 Task: Identify Historic Houses in Charleston along with their reviews.
Action: Key pressed <Key.caps_lock>C<Key.caps_lock>harleston
Screenshot: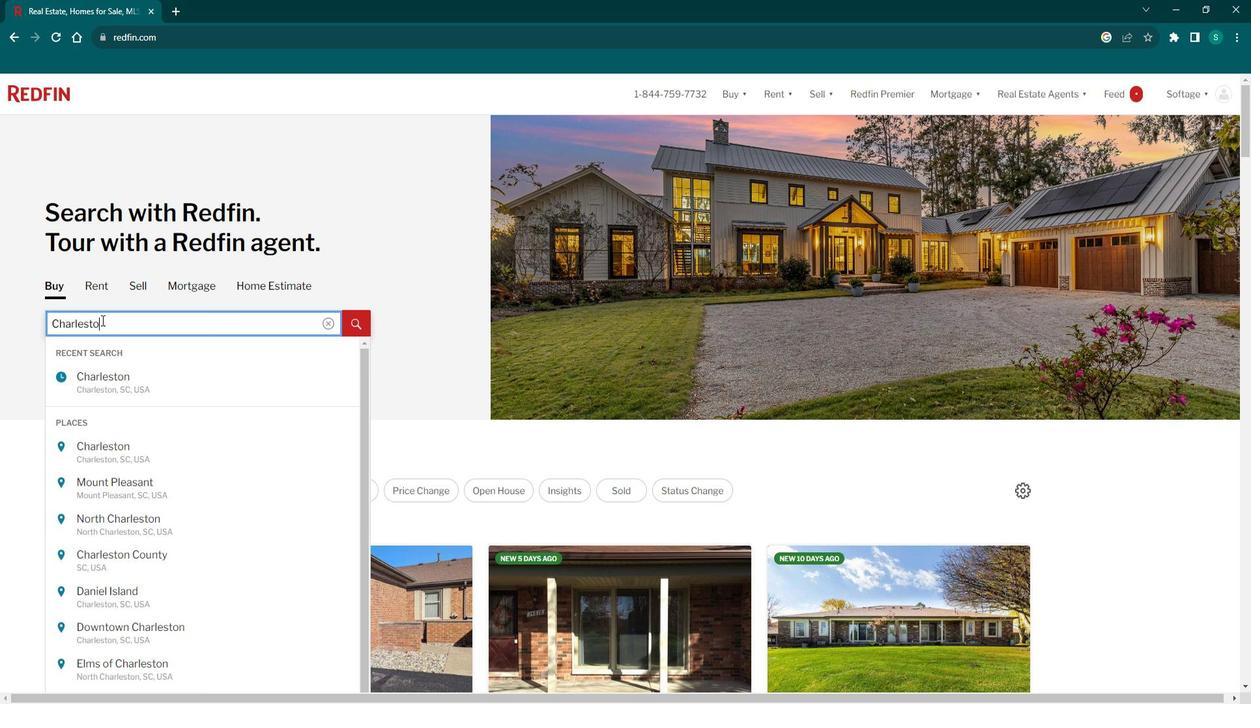 
Action: Mouse moved to (136, 446)
Screenshot: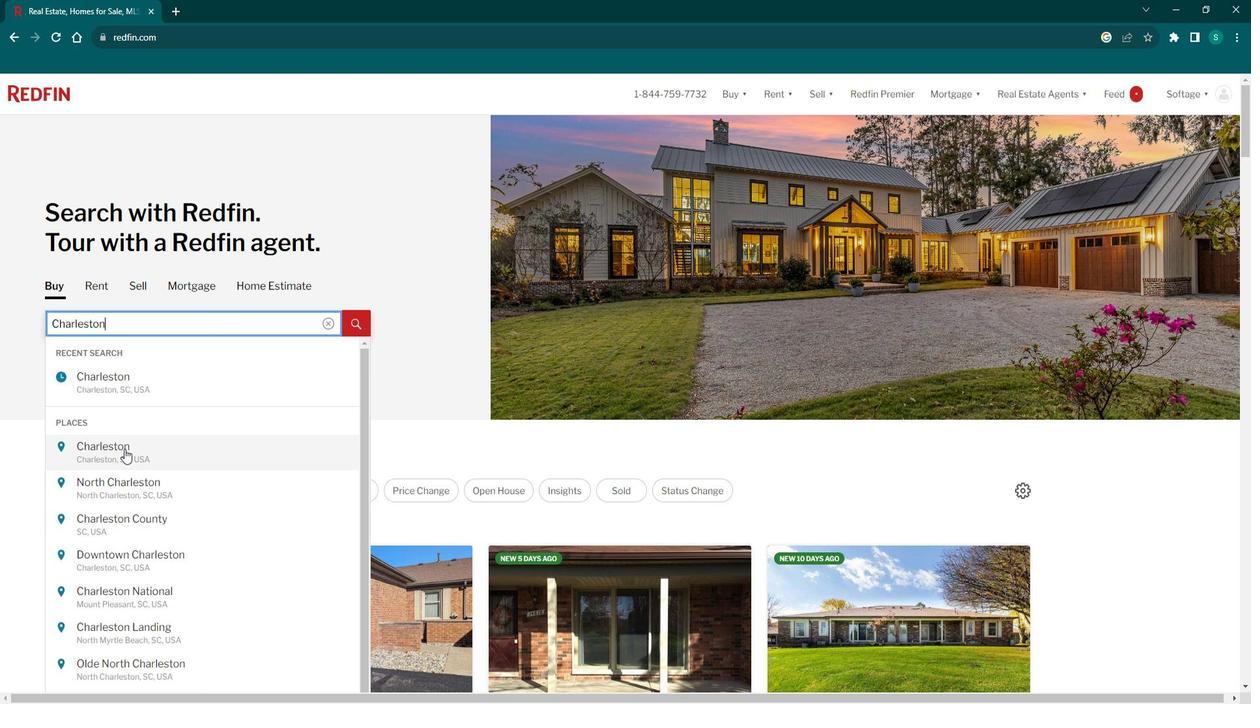 
Action: Mouse pressed left at (136, 446)
Screenshot: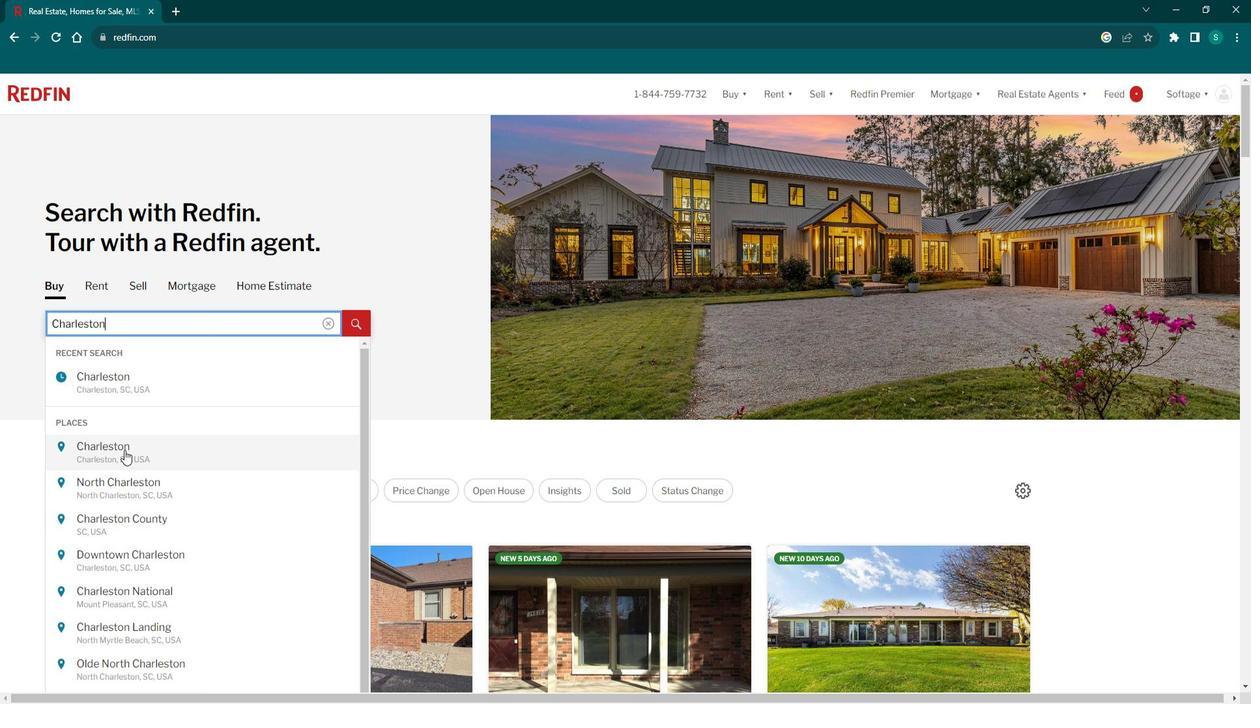 
Action: Mouse moved to (1120, 196)
Screenshot: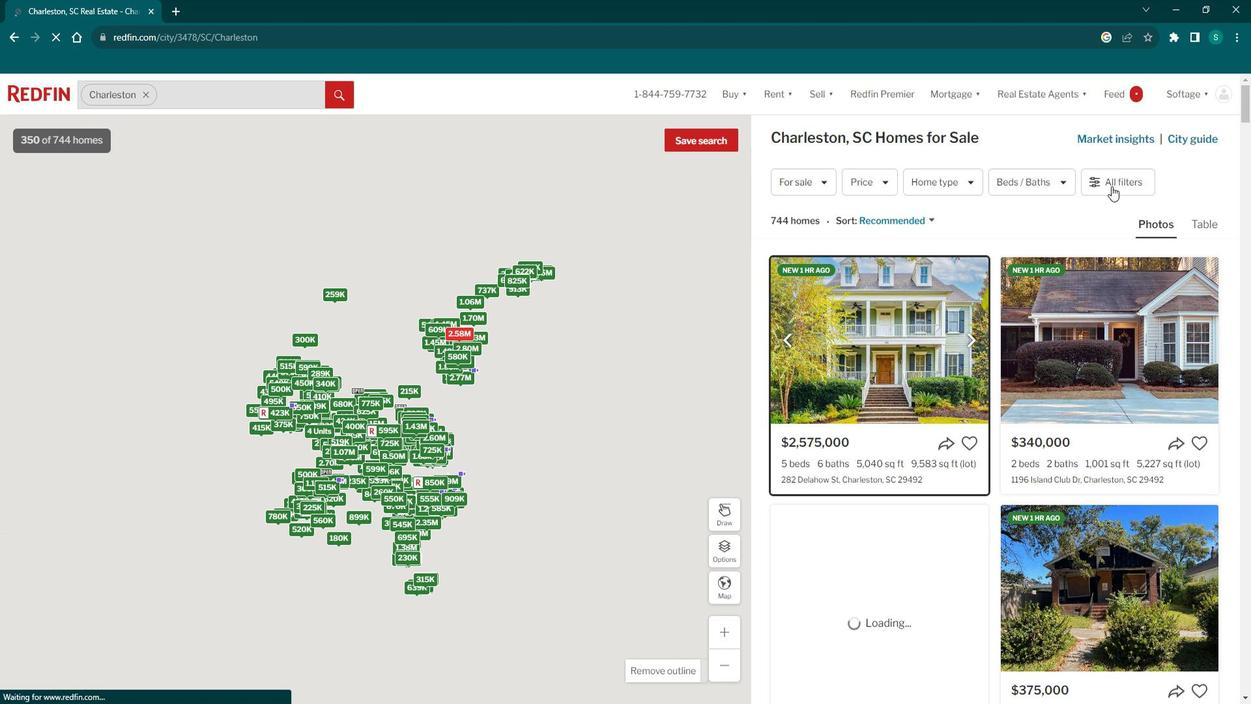 
Action: Mouse pressed left at (1120, 196)
Screenshot: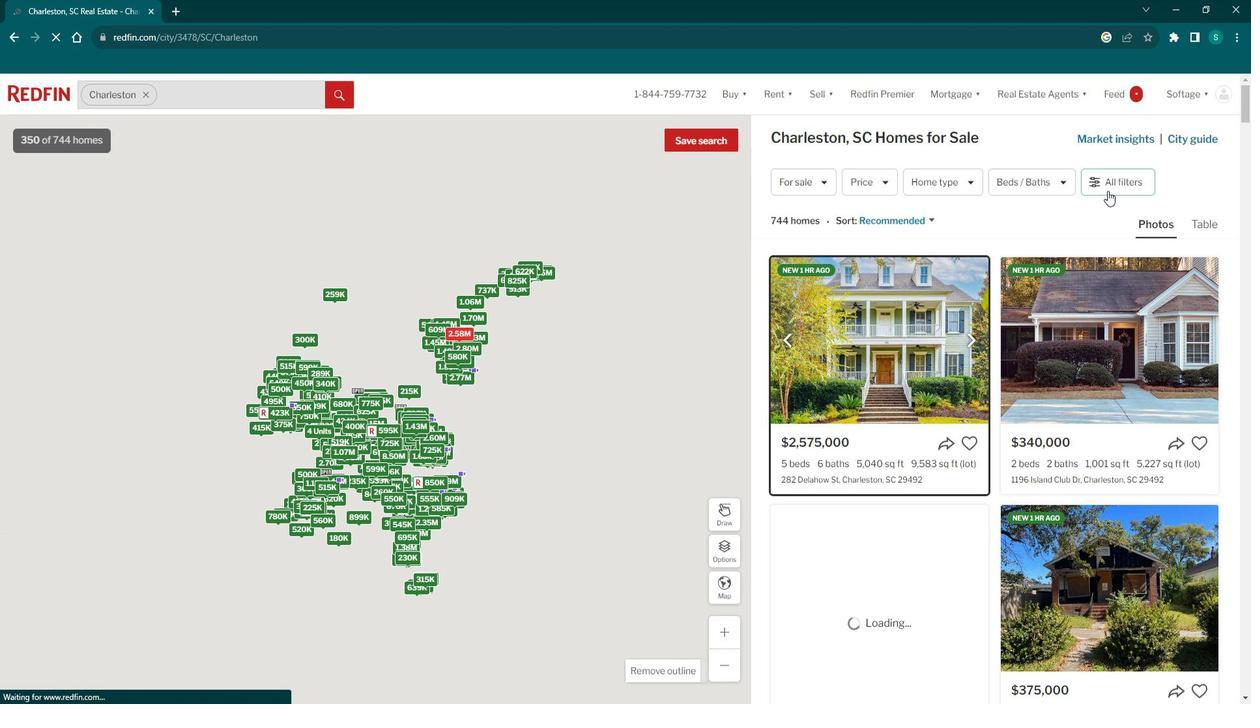 
Action: Mouse moved to (1134, 191)
Screenshot: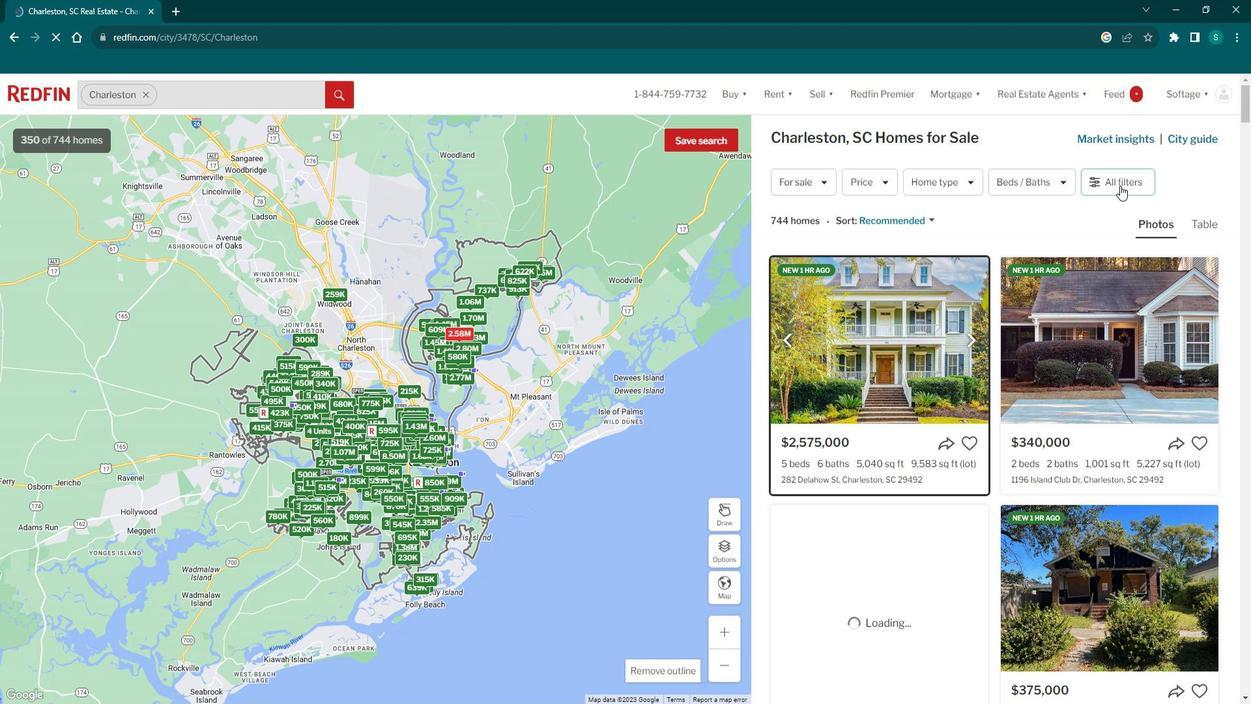 
Action: Mouse pressed left at (1134, 191)
Screenshot: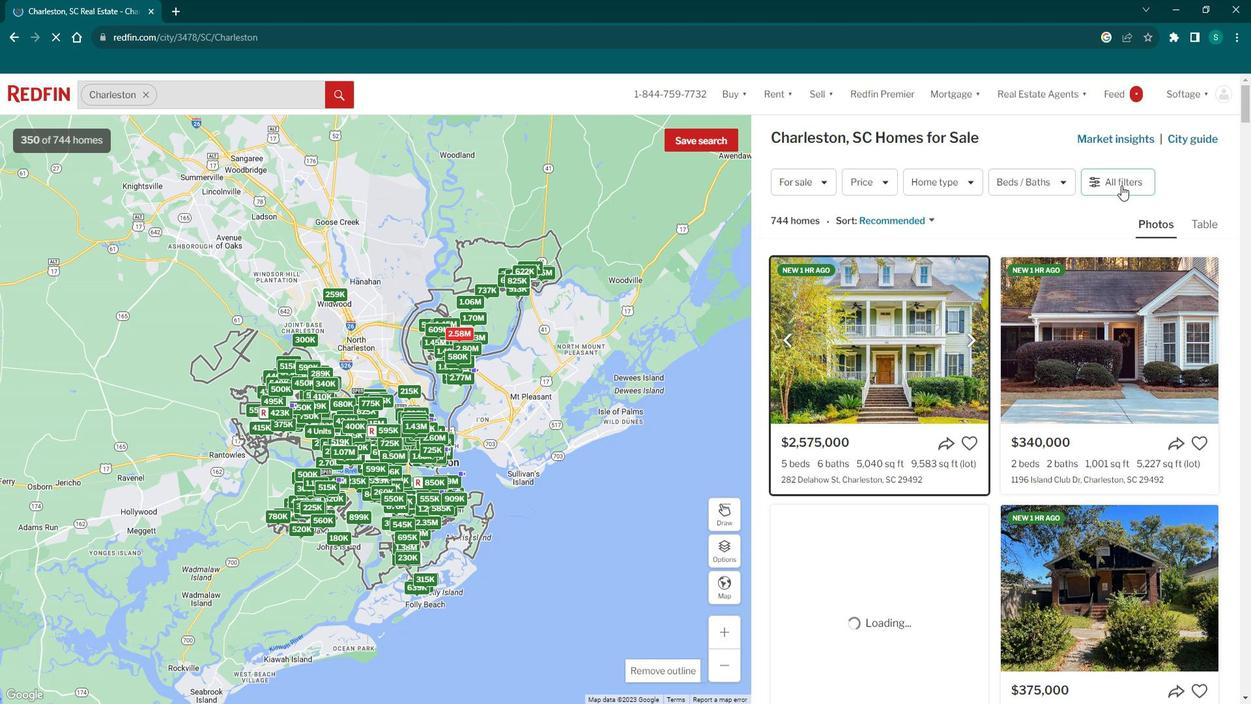
Action: Mouse pressed left at (1134, 191)
Screenshot: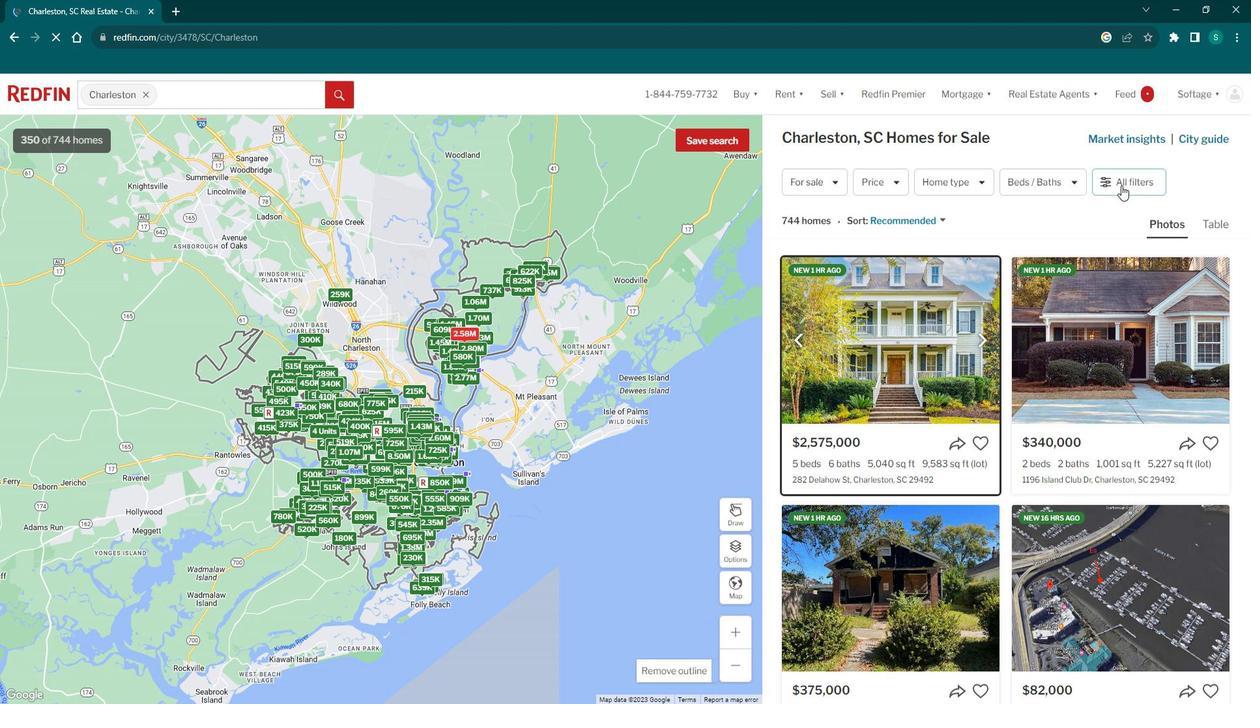 
Action: Mouse moved to (1126, 191)
Screenshot: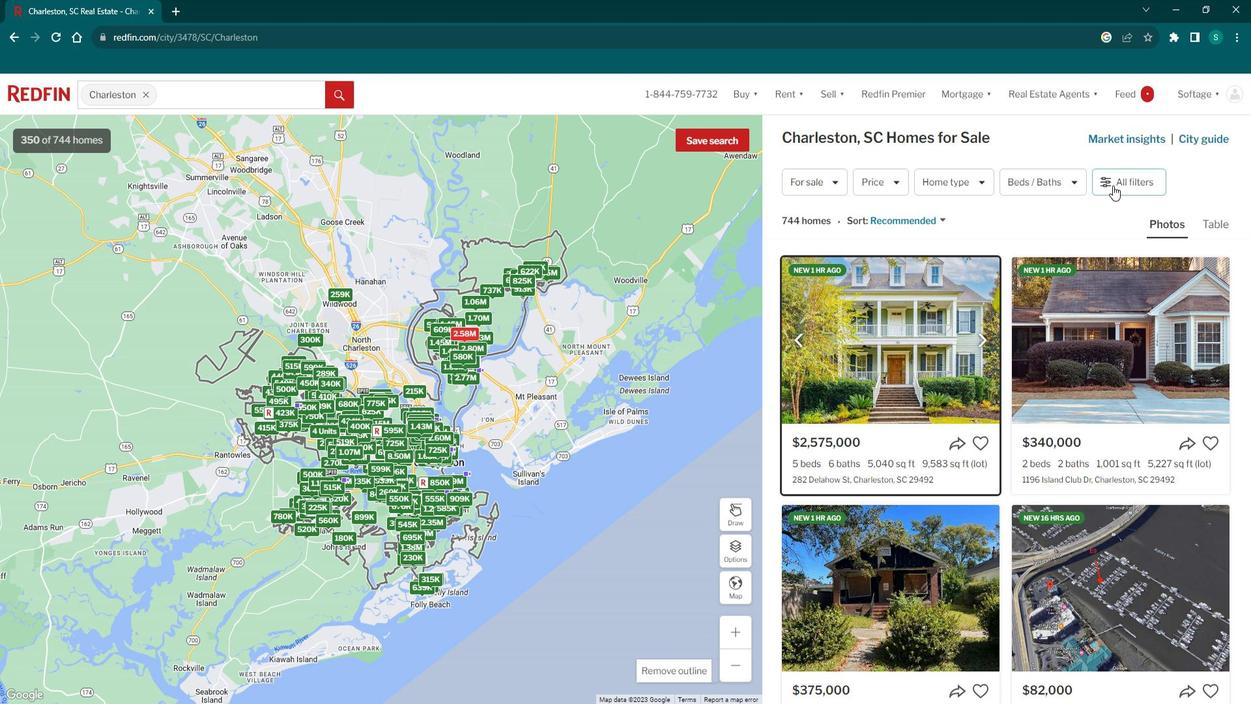 
Action: Mouse pressed left at (1126, 191)
Screenshot: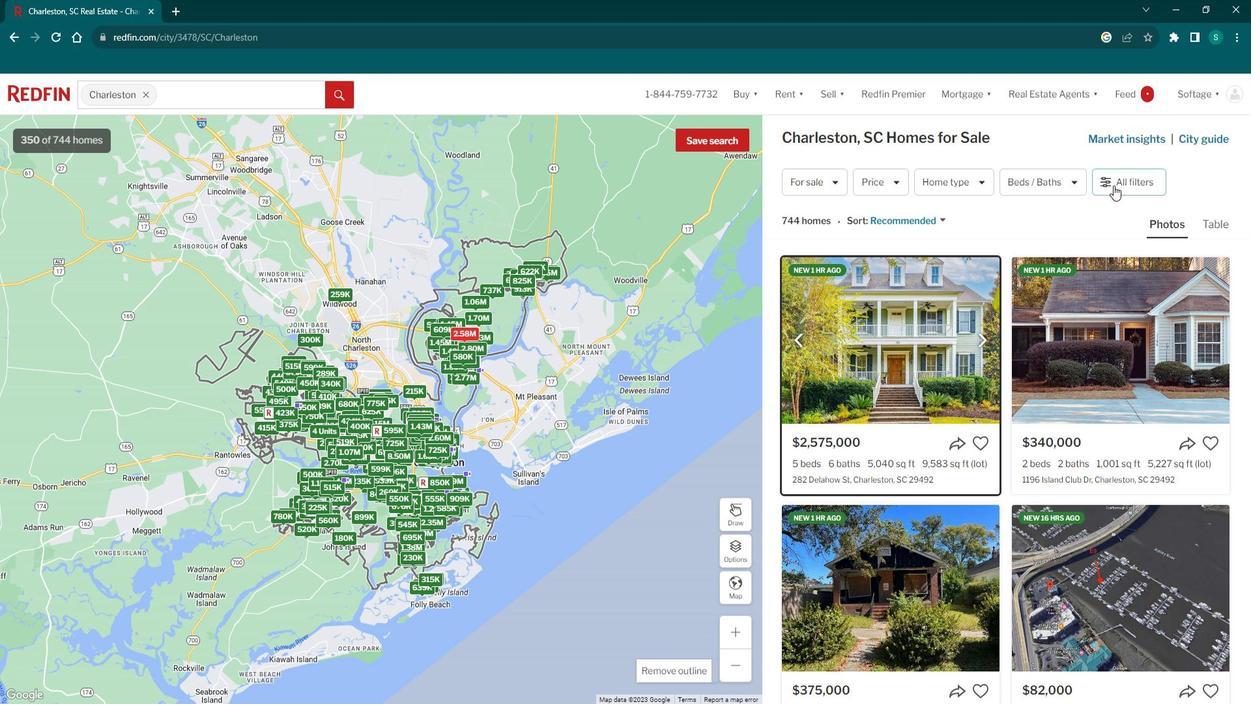 
Action: Mouse moved to (970, 354)
Screenshot: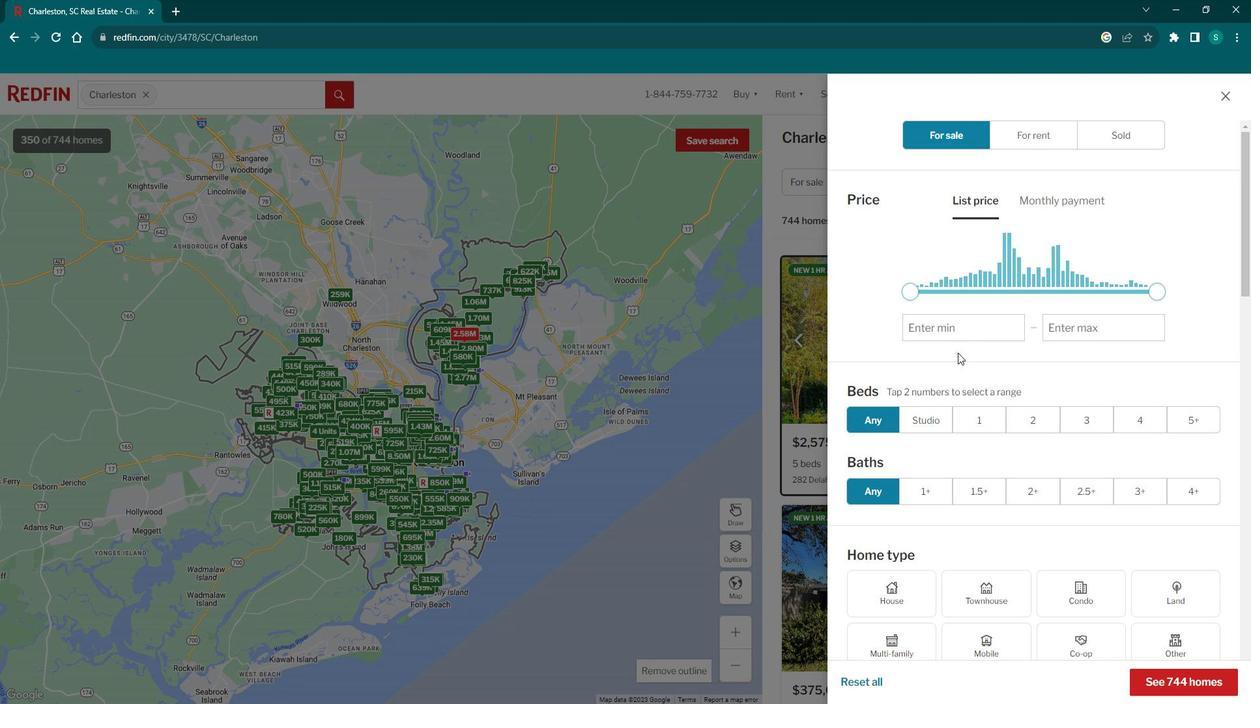 
Action: Mouse scrolled (970, 353) with delta (0, 0)
Screenshot: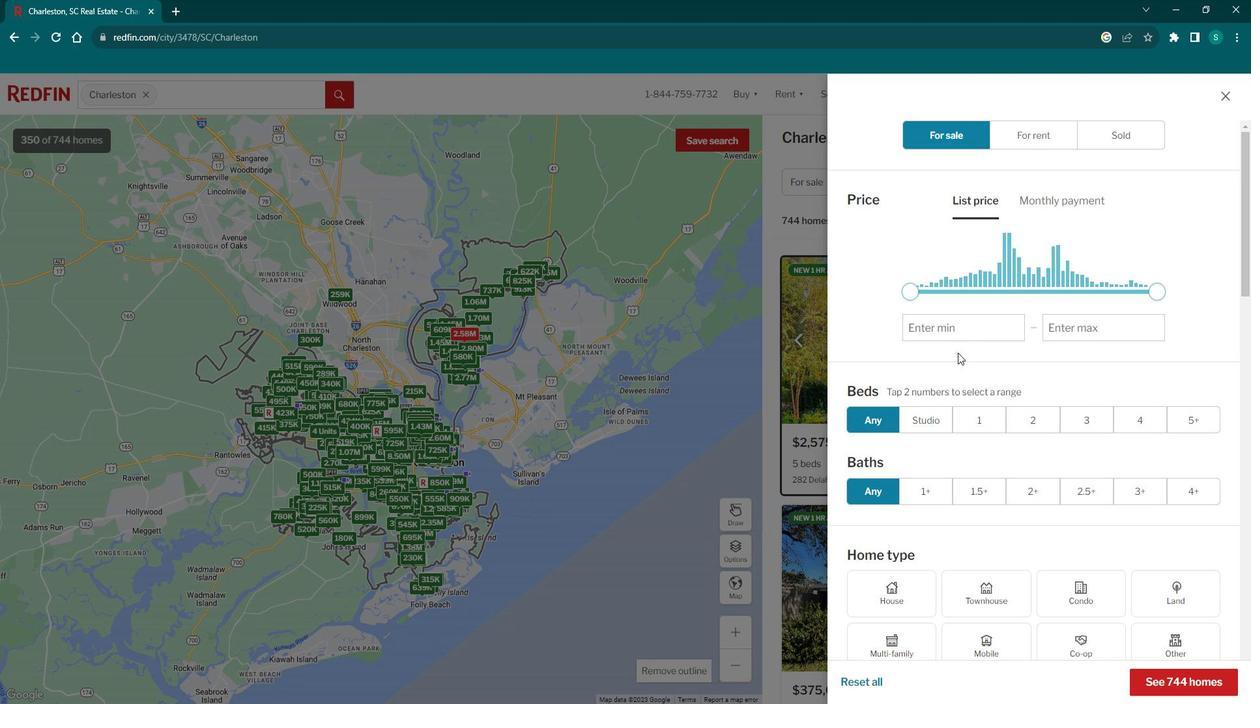 
Action: Mouse moved to (968, 354)
Screenshot: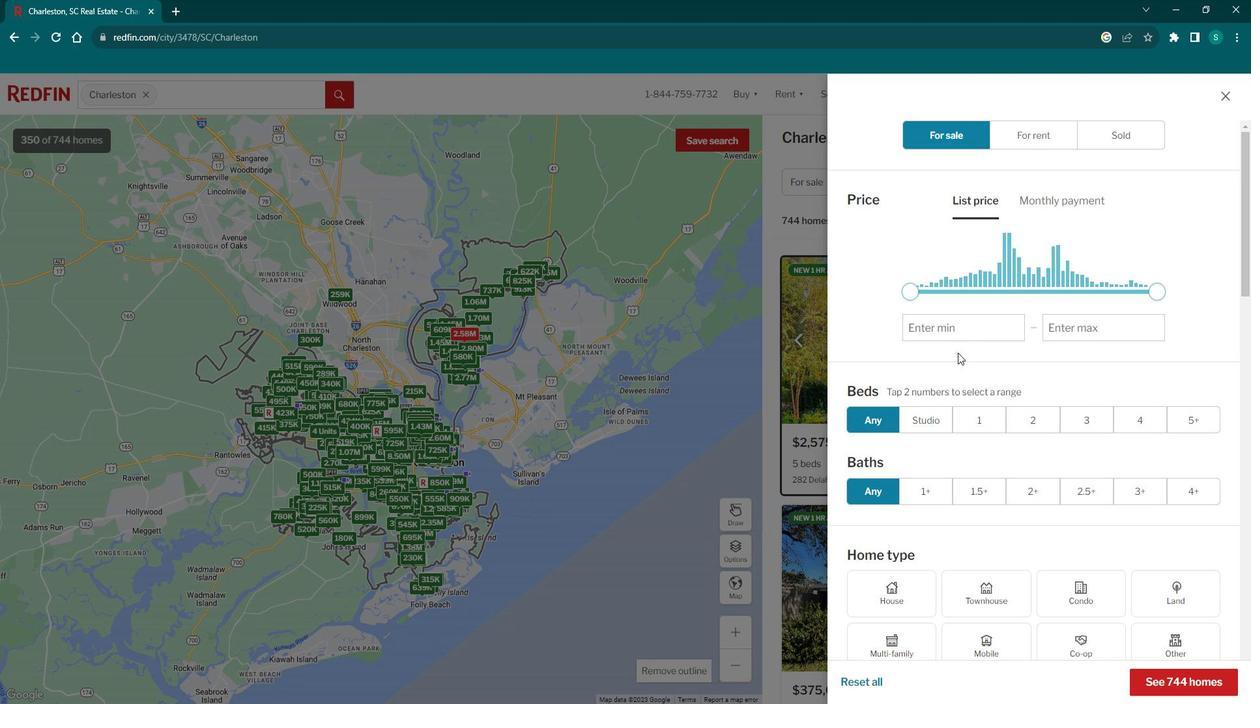 
Action: Mouse scrolled (968, 354) with delta (0, 0)
Screenshot: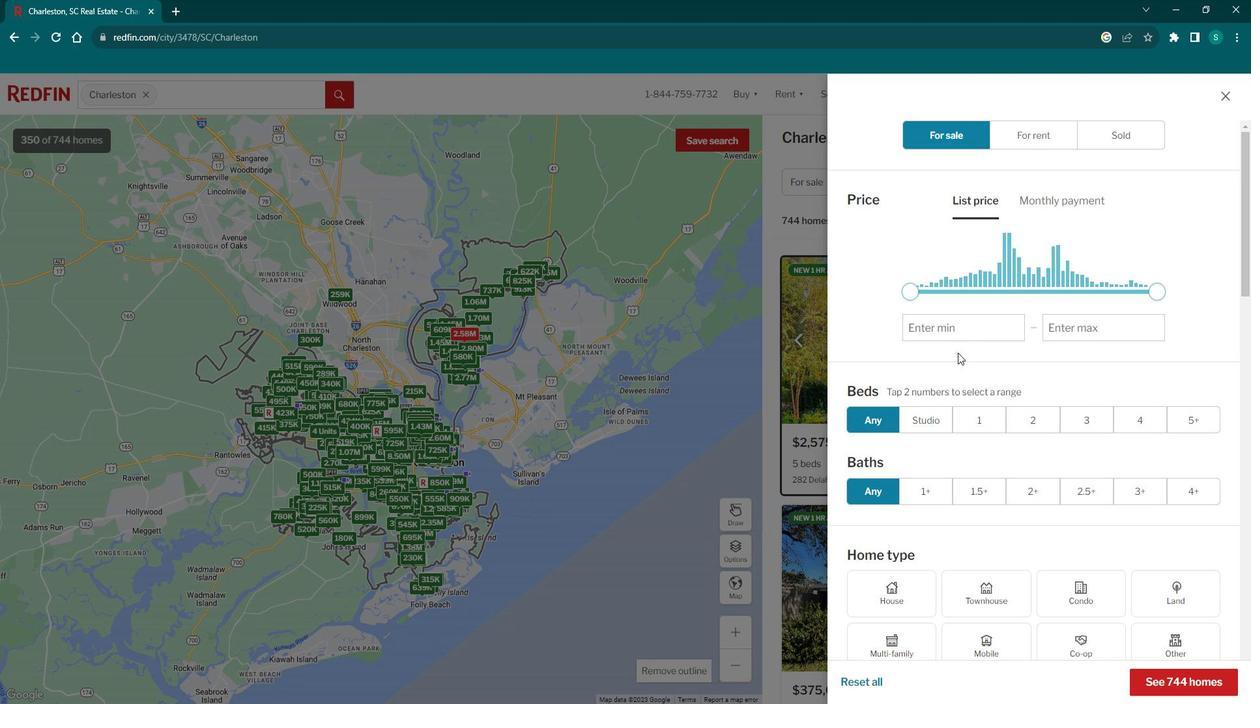 
Action: Mouse moved to (968, 354)
Screenshot: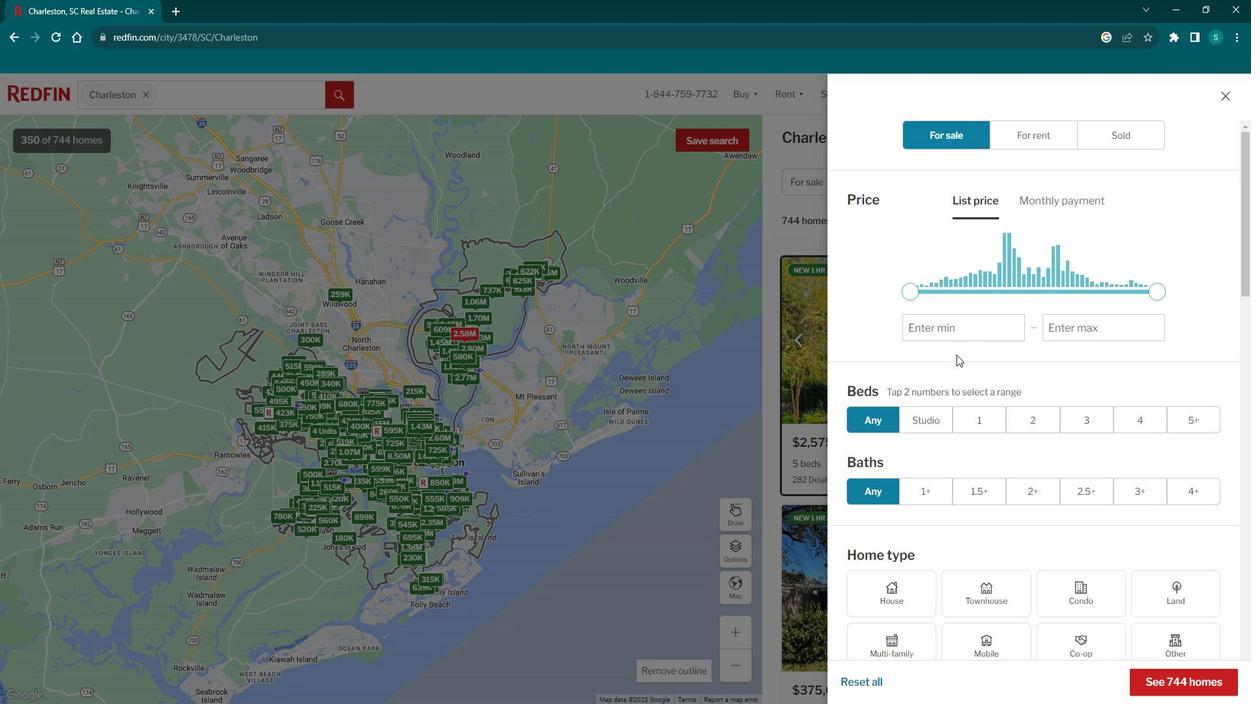 
Action: Mouse scrolled (968, 354) with delta (0, 0)
Screenshot: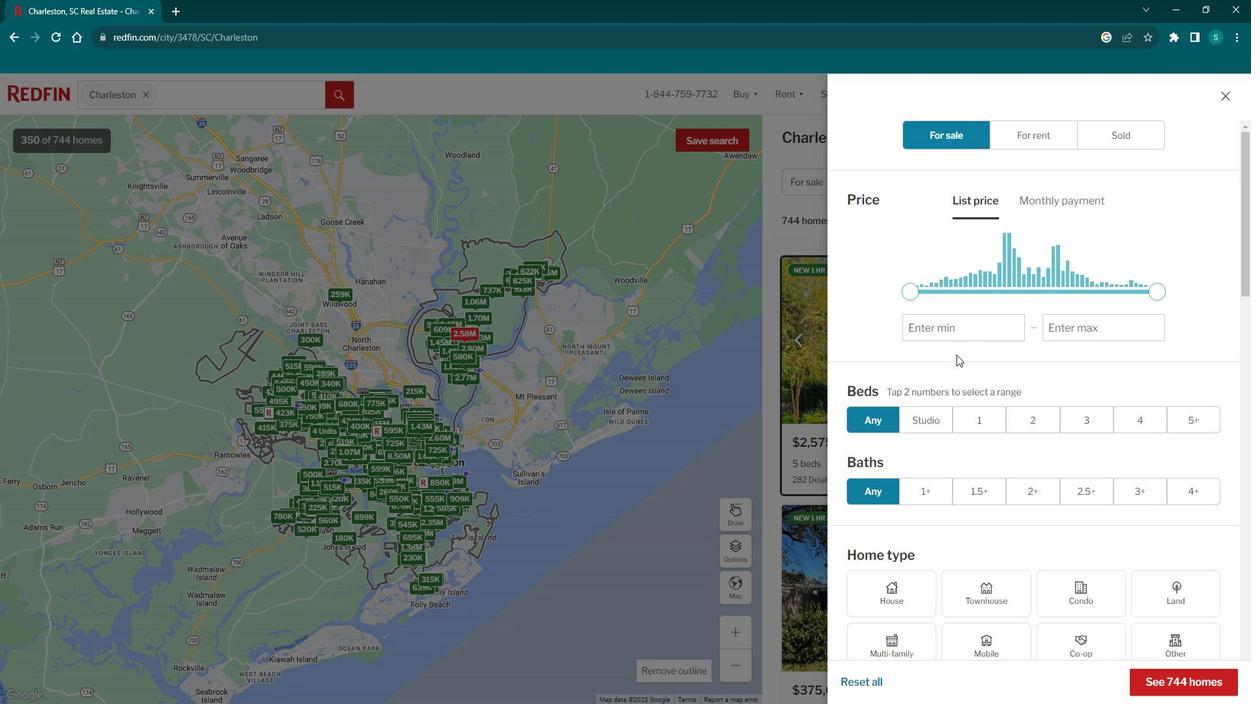 
Action: Mouse scrolled (968, 354) with delta (0, 0)
Screenshot: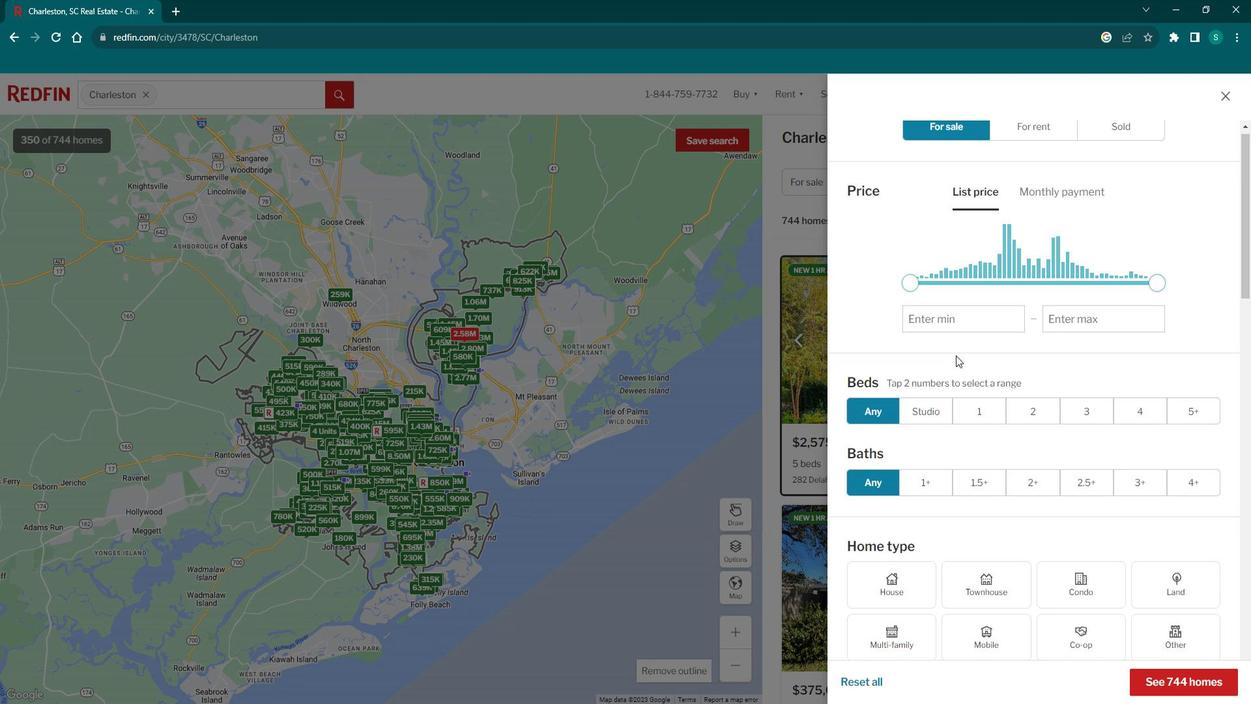 
Action: Mouse moved to (915, 329)
Screenshot: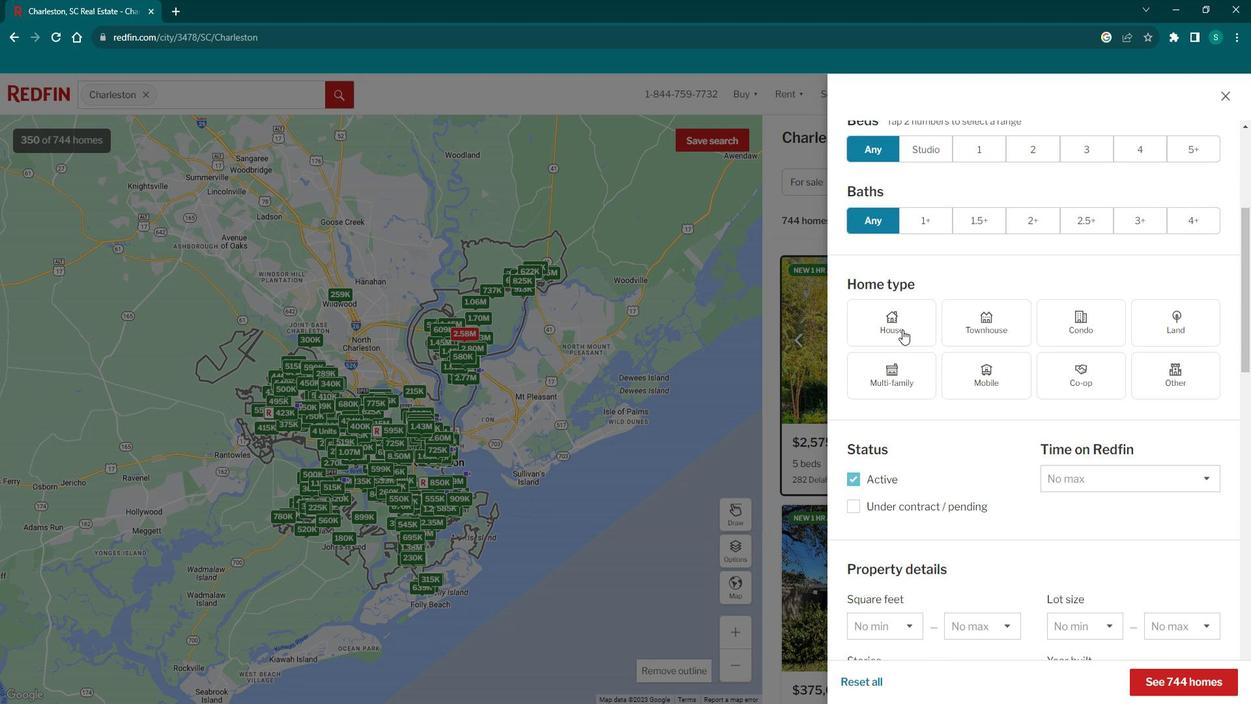 
Action: Mouse pressed left at (915, 329)
Screenshot: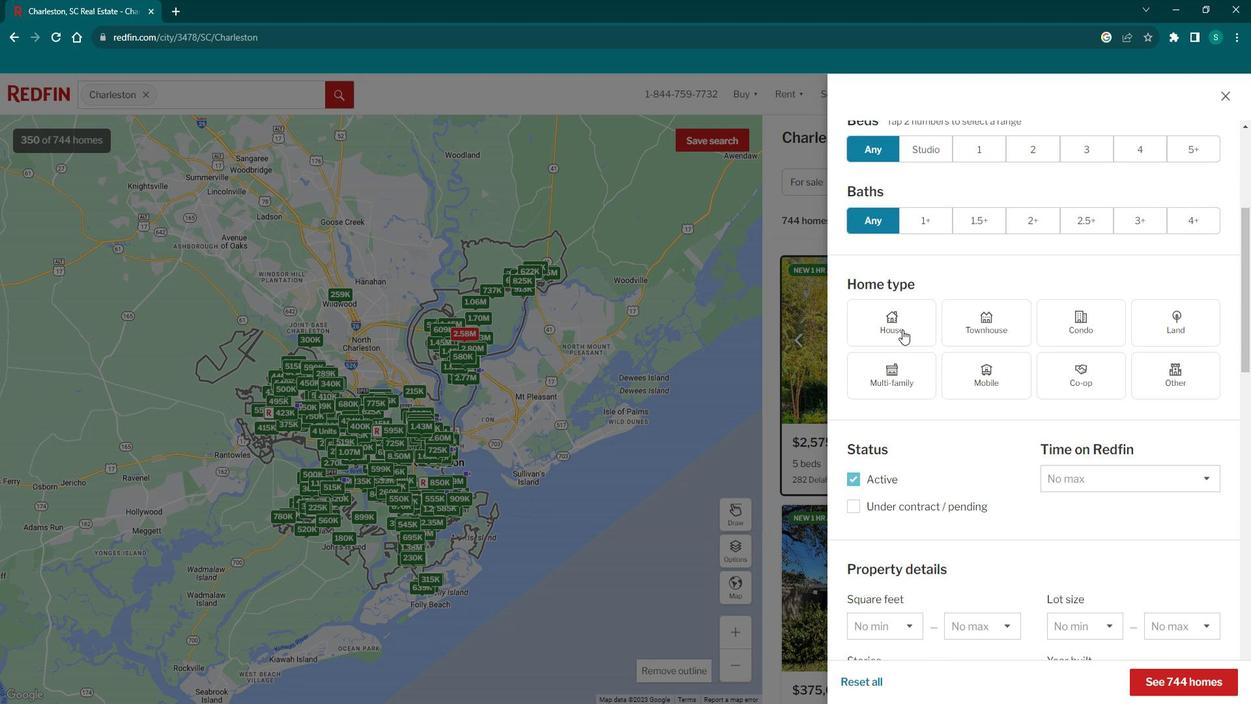 
Action: Mouse moved to (904, 440)
Screenshot: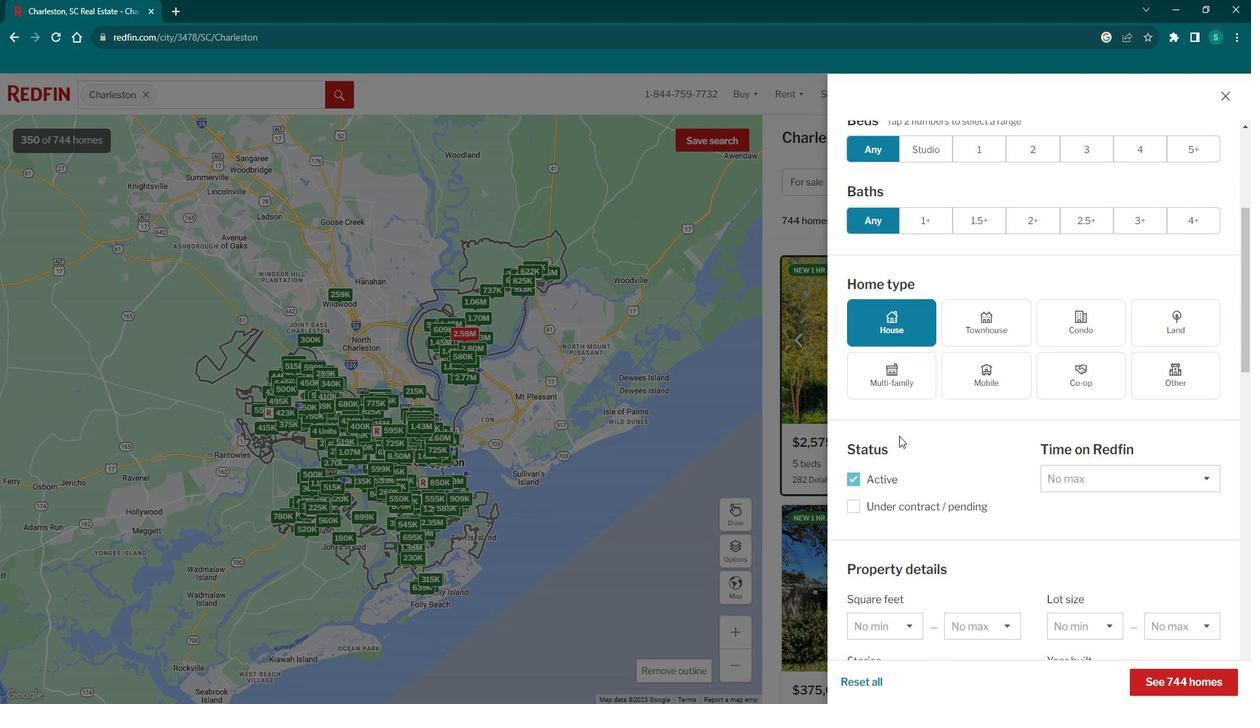 
Action: Mouse scrolled (904, 440) with delta (0, 0)
Screenshot: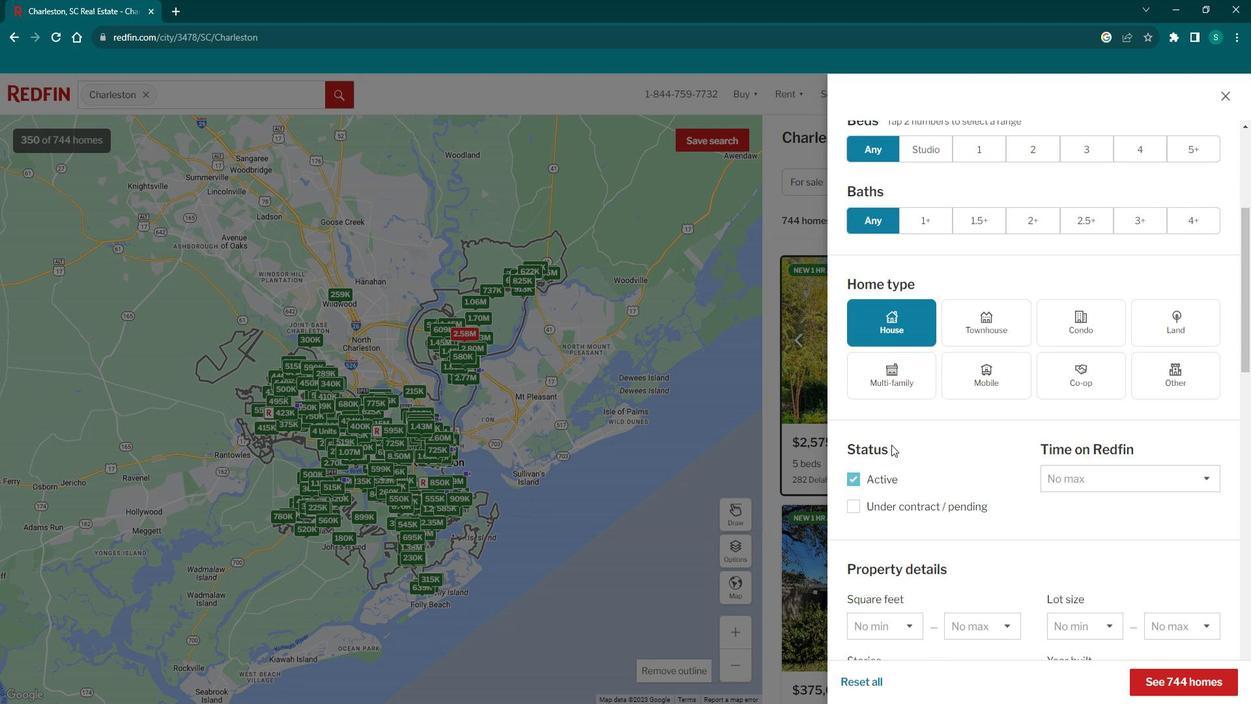 
Action: Mouse moved to (903, 440)
Screenshot: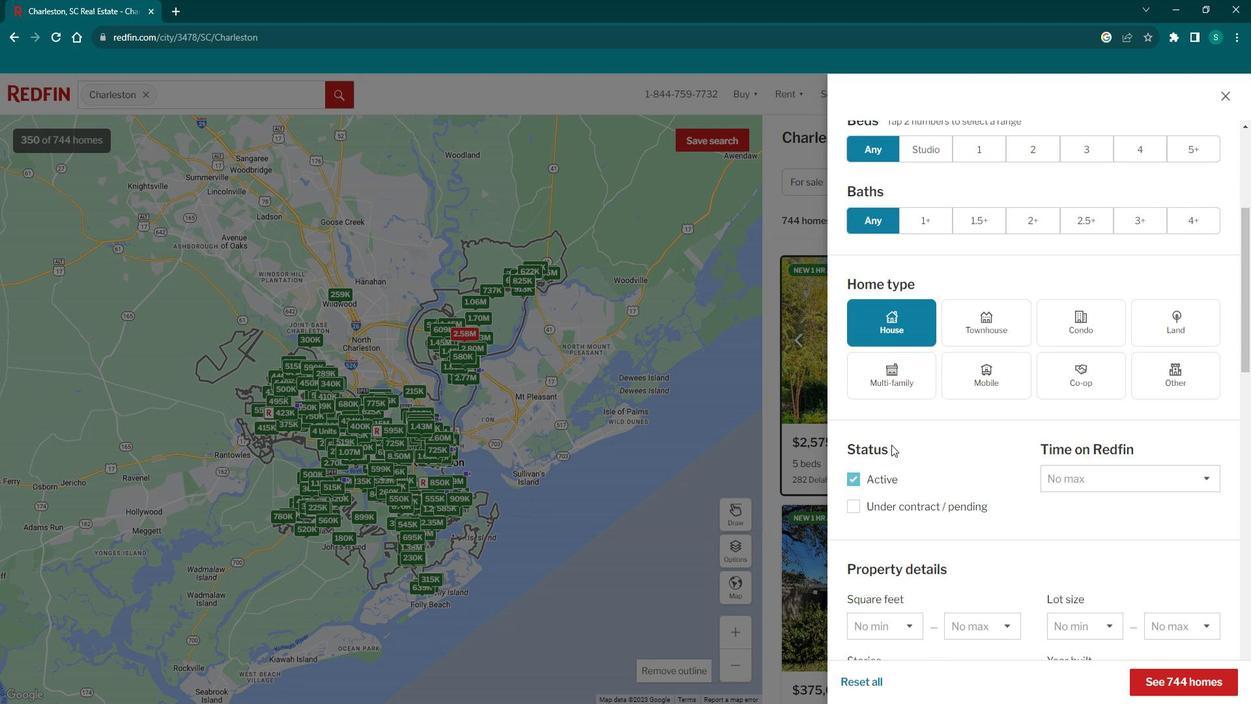 
Action: Mouse scrolled (903, 440) with delta (0, 0)
Screenshot: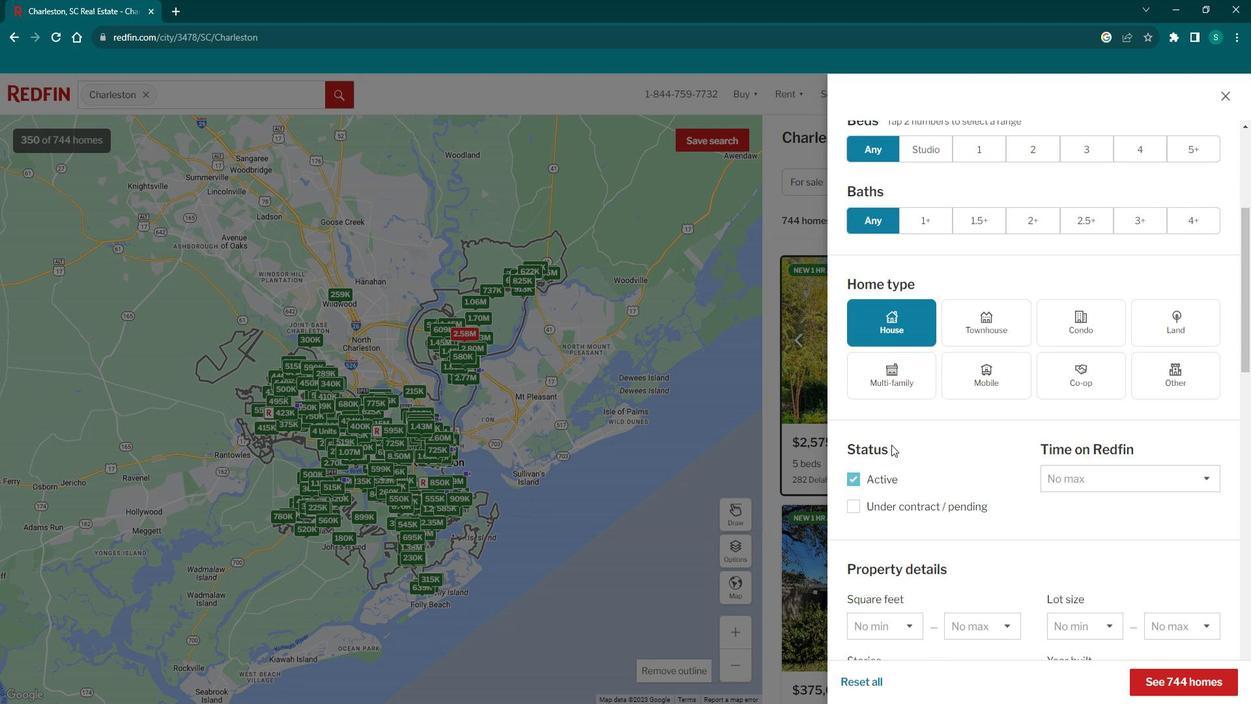 
Action: Mouse moved to (900, 440)
Screenshot: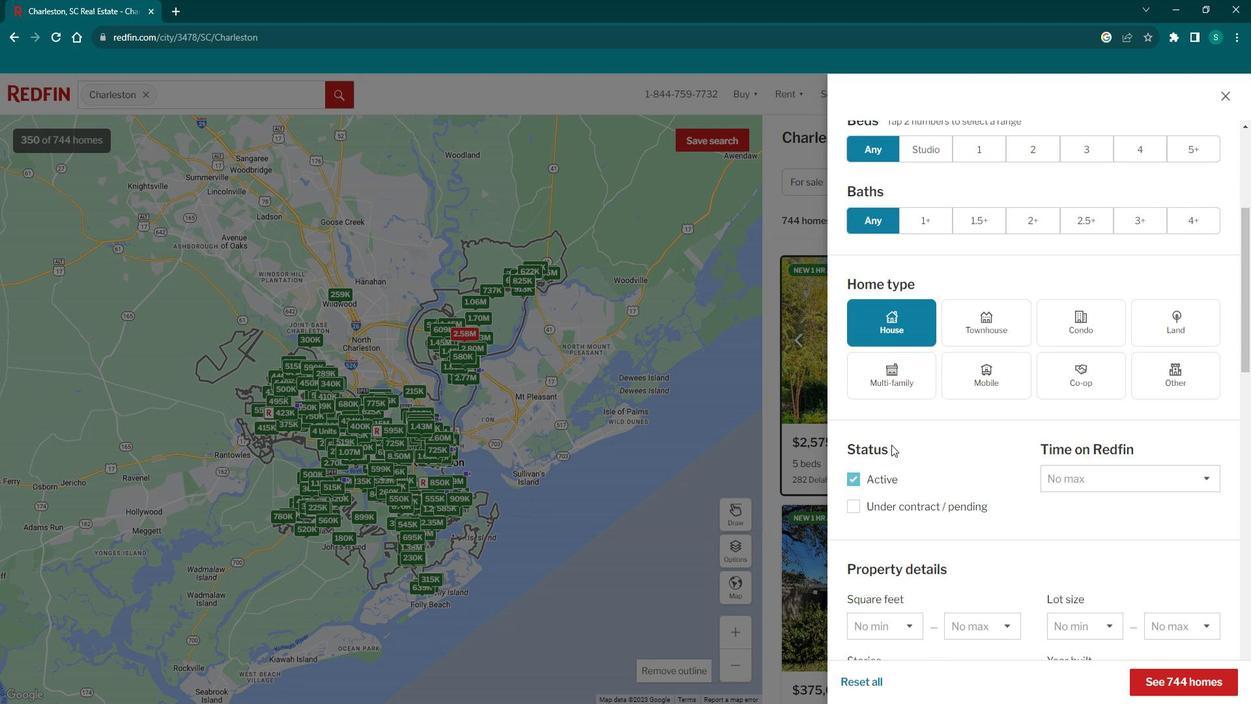 
Action: Mouse scrolled (900, 440) with delta (0, 0)
Screenshot: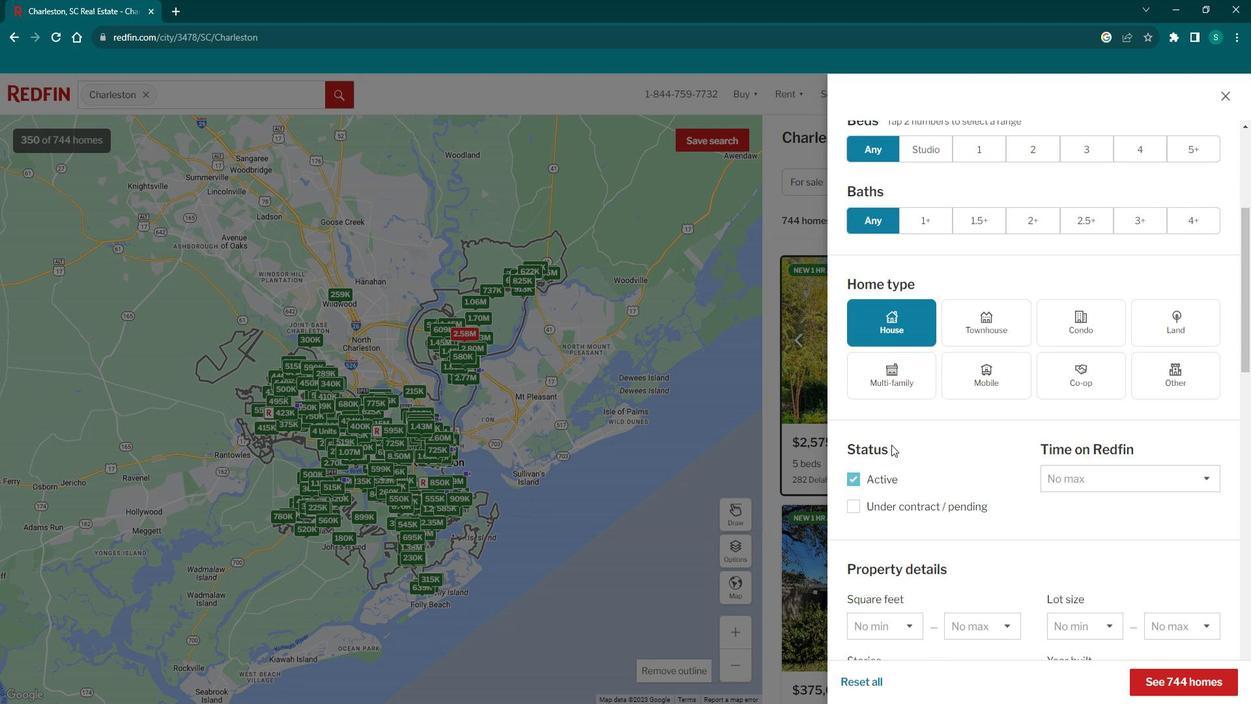 
Action: Mouse scrolled (900, 440) with delta (0, 0)
Screenshot: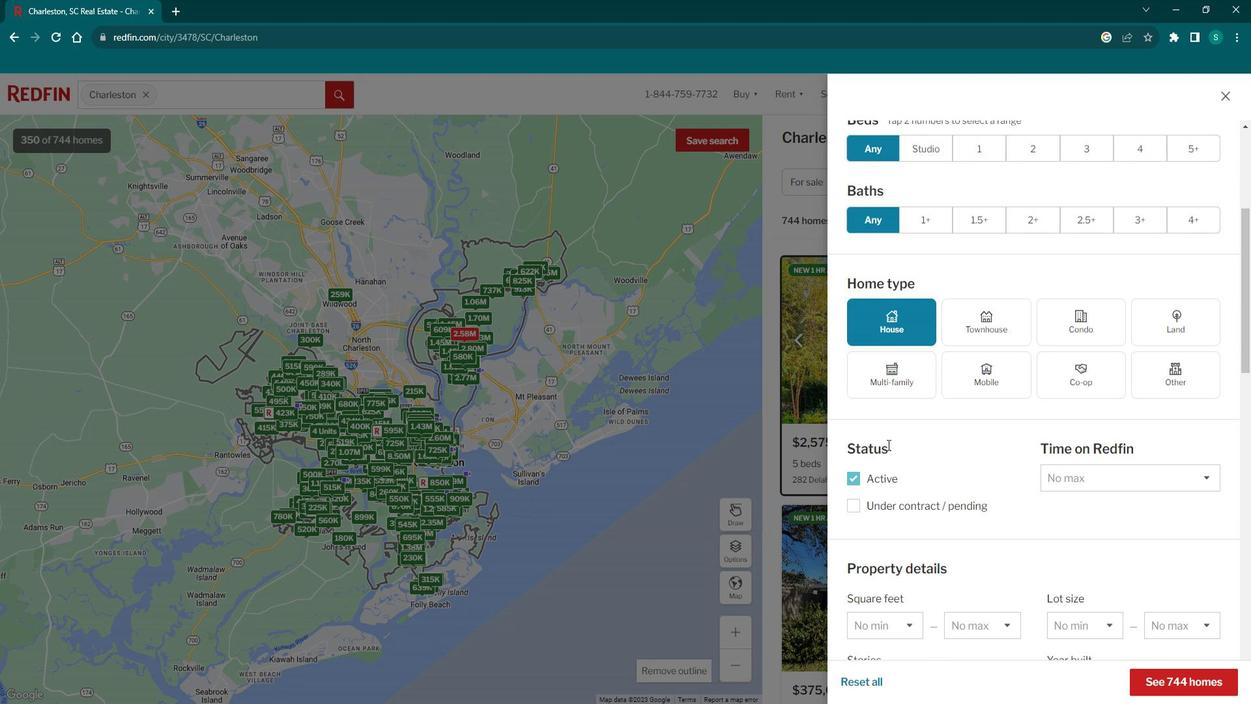 
Action: Mouse moved to (897, 438)
Screenshot: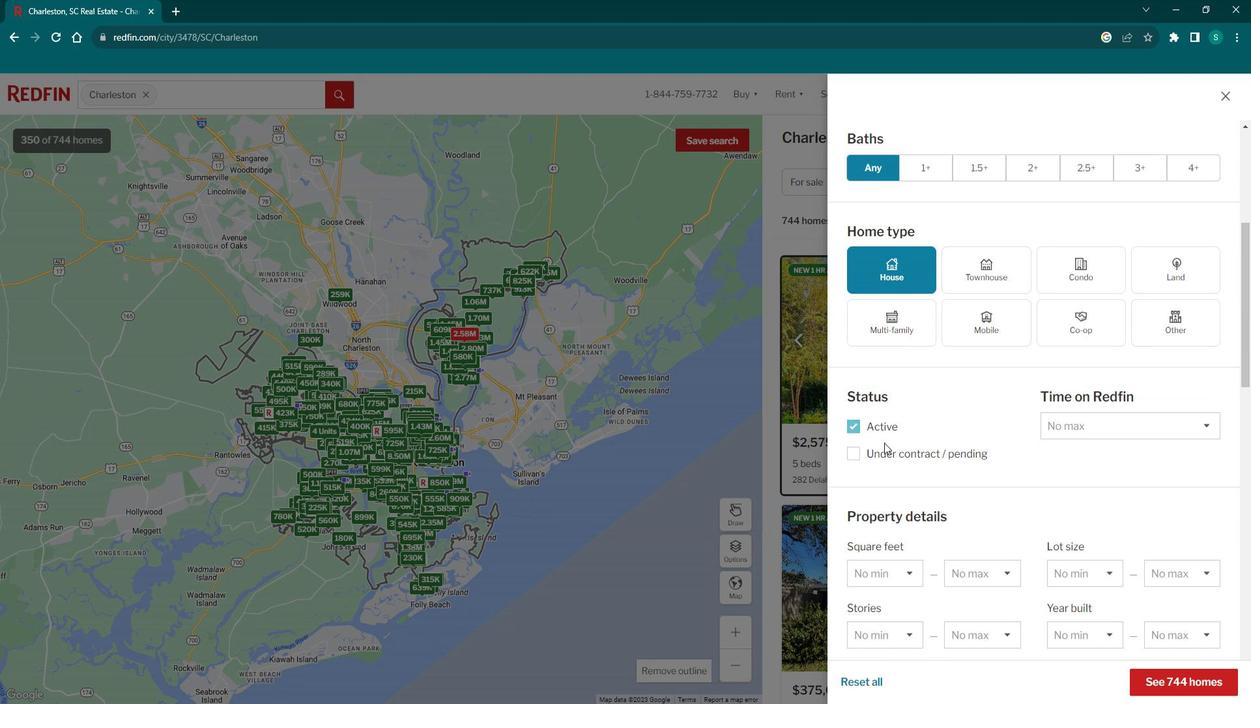 
Action: Mouse scrolled (897, 438) with delta (0, 0)
Screenshot: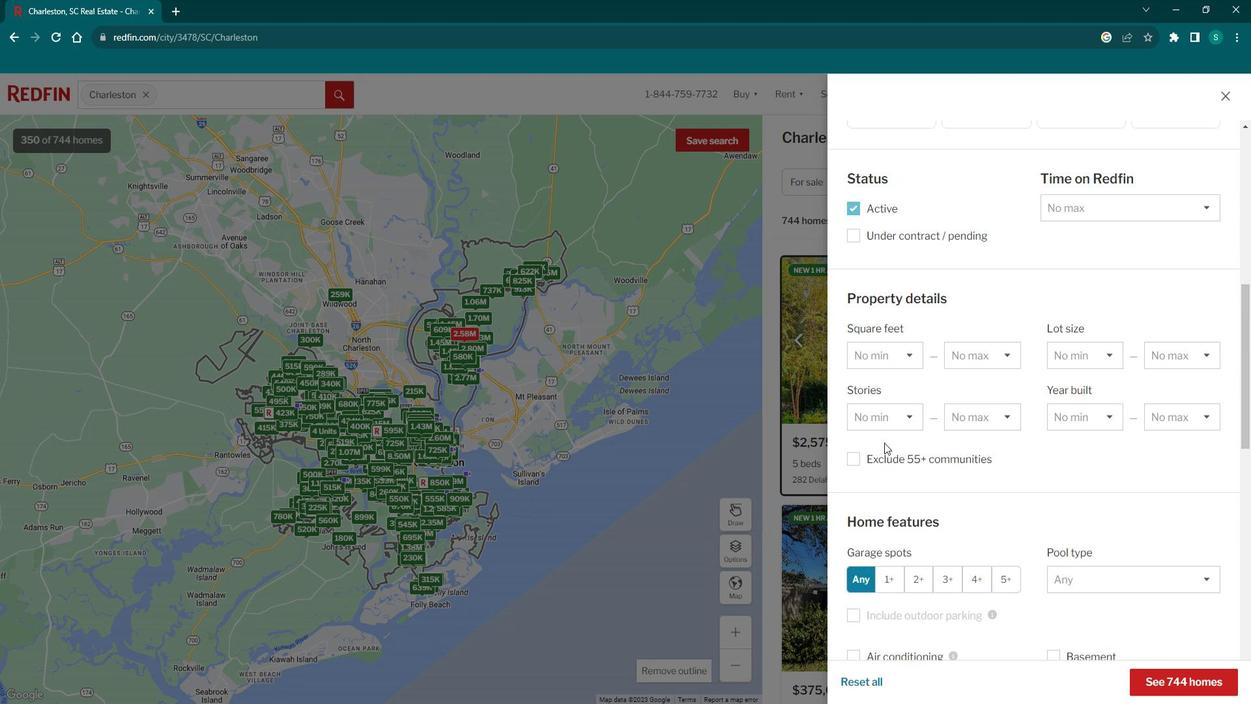 
Action: Mouse scrolled (897, 438) with delta (0, 0)
Screenshot: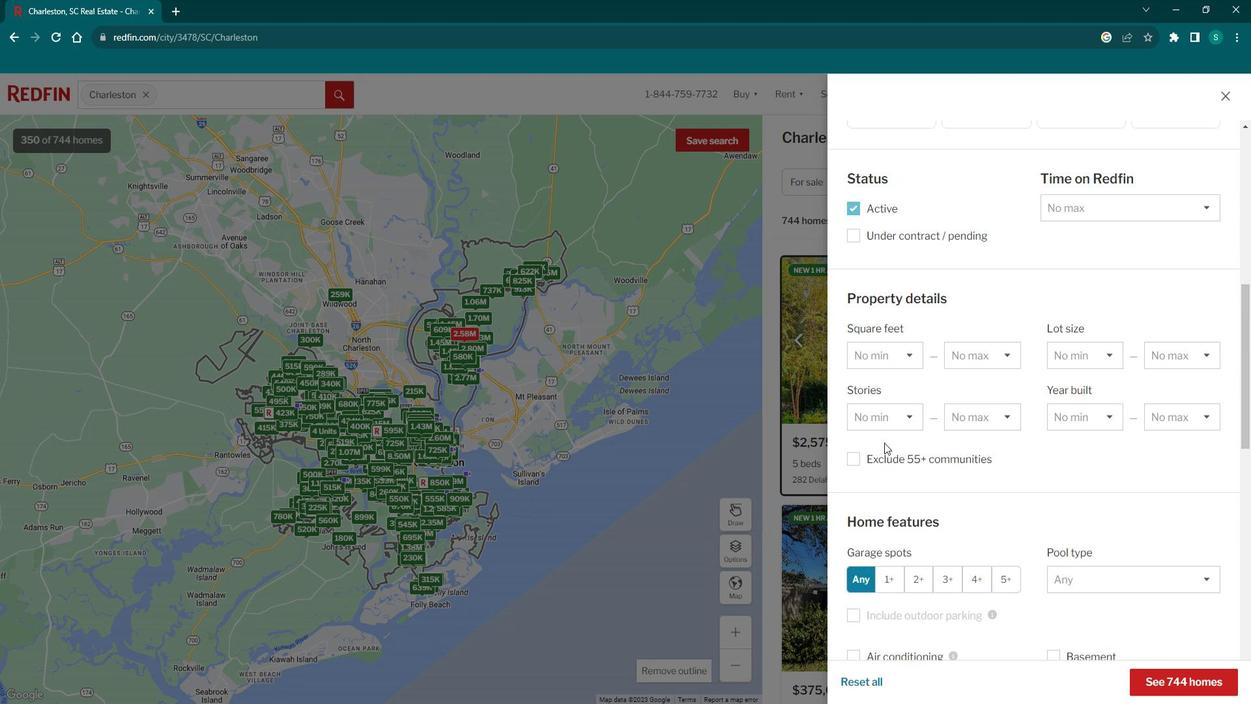 
Action: Mouse scrolled (897, 438) with delta (0, 0)
Screenshot: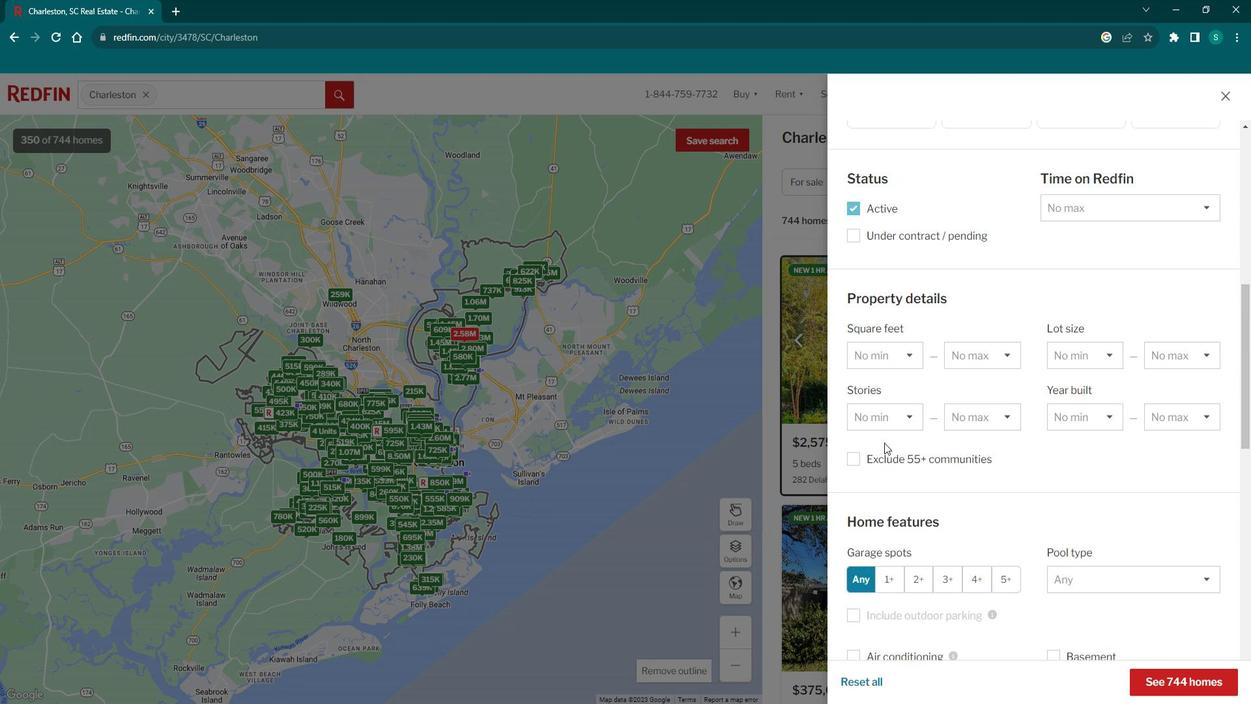 
Action: Mouse scrolled (897, 438) with delta (0, 0)
Screenshot: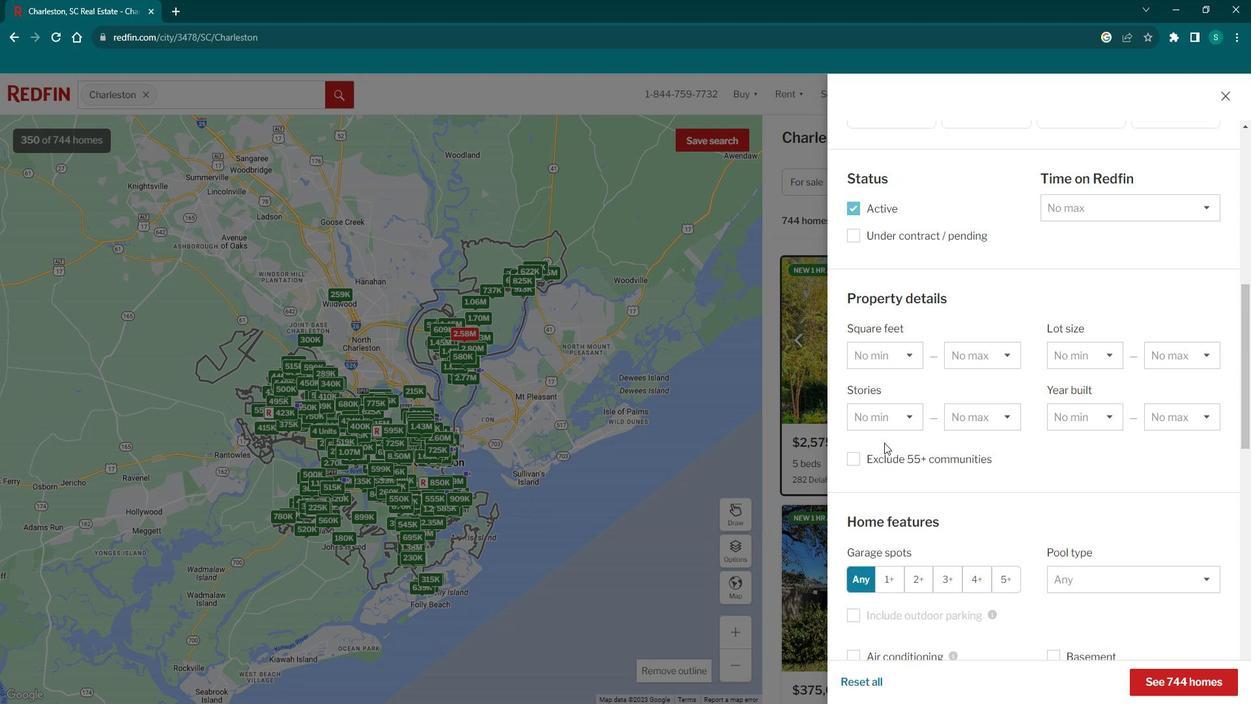 
Action: Mouse moved to (897, 436)
Screenshot: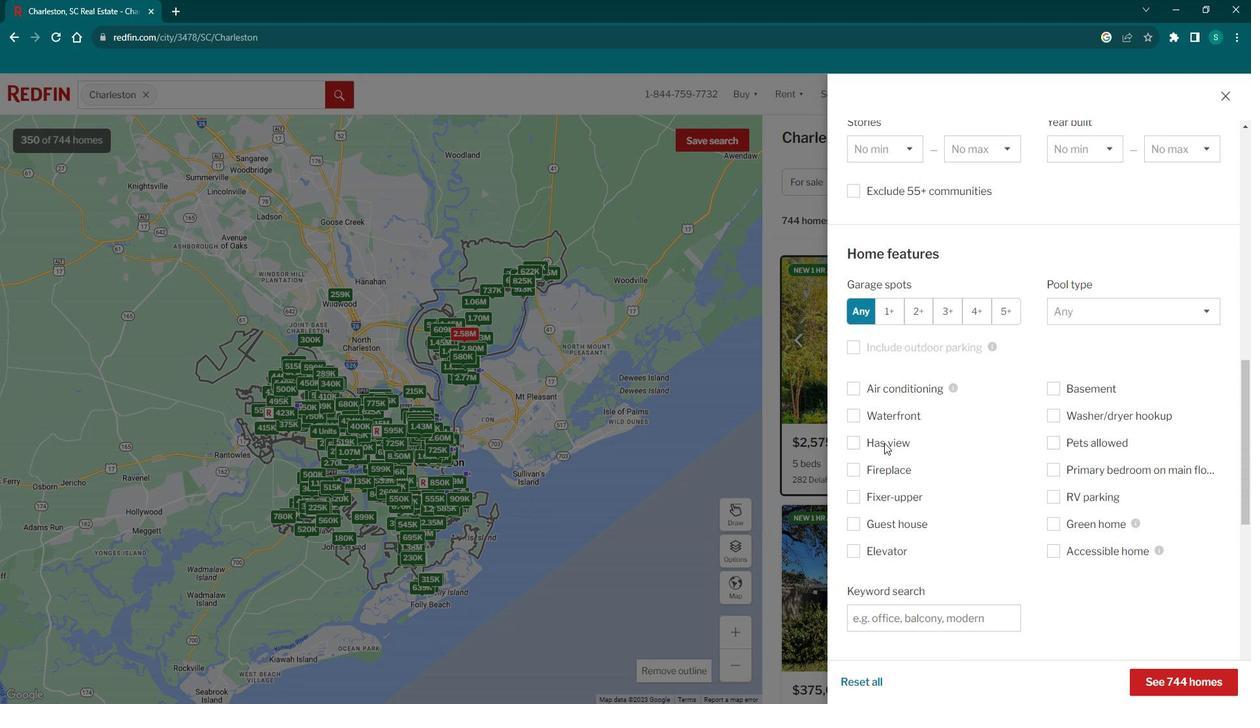 
Action: Mouse scrolled (897, 435) with delta (0, 0)
Screenshot: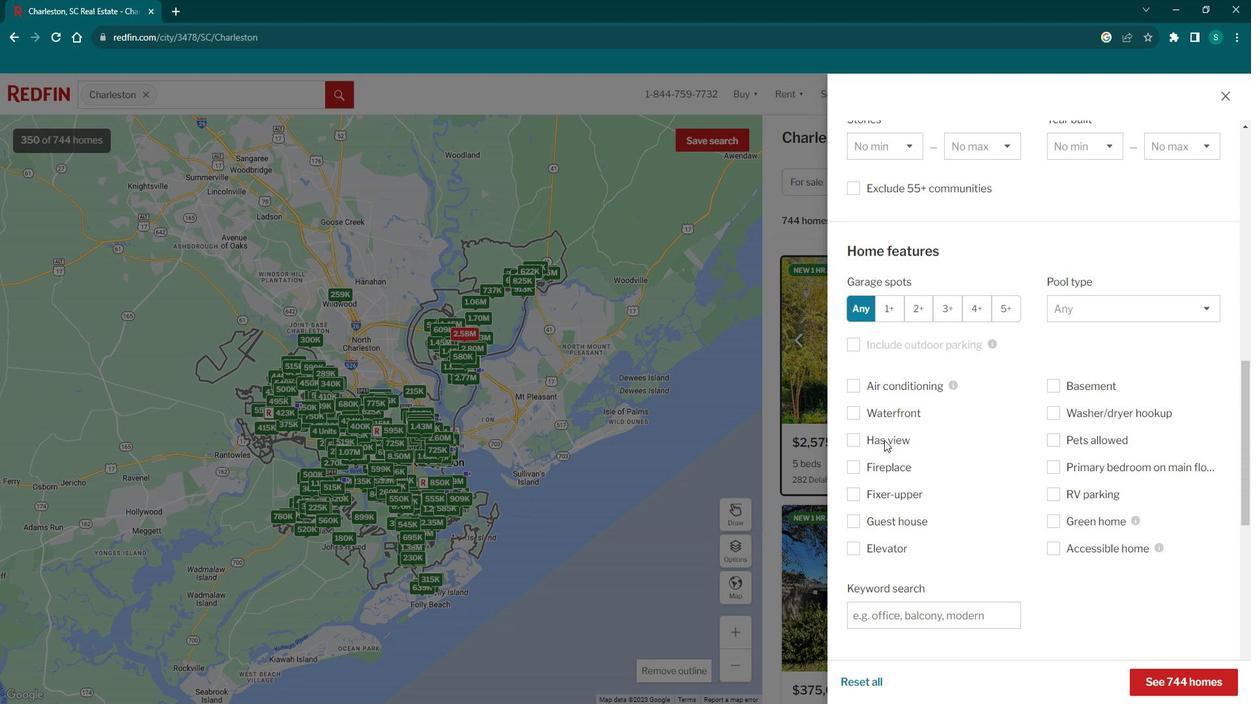 
Action: Mouse scrolled (897, 435) with delta (0, 0)
Screenshot: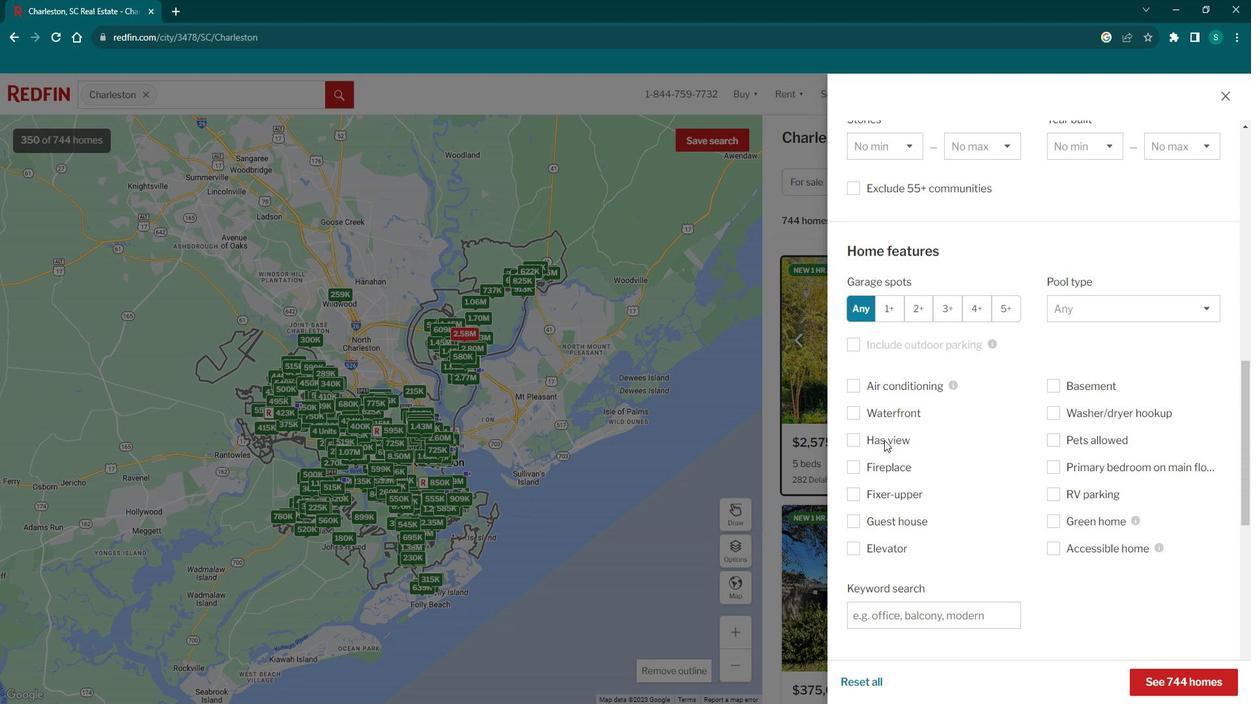 
Action: Mouse moved to (886, 478)
Screenshot: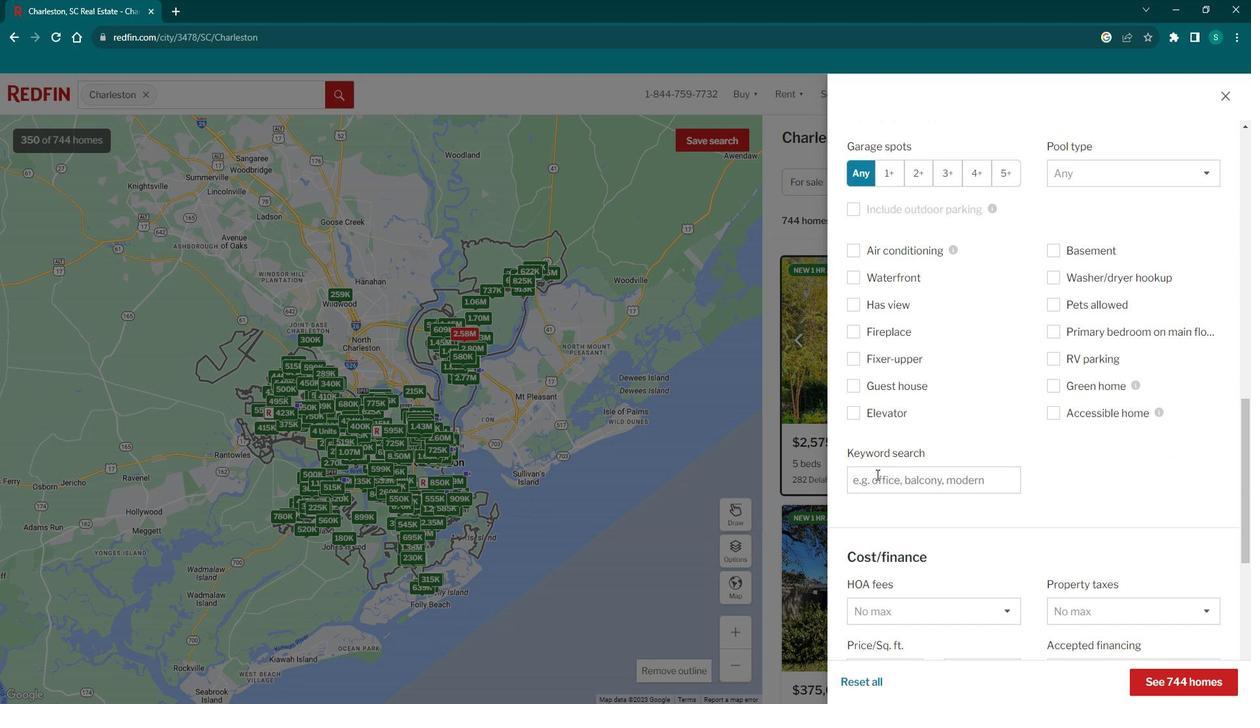
Action: Mouse pressed left at (886, 478)
Screenshot: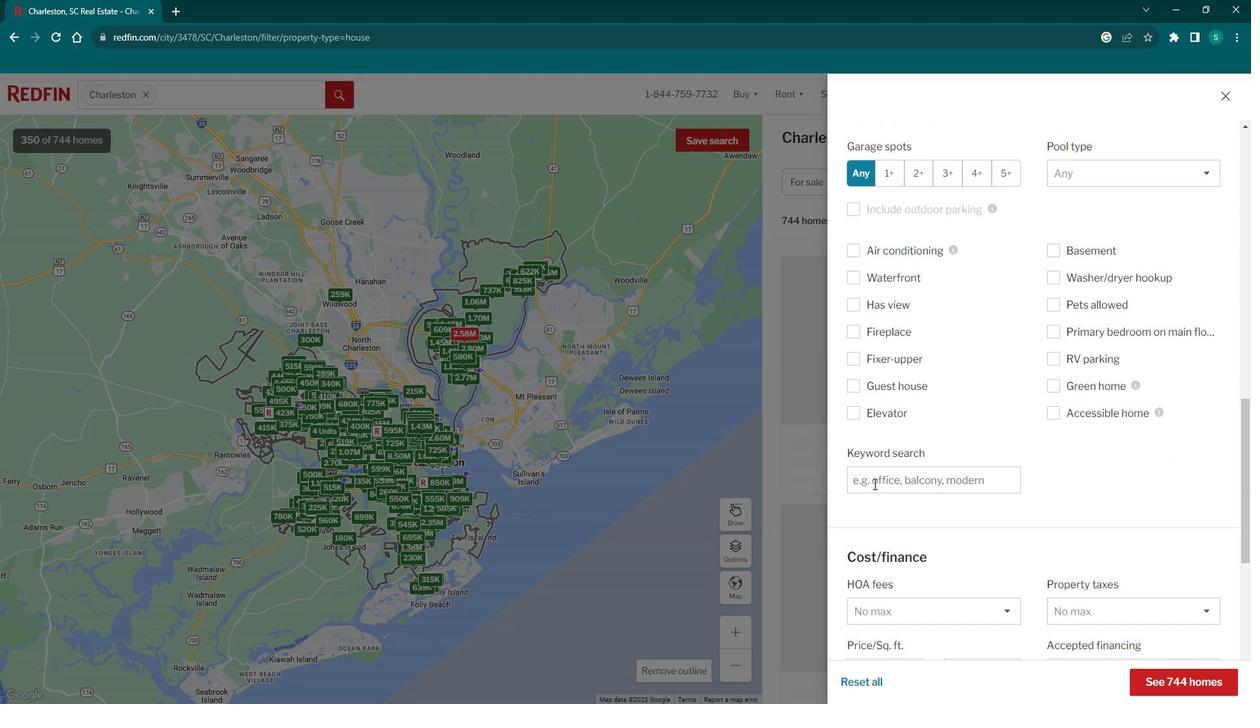 
Action: Key pressed <Key.caps_lock>G<Key.backspace>H<Key.caps_lock>istoric<Key.space><Key.caps_lock>H<Key.caps_lock>omes
Screenshot: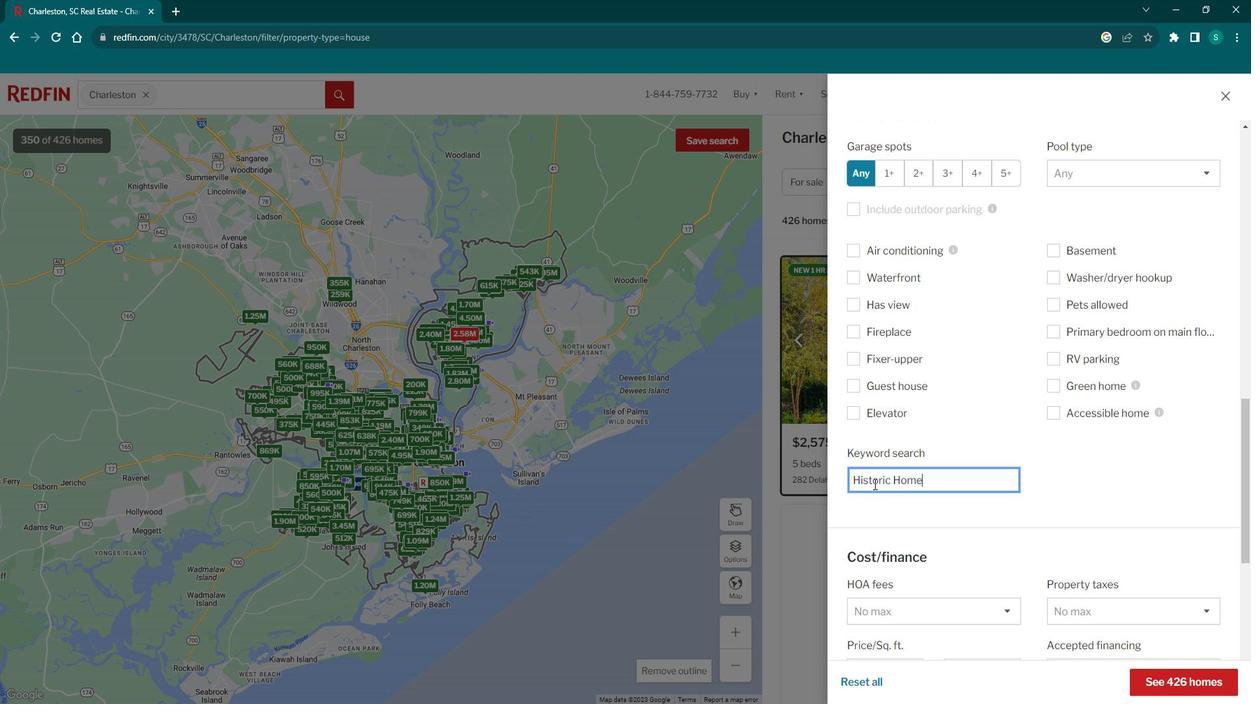 
Action: Mouse moved to (1203, 669)
Screenshot: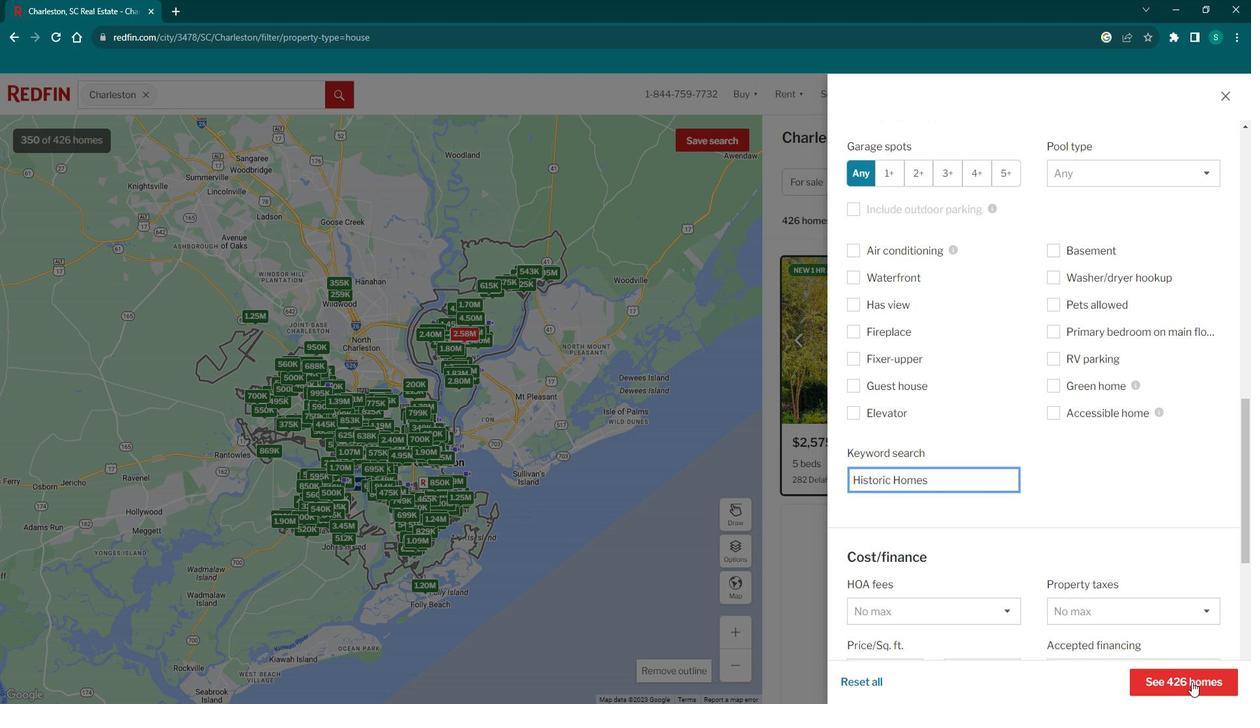 
Action: Mouse pressed left at (1203, 669)
Screenshot: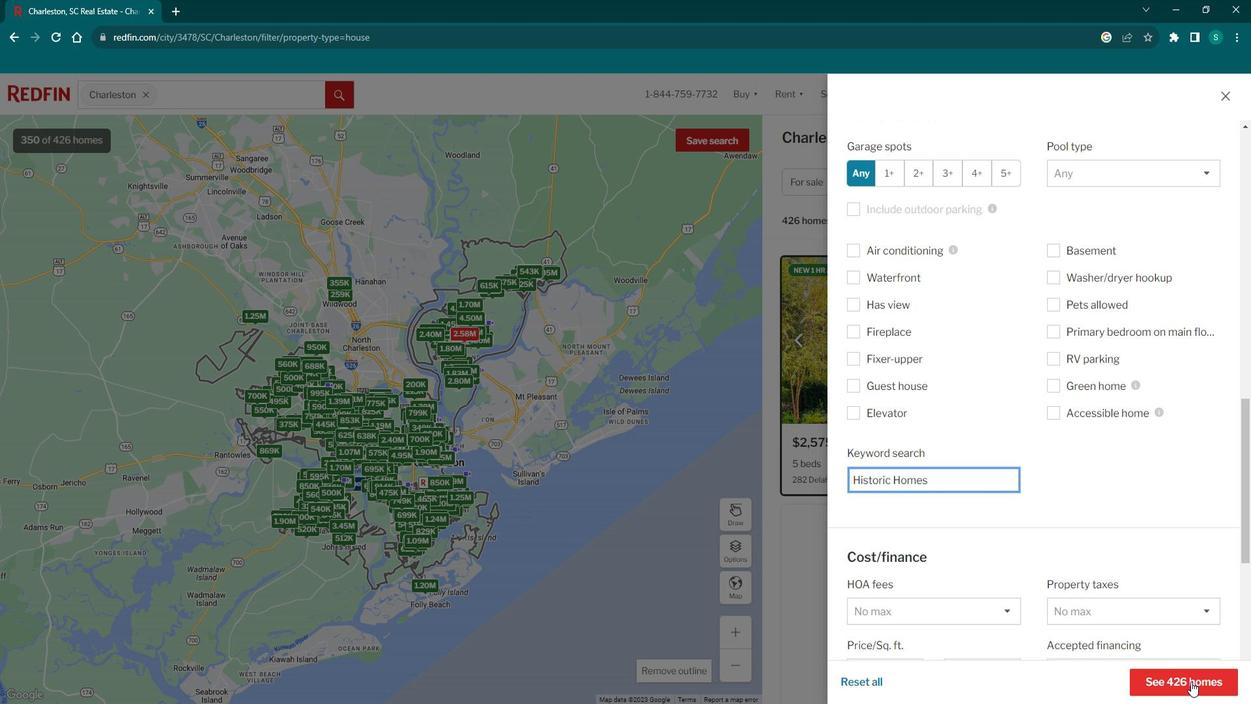 
Action: Mouse moved to (841, 564)
Screenshot: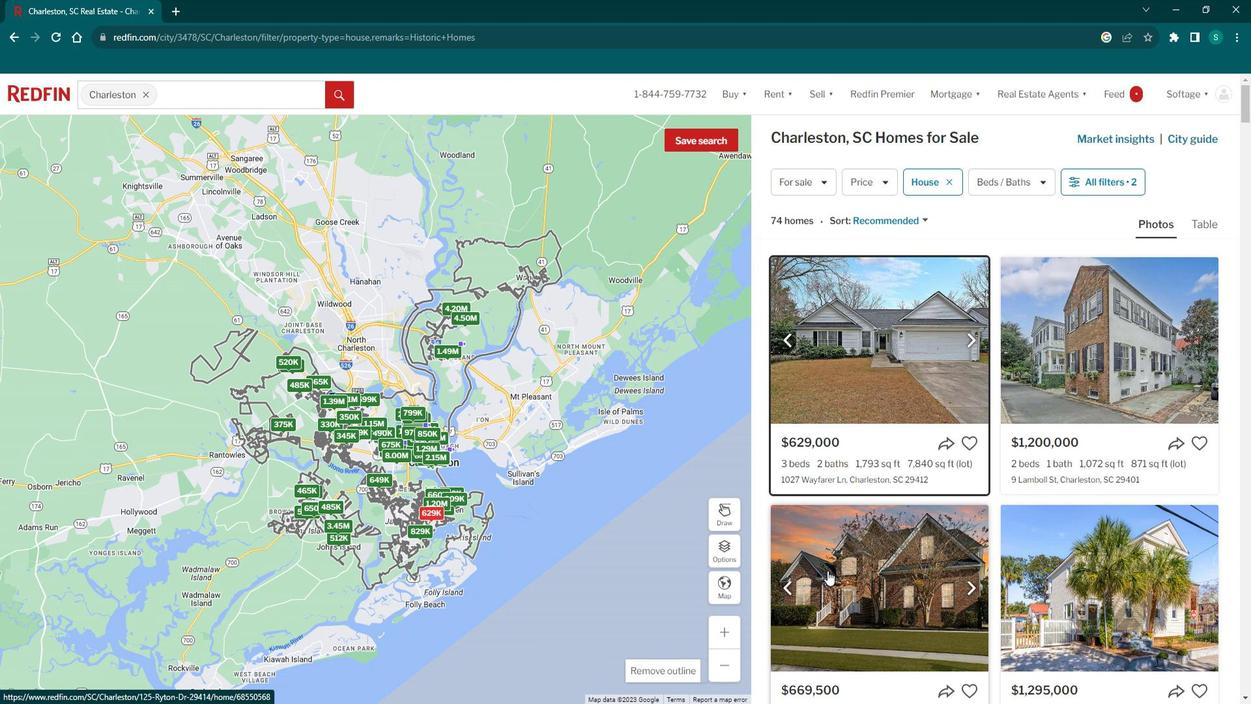 
Action: Mouse pressed left at (841, 564)
Screenshot: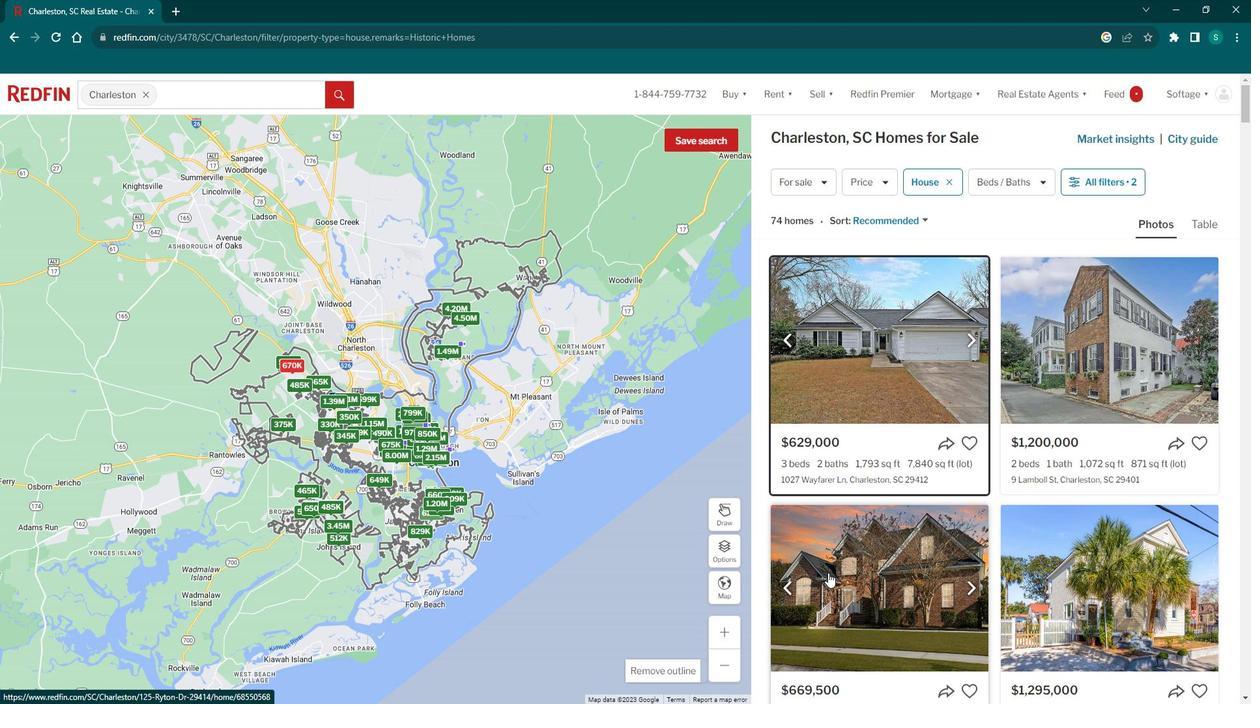 
Action: Mouse moved to (532, 516)
Screenshot: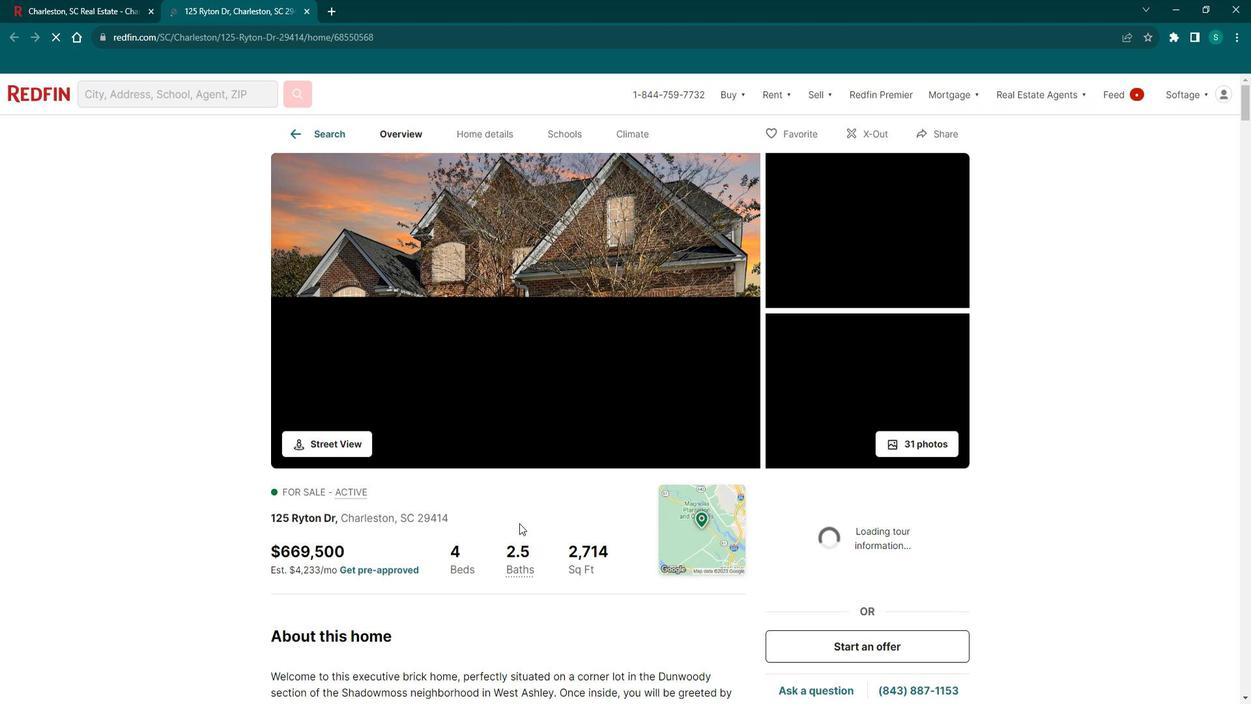 
Action: Mouse scrolled (532, 515) with delta (0, 0)
Screenshot: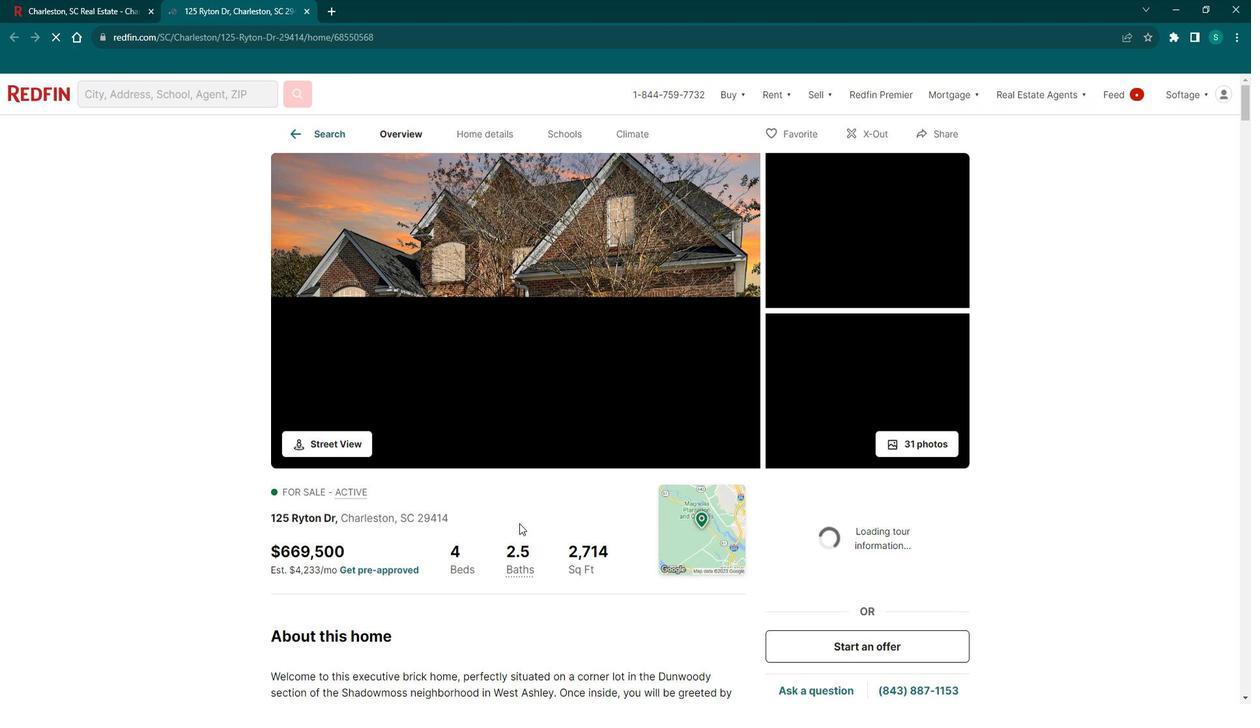 
Action: Mouse scrolled (532, 515) with delta (0, 0)
Screenshot: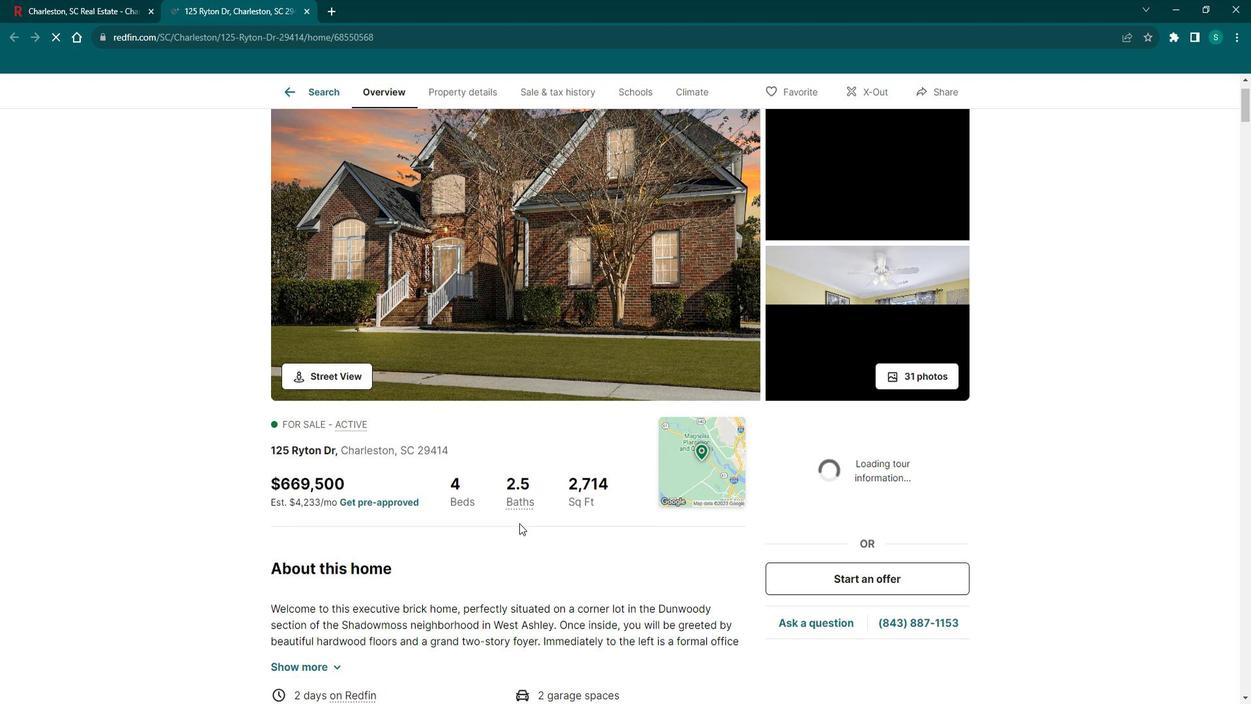 
Action: Mouse scrolled (532, 515) with delta (0, 0)
Screenshot: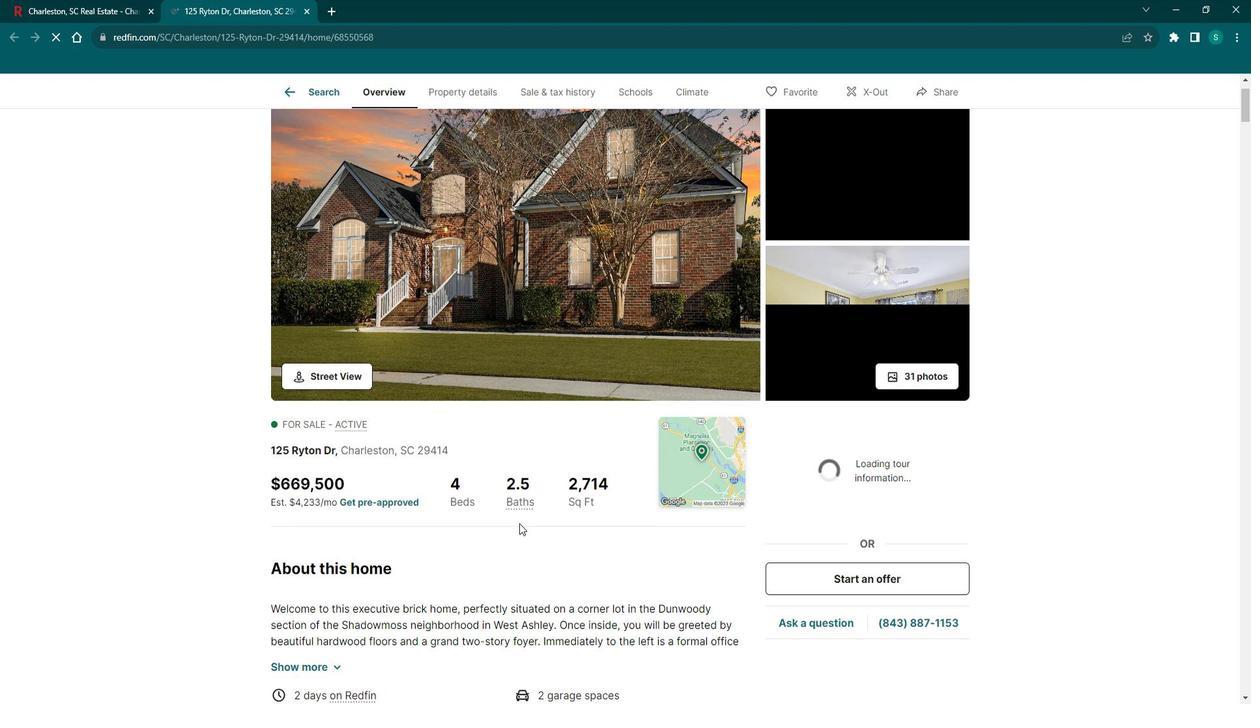 
Action: Mouse scrolled (532, 515) with delta (0, 0)
Screenshot: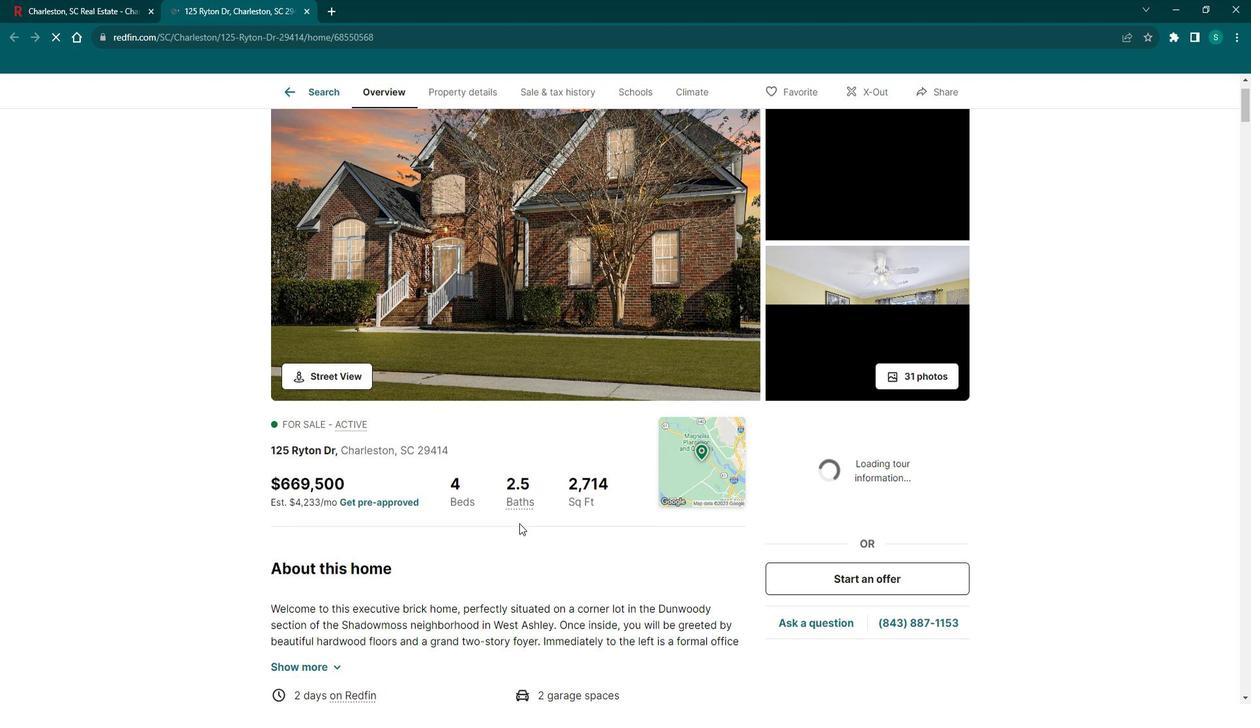 
Action: Mouse scrolled (532, 515) with delta (0, 0)
Screenshot: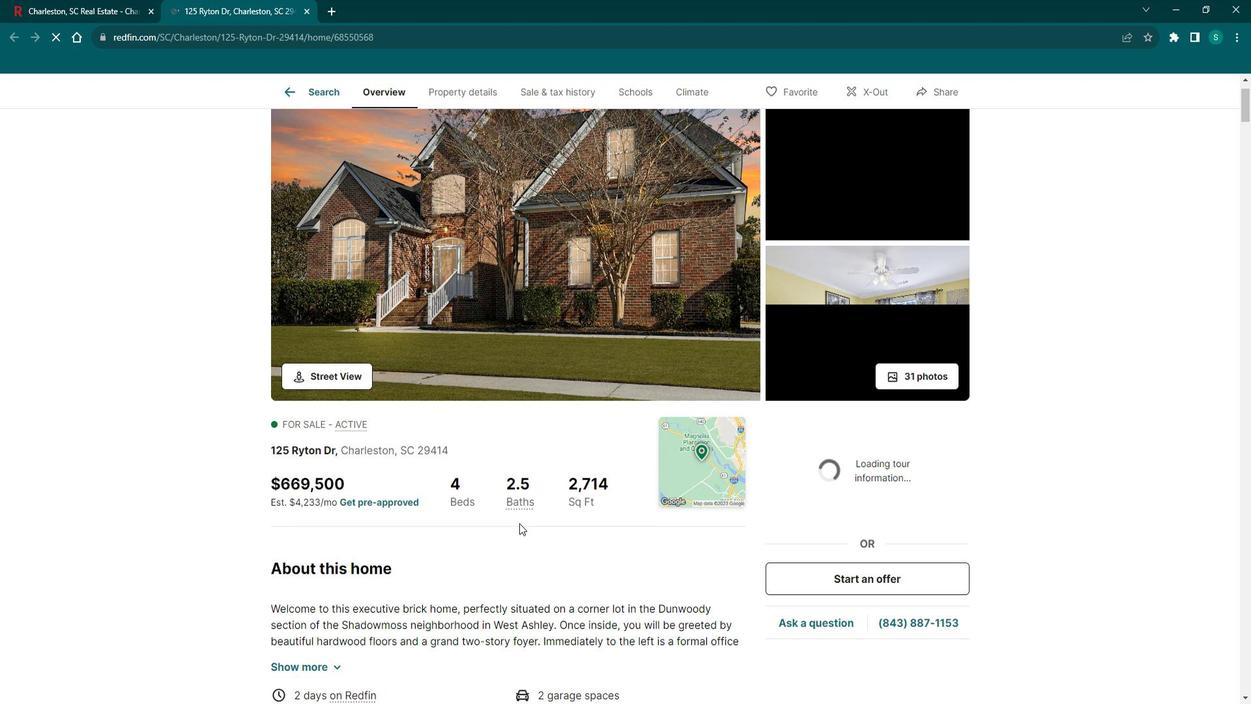
Action: Mouse moved to (335, 388)
Screenshot: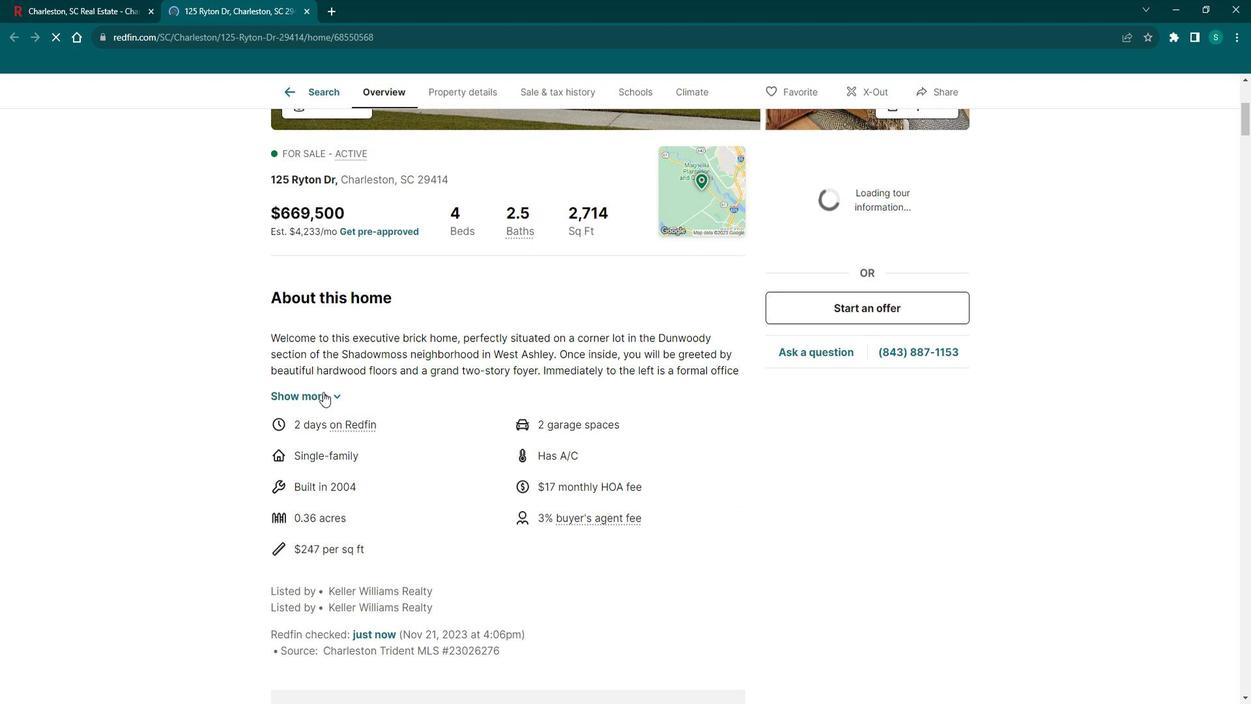 
Action: Mouse pressed left at (335, 388)
Screenshot: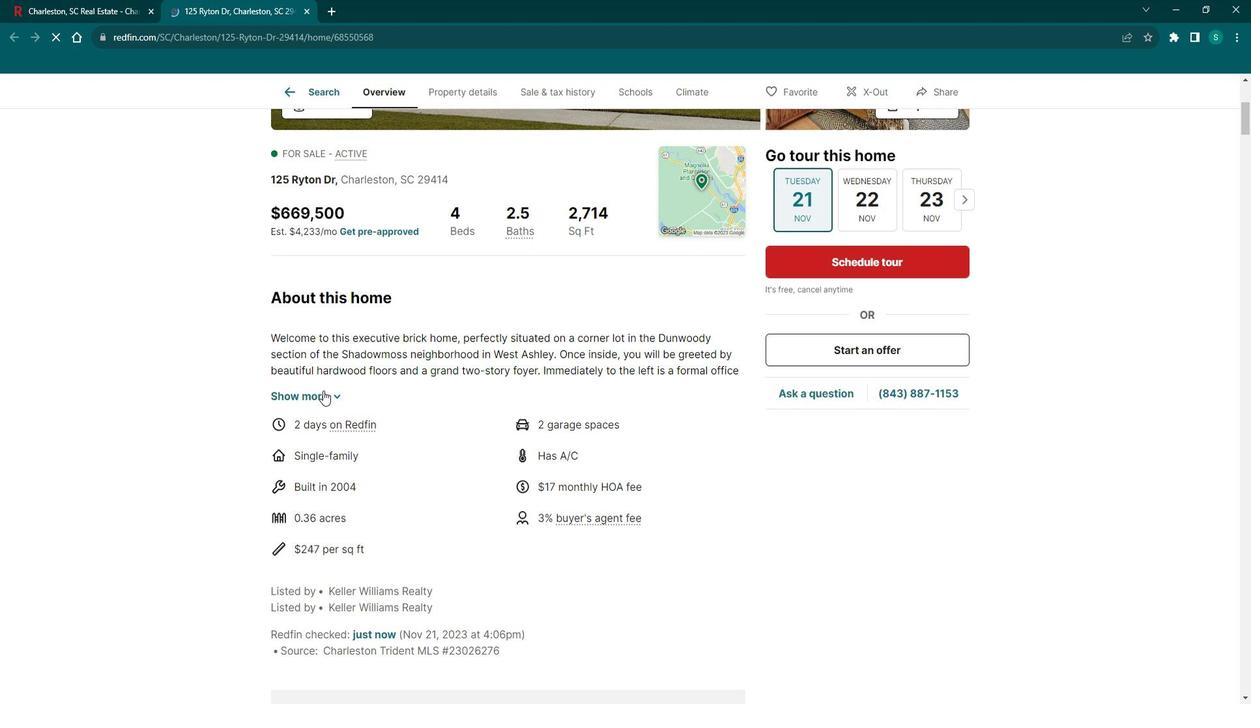 
Action: Mouse moved to (389, 417)
Screenshot: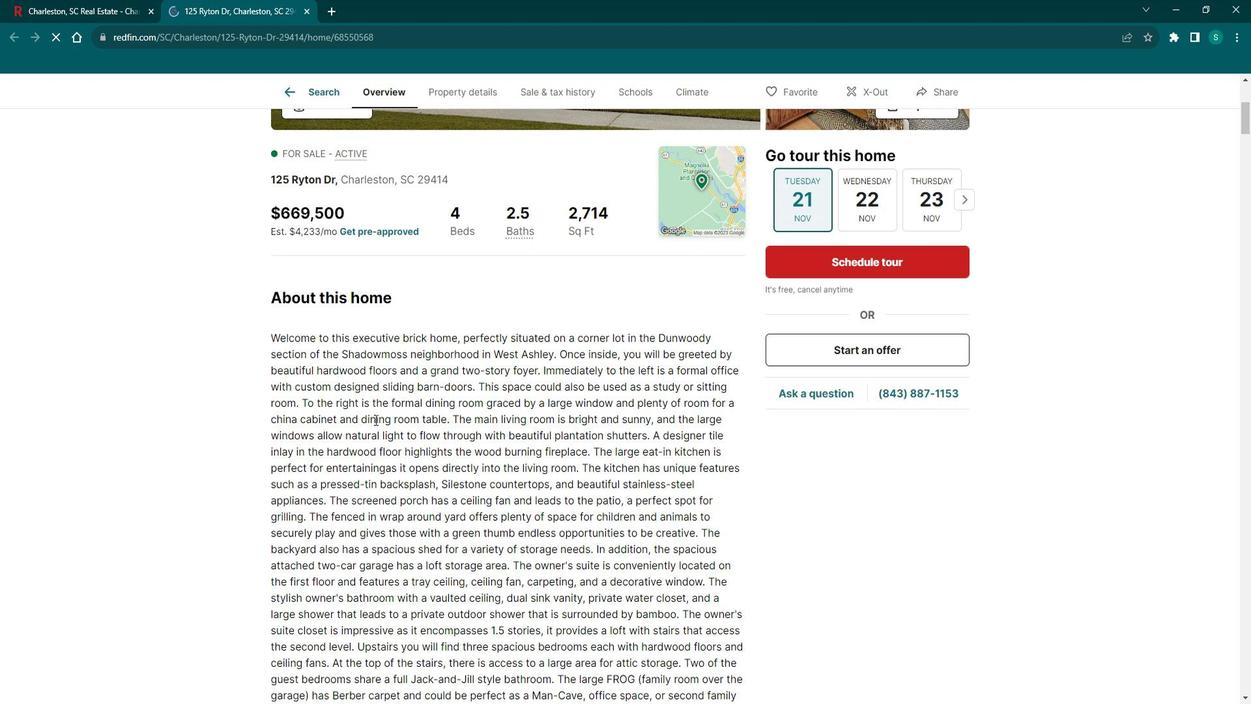 
Action: Mouse scrolled (389, 417) with delta (0, 0)
Screenshot: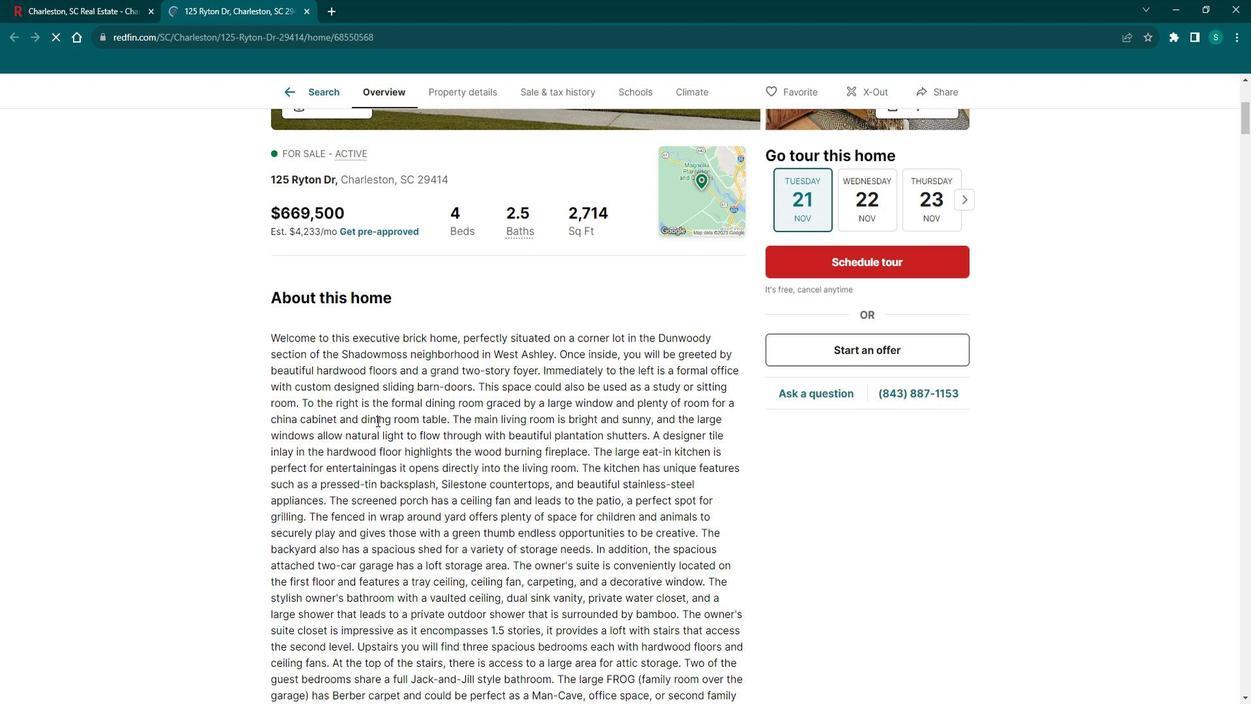 
Action: Mouse scrolled (389, 417) with delta (0, 0)
Screenshot: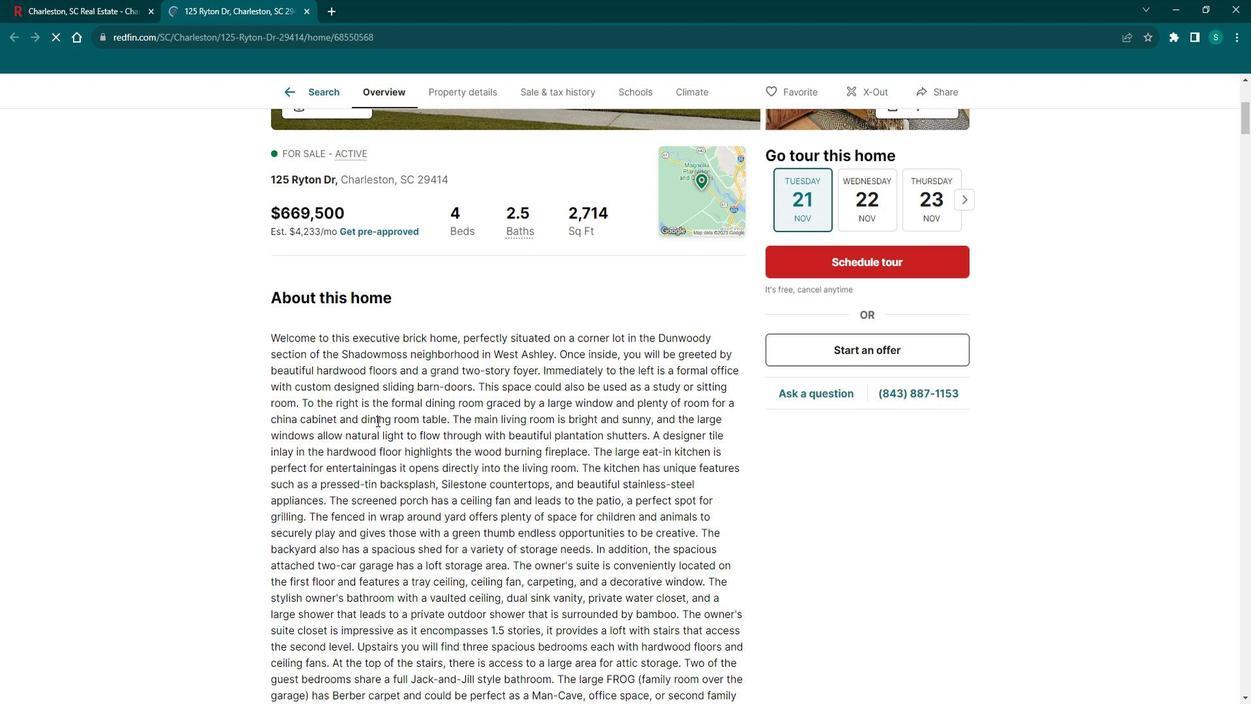 
Action: Mouse scrolled (389, 417) with delta (0, 0)
Screenshot: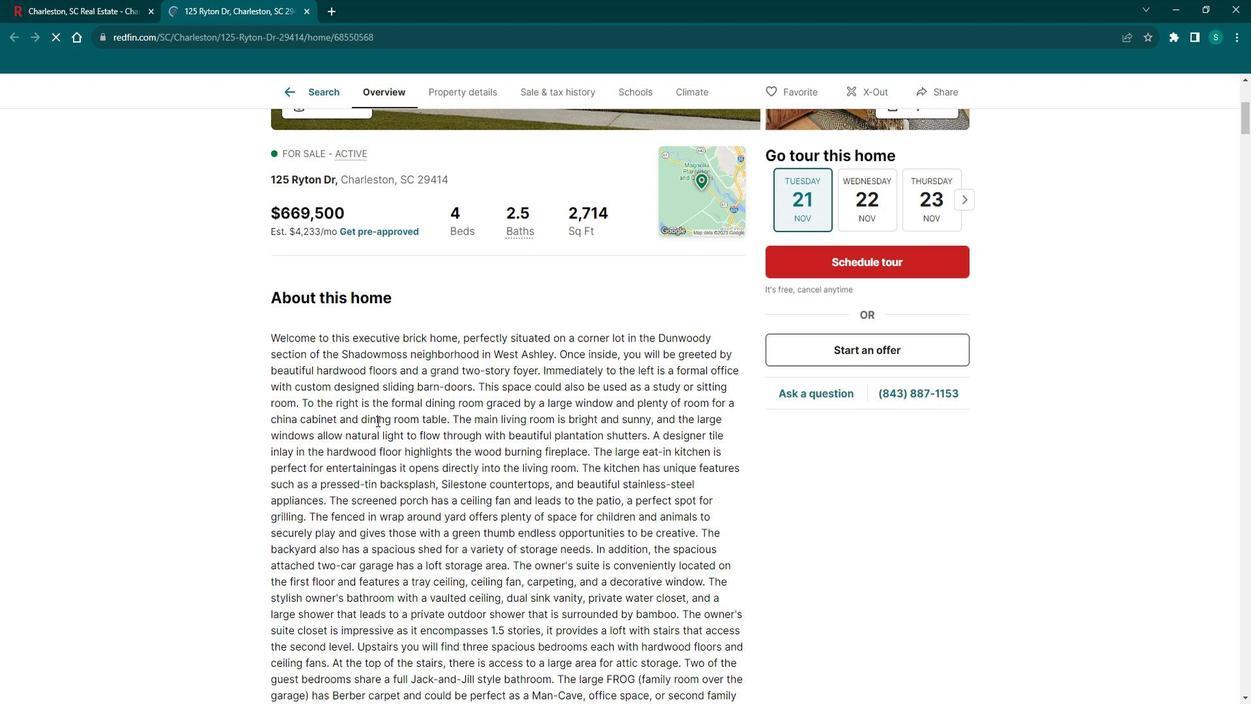 
Action: Mouse scrolled (389, 418) with delta (0, 0)
Screenshot: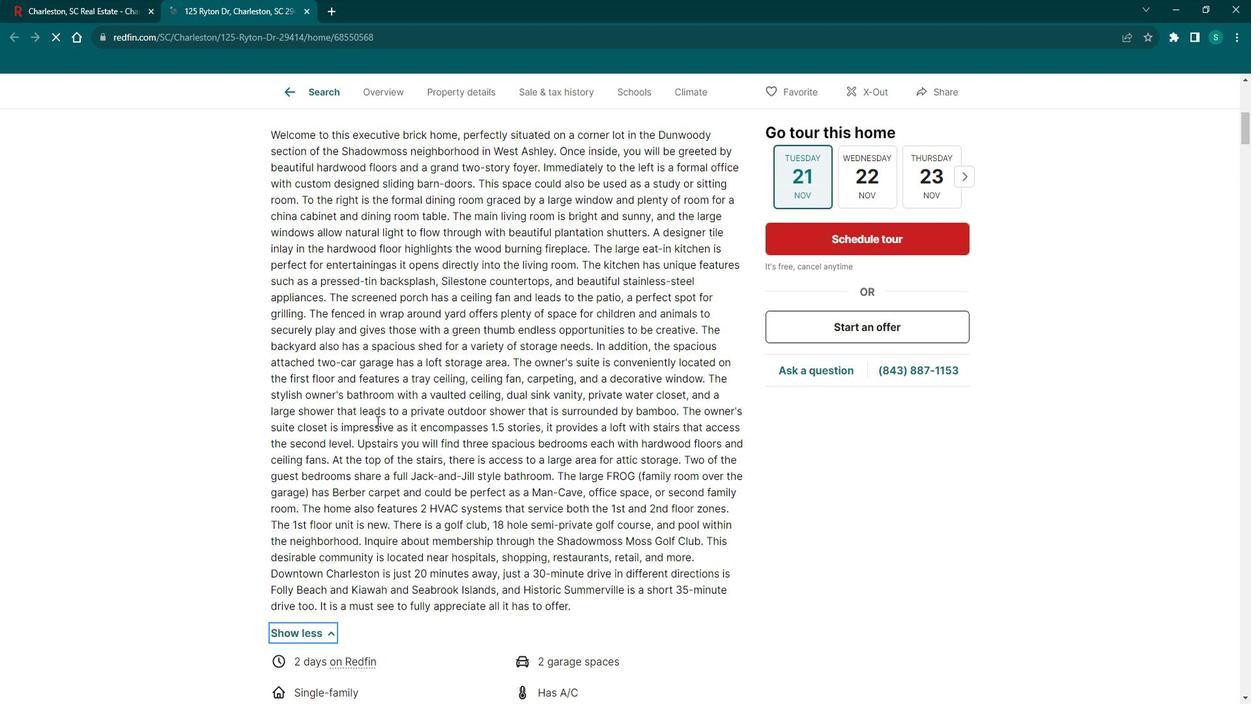 
Action: Mouse scrolled (389, 417) with delta (0, 0)
Screenshot: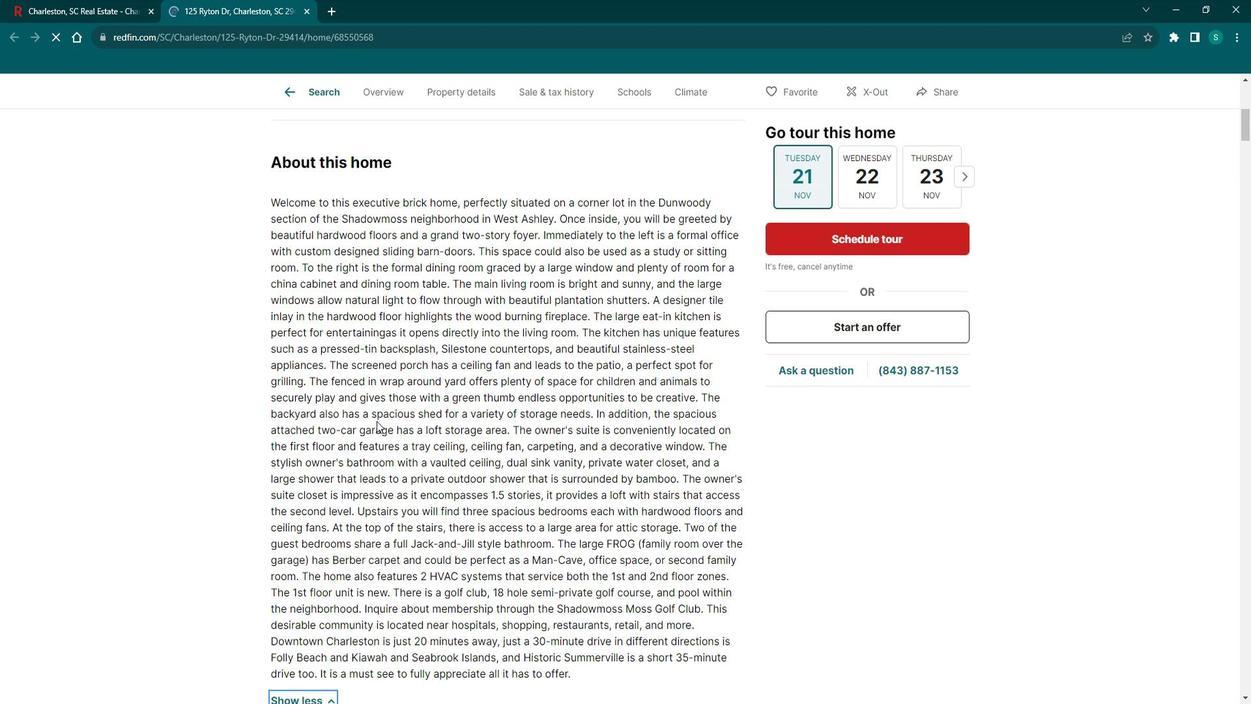 
Action: Mouse scrolled (389, 417) with delta (0, 0)
Screenshot: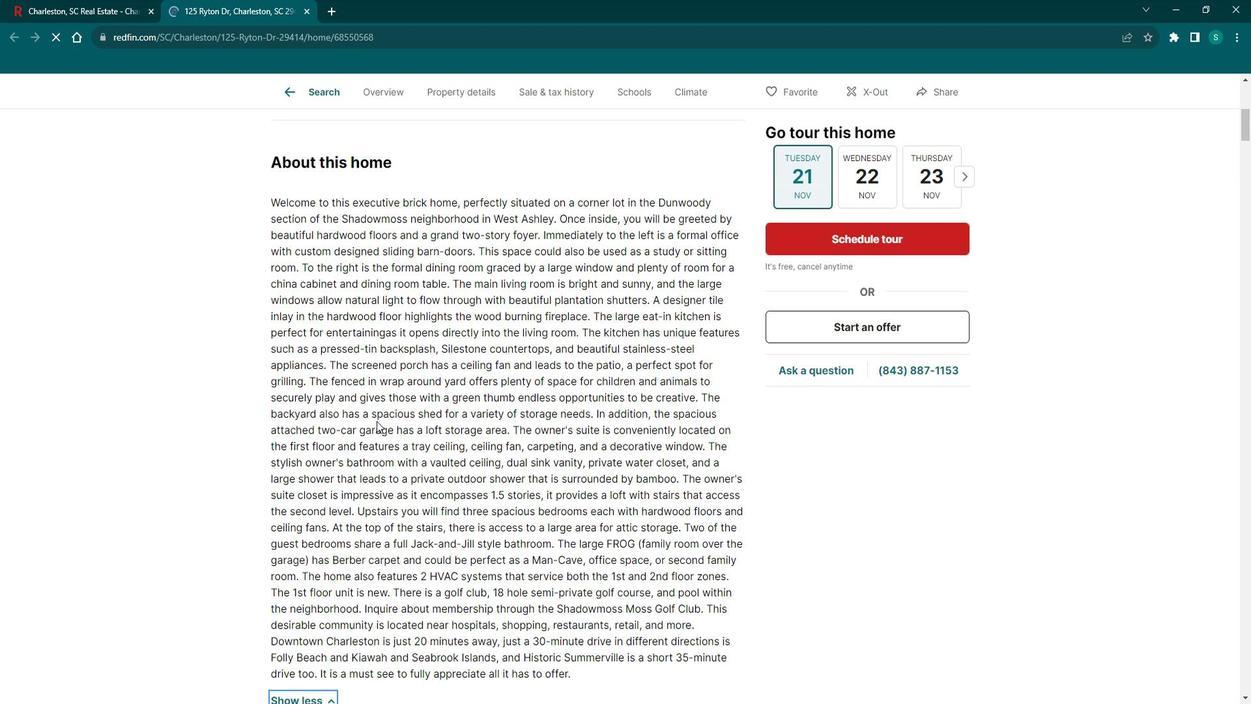 
Action: Mouse scrolled (389, 417) with delta (0, 0)
Screenshot: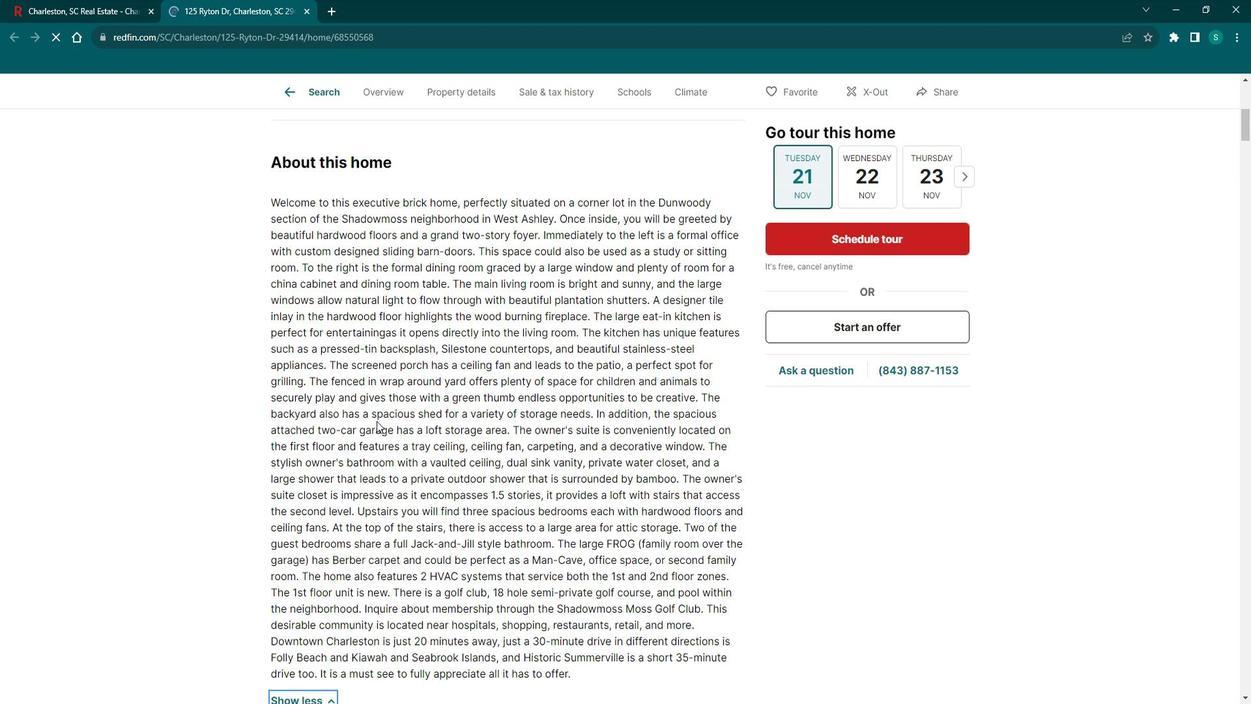 
Action: Mouse scrolled (389, 417) with delta (0, 0)
Screenshot: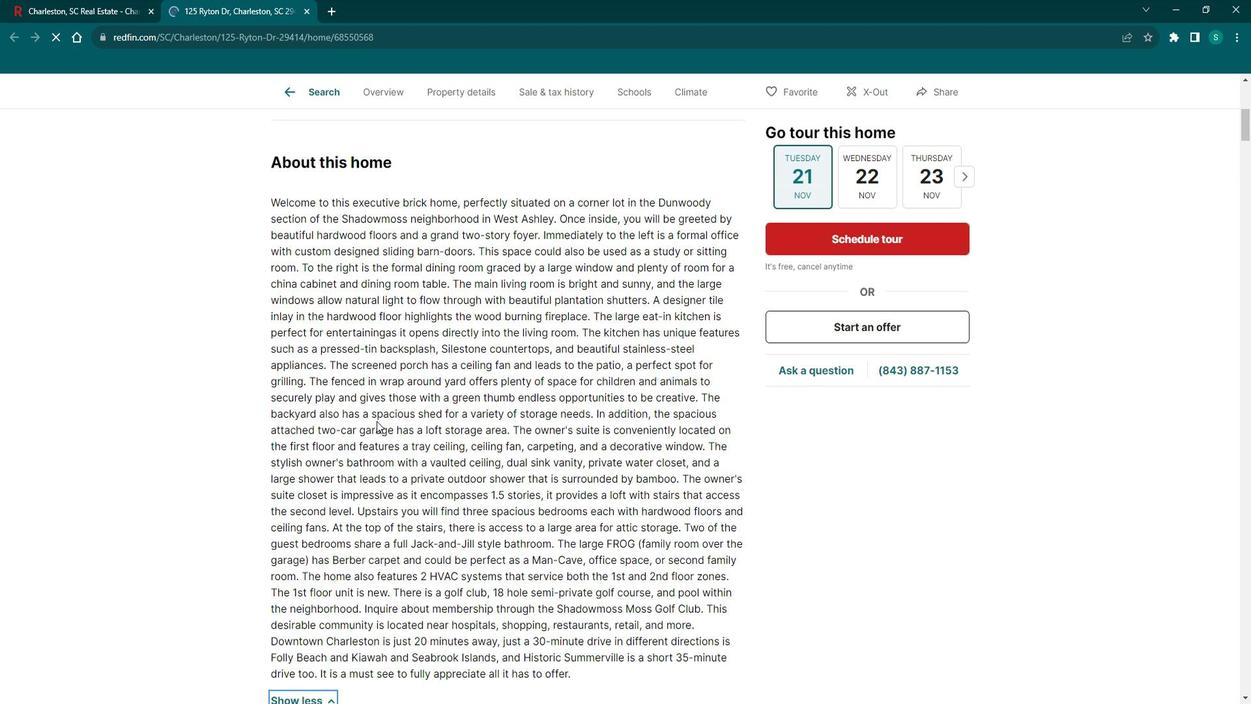 
Action: Mouse scrolled (389, 417) with delta (0, 0)
Screenshot: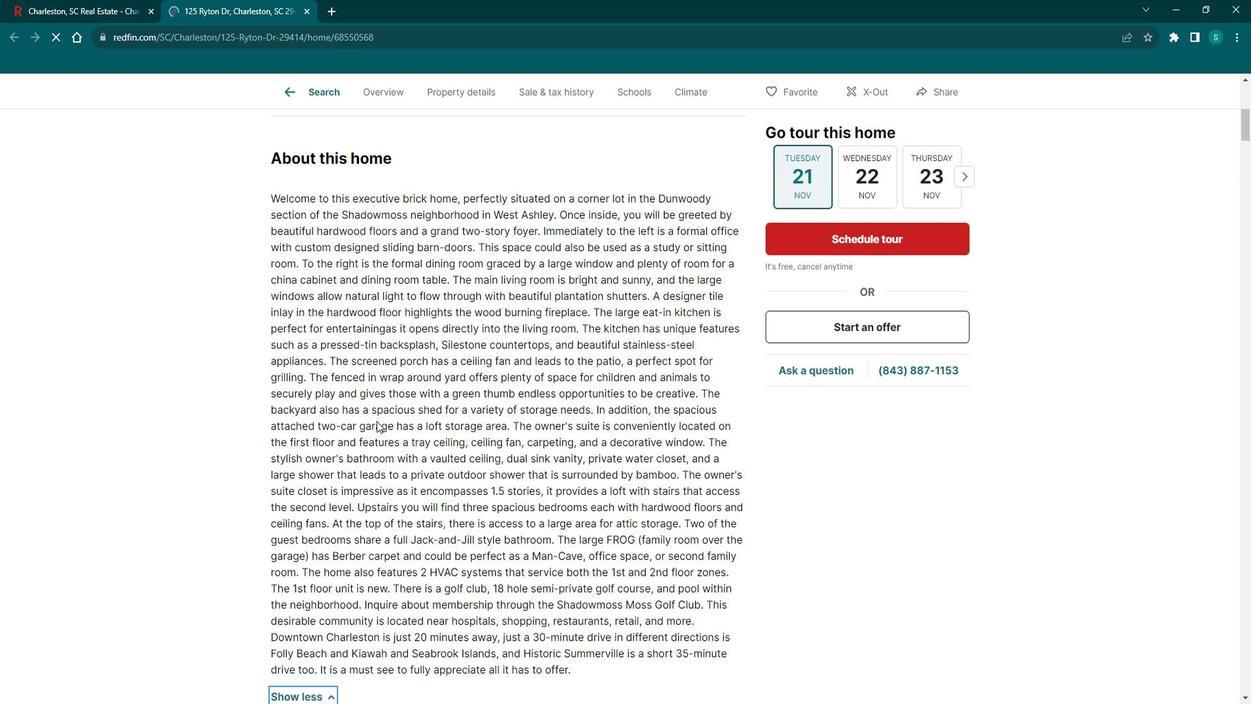 
Action: Mouse scrolled (389, 417) with delta (0, 0)
Screenshot: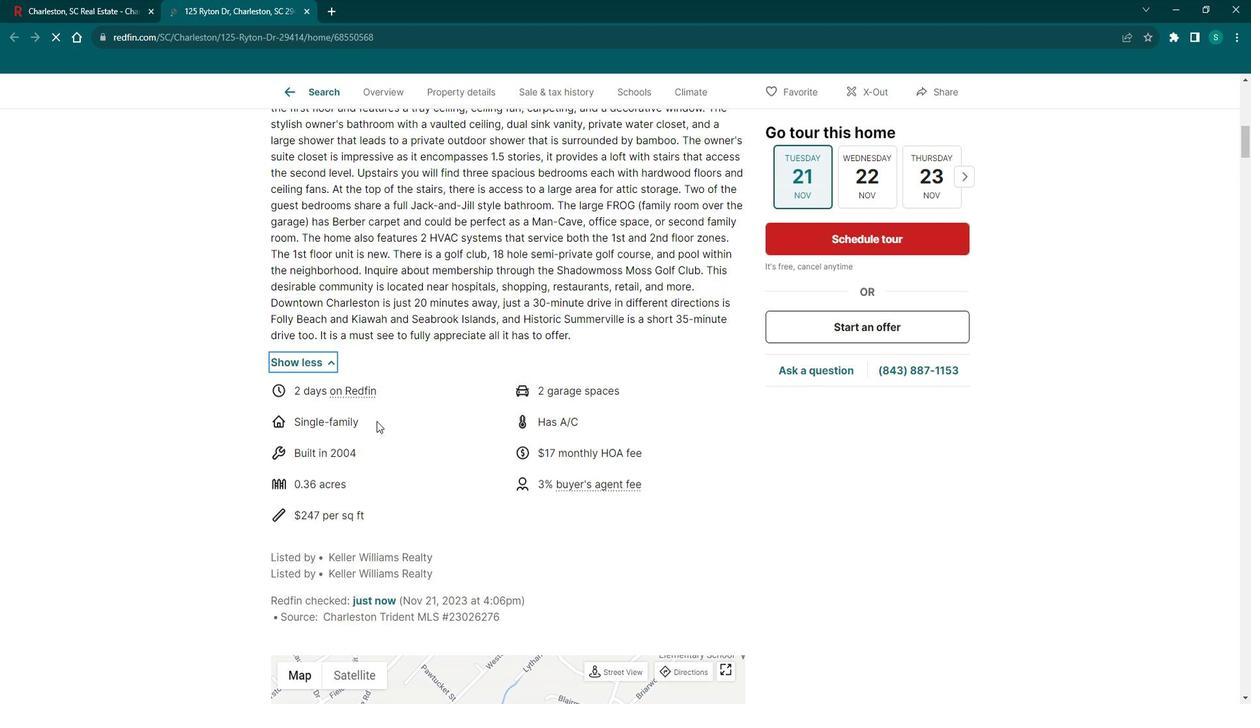 
Action: Mouse scrolled (389, 417) with delta (0, 0)
Screenshot: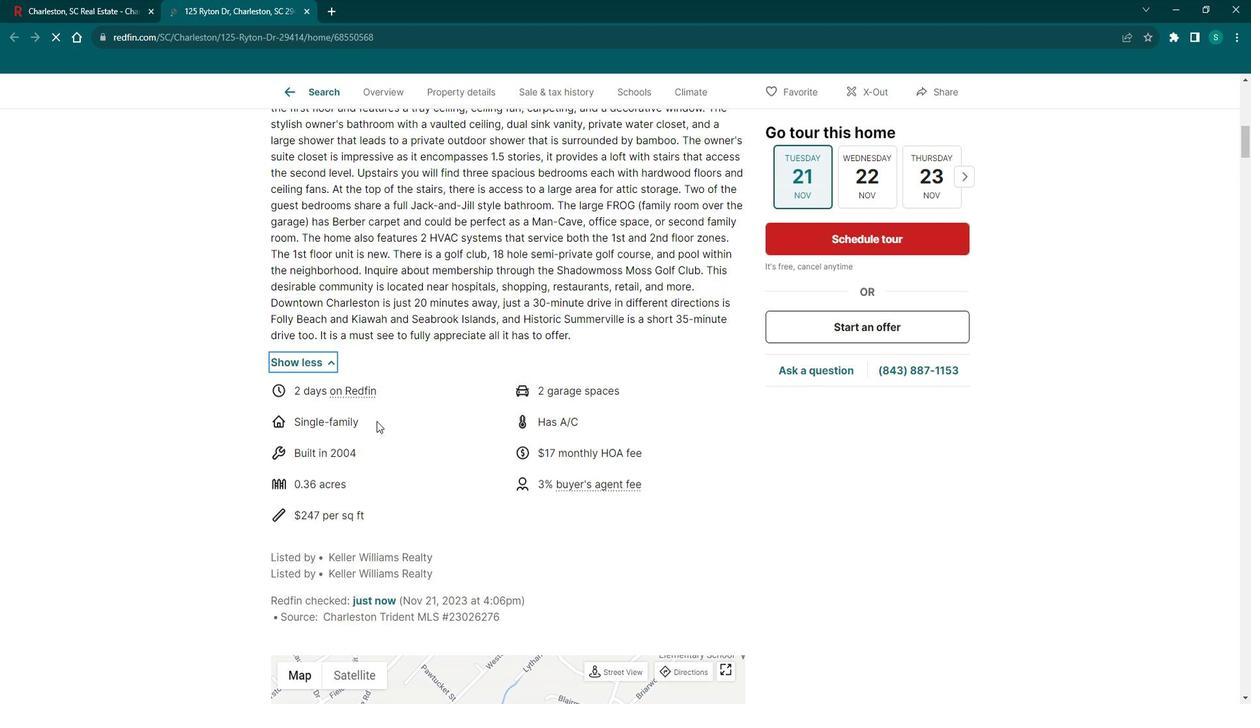 
Action: Mouse scrolled (389, 417) with delta (0, 0)
Screenshot: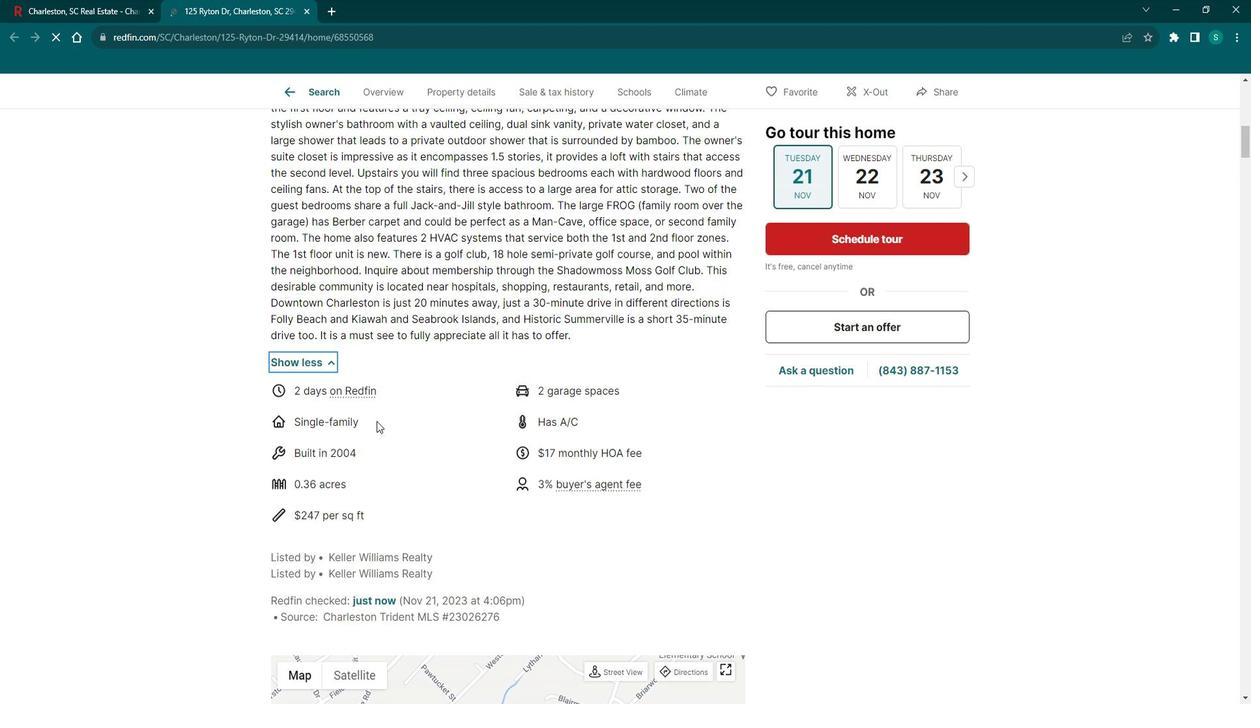 
Action: Mouse scrolled (389, 417) with delta (0, 0)
Screenshot: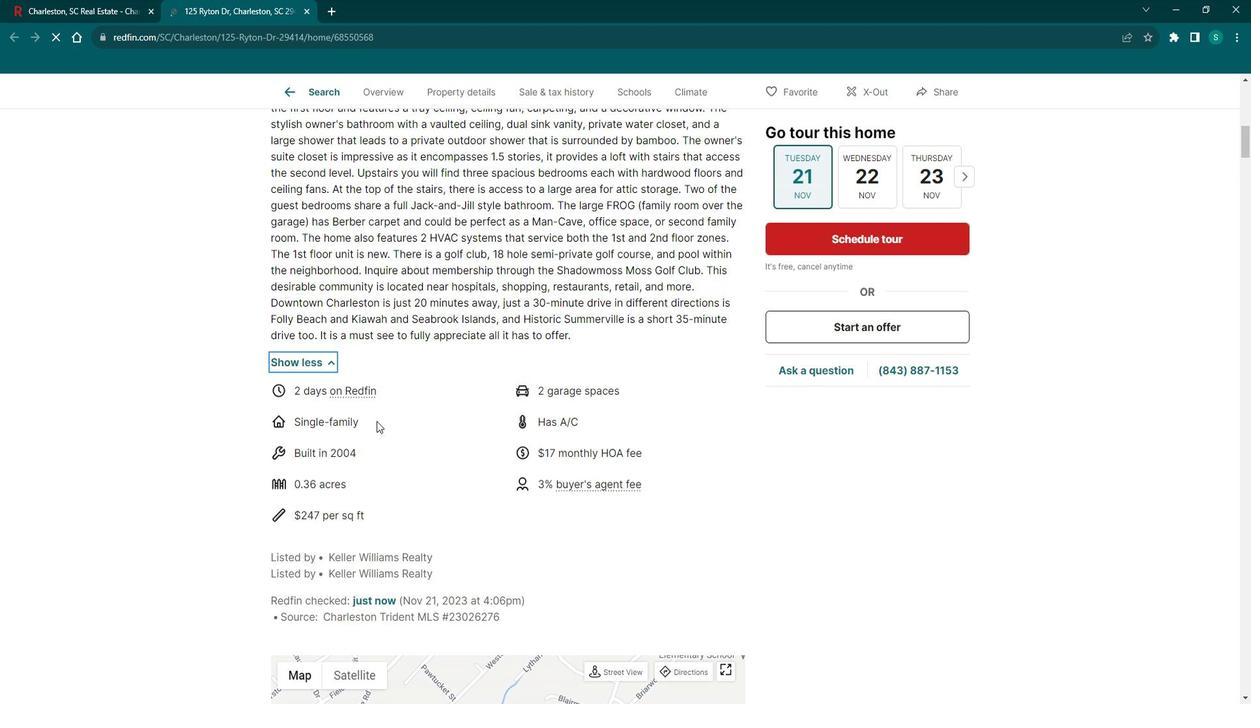 
Action: Mouse scrolled (389, 417) with delta (0, 0)
Screenshot: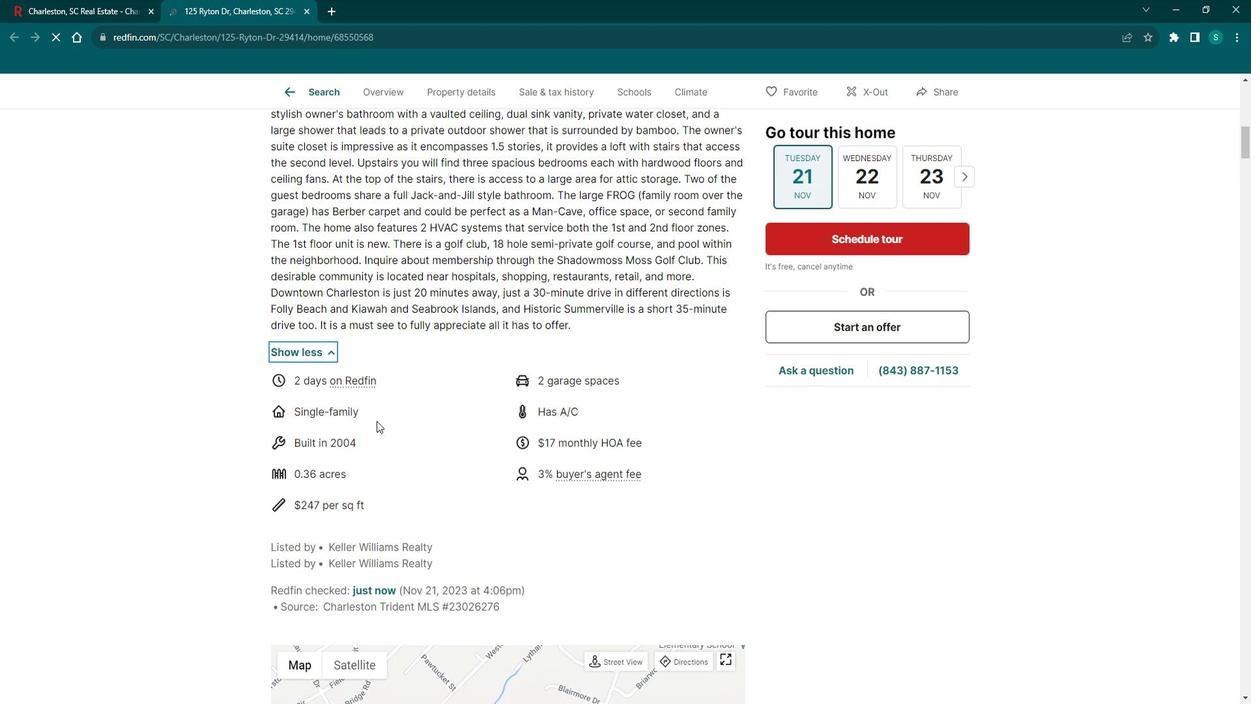 
Action: Mouse scrolled (389, 417) with delta (0, 0)
Screenshot: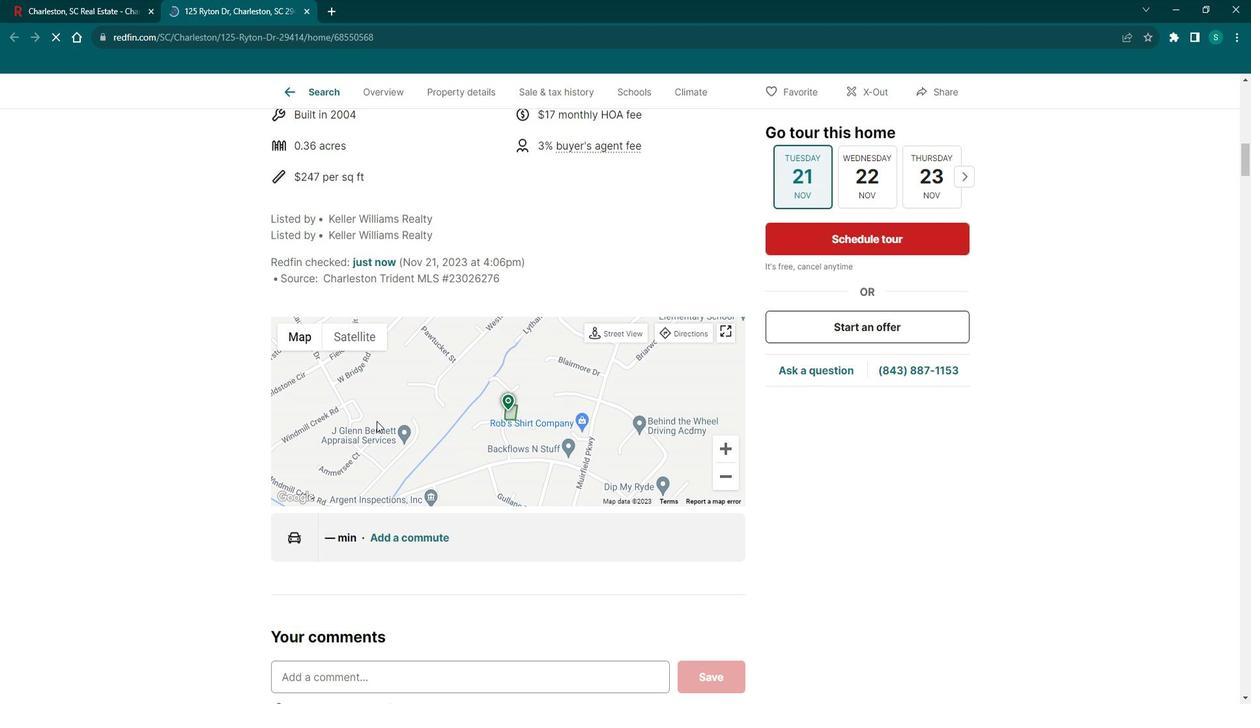 
Action: Mouse scrolled (389, 417) with delta (0, 0)
Screenshot: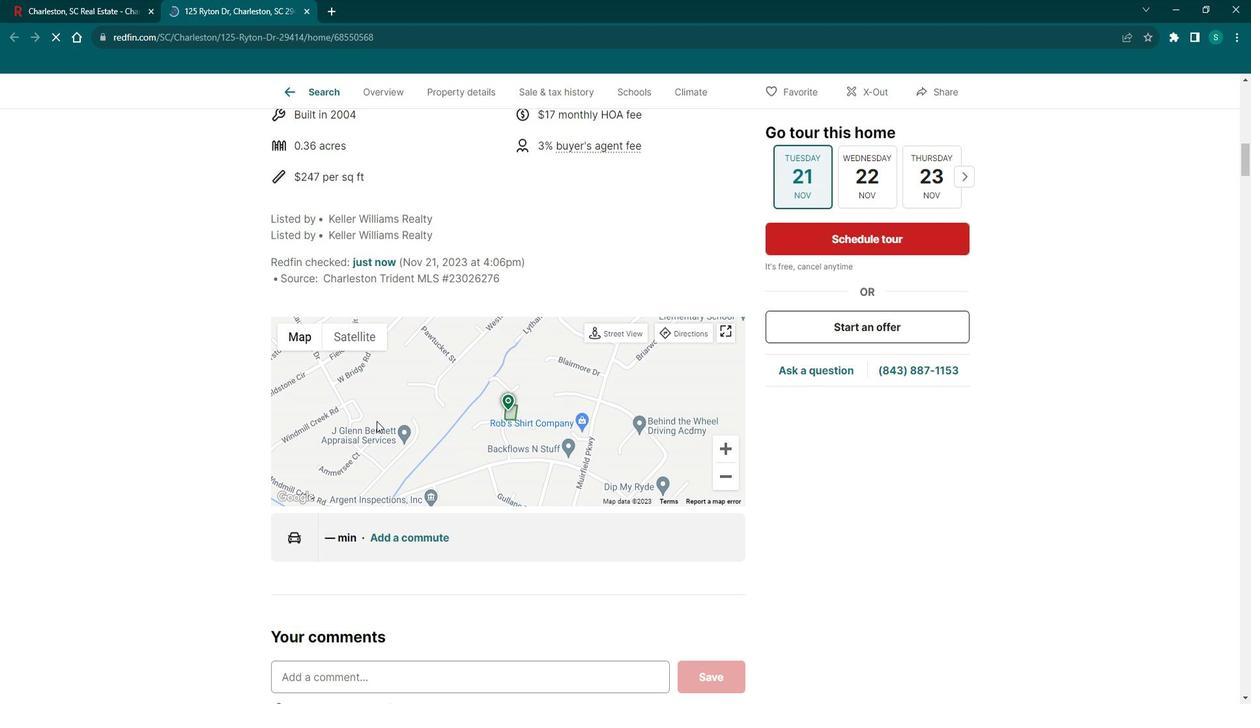 
Action: Mouse scrolled (389, 417) with delta (0, 0)
Screenshot: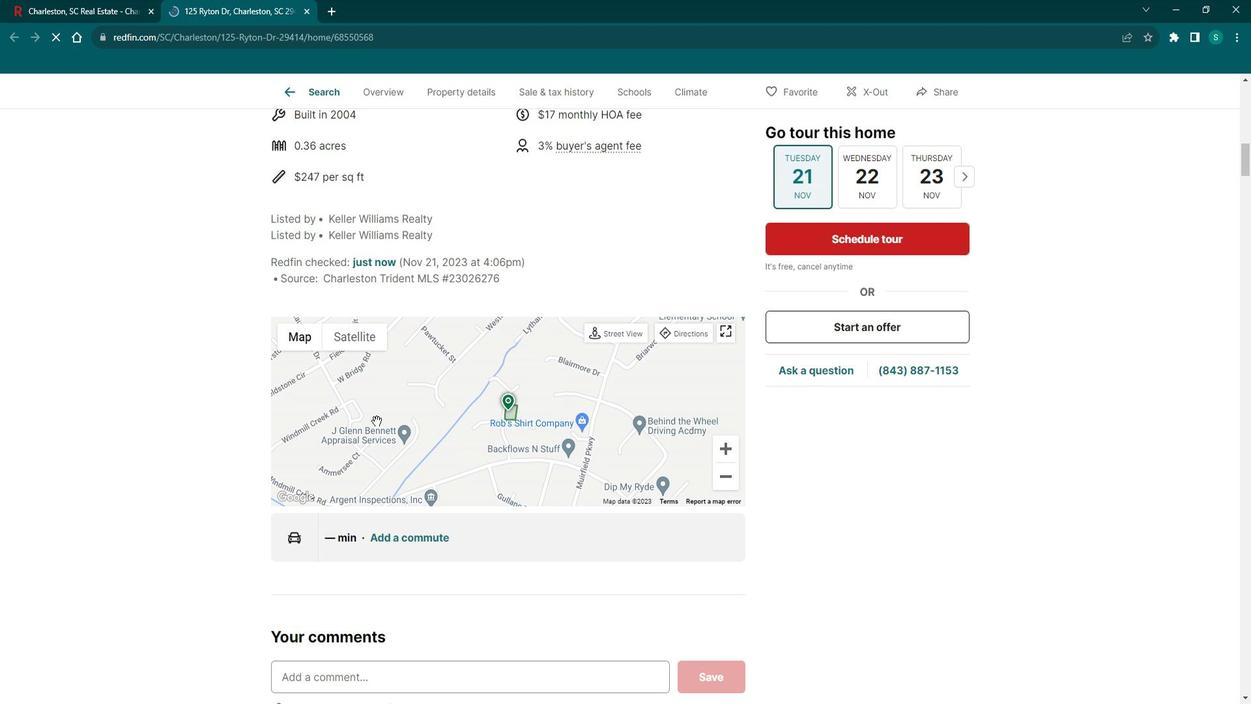 
Action: Mouse scrolled (389, 417) with delta (0, 0)
Screenshot: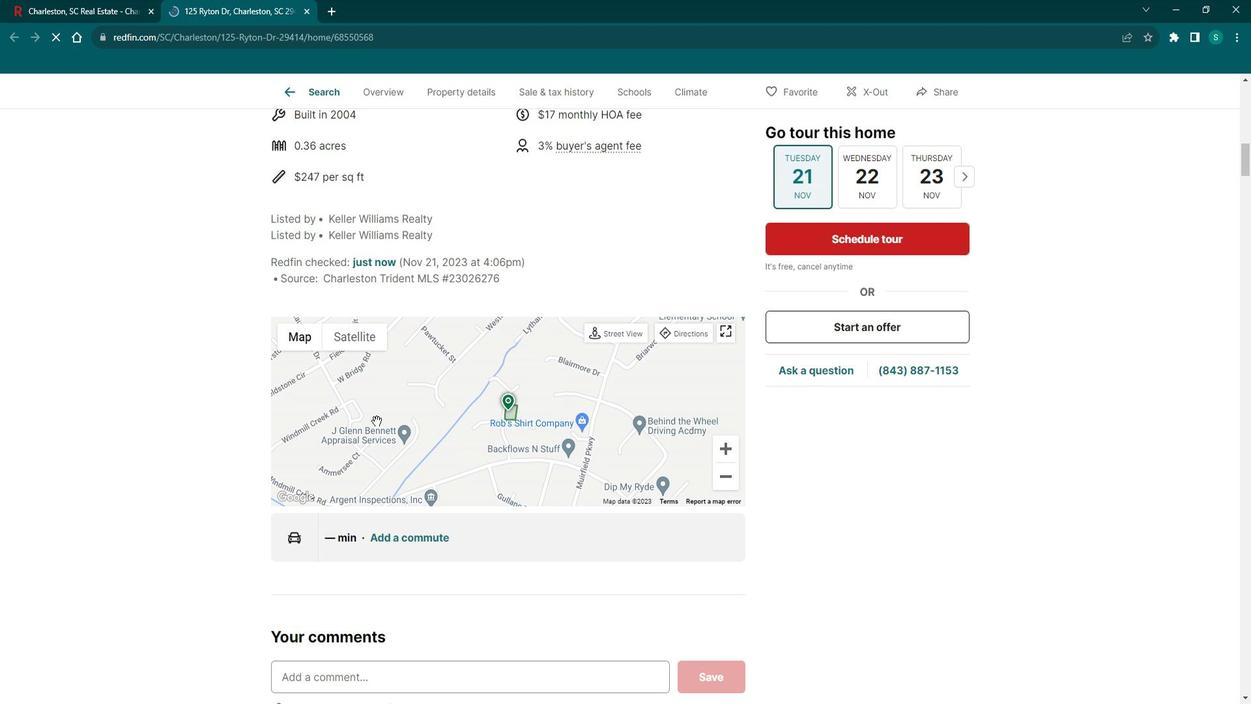 
Action: Mouse scrolled (389, 417) with delta (0, 0)
Screenshot: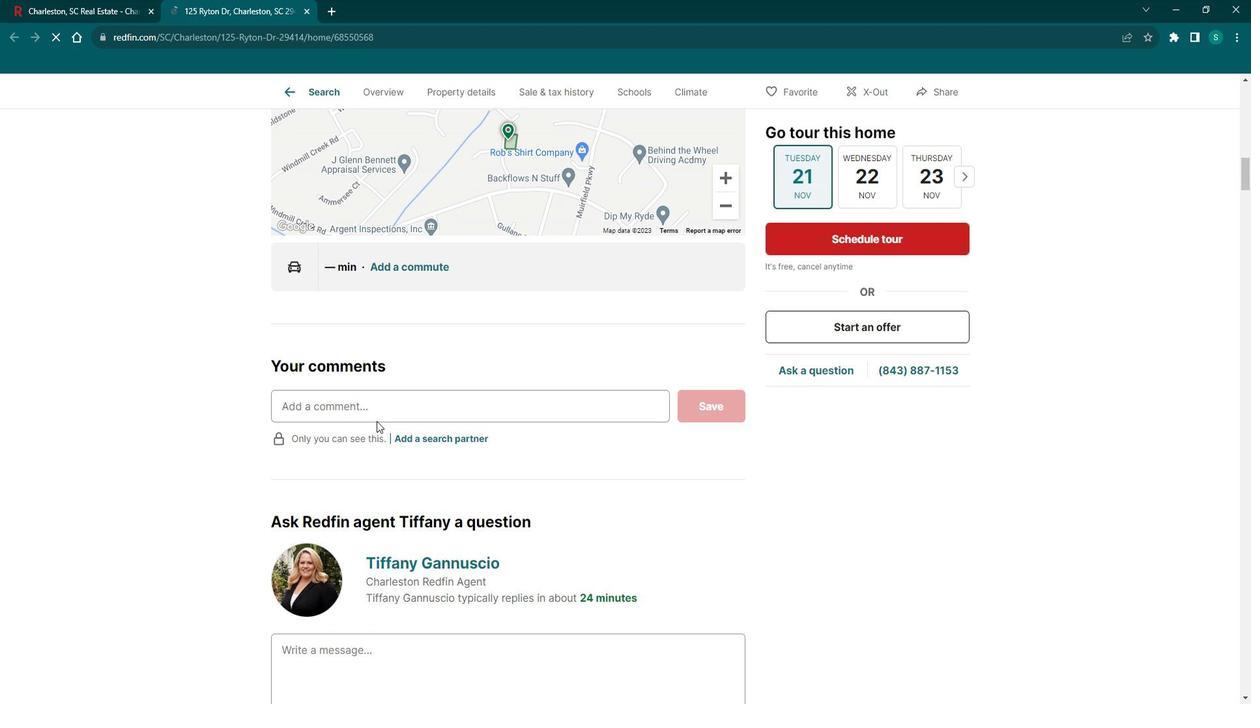 
Action: Mouse scrolled (389, 417) with delta (0, 0)
Screenshot: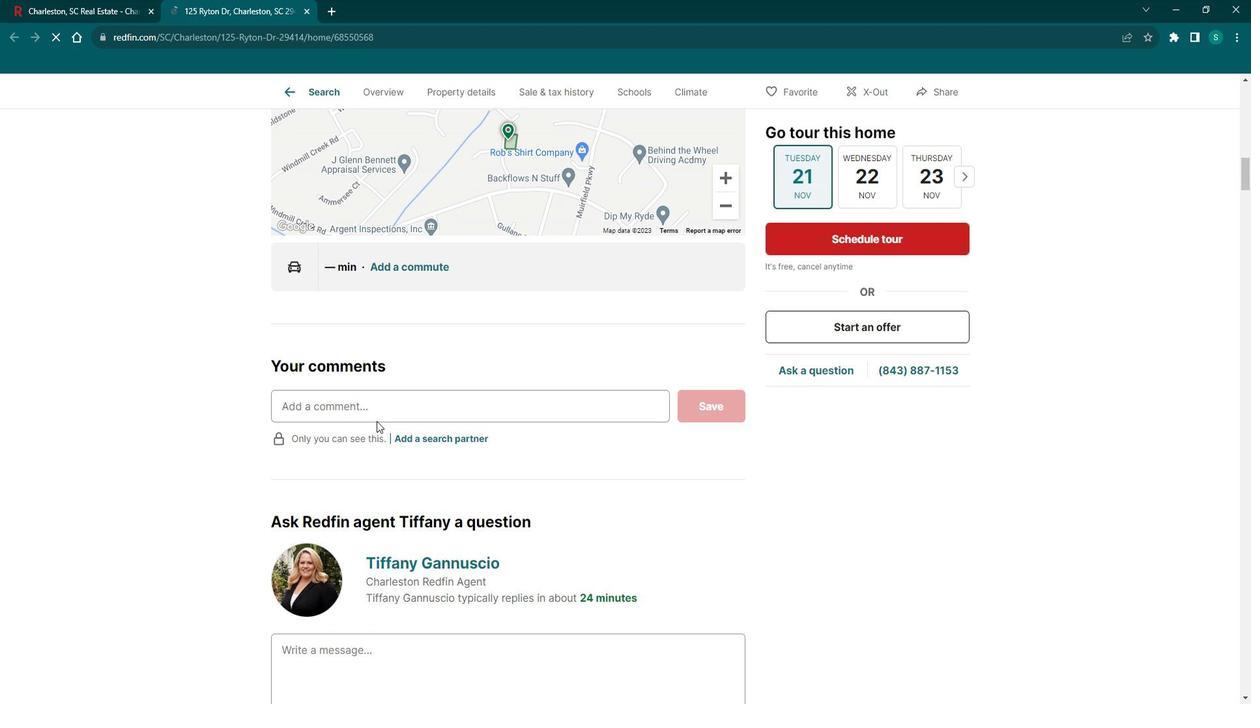
Action: Mouse scrolled (389, 417) with delta (0, 0)
Screenshot: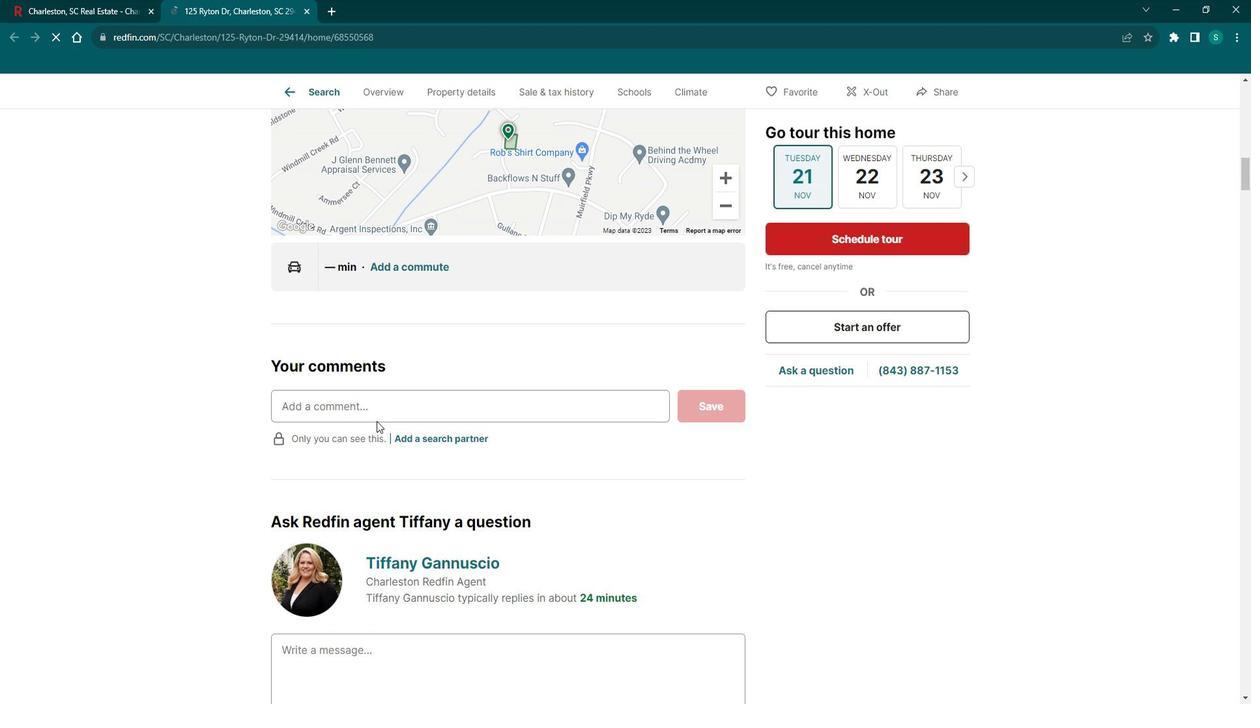 
Action: Mouse scrolled (389, 417) with delta (0, 0)
Screenshot: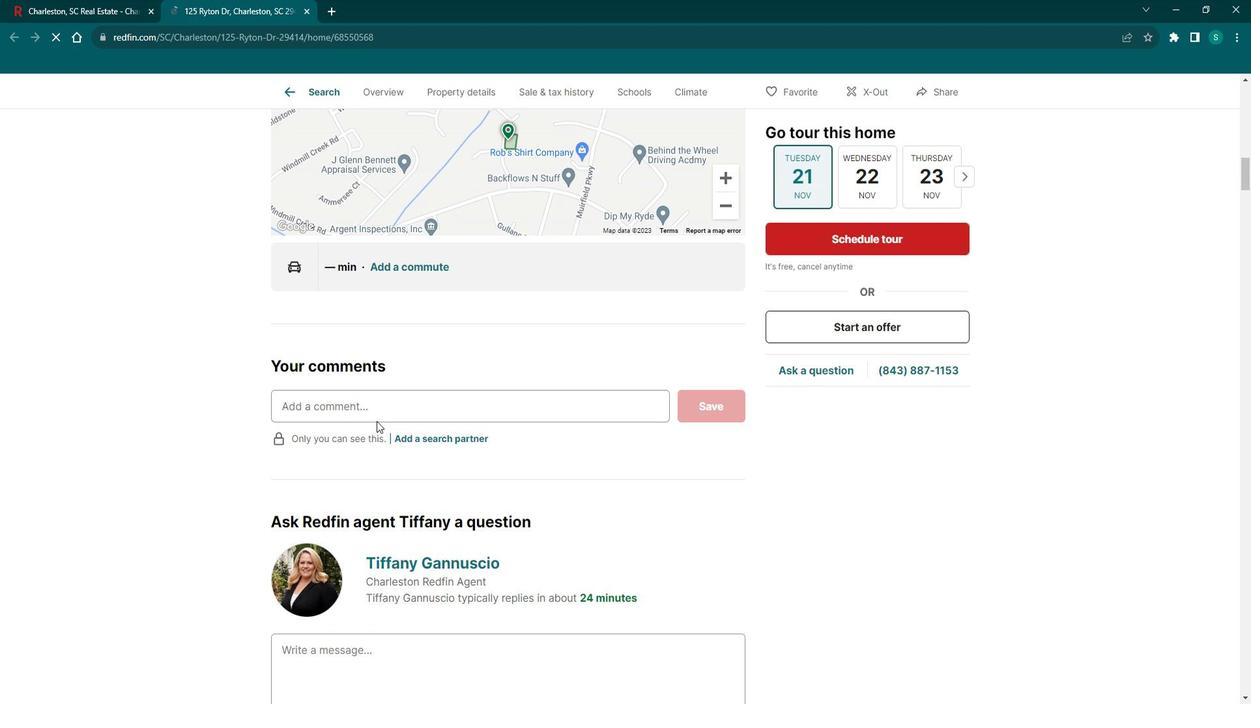 
Action: Mouse scrolled (389, 417) with delta (0, 0)
Screenshot: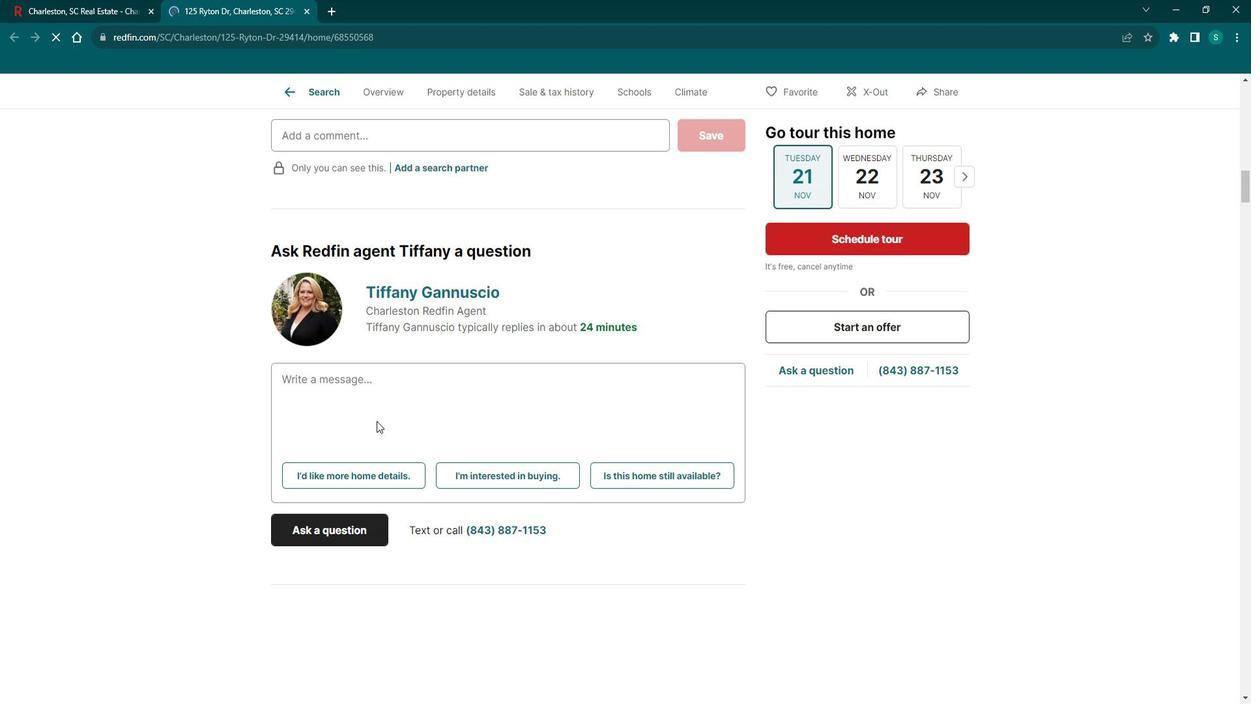 
Action: Mouse scrolled (389, 417) with delta (0, 0)
Screenshot: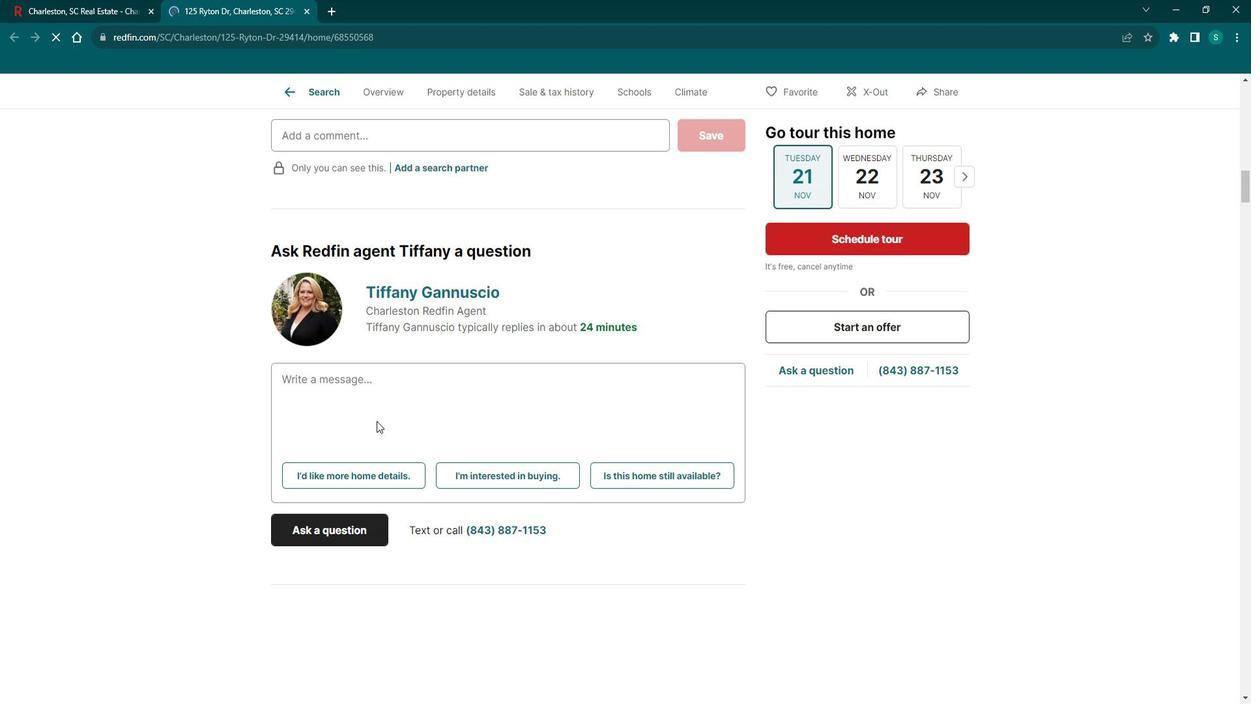 
Action: Mouse scrolled (389, 417) with delta (0, 0)
Screenshot: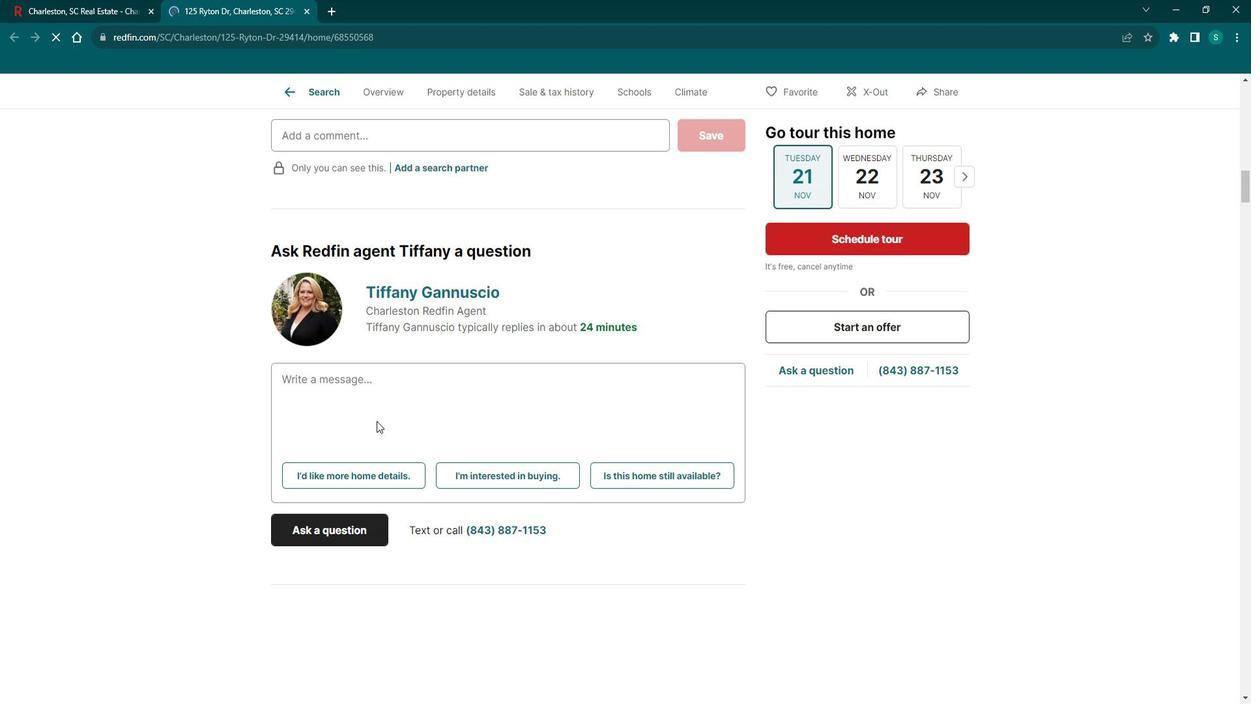 
Action: Mouse scrolled (389, 417) with delta (0, 0)
Screenshot: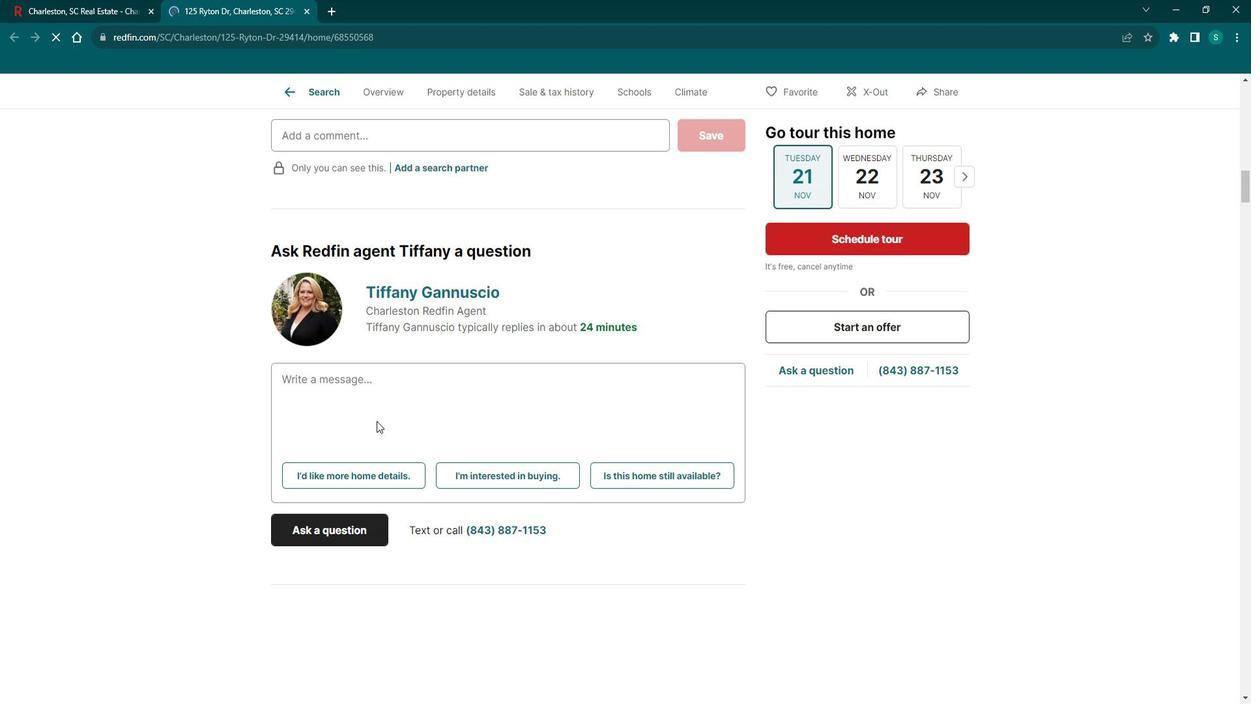 
Action: Mouse scrolled (389, 417) with delta (0, 0)
Screenshot: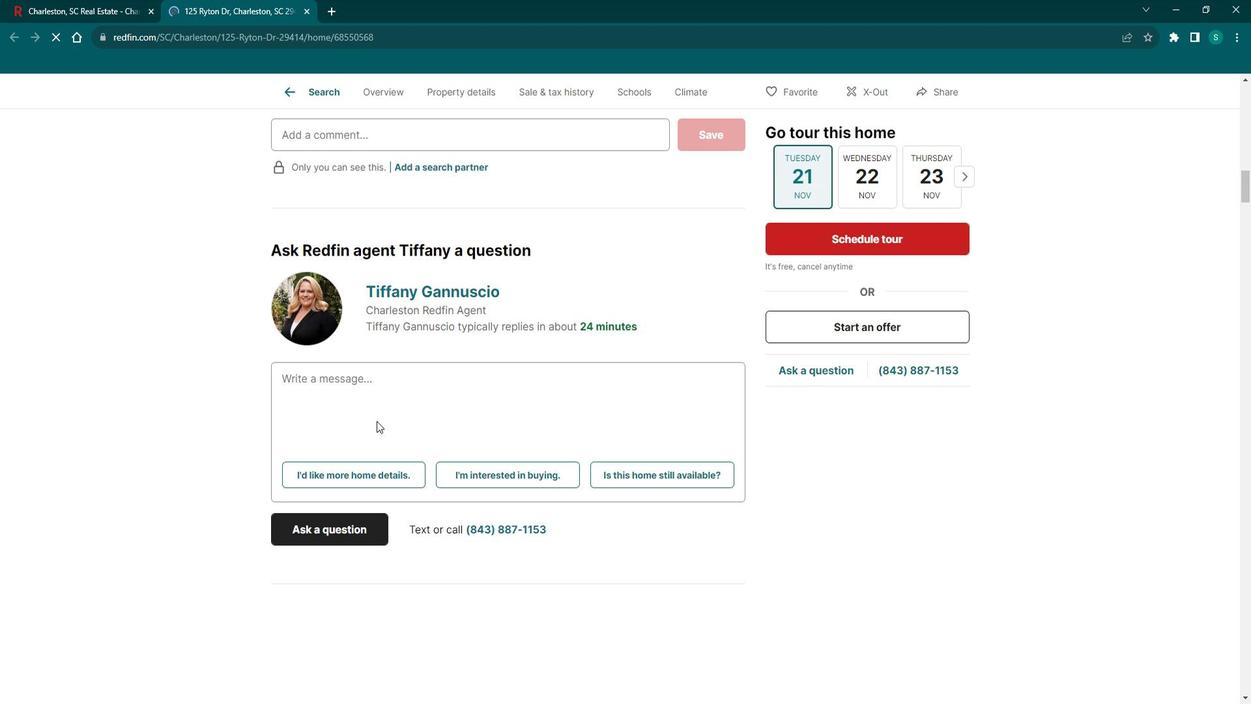 
Action: Mouse scrolled (389, 417) with delta (0, 0)
Screenshot: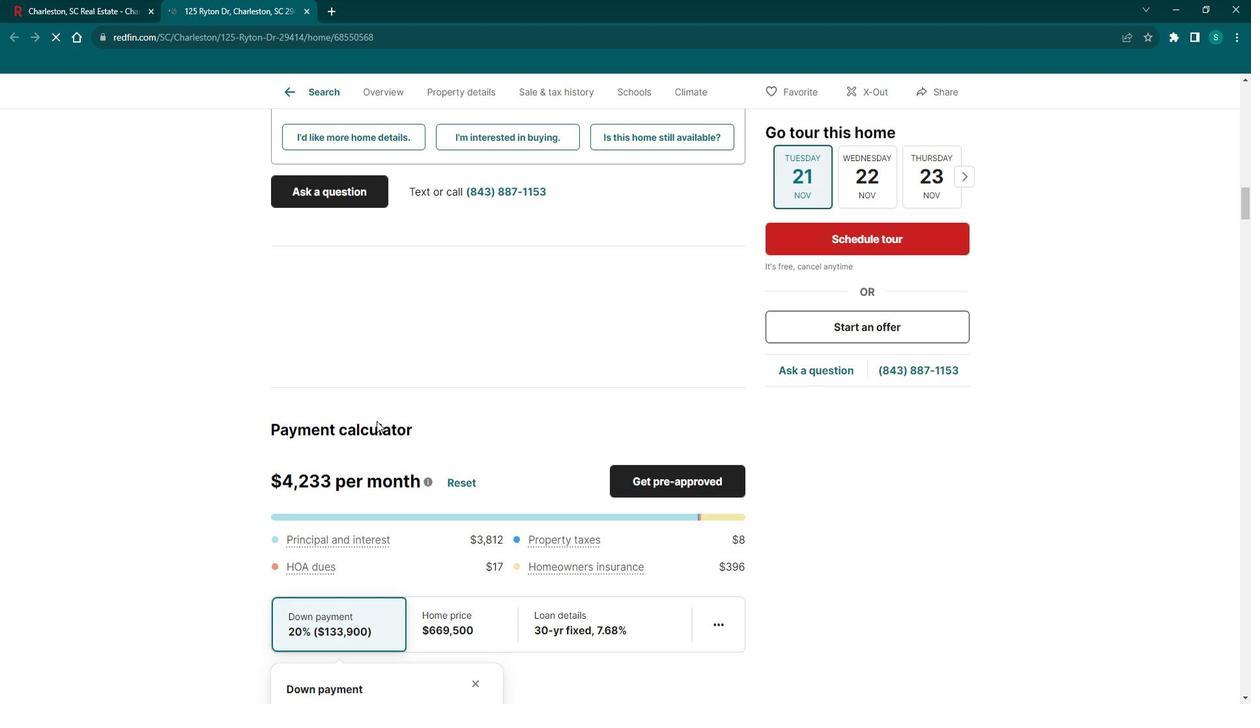 
Action: Mouse scrolled (389, 417) with delta (0, 0)
Screenshot: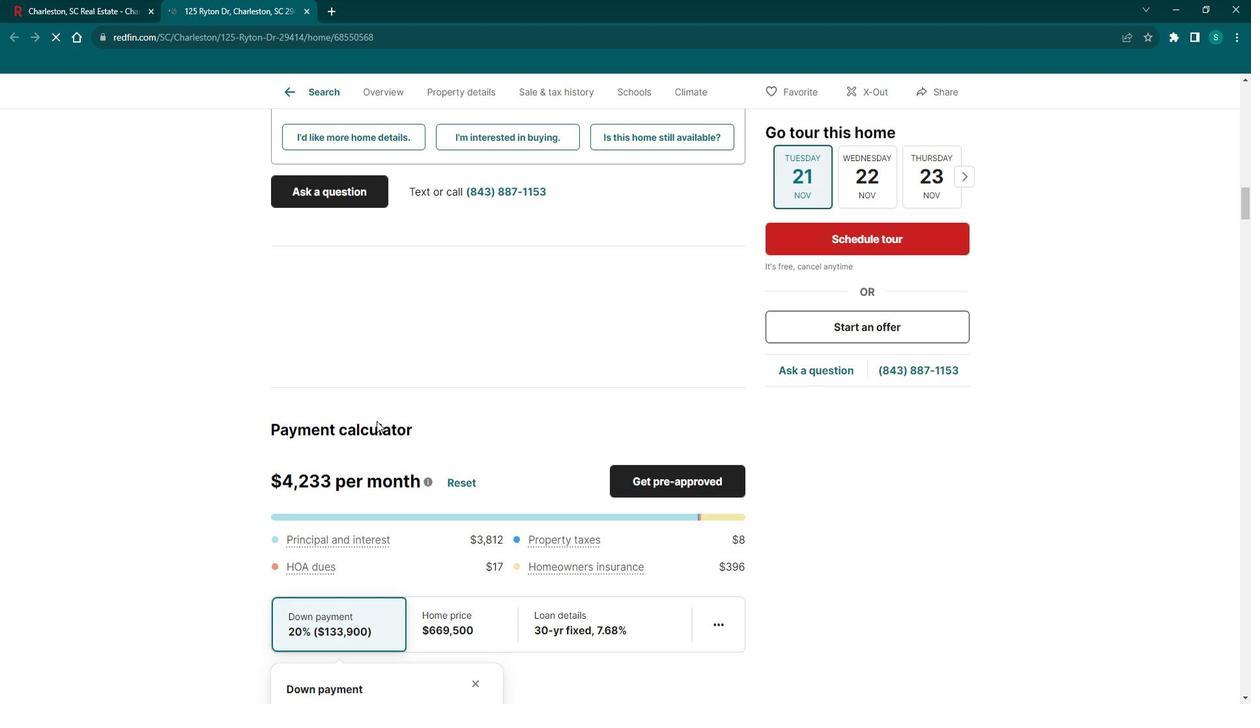 
Action: Mouse scrolled (389, 417) with delta (0, 0)
Screenshot: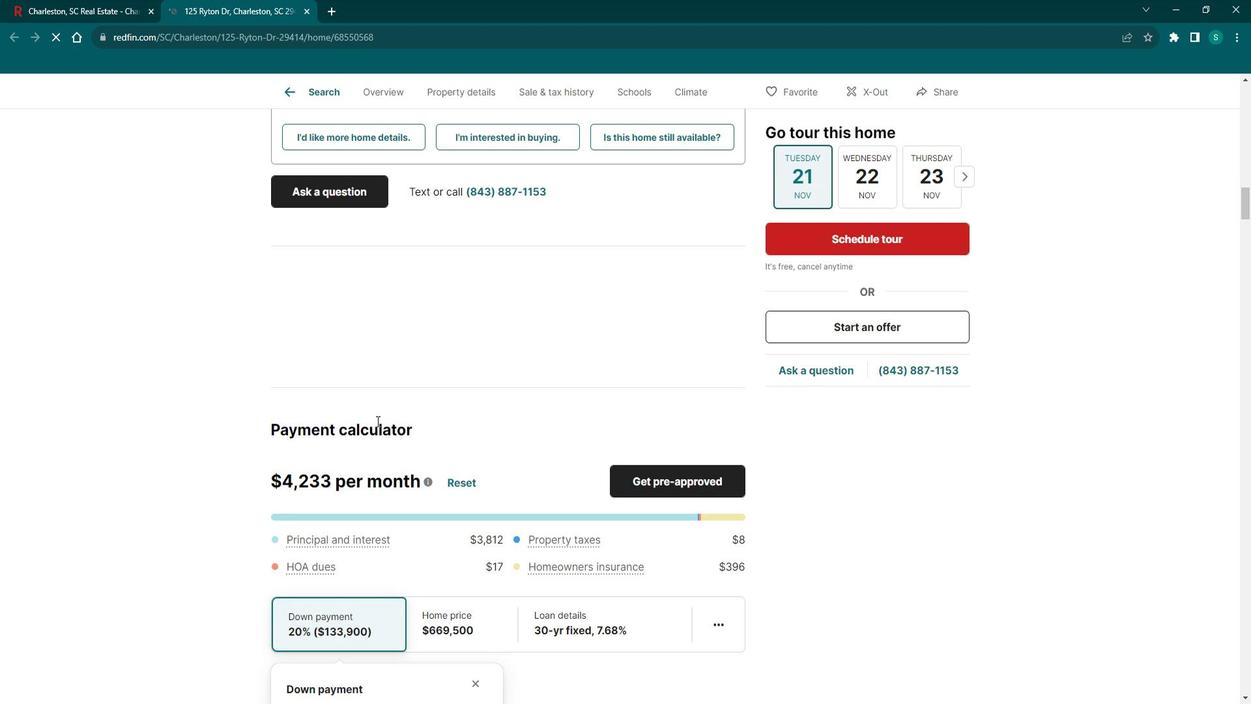 
Action: Mouse scrolled (389, 417) with delta (0, 0)
Screenshot: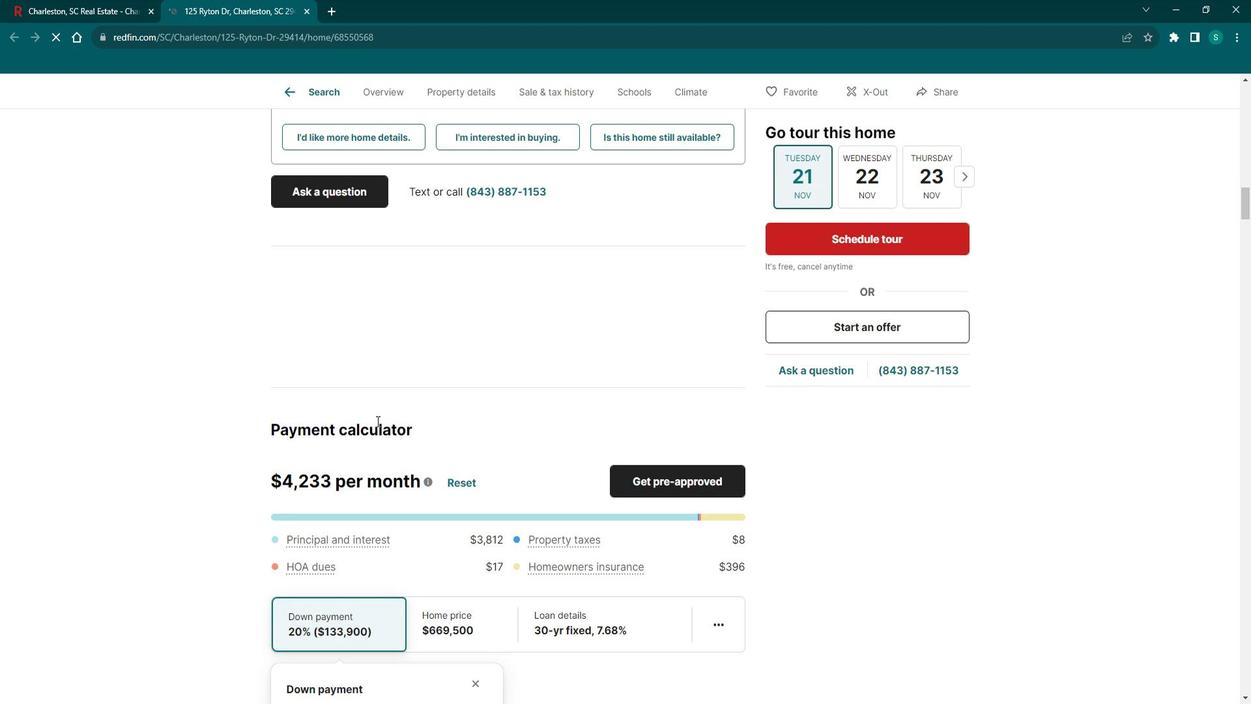 
Action: Mouse scrolled (389, 417) with delta (0, 0)
Screenshot: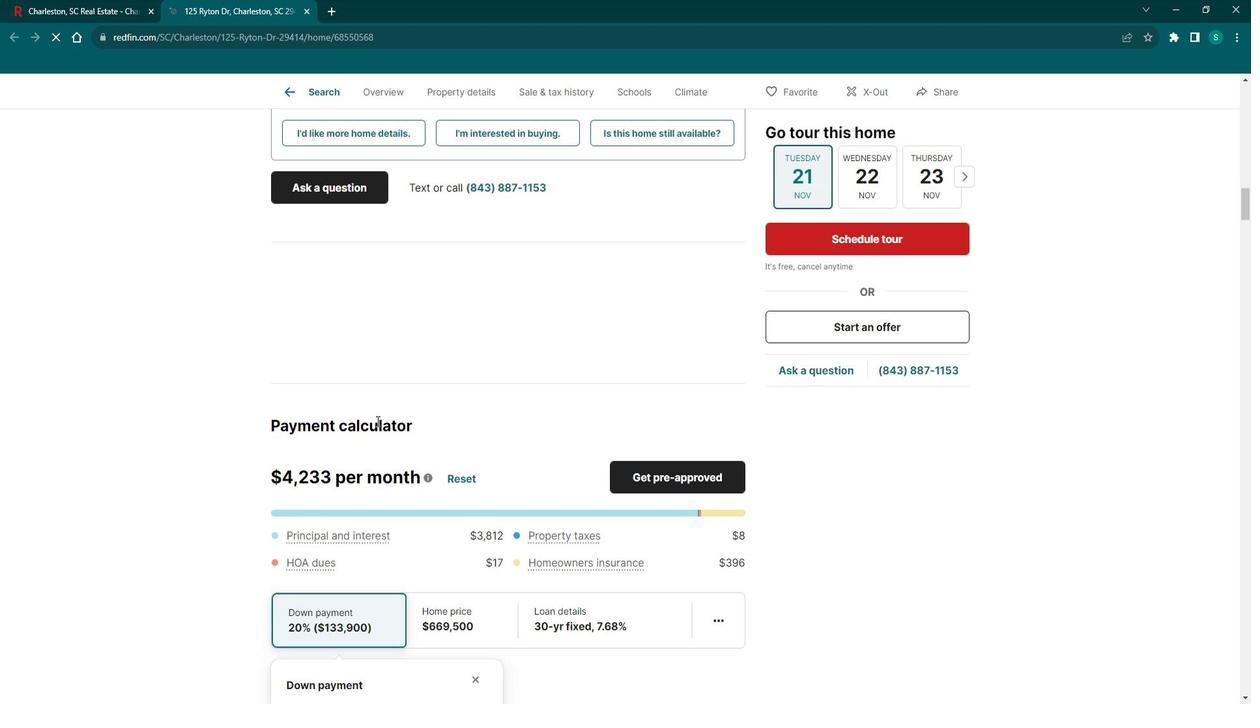 
Action: Mouse scrolled (389, 417) with delta (0, 0)
Screenshot: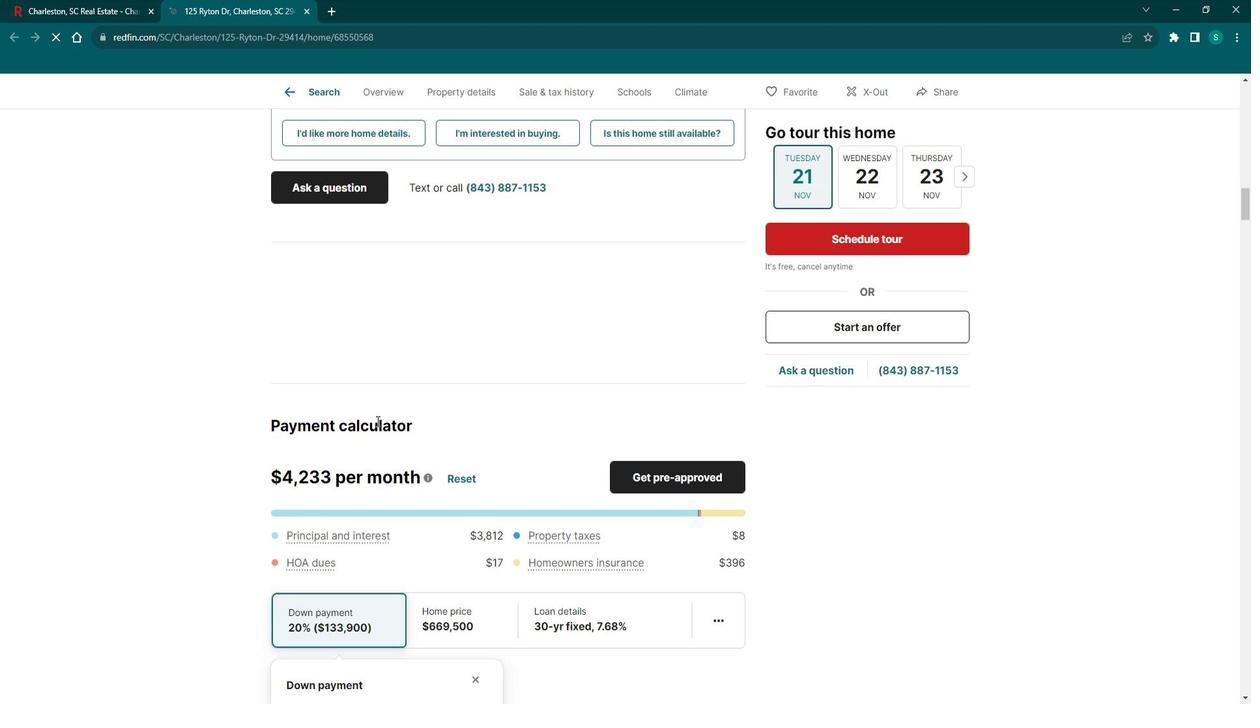 
Action: Mouse scrolled (389, 417) with delta (0, 0)
Screenshot: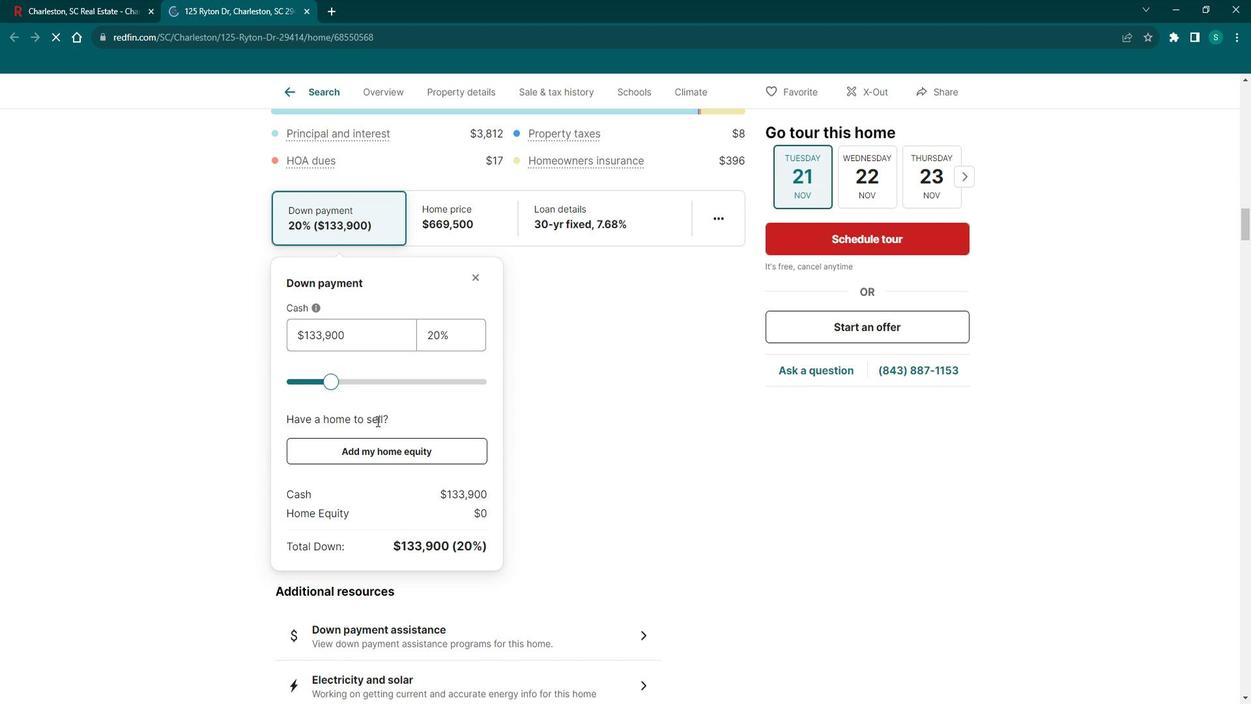 
Action: Mouse scrolled (389, 417) with delta (0, 0)
Screenshot: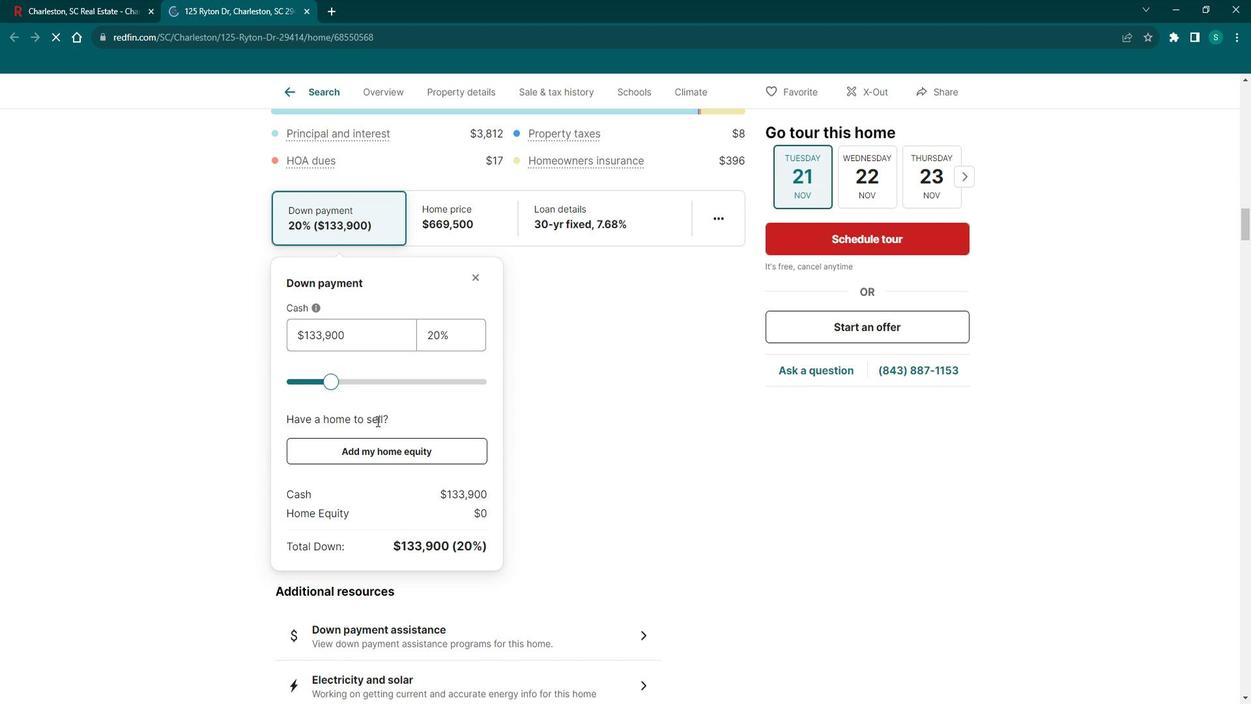 
Action: Mouse scrolled (389, 417) with delta (0, 0)
Screenshot: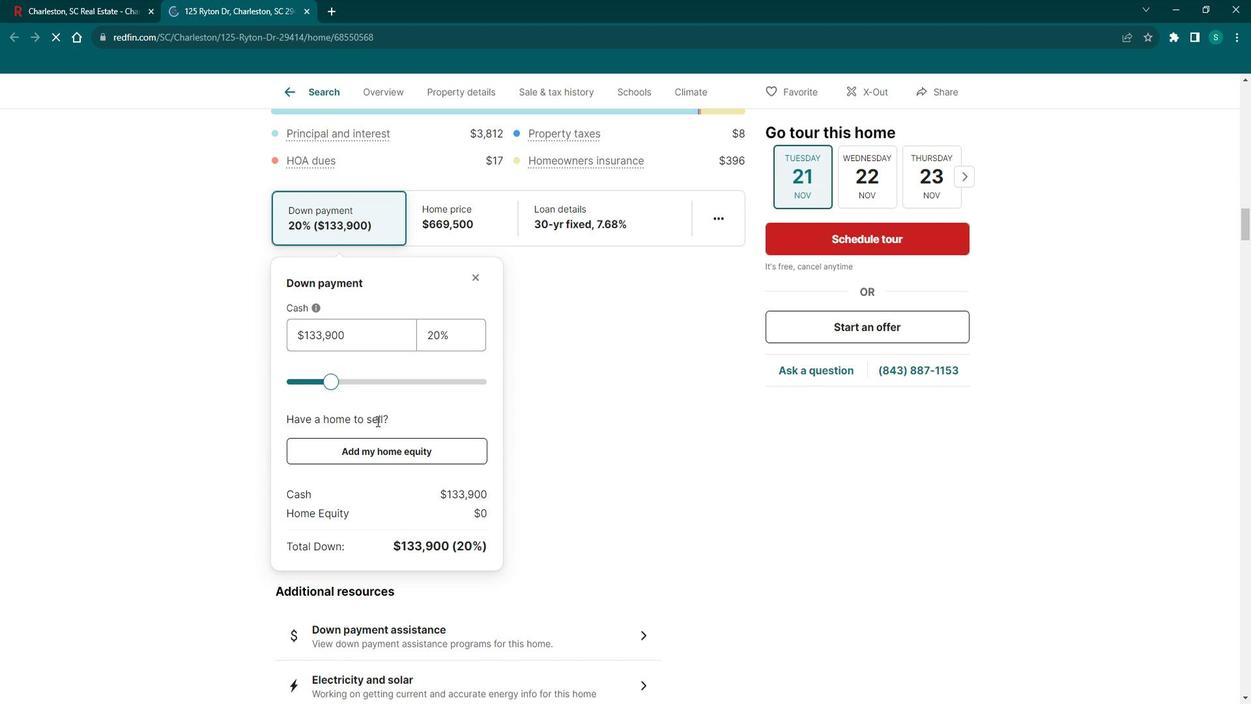
Action: Mouse scrolled (389, 417) with delta (0, 0)
Screenshot: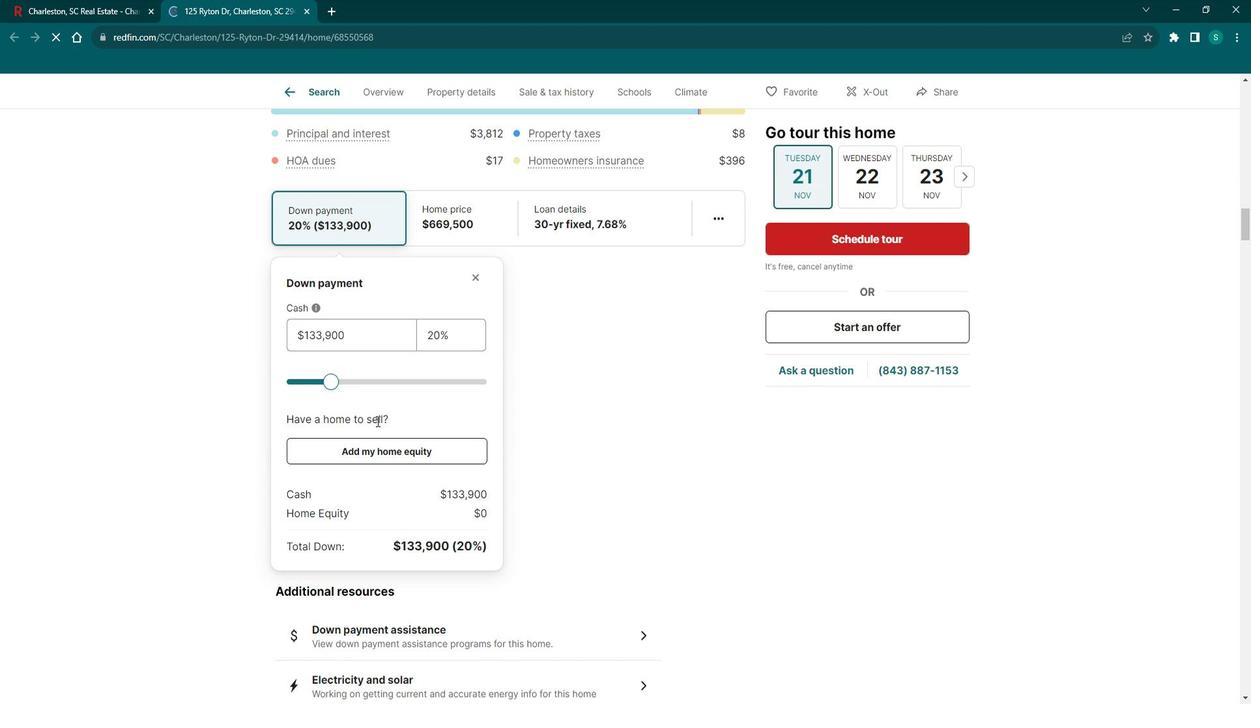
Action: Mouse scrolled (389, 417) with delta (0, 0)
Screenshot: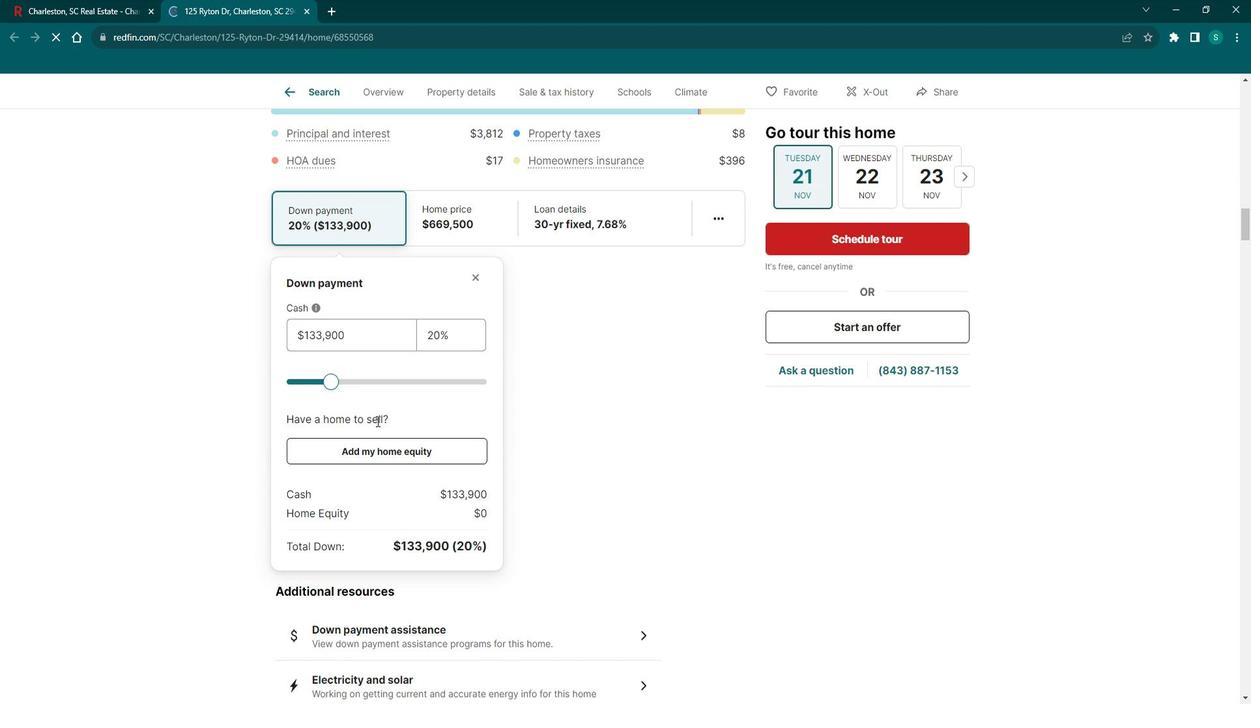 
Action: Mouse scrolled (389, 417) with delta (0, 0)
Screenshot: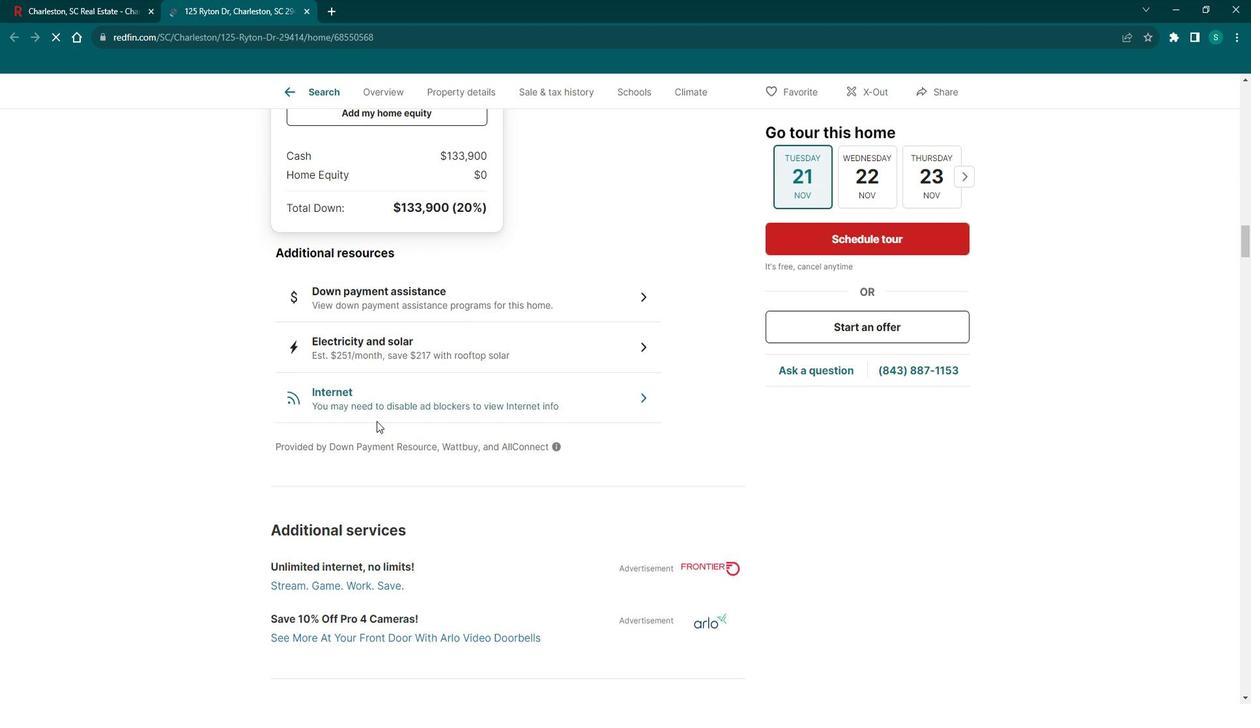 
Action: Mouse scrolled (389, 417) with delta (0, 0)
Screenshot: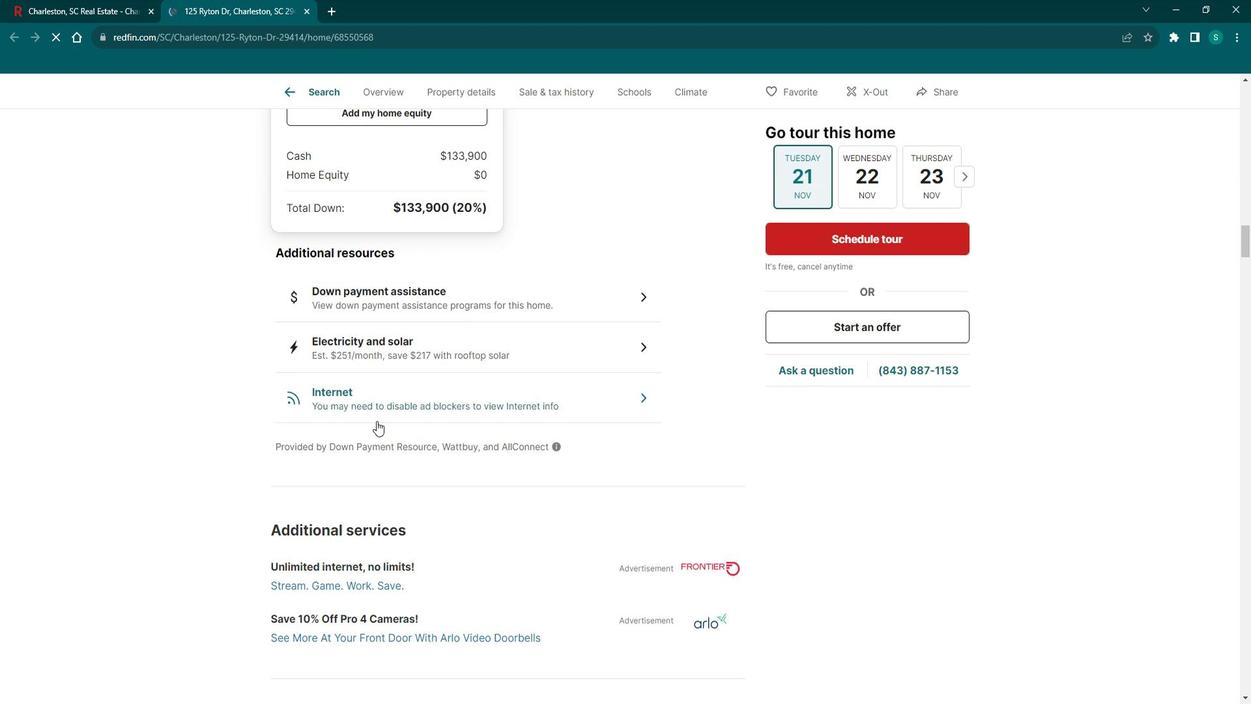 
Action: Mouse scrolled (389, 417) with delta (0, 0)
Screenshot: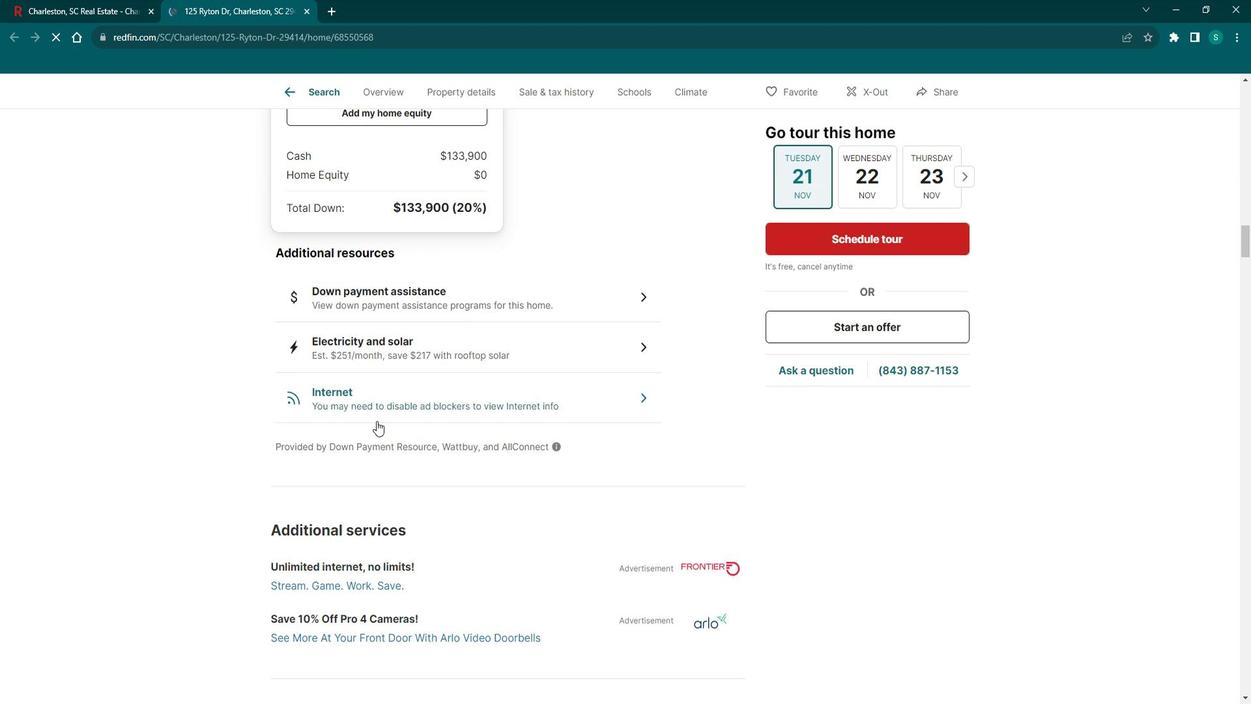 
Action: Mouse scrolled (389, 417) with delta (0, 0)
Screenshot: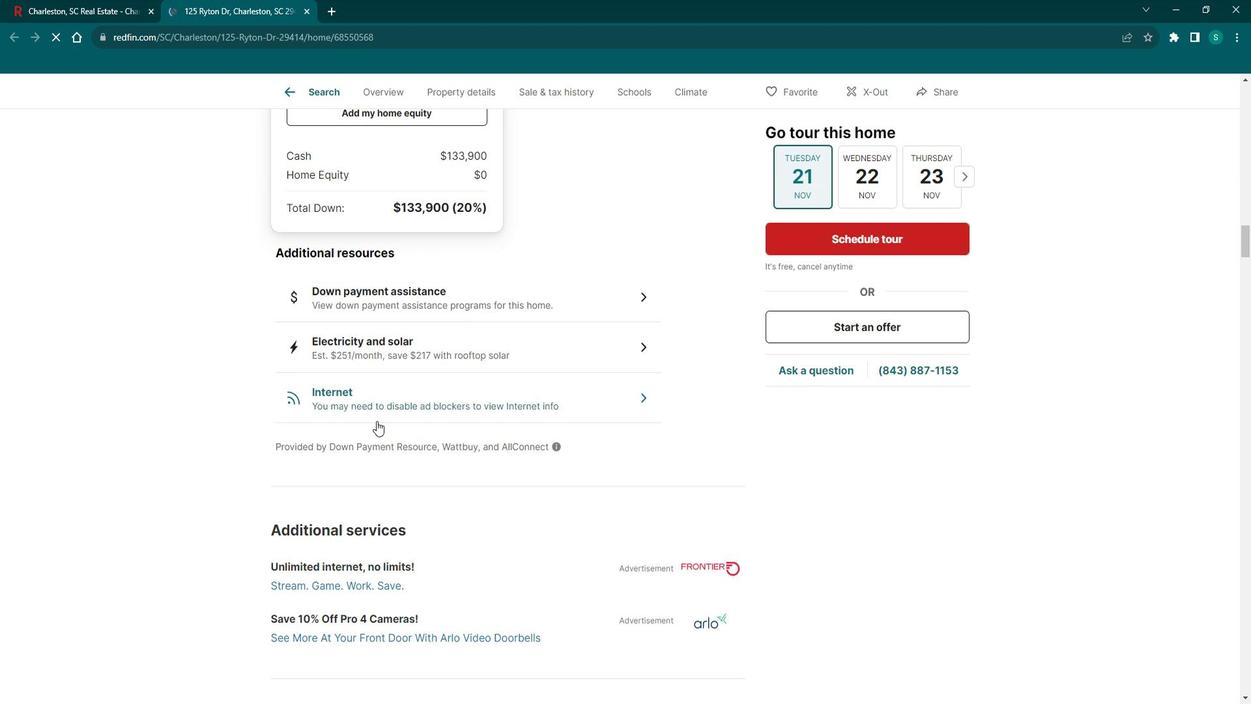 
Action: Mouse scrolled (389, 417) with delta (0, 0)
Screenshot: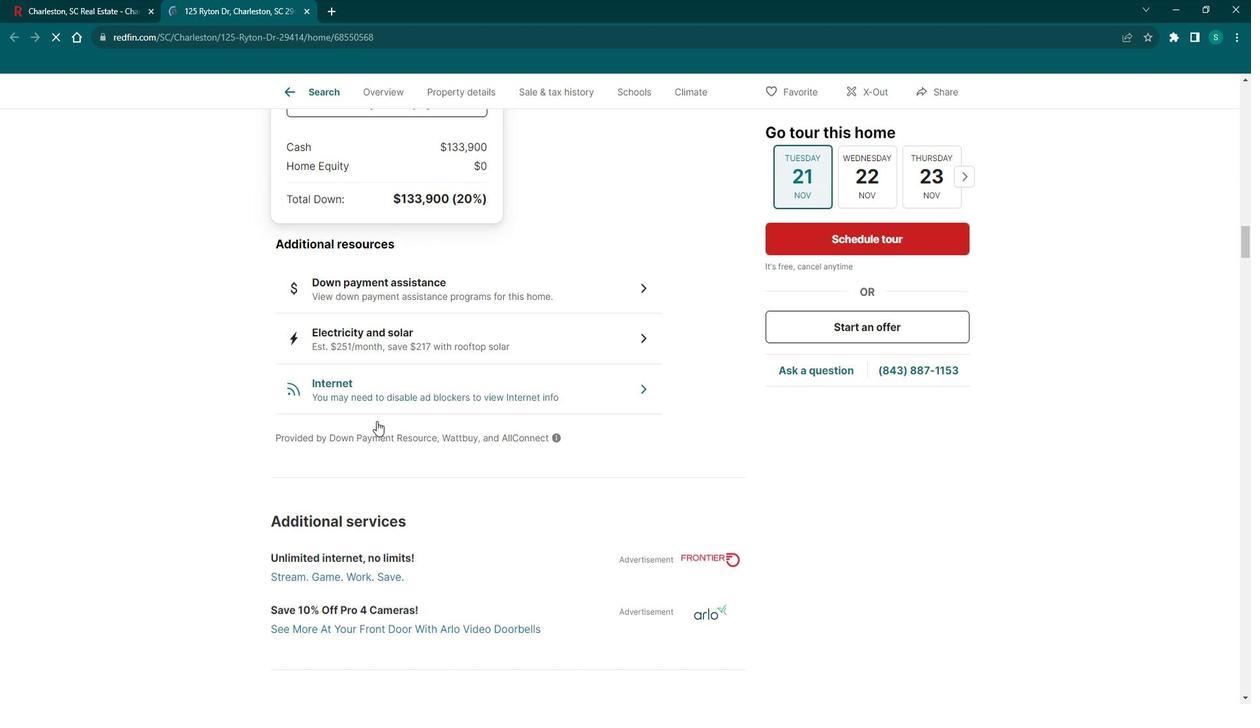 
Action: Mouse scrolled (389, 417) with delta (0, 0)
Screenshot: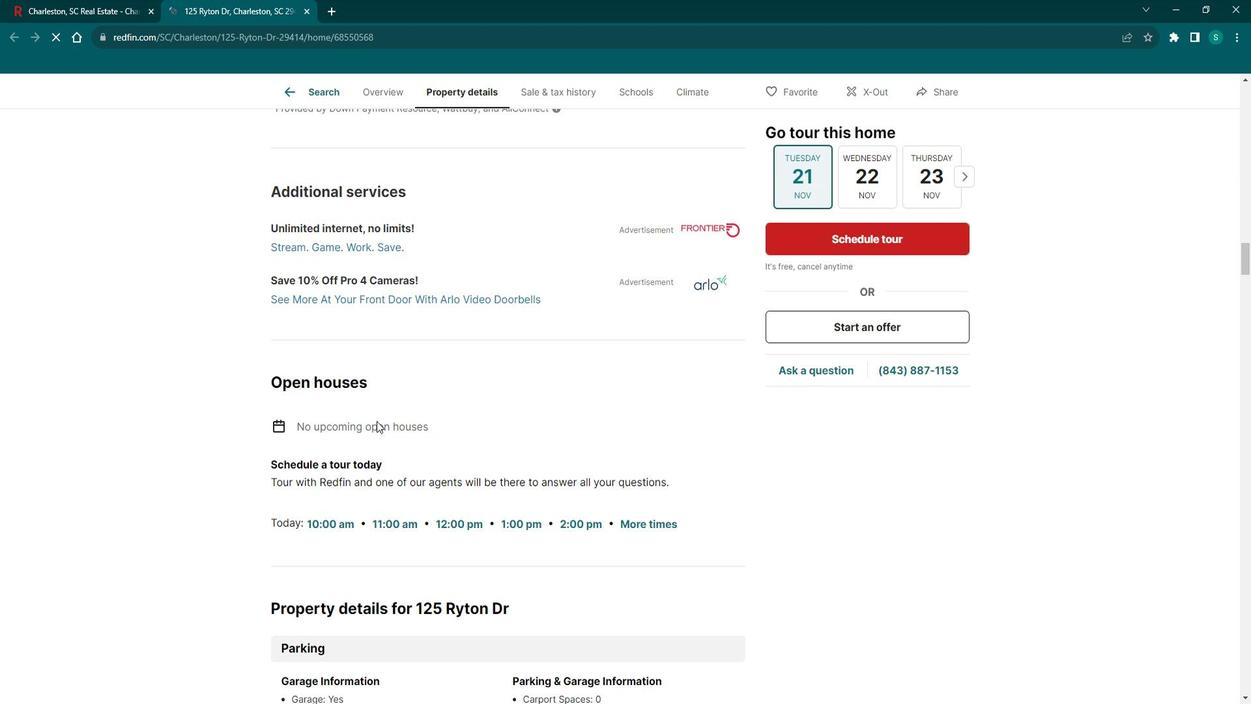 
Action: Mouse scrolled (389, 417) with delta (0, 0)
Screenshot: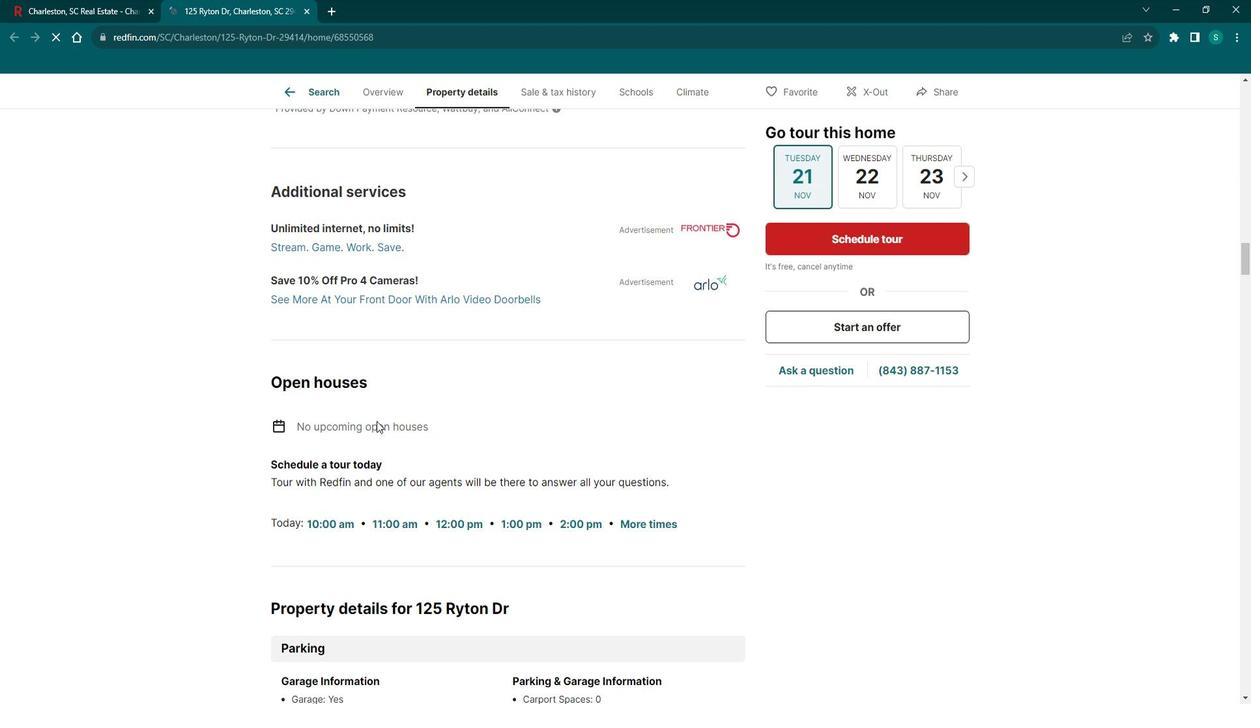 
Action: Mouse scrolled (389, 417) with delta (0, 0)
Screenshot: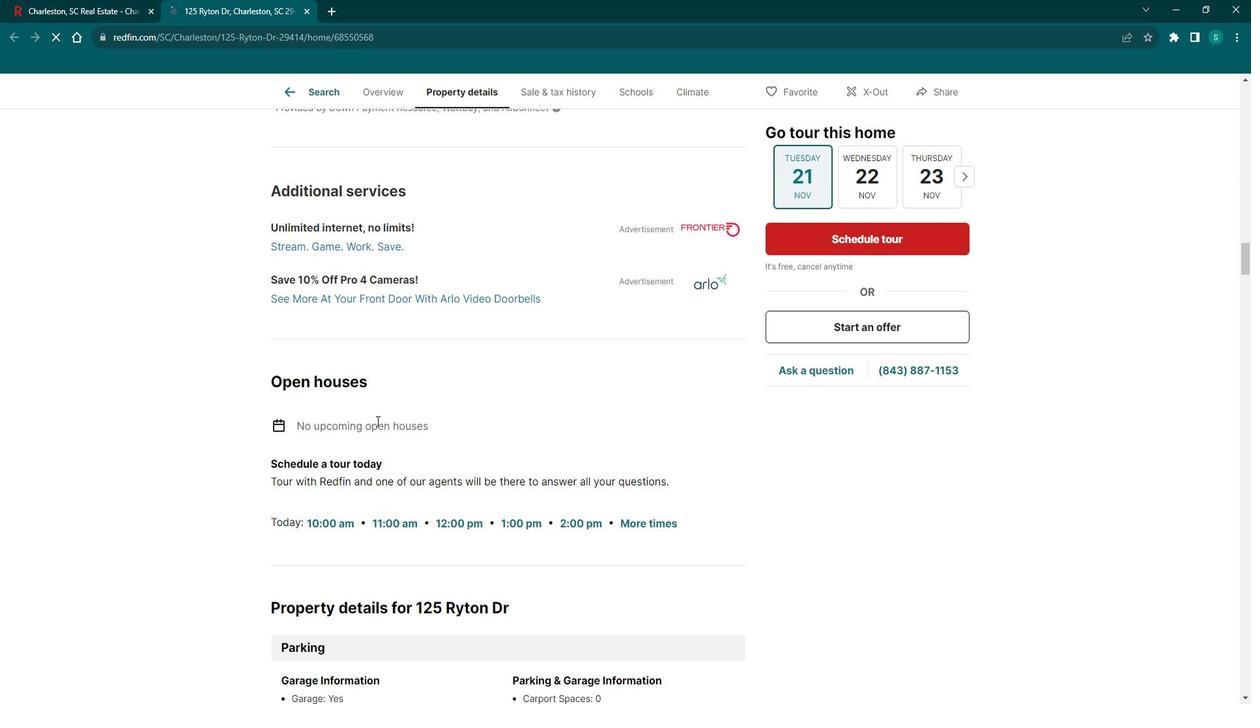 
Action: Mouse scrolled (389, 417) with delta (0, 0)
Screenshot: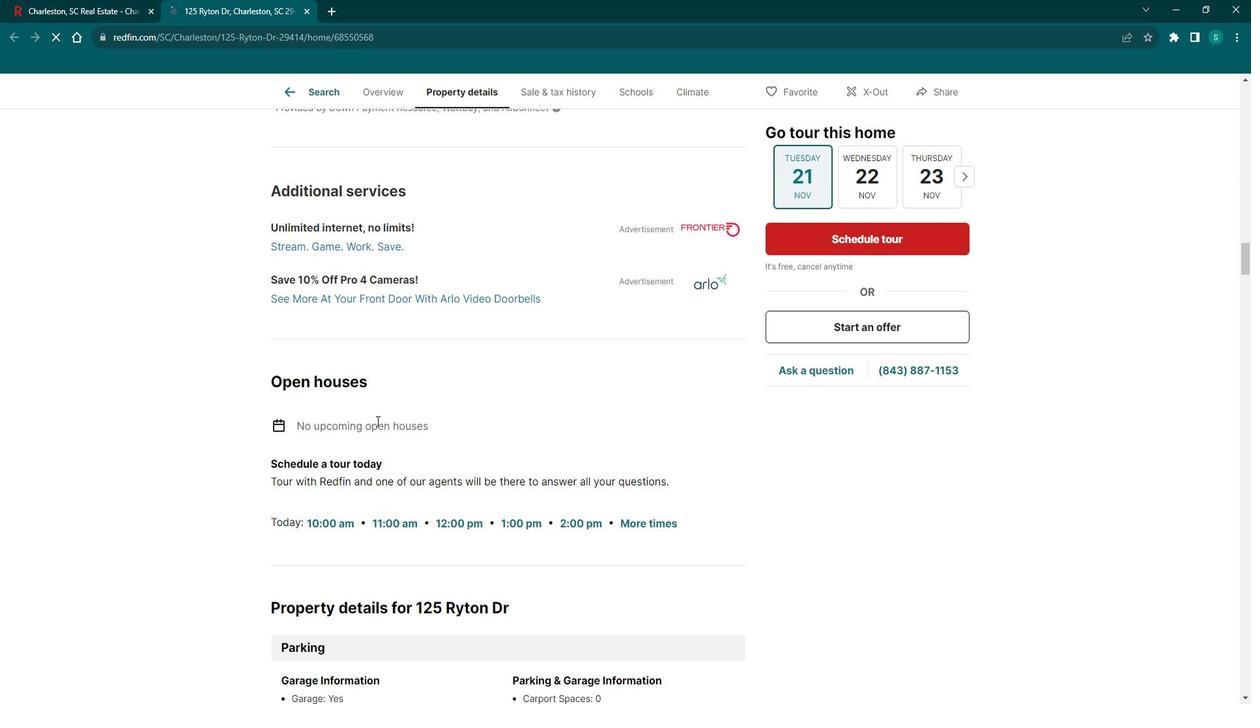 
Action: Mouse scrolled (389, 417) with delta (0, 0)
Screenshot: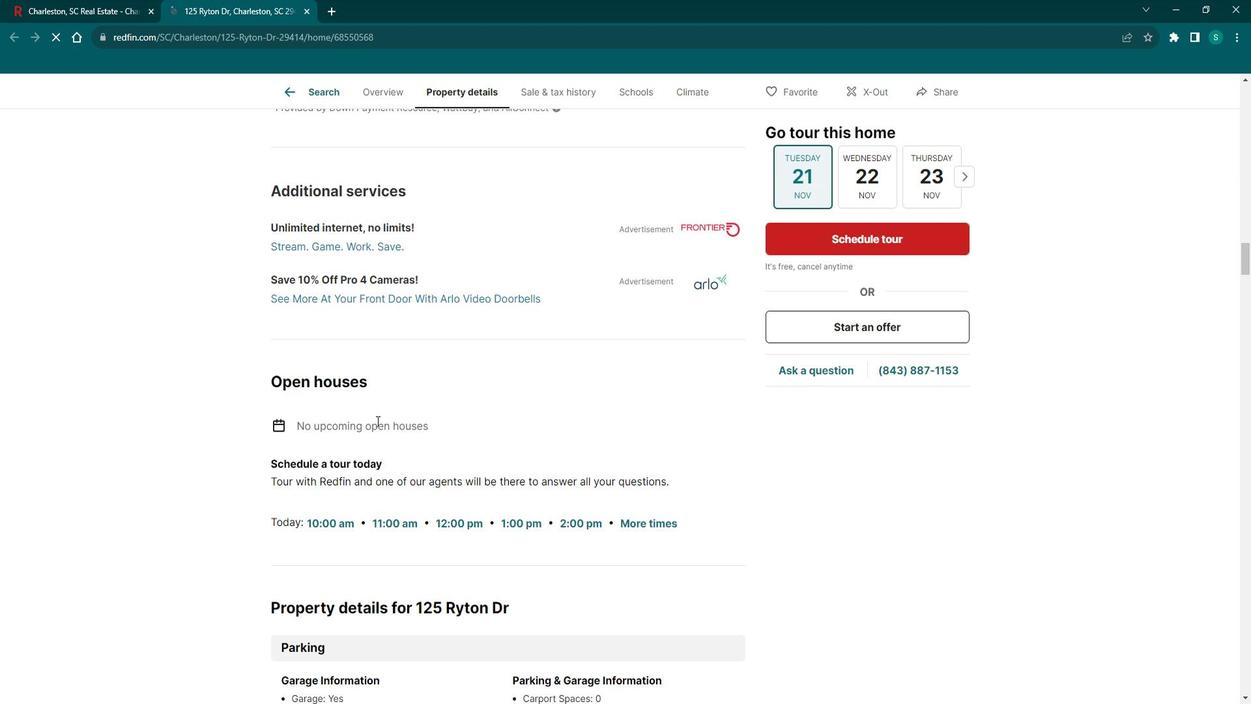 
Action: Mouse scrolled (389, 417) with delta (0, 0)
Screenshot: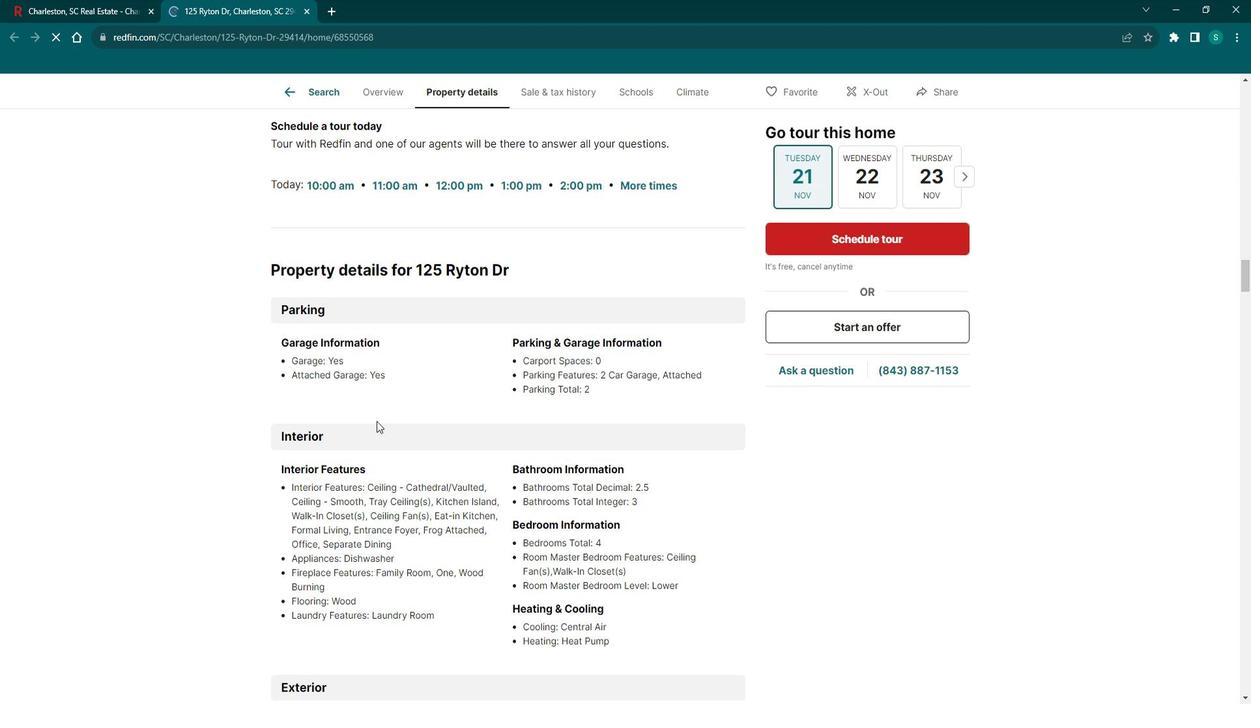 
Action: Mouse scrolled (389, 417) with delta (0, 0)
Screenshot: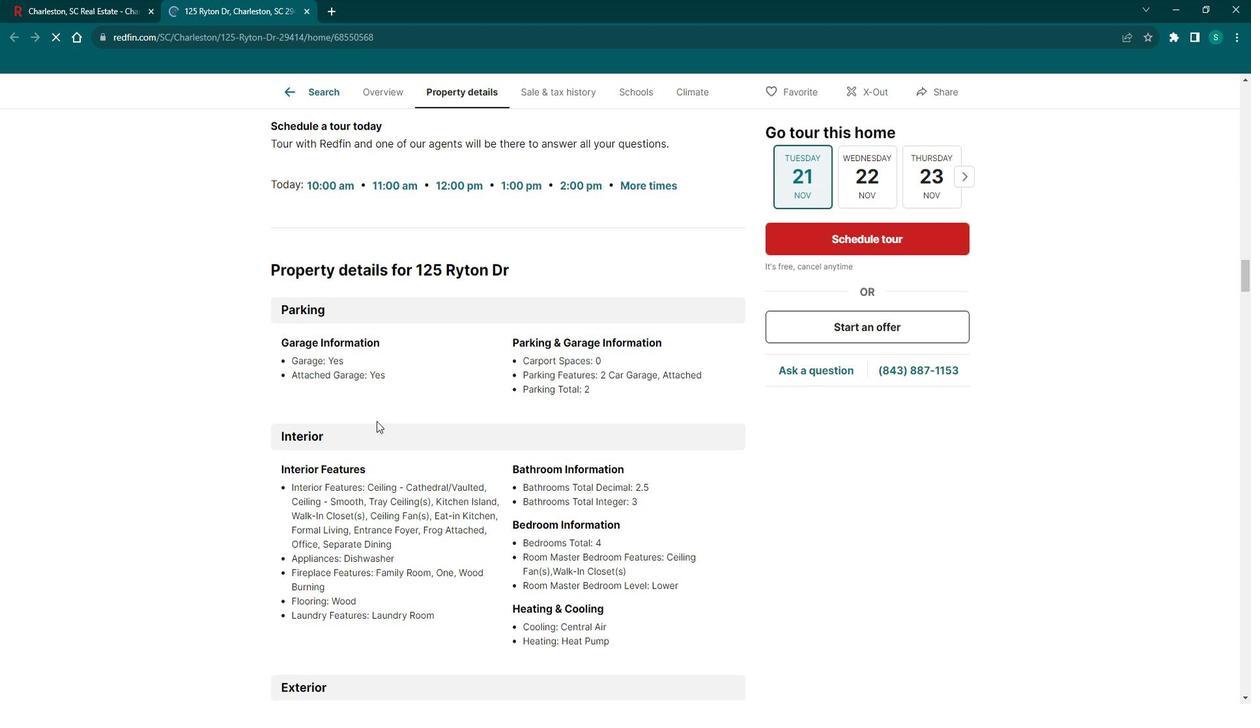 
Action: Mouse scrolled (389, 417) with delta (0, 0)
Screenshot: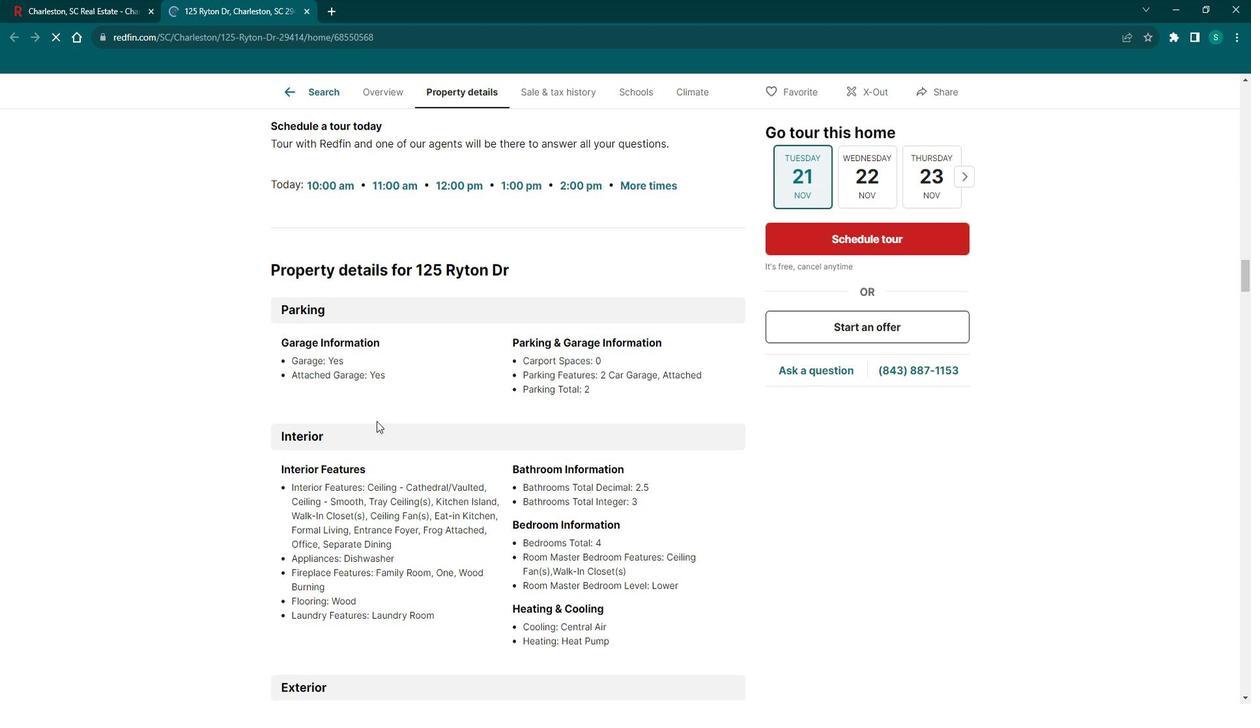 
Action: Mouse scrolled (389, 417) with delta (0, 0)
Screenshot: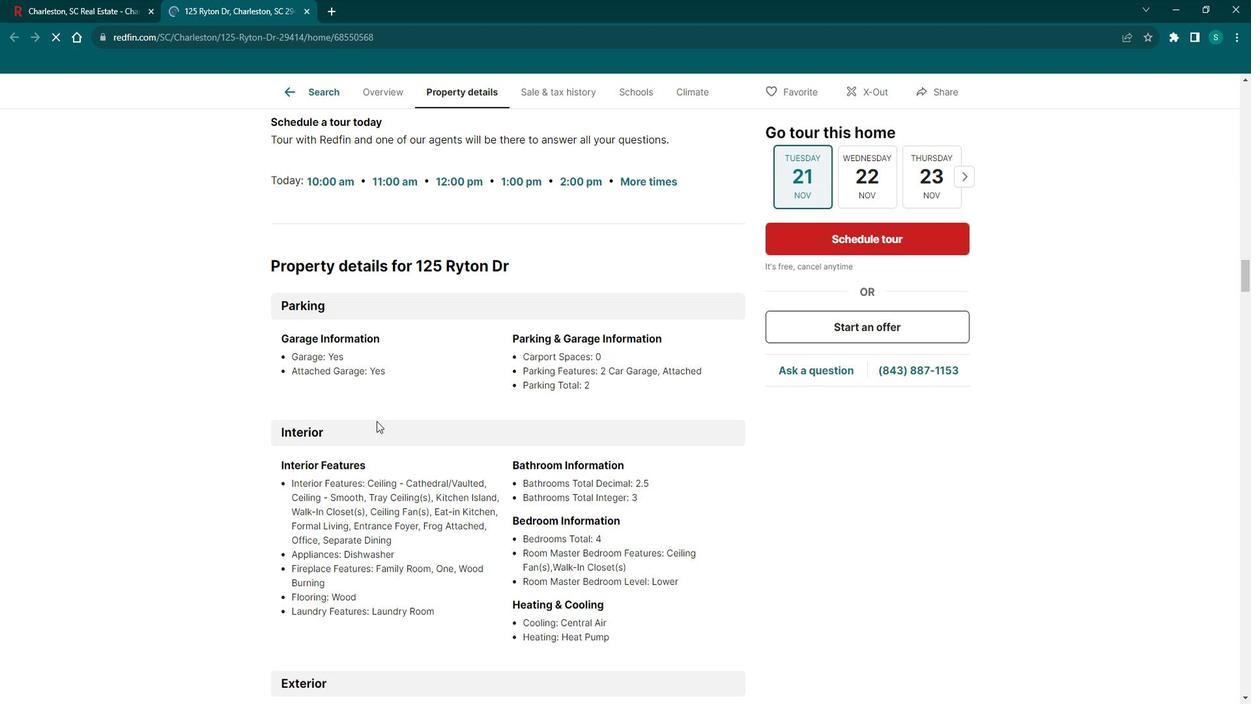 
Action: Mouse scrolled (389, 417) with delta (0, 0)
Screenshot: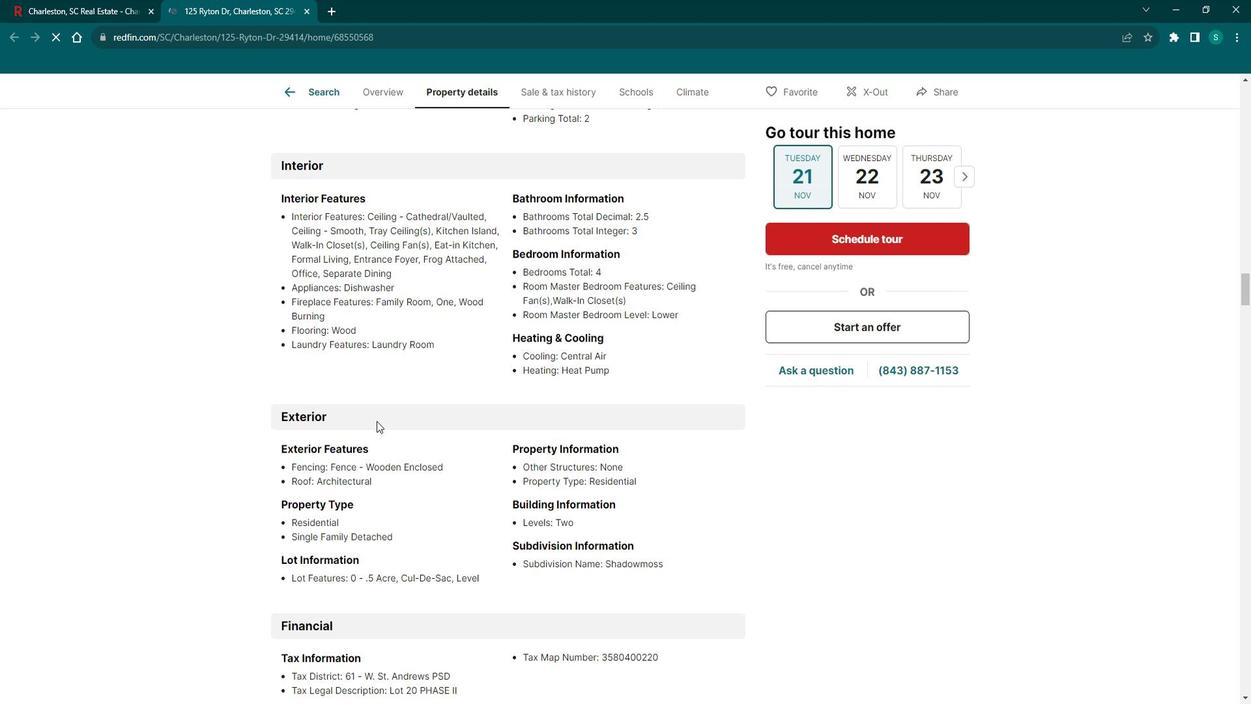 
Action: Mouse scrolled (389, 417) with delta (0, 0)
Screenshot: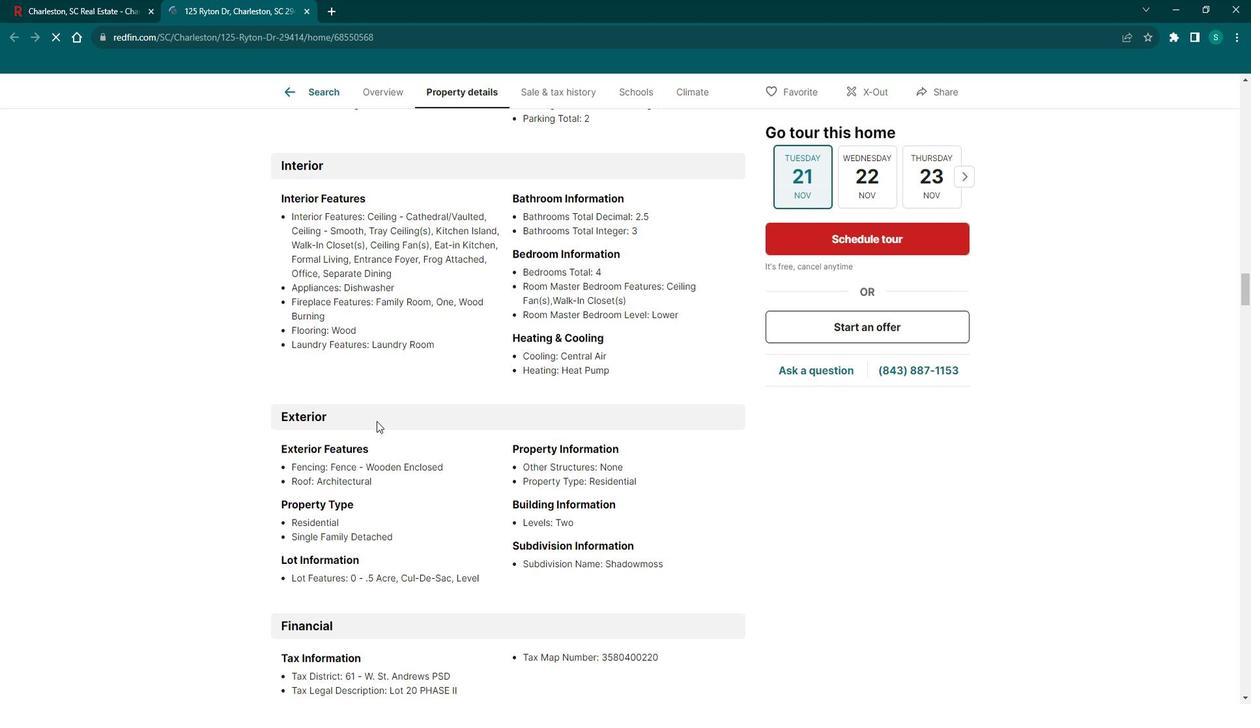 
Action: Mouse scrolled (389, 417) with delta (0, 0)
Screenshot: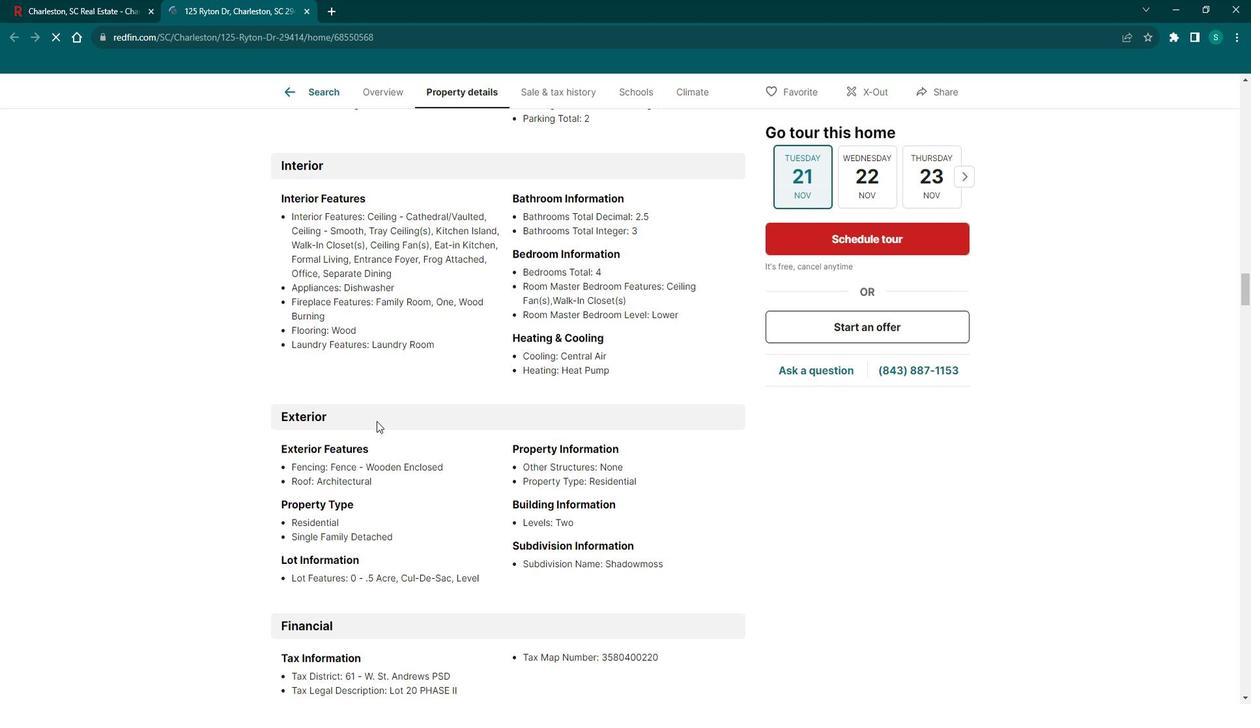 
Action: Mouse scrolled (389, 417) with delta (0, 0)
Screenshot: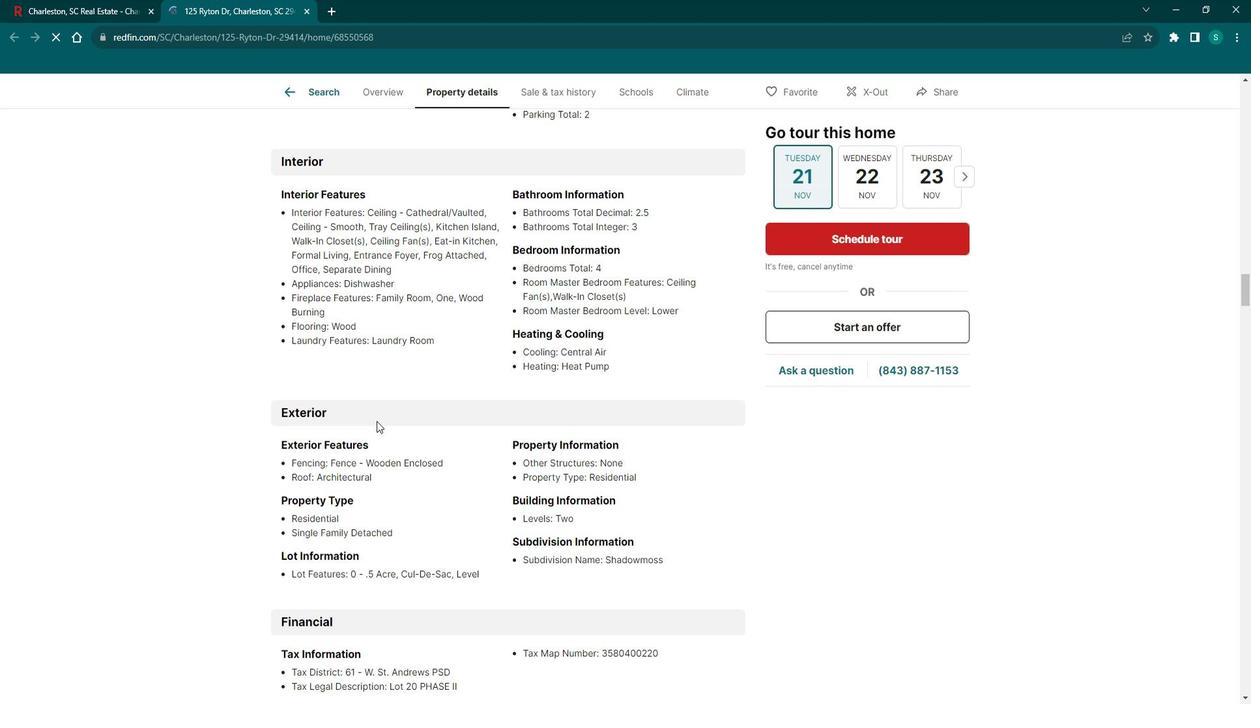 
Action: Mouse scrolled (389, 417) with delta (0, 0)
Screenshot: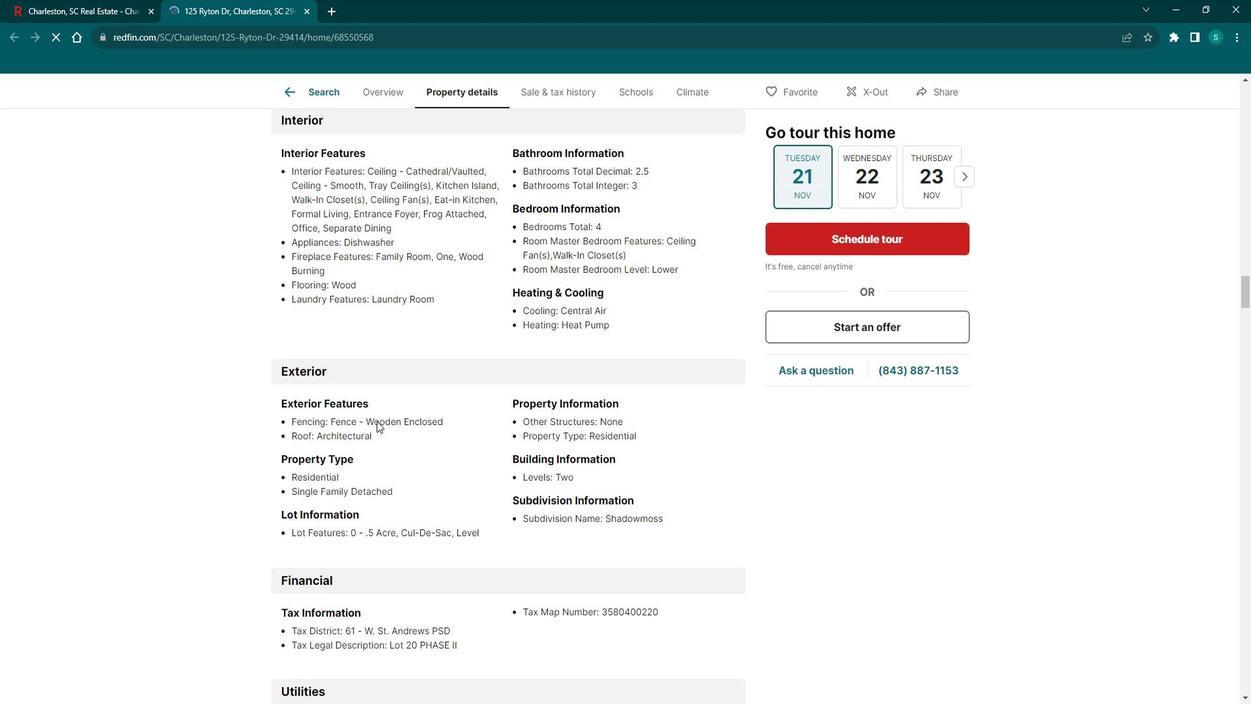
Action: Mouse scrolled (389, 417) with delta (0, 0)
Screenshot: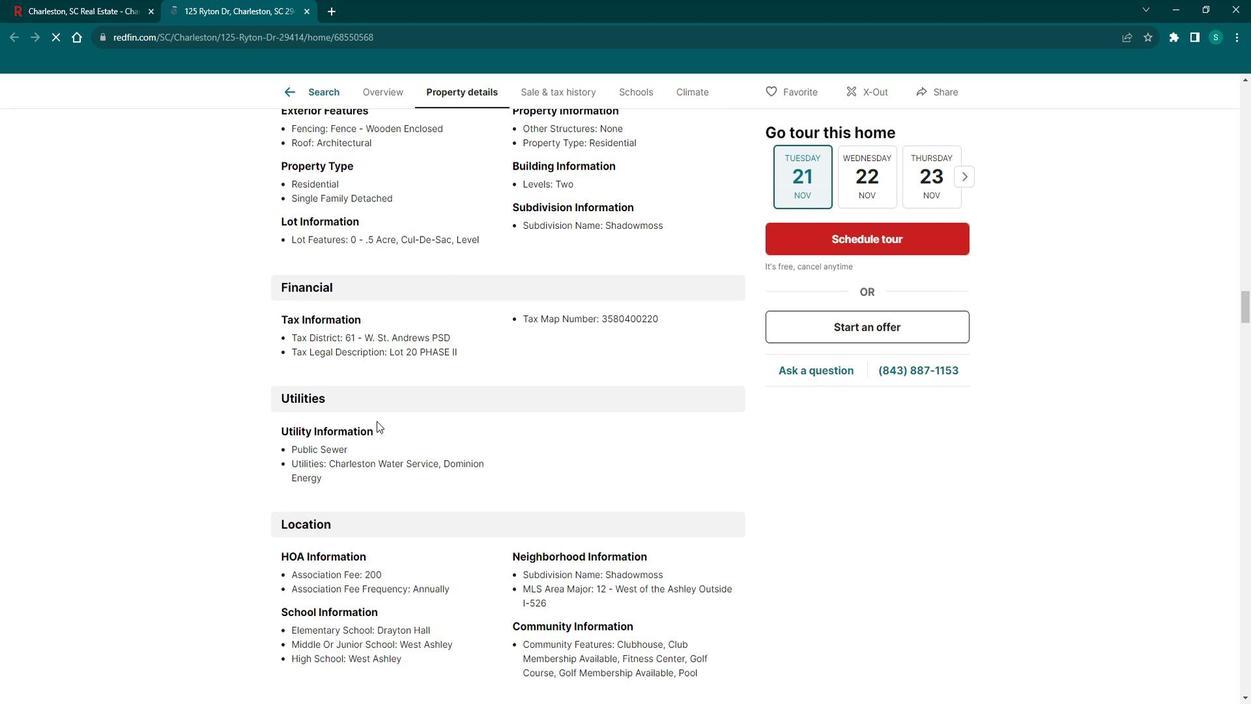 
Action: Mouse scrolled (389, 417) with delta (0, 0)
Screenshot: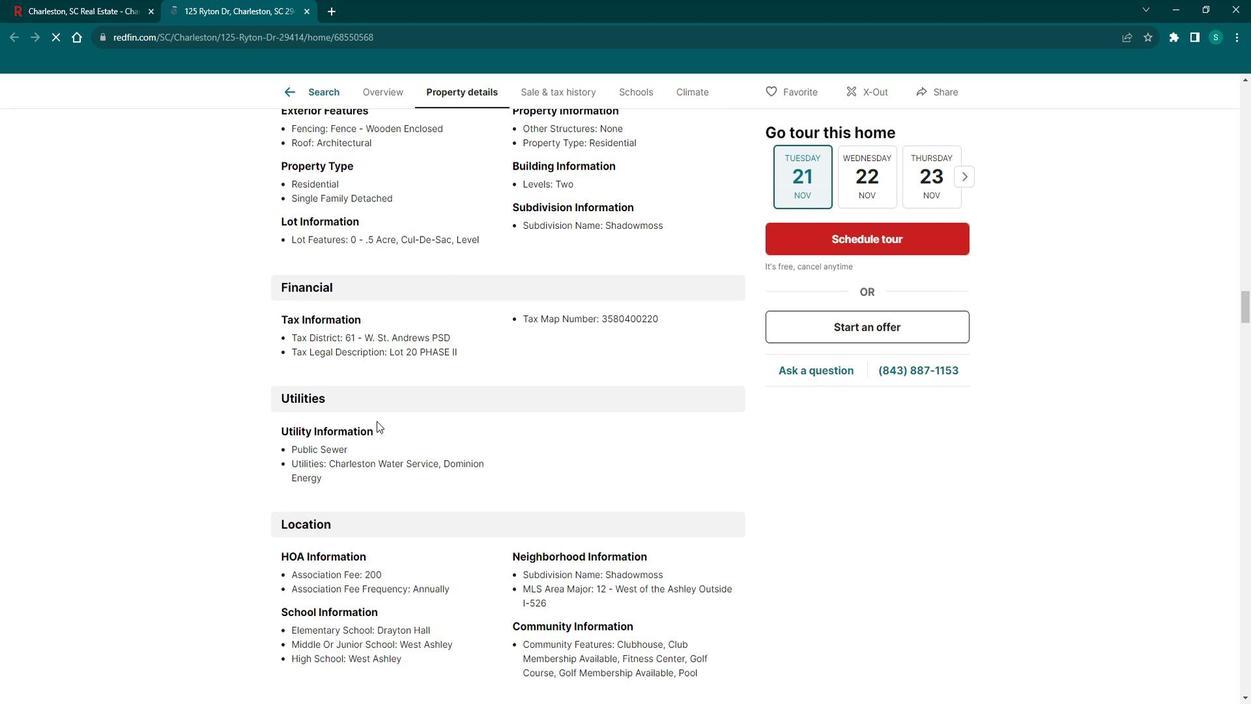 
Action: Mouse scrolled (389, 417) with delta (0, 0)
Screenshot: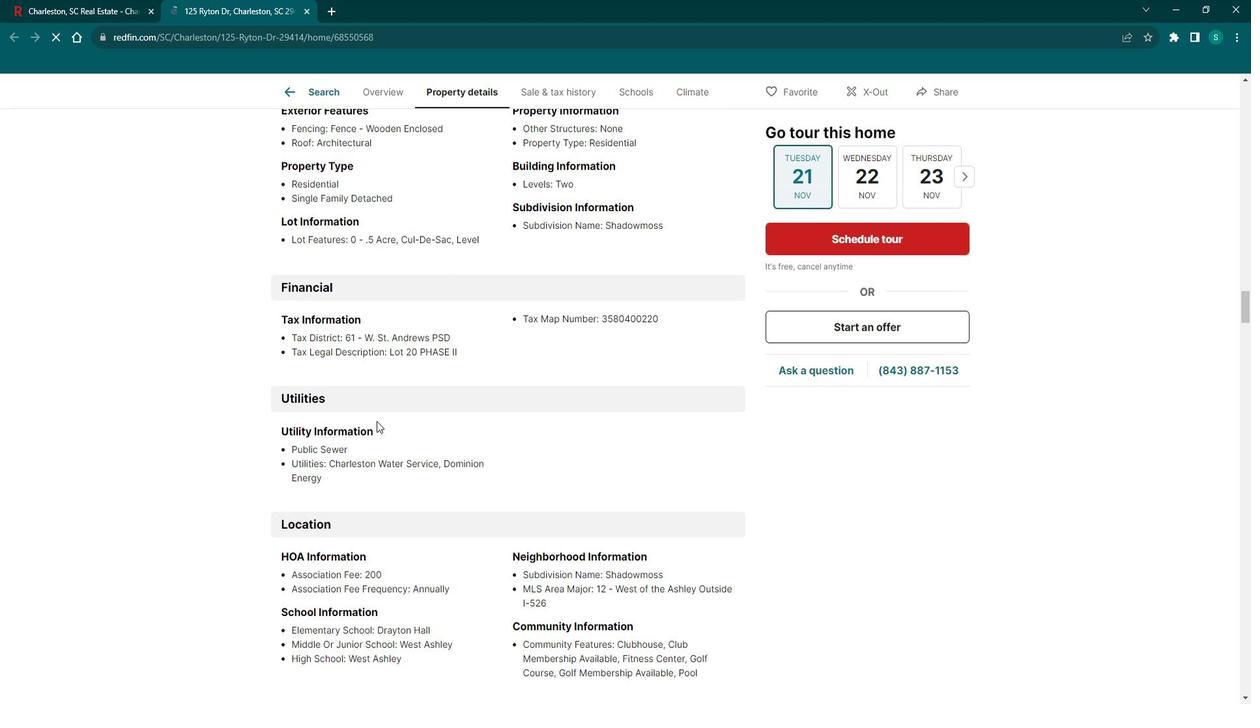 
Action: Mouse scrolled (389, 417) with delta (0, 0)
Screenshot: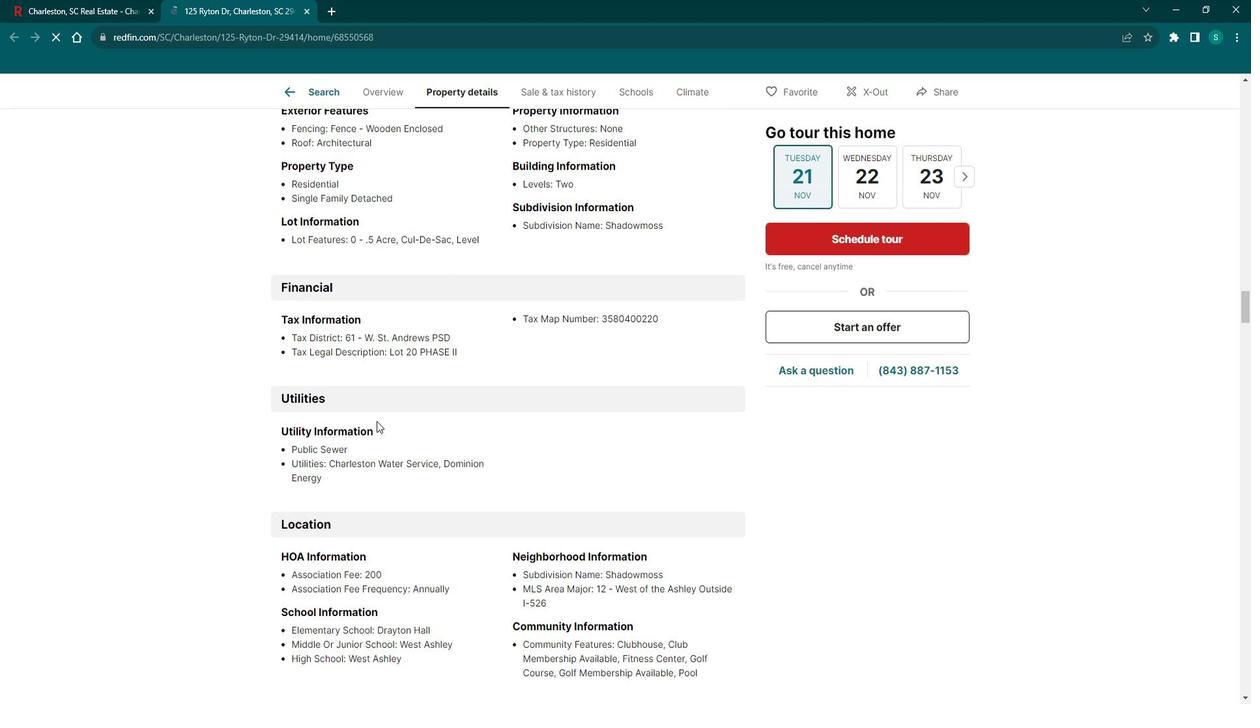 
Action: Mouse scrolled (389, 417) with delta (0, 0)
Screenshot: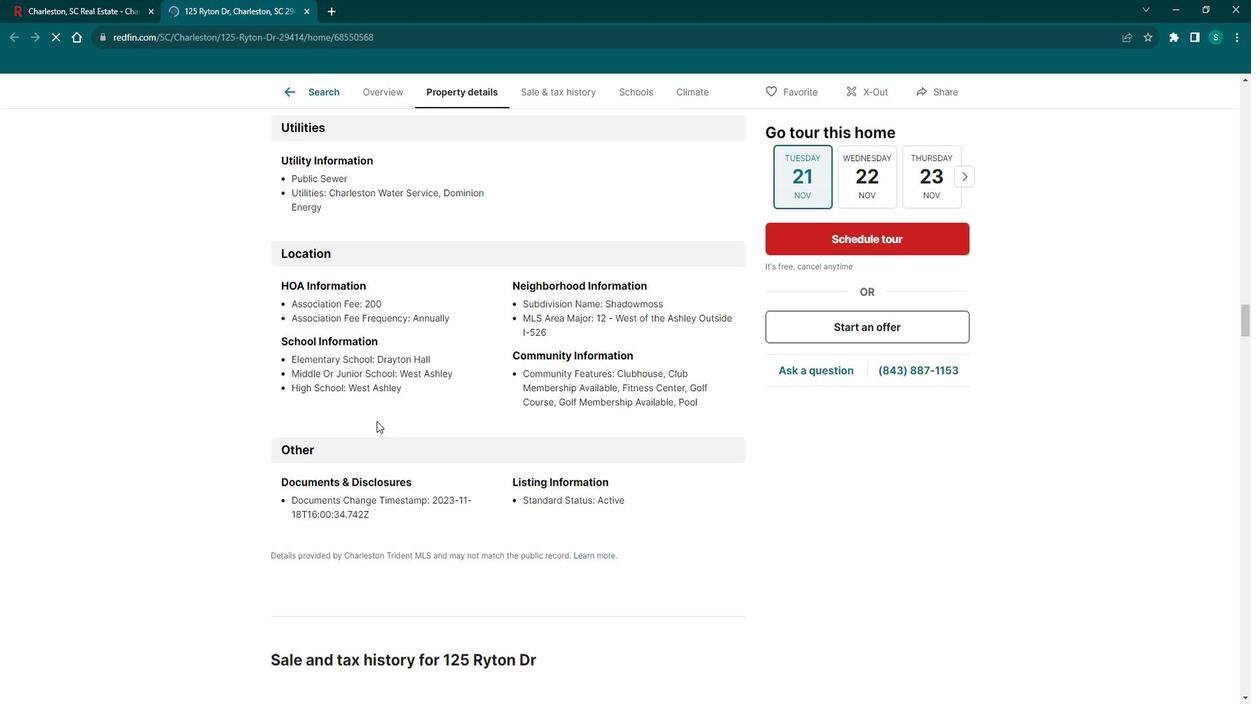 
Action: Mouse scrolled (389, 417) with delta (0, 0)
Screenshot: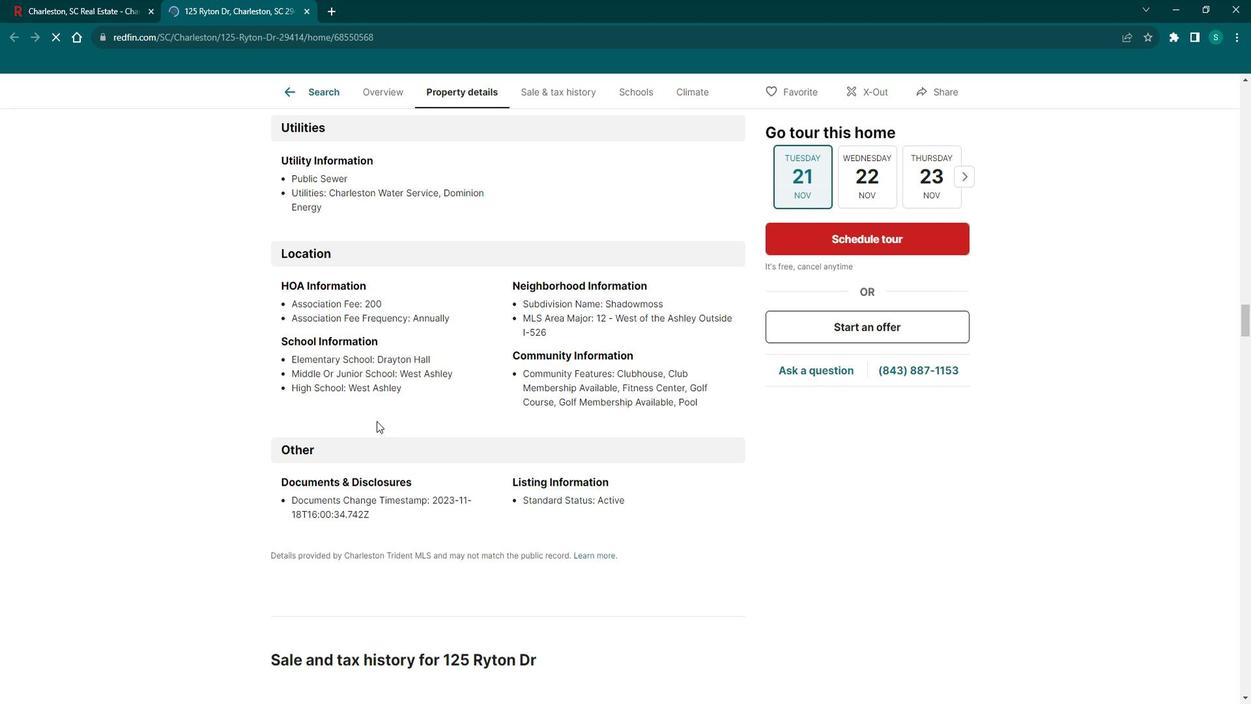 
Action: Mouse scrolled (389, 417) with delta (0, 0)
Screenshot: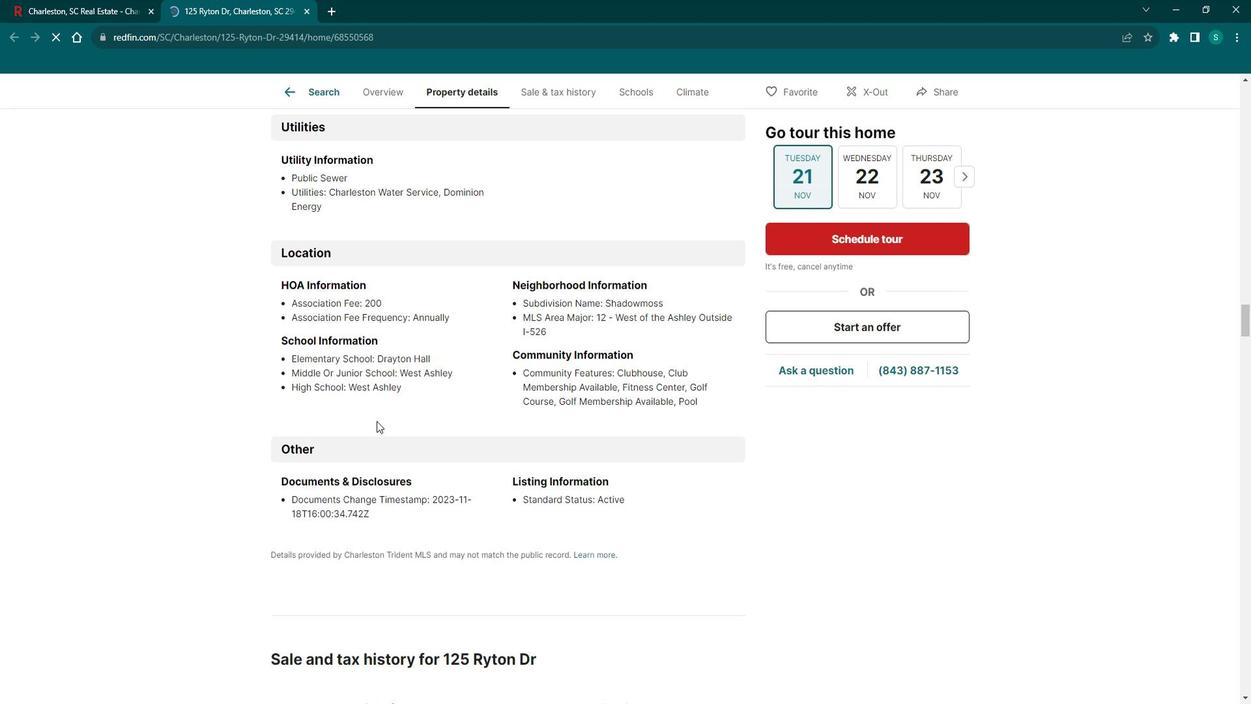 
Action: Mouse scrolled (389, 417) with delta (0, 0)
Screenshot: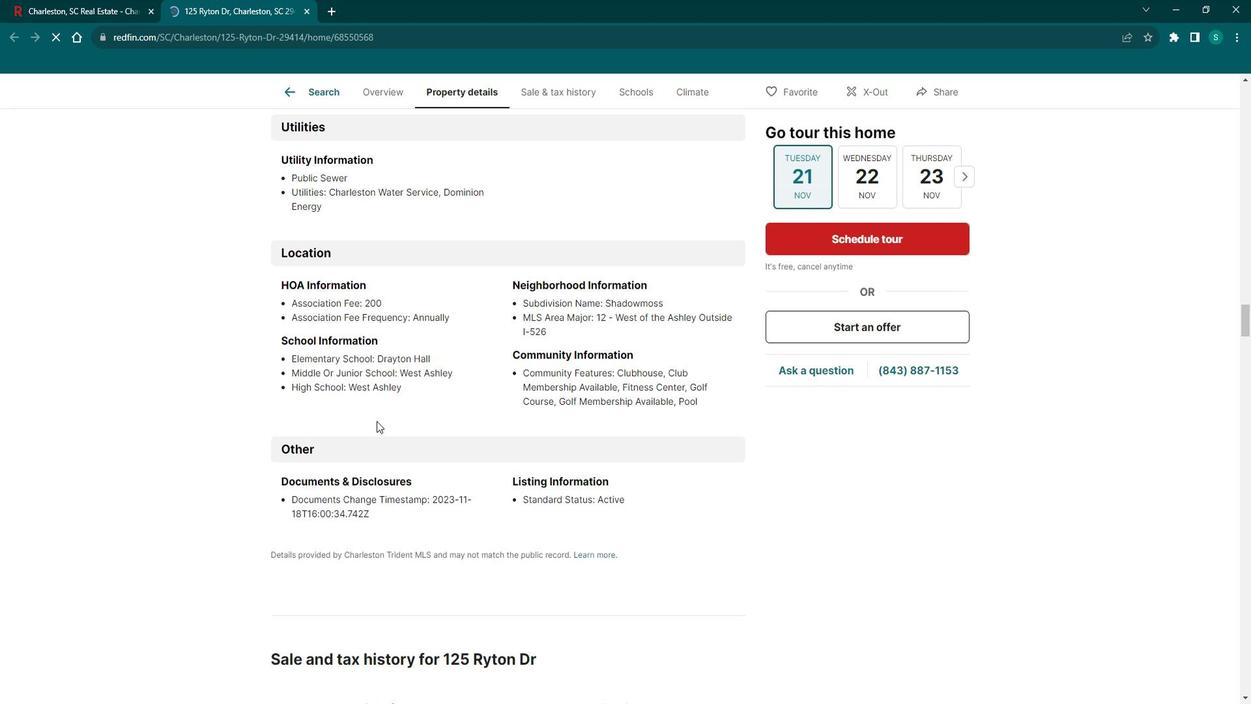 
Action: Mouse scrolled (389, 417) with delta (0, 0)
Screenshot: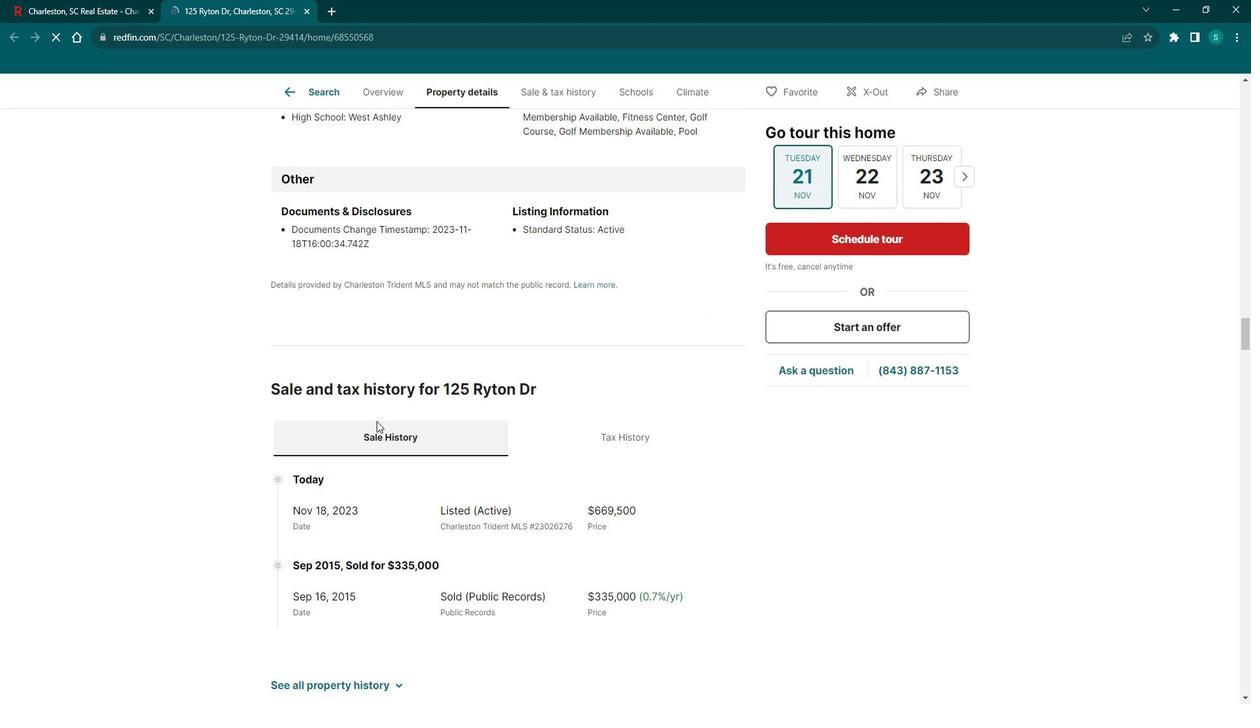 
Action: Mouse scrolled (389, 417) with delta (0, 0)
Screenshot: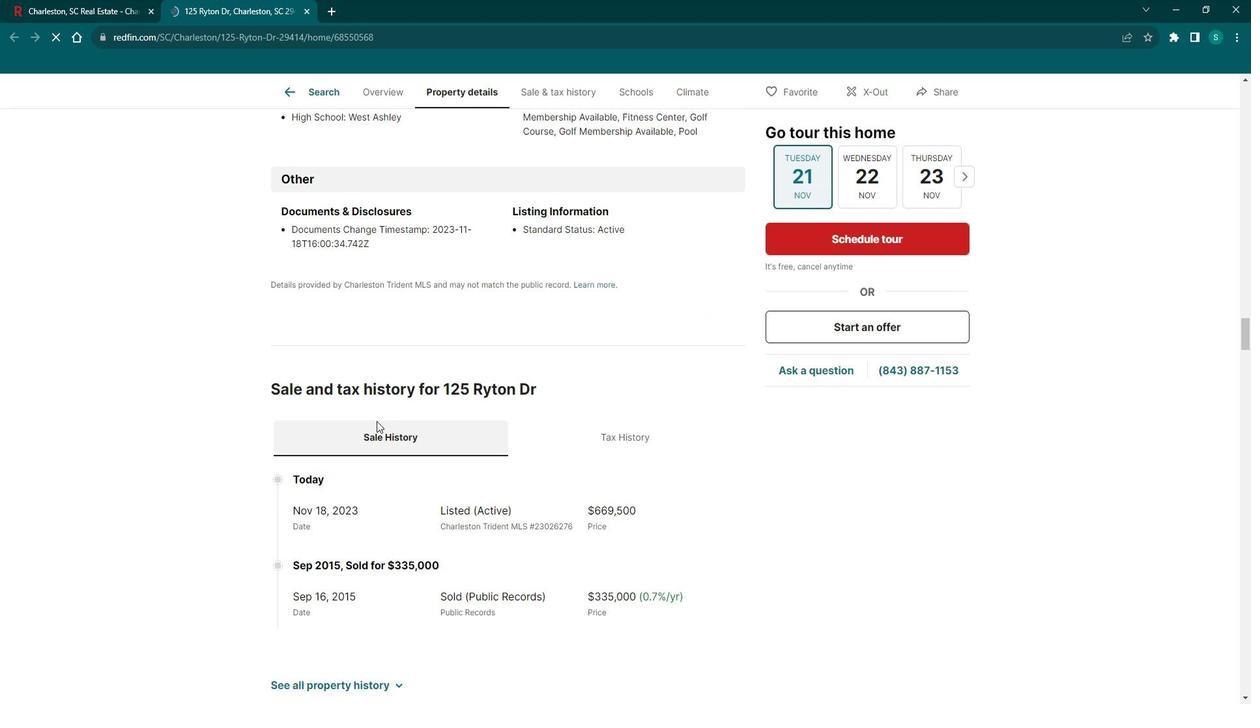 
Action: Mouse scrolled (389, 417) with delta (0, 0)
Screenshot: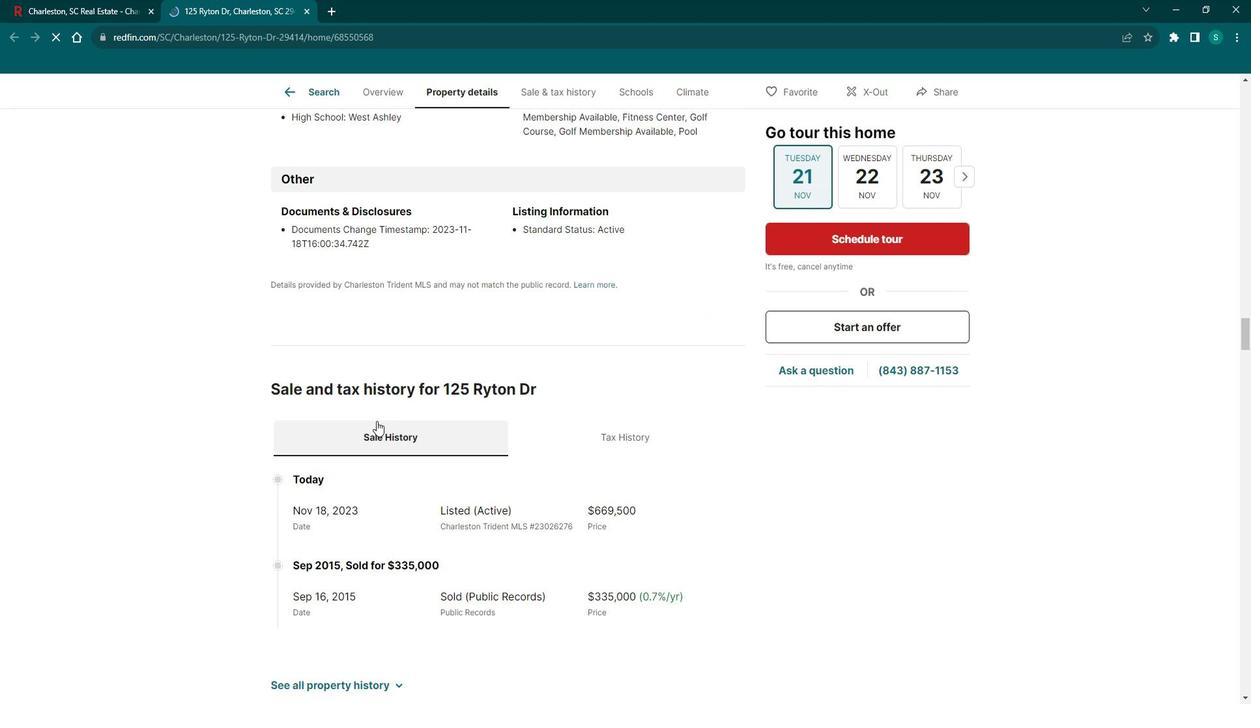 
Action: Mouse scrolled (389, 417) with delta (0, 0)
Screenshot: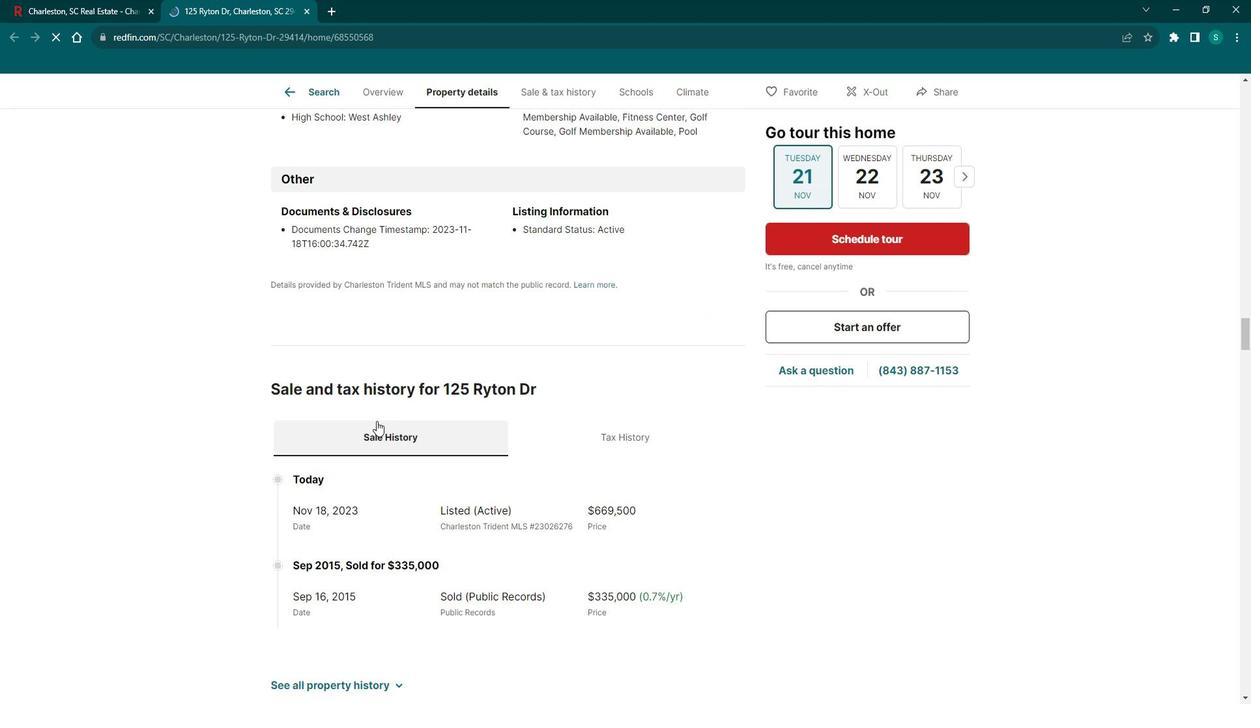 
Action: Mouse scrolled (389, 417) with delta (0, 0)
Screenshot: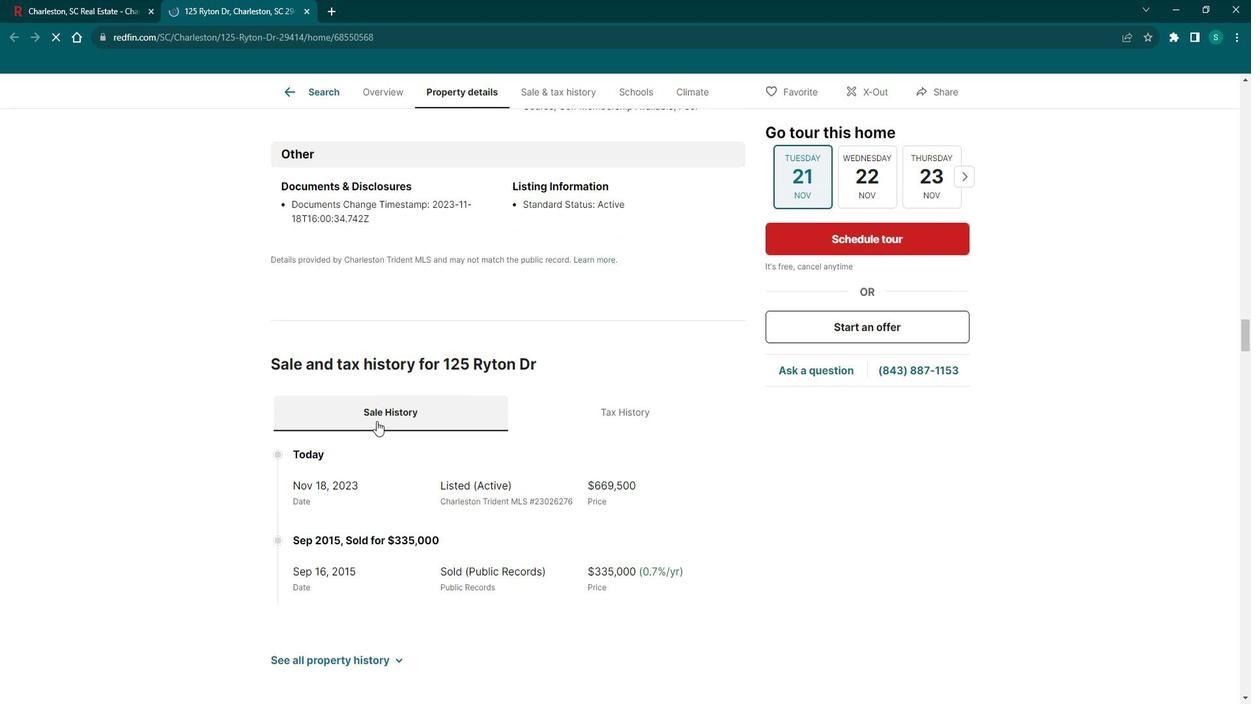 
Action: Mouse scrolled (389, 417) with delta (0, 0)
Screenshot: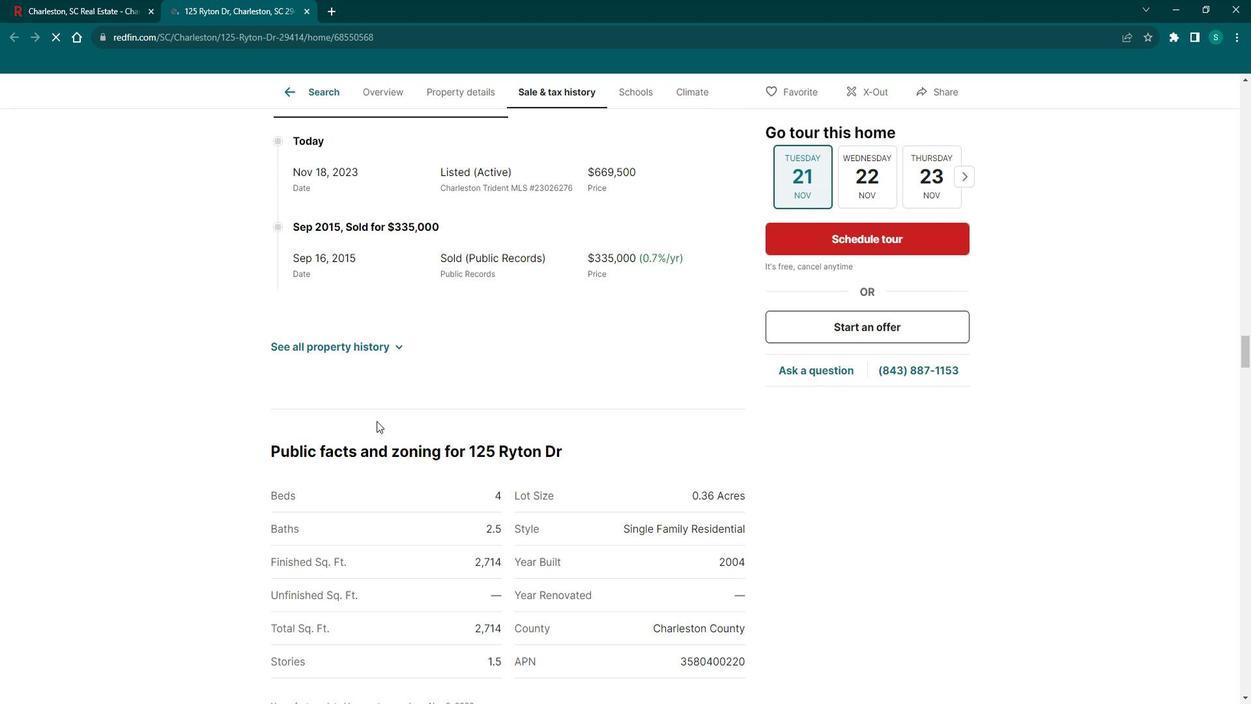 
Action: Mouse scrolled (389, 417) with delta (0, 0)
Screenshot: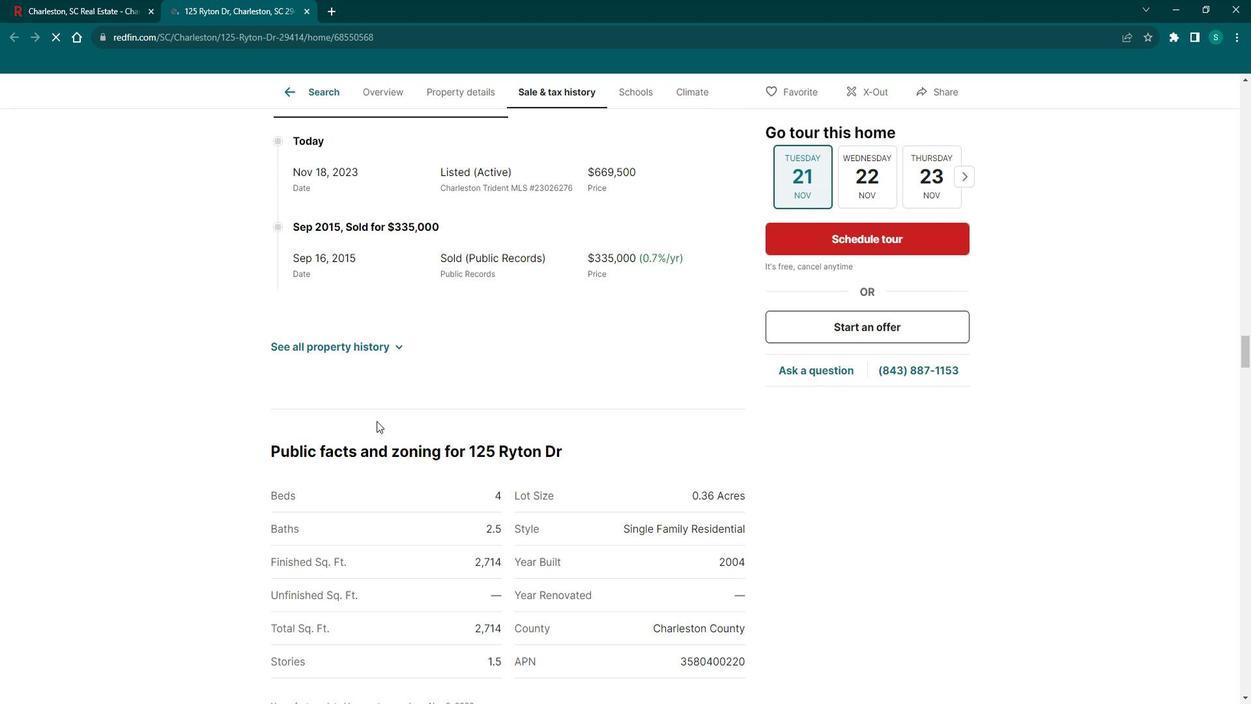 
Action: Mouse scrolled (389, 417) with delta (0, 0)
Screenshot: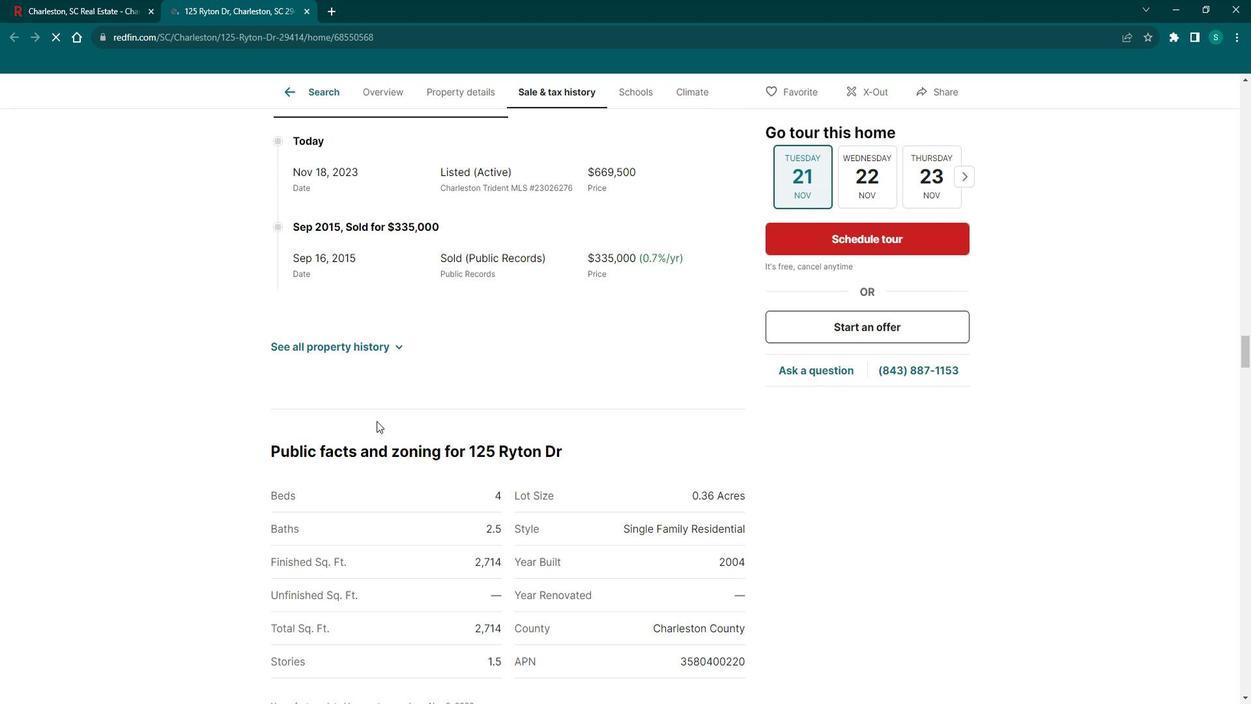 
Action: Mouse scrolled (389, 417) with delta (0, 0)
Screenshot: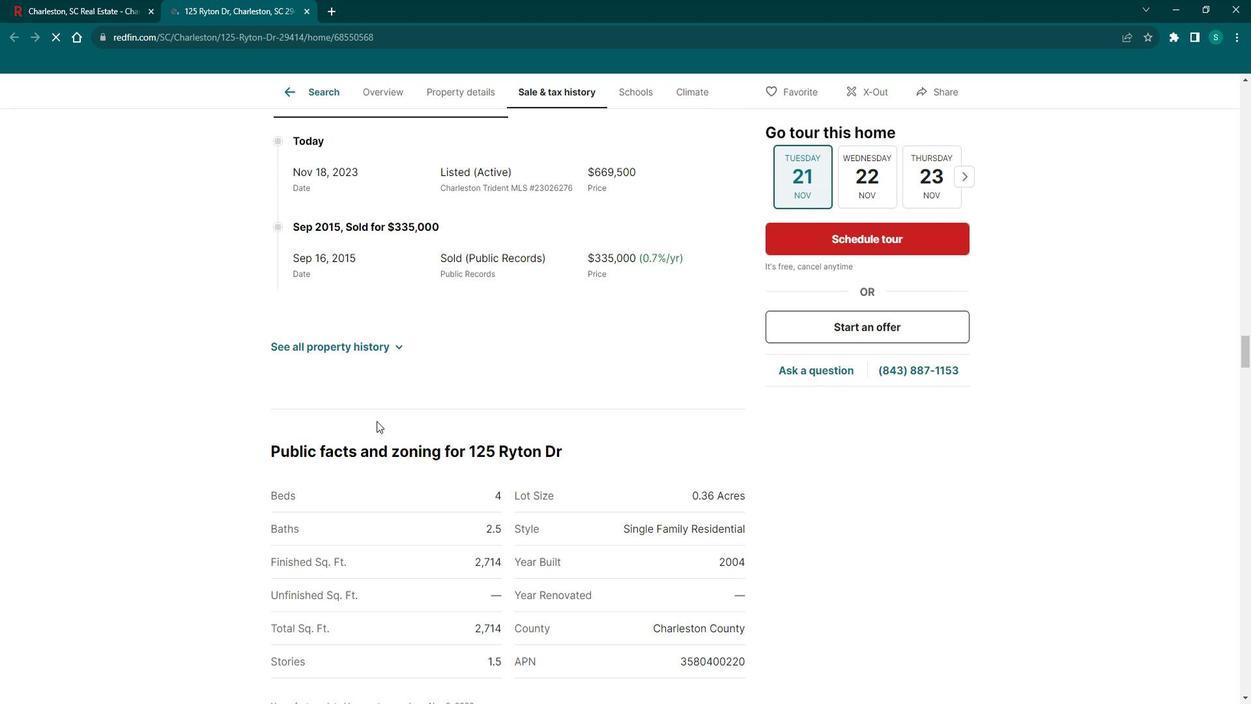 
Action: Mouse scrolled (389, 417) with delta (0, 0)
Screenshot: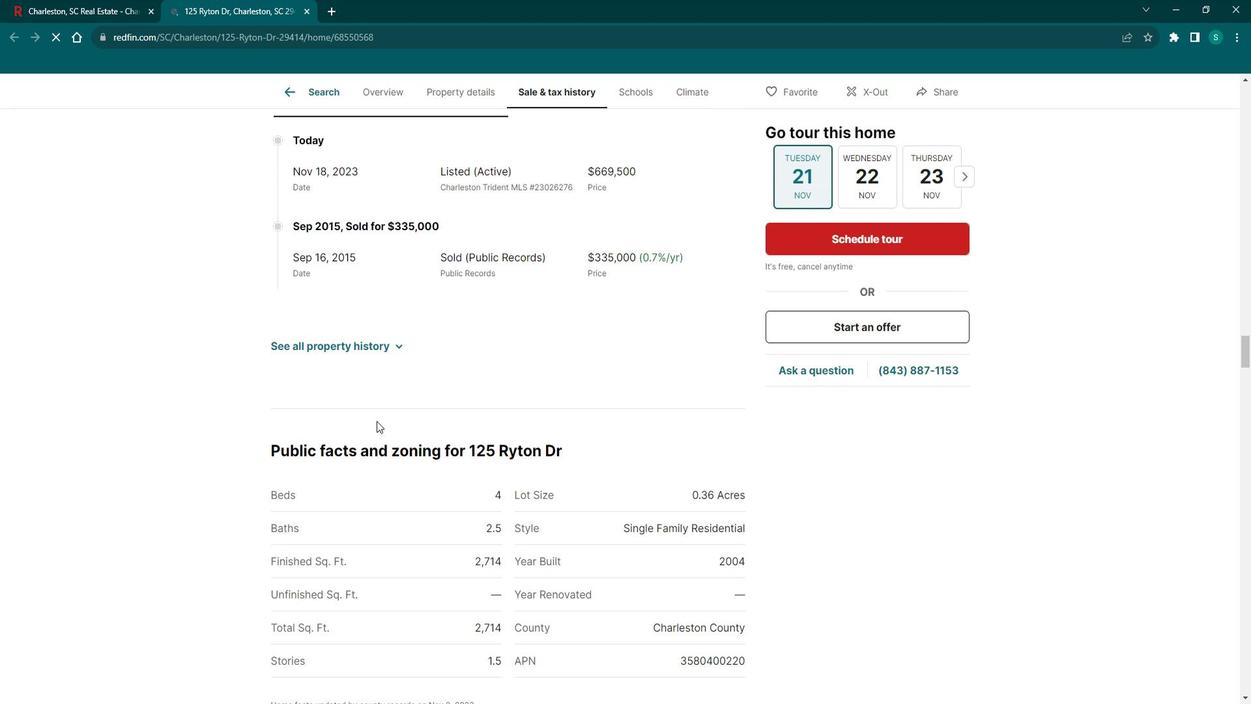
Action: Mouse scrolled (389, 417) with delta (0, 0)
Screenshot: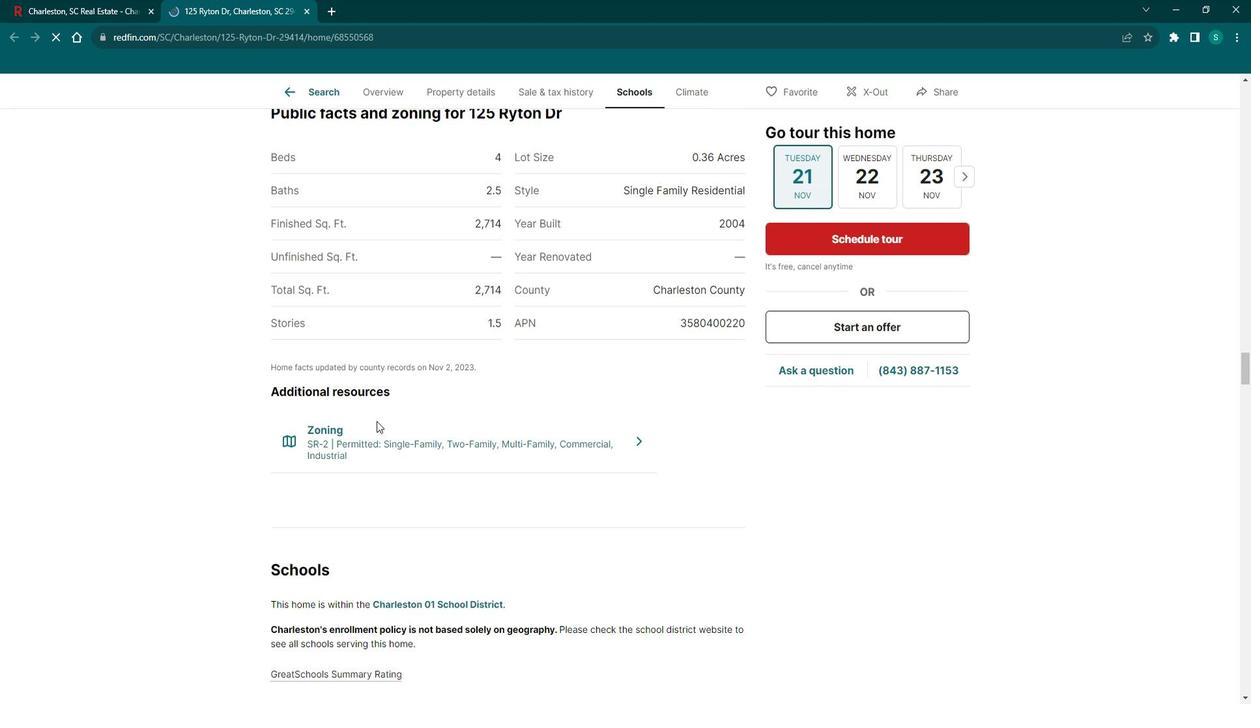 
Action: Mouse scrolled (389, 417) with delta (0, 0)
Screenshot: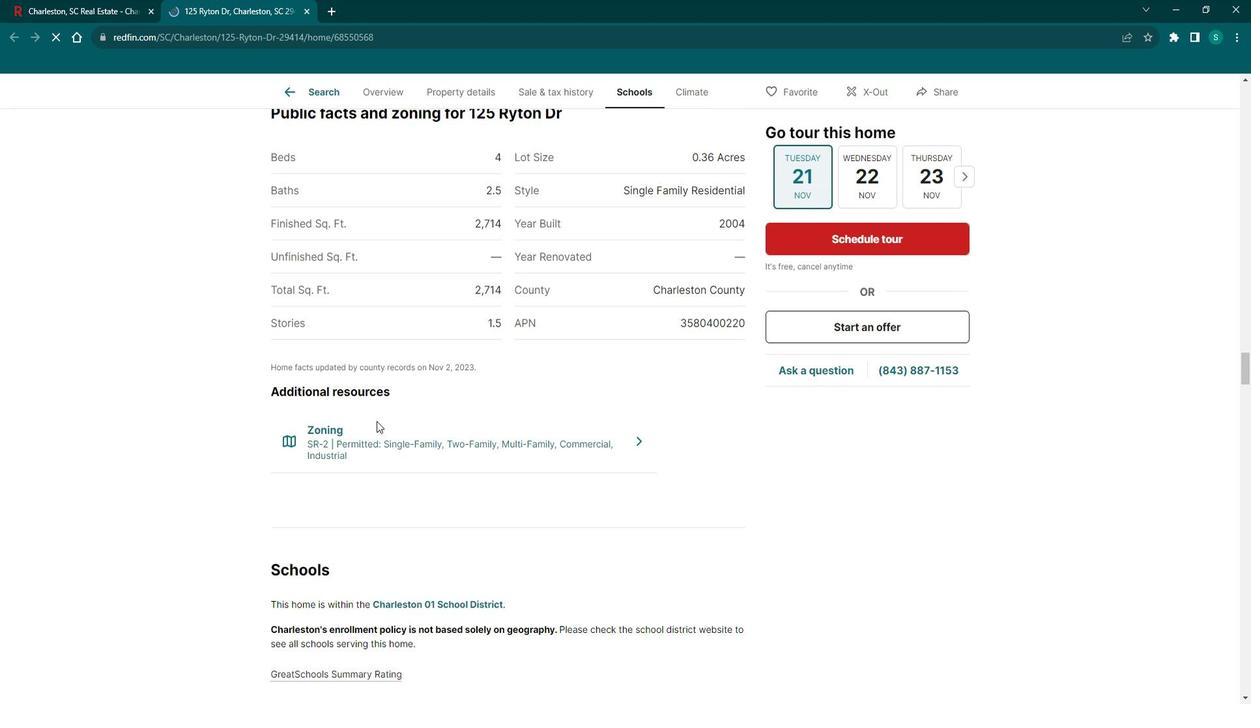 
Action: Mouse scrolled (389, 417) with delta (0, 0)
Screenshot: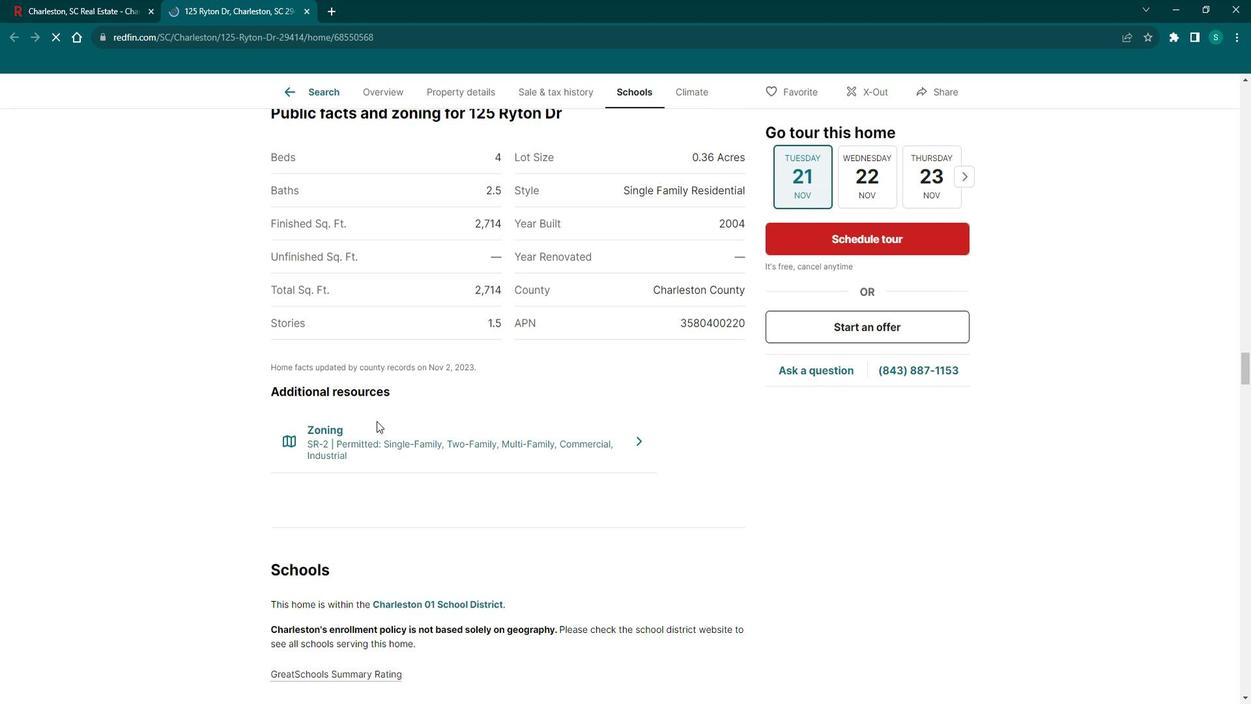
Action: Mouse scrolled (389, 417) with delta (0, 0)
Screenshot: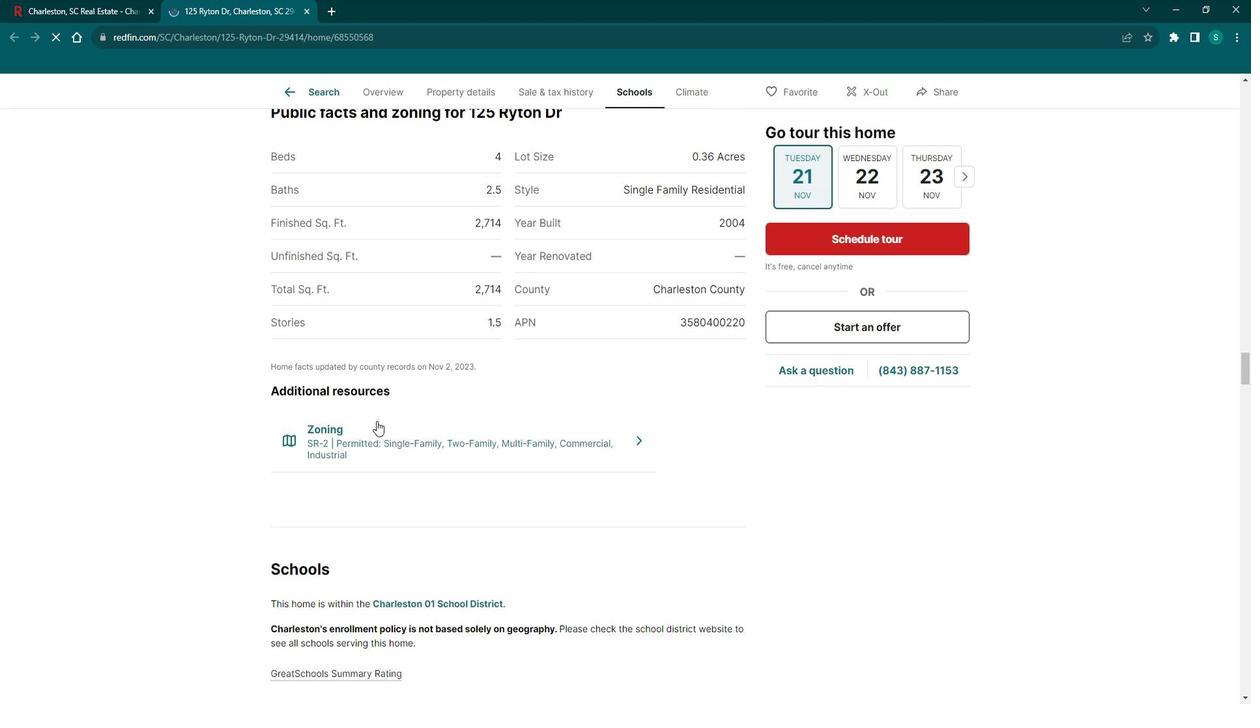 
Action: Mouse scrolled (389, 417) with delta (0, 0)
Screenshot: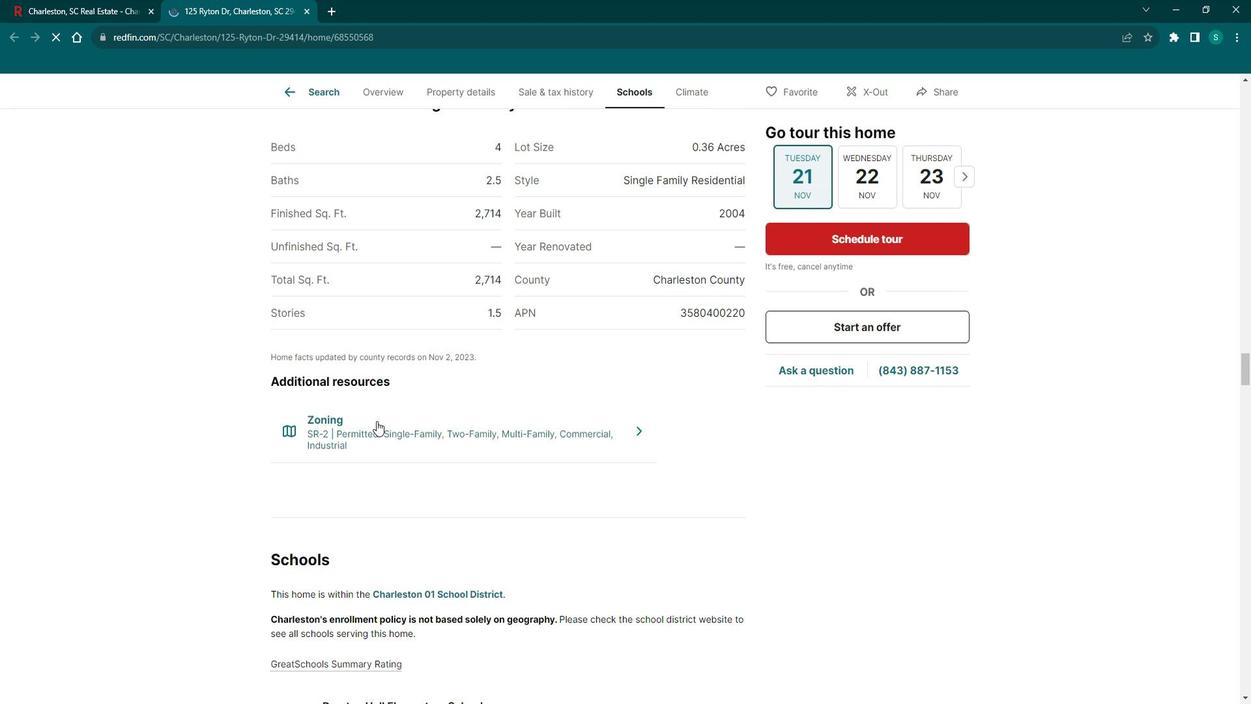 
Action: Mouse scrolled (389, 417) with delta (0, 0)
Screenshot: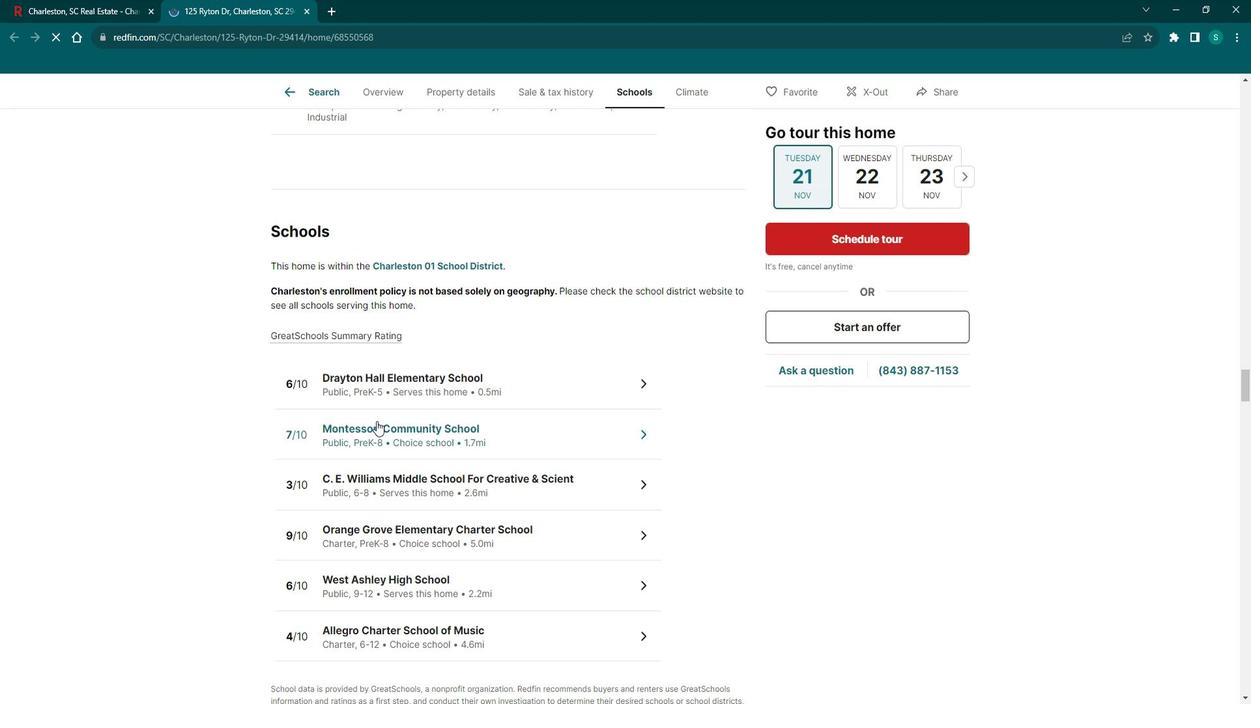 
Action: Mouse scrolled (389, 417) with delta (0, 0)
Screenshot: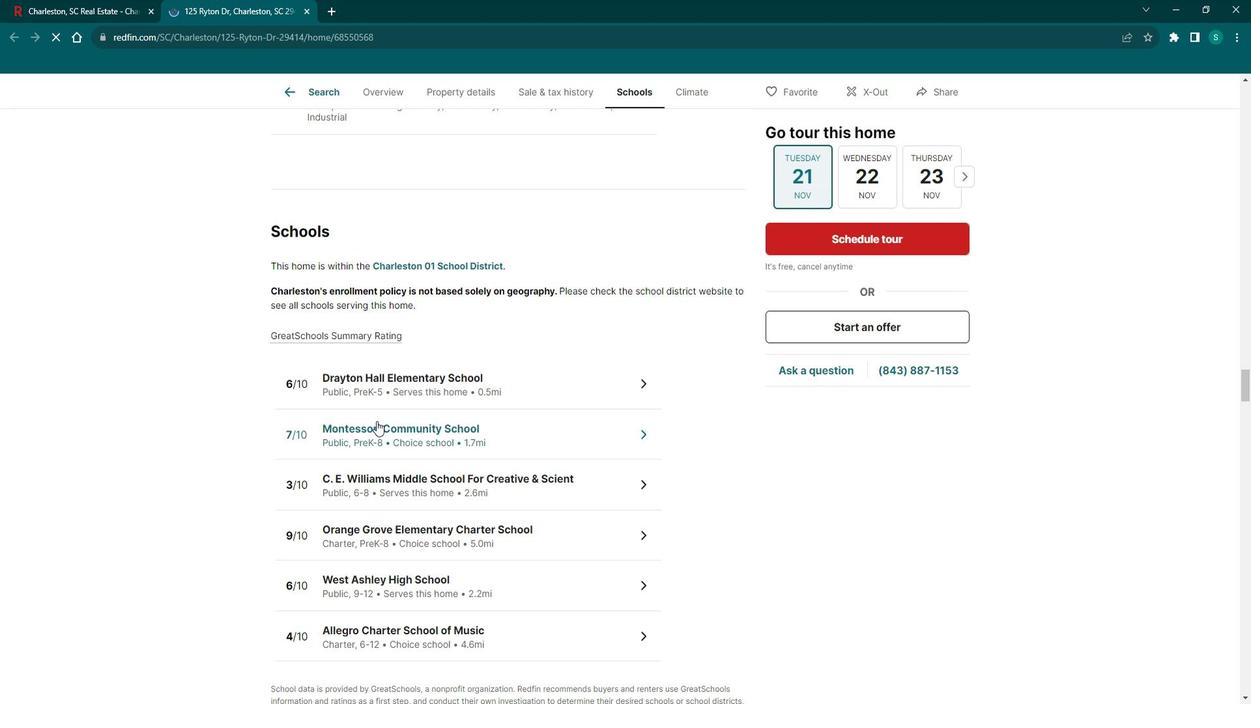 
Action: Mouse scrolled (389, 417) with delta (0, 0)
Screenshot: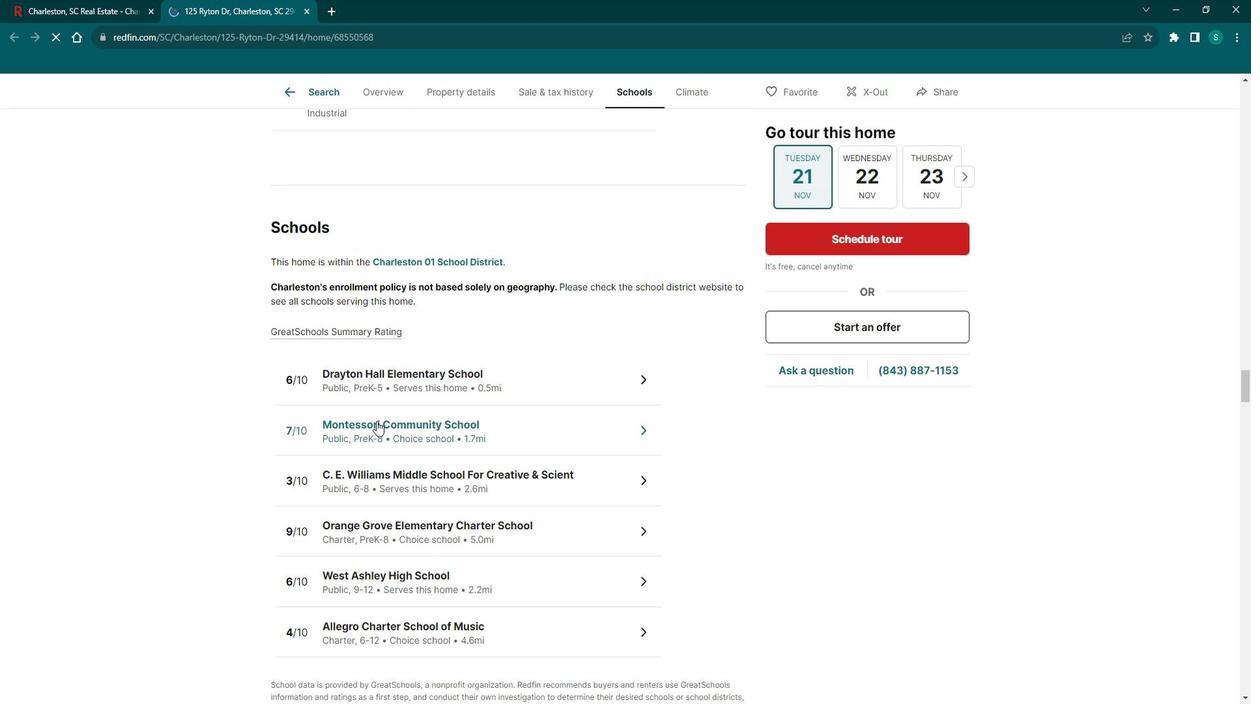 
Action: Mouse scrolled (389, 417) with delta (0, 0)
Screenshot: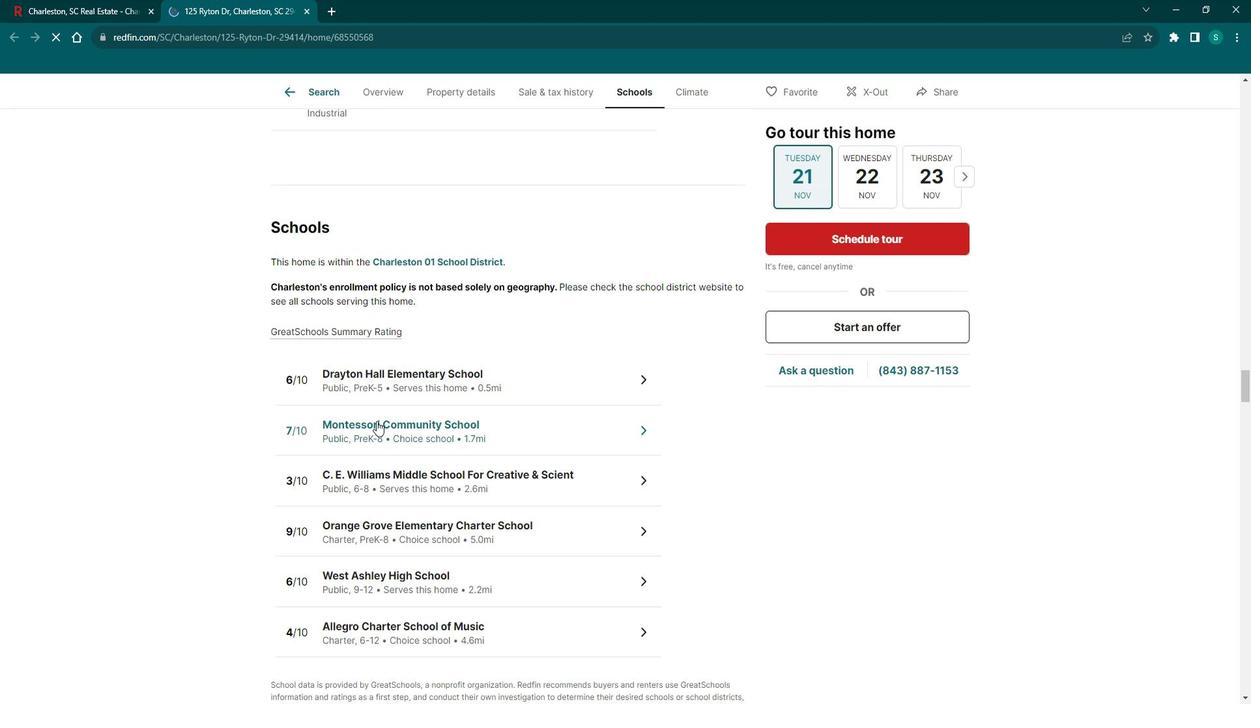 
Action: Mouse scrolled (389, 417) with delta (0, 0)
Screenshot: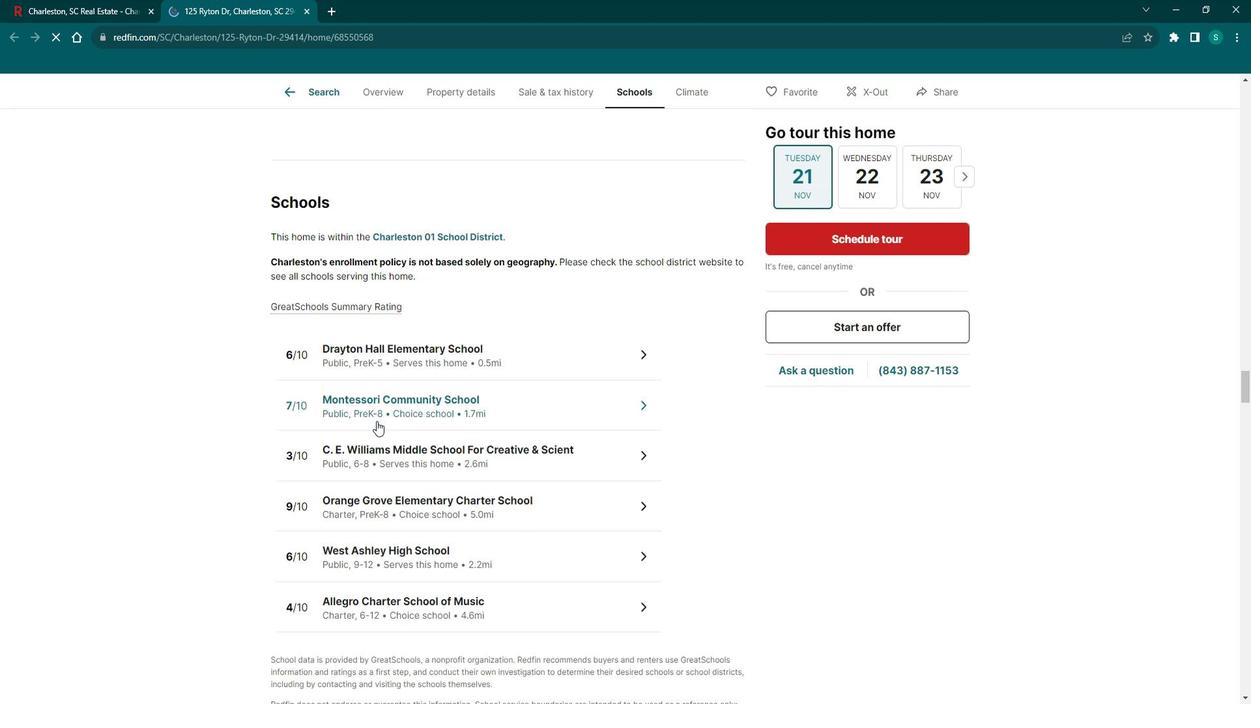 
Action: Mouse scrolled (389, 417) with delta (0, 0)
Screenshot: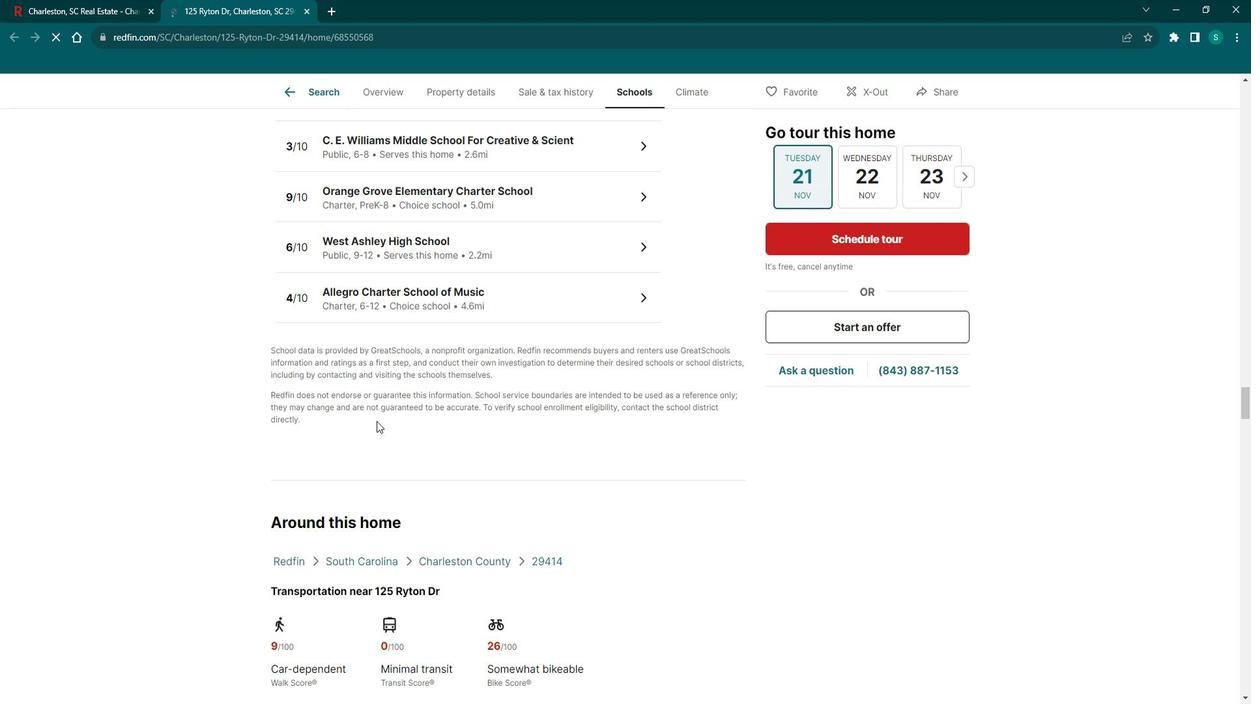 
Action: Mouse scrolled (389, 417) with delta (0, 0)
Screenshot: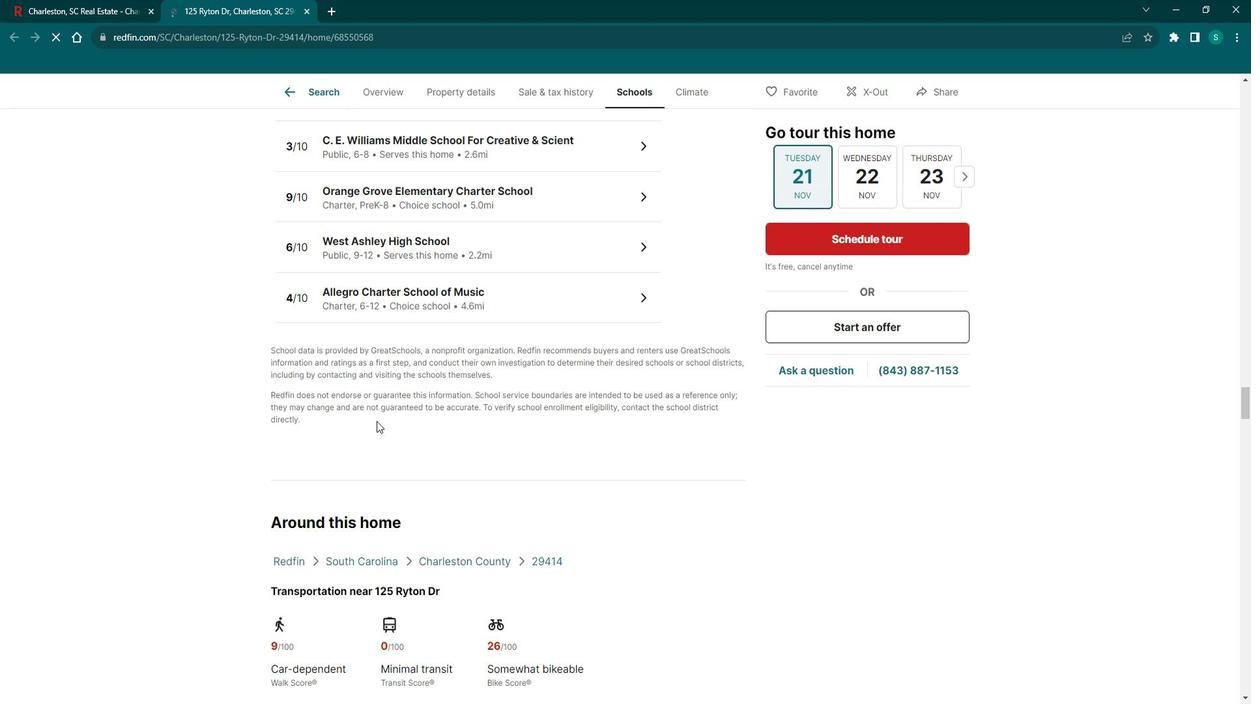 
Action: Mouse scrolled (389, 417) with delta (0, 0)
Screenshot: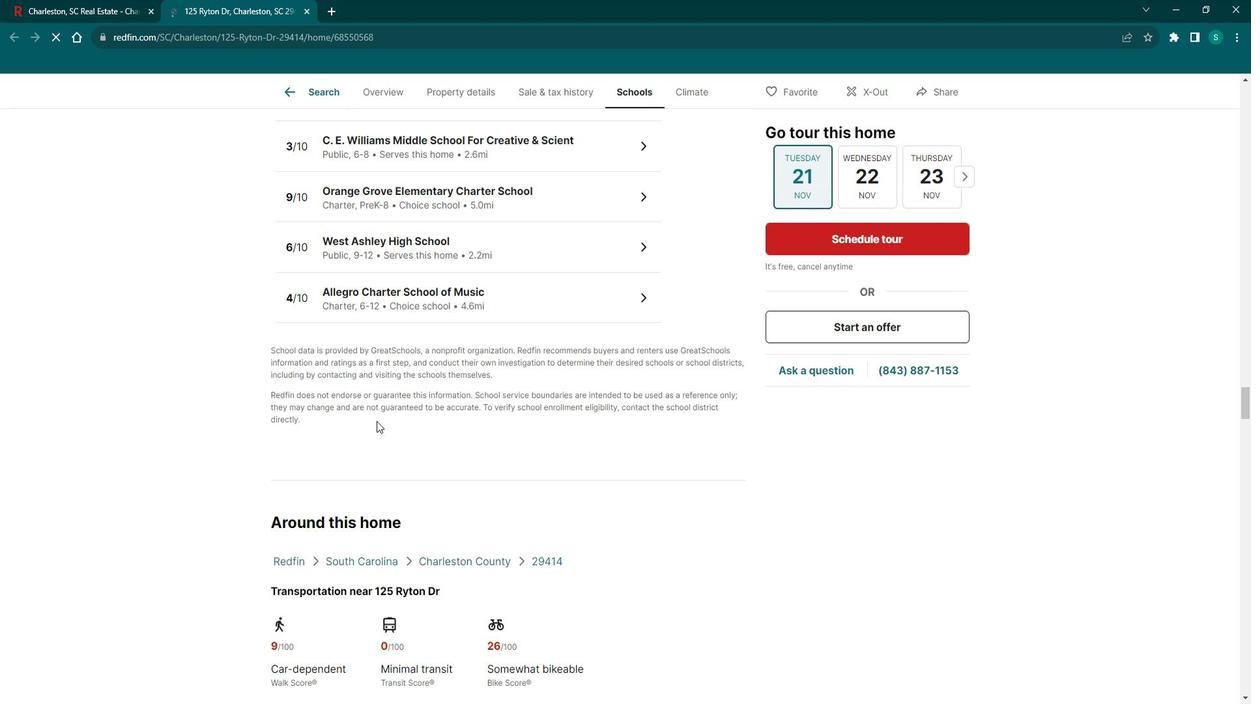 
Action: Mouse scrolled (389, 417) with delta (0, 0)
Screenshot: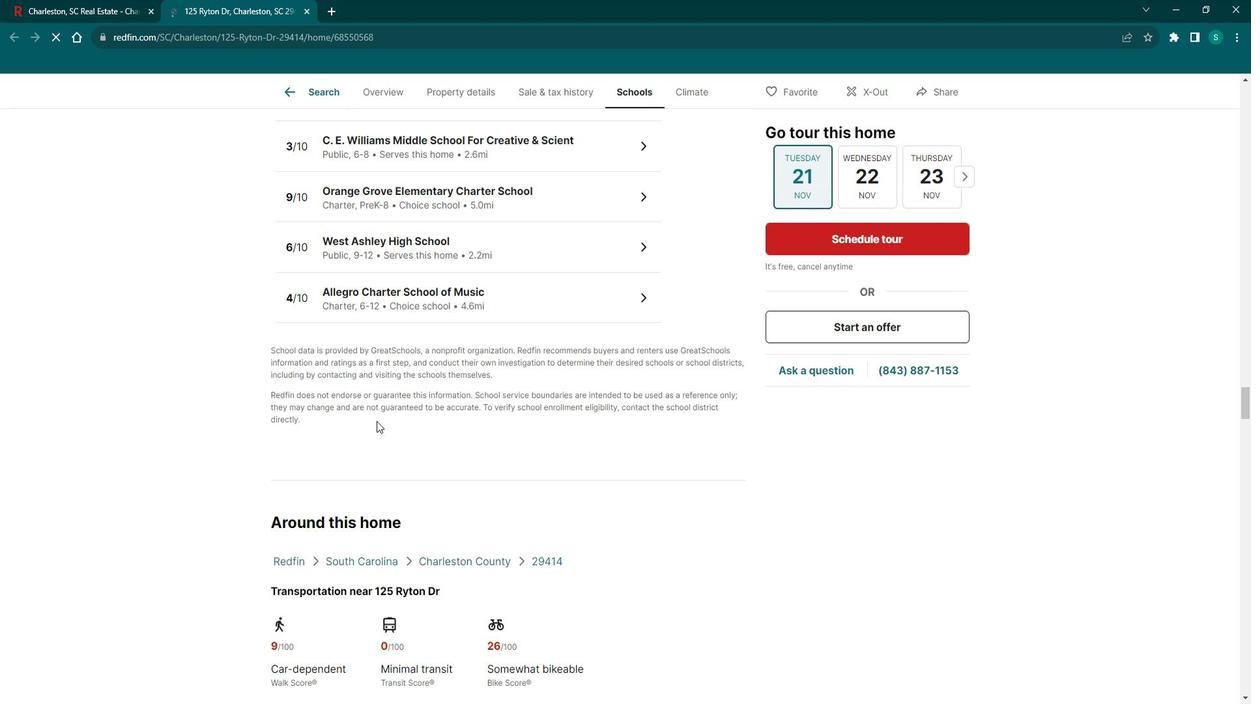 
Action: Mouse scrolled (389, 417) with delta (0, 0)
Screenshot: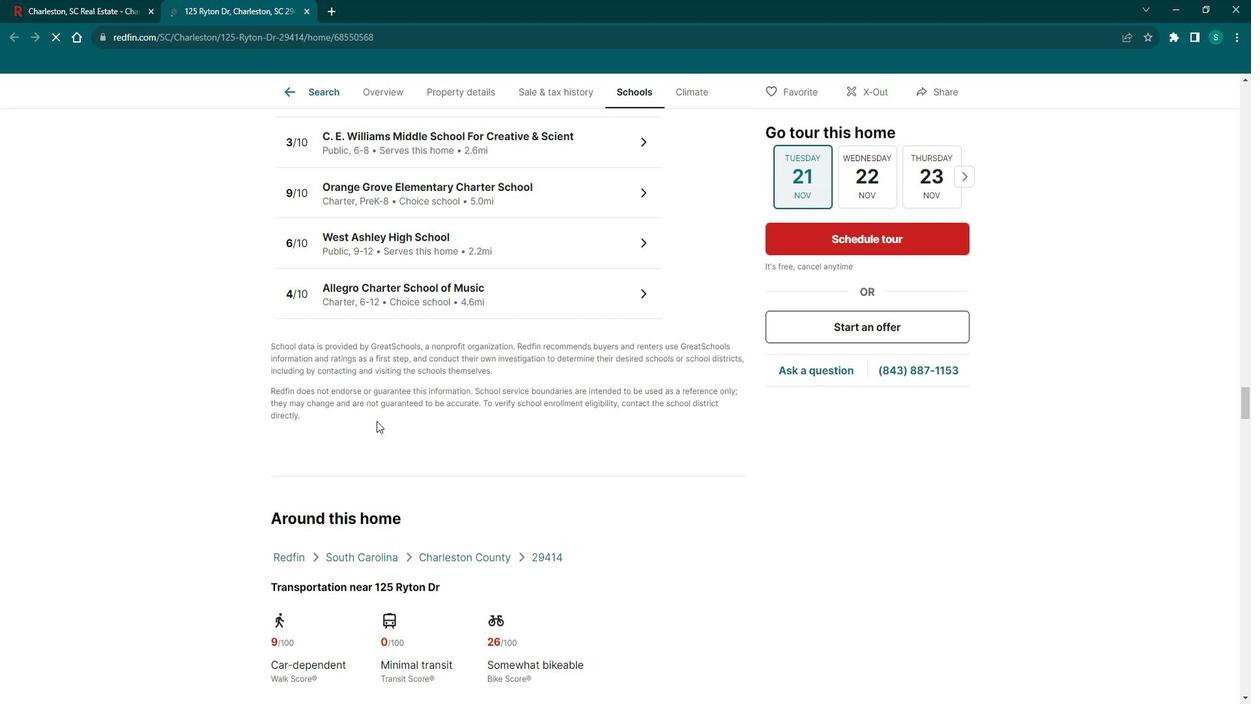 
Action: Mouse scrolled (389, 417) with delta (0, 0)
Screenshot: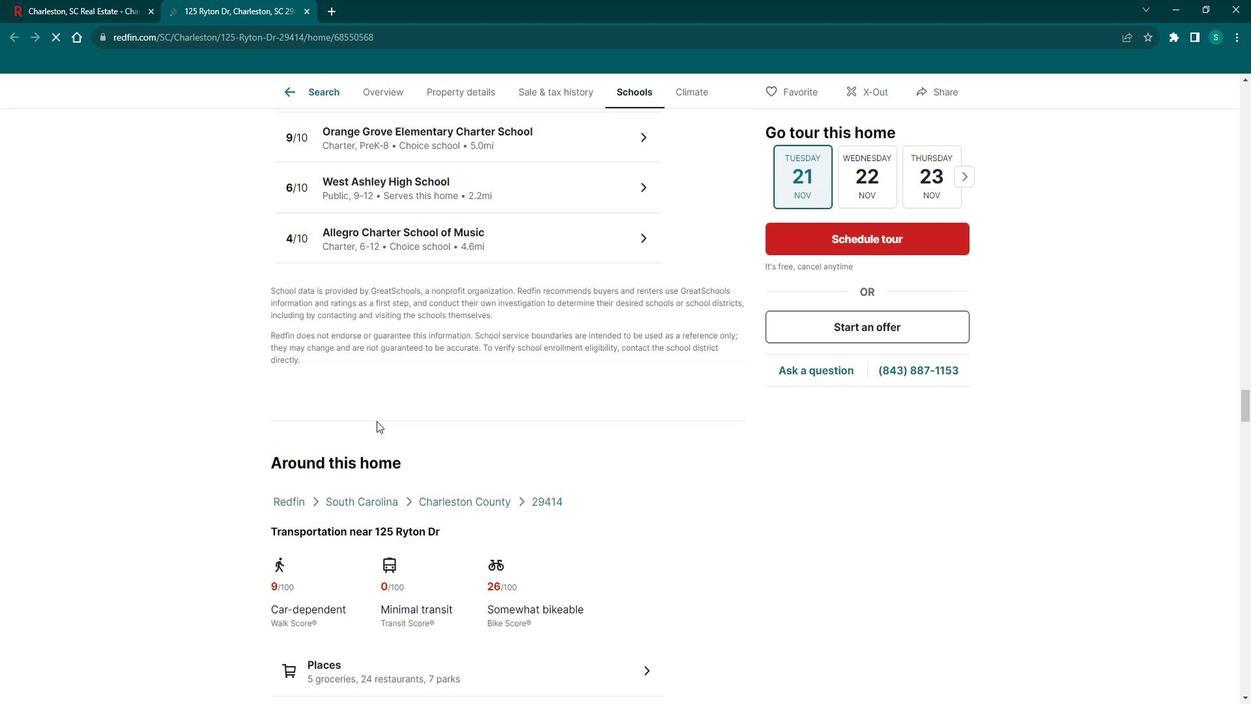 
Action: Mouse scrolled (389, 417) with delta (0, 0)
Screenshot: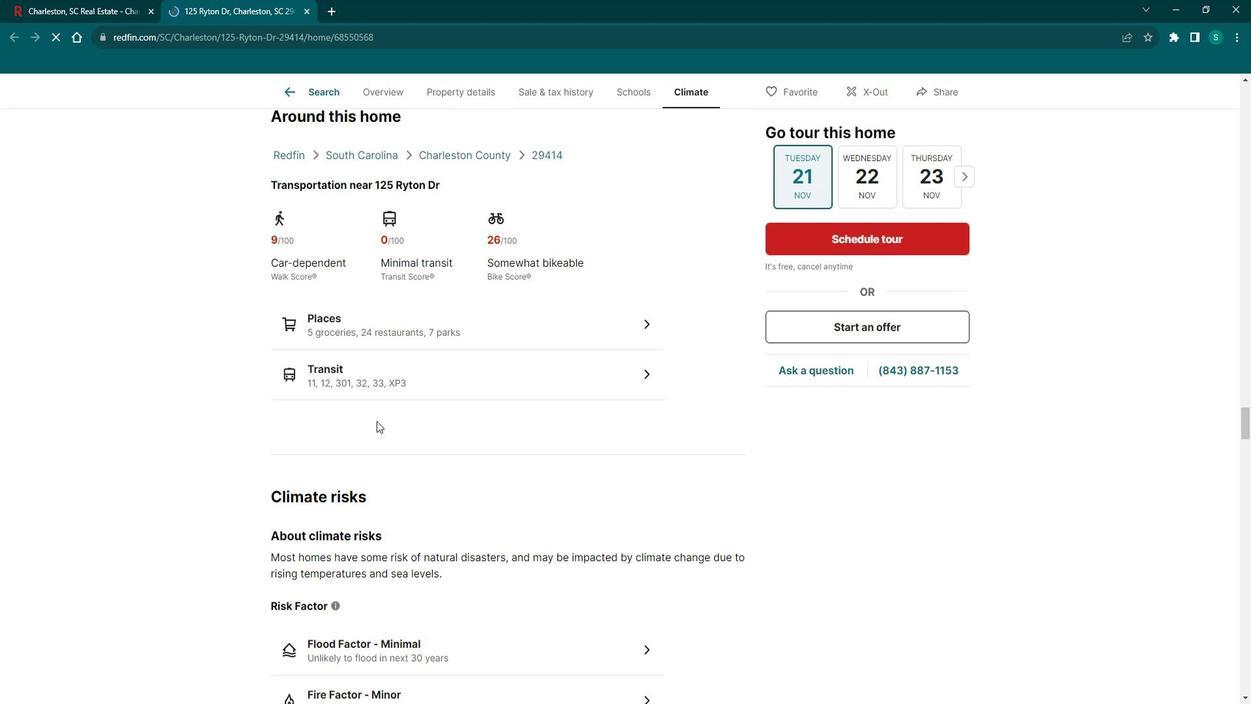 
Action: Mouse scrolled (389, 417) with delta (0, 0)
Screenshot: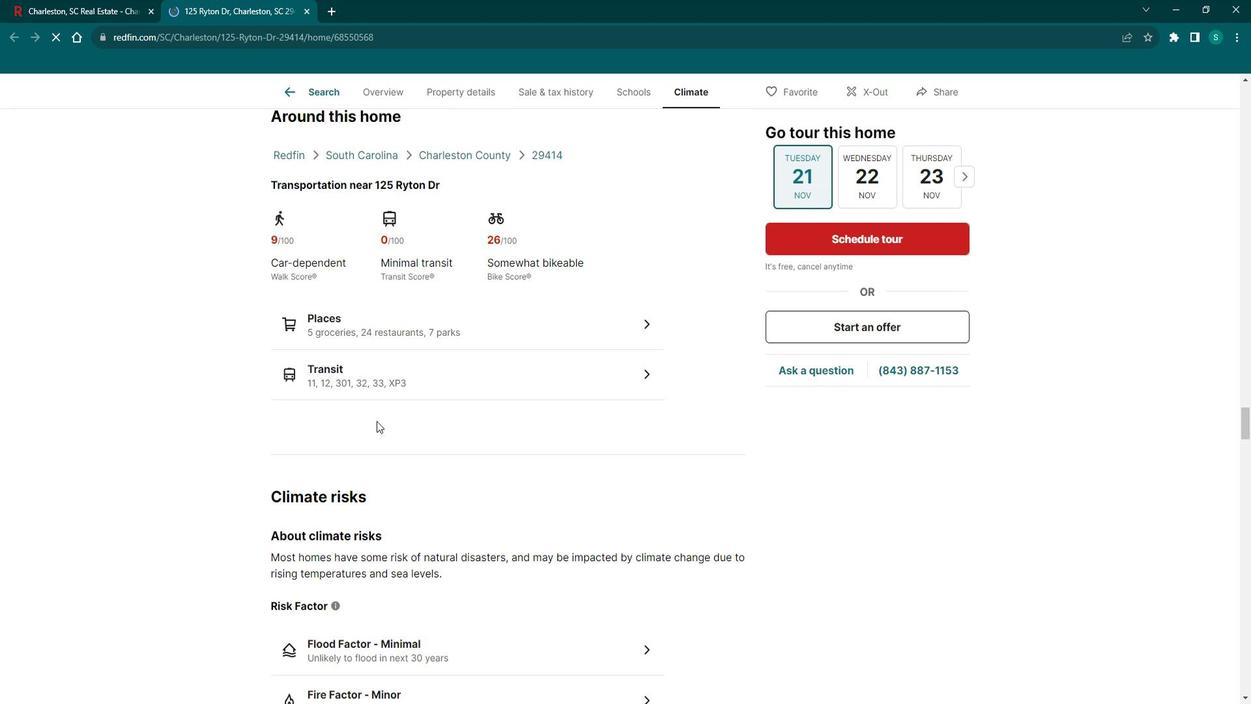 
Action: Mouse scrolled (389, 417) with delta (0, 0)
Screenshot: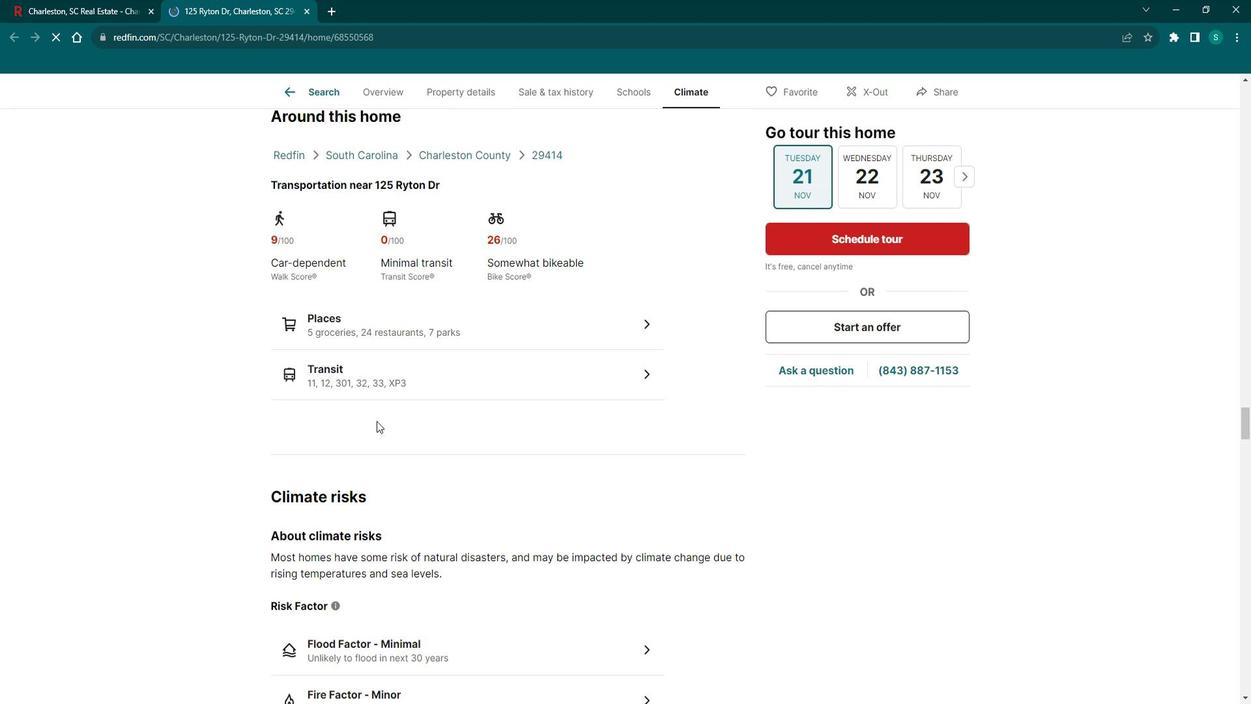 
Action: Mouse scrolled (389, 417) with delta (0, 0)
Screenshot: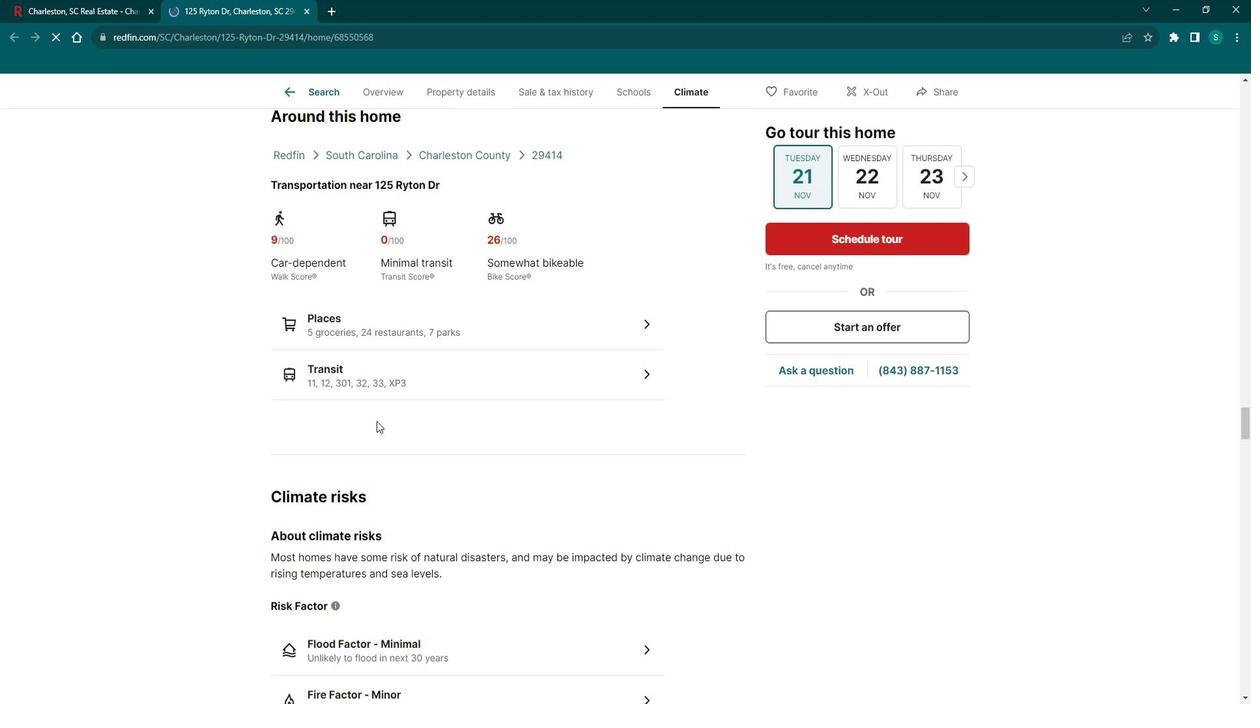 
Action: Mouse scrolled (389, 417) with delta (0, 0)
Screenshot: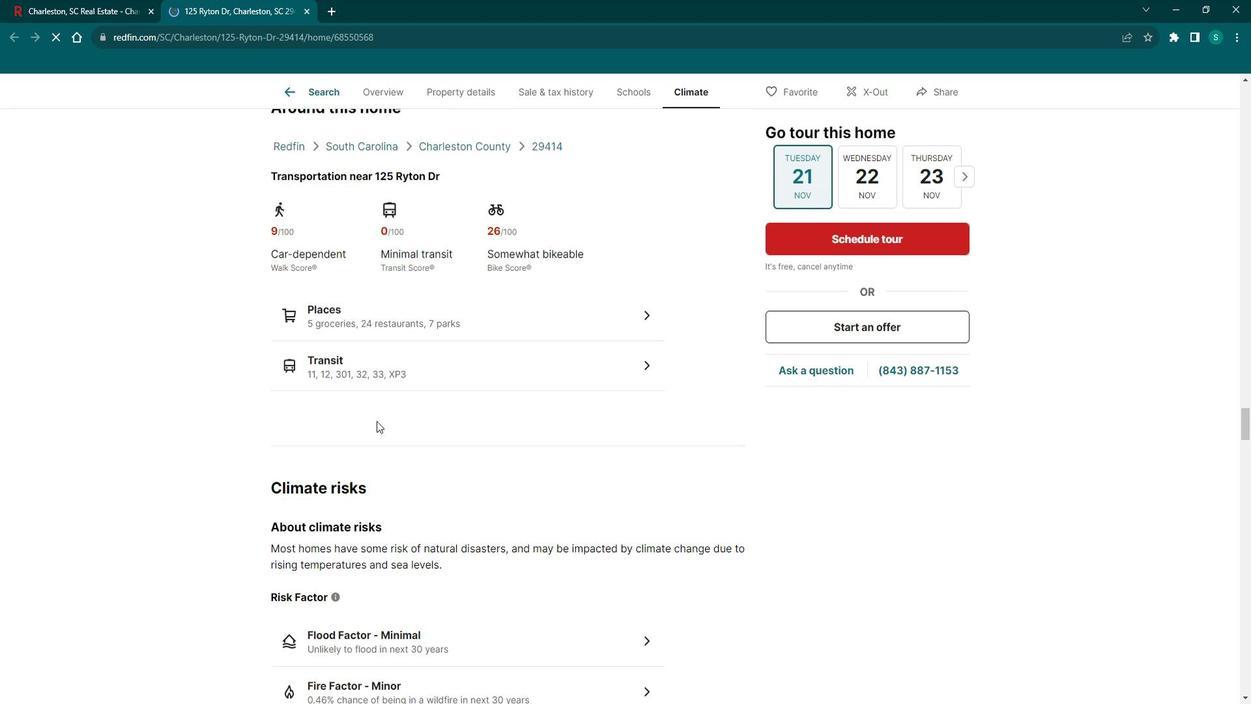 
Action: Mouse scrolled (389, 417) with delta (0, 0)
Screenshot: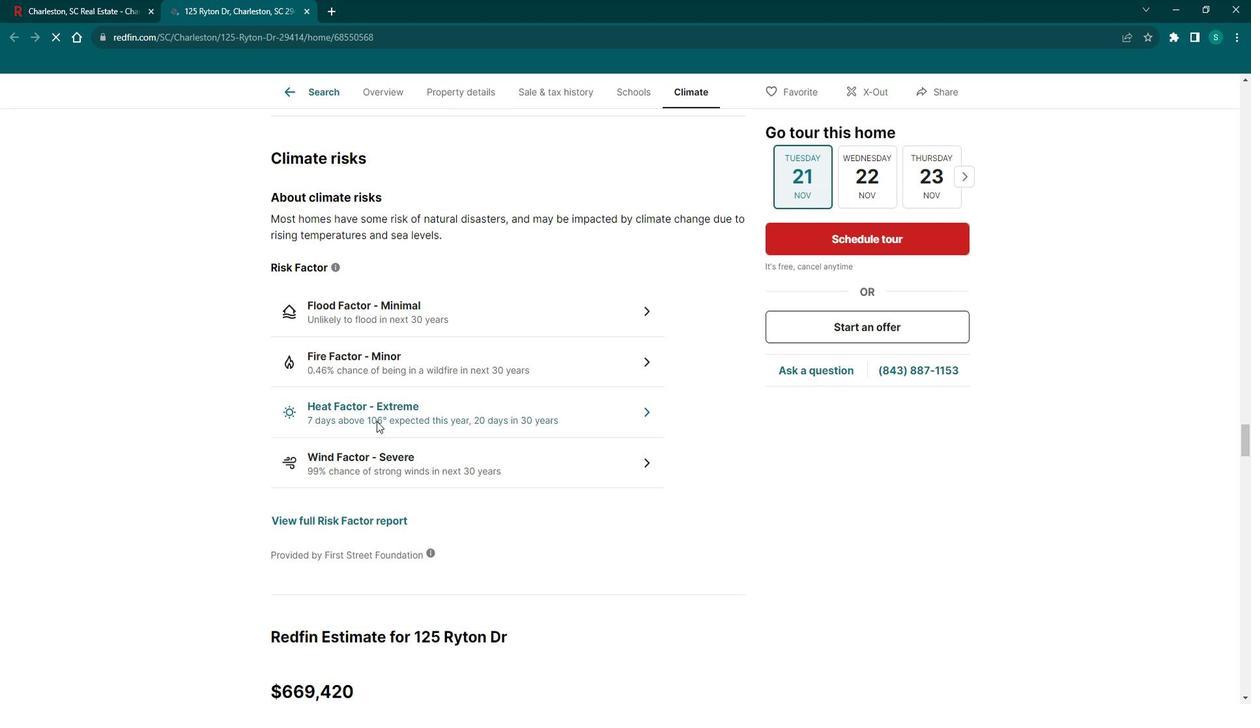 
Action: Mouse scrolled (389, 417) with delta (0, 0)
Screenshot: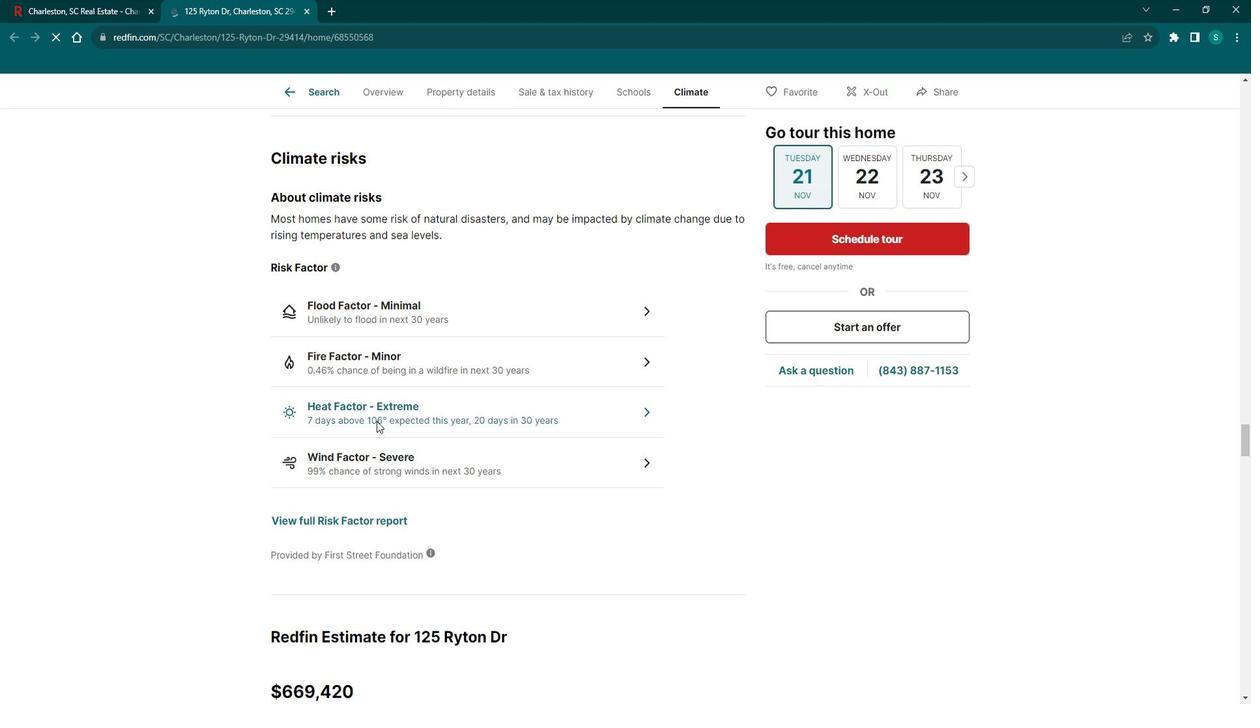 
Action: Mouse scrolled (389, 417) with delta (0, 0)
Screenshot: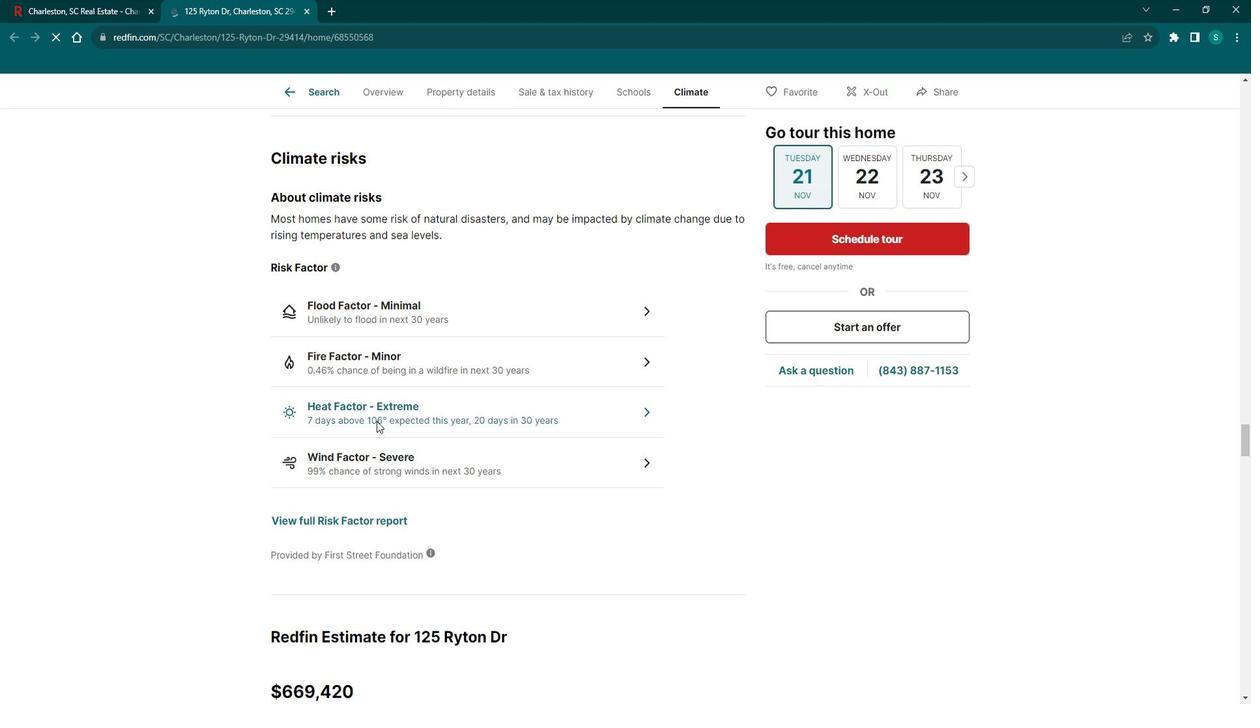 
Action: Mouse scrolled (389, 417) with delta (0, 0)
Screenshot: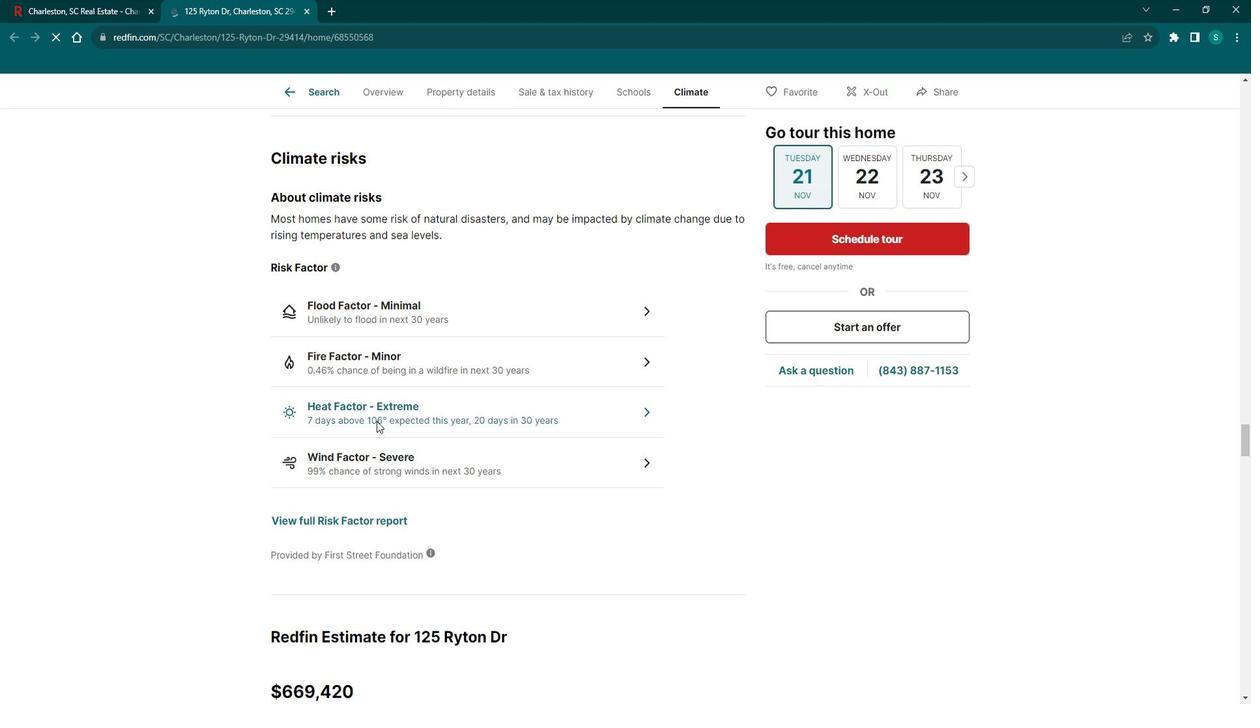 
Action: Mouse scrolled (389, 417) with delta (0, 0)
Screenshot: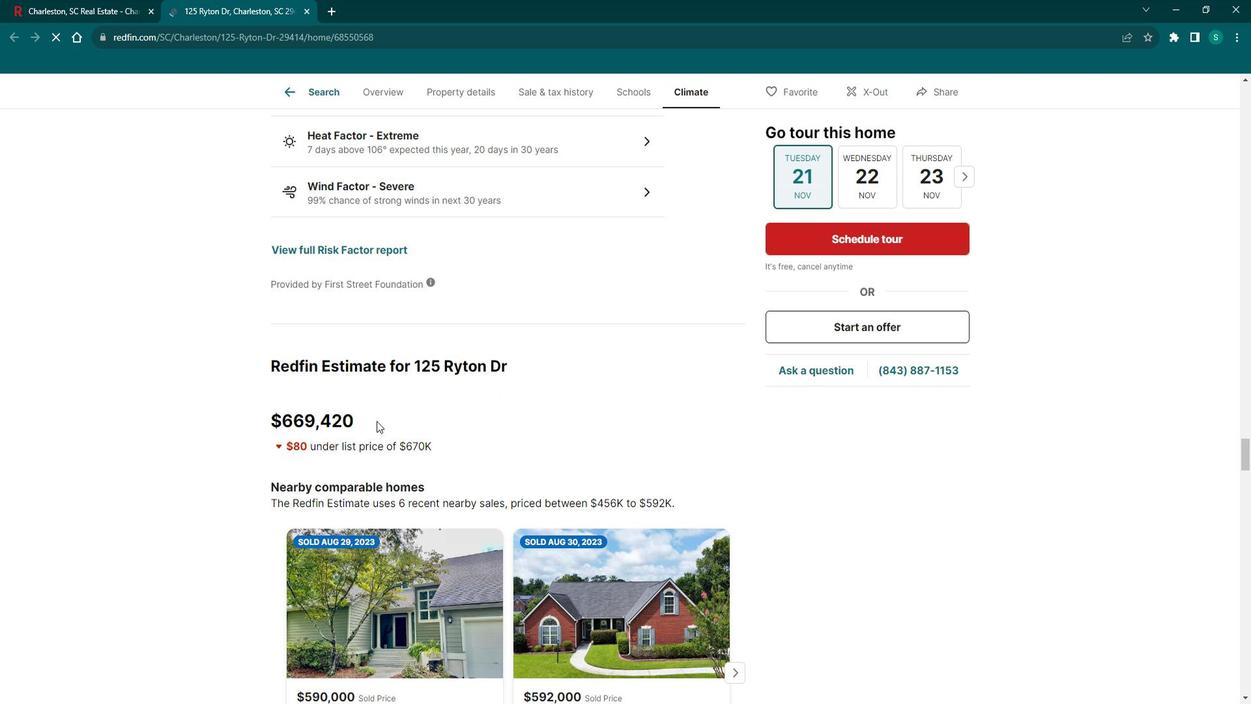 
Action: Mouse scrolled (389, 417) with delta (0, 0)
Screenshot: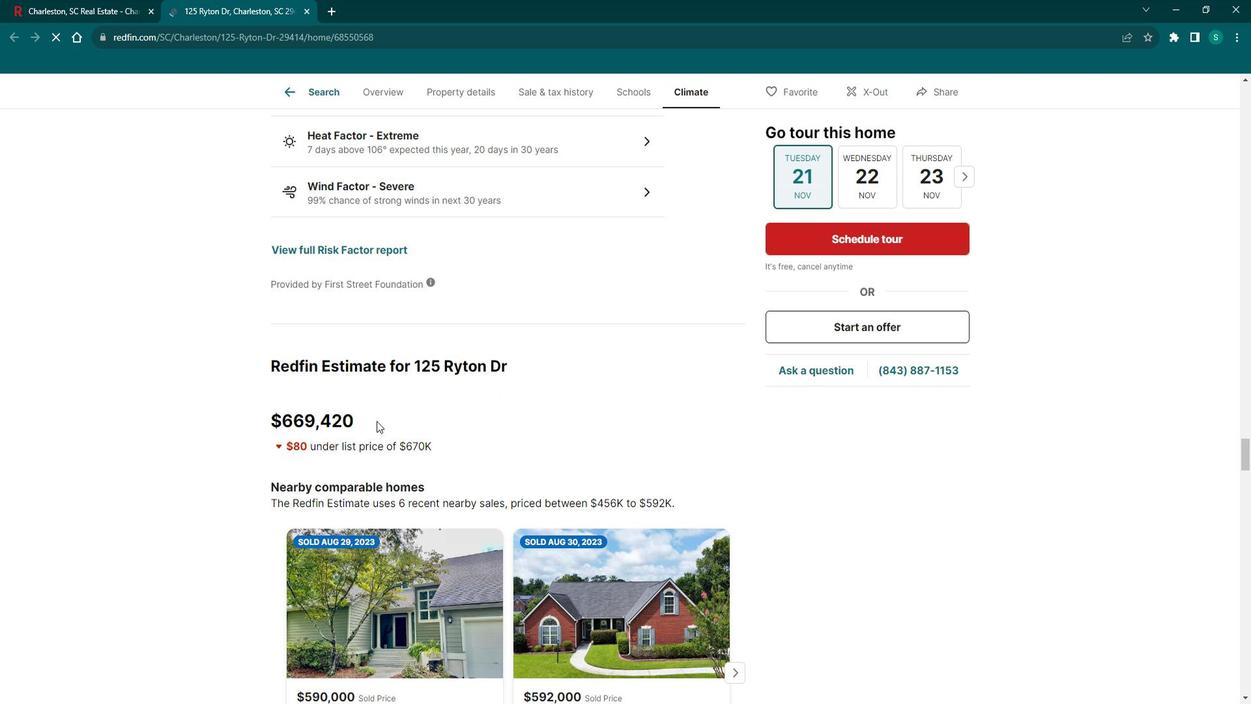 
Action: Mouse scrolled (389, 417) with delta (0, 0)
Screenshot: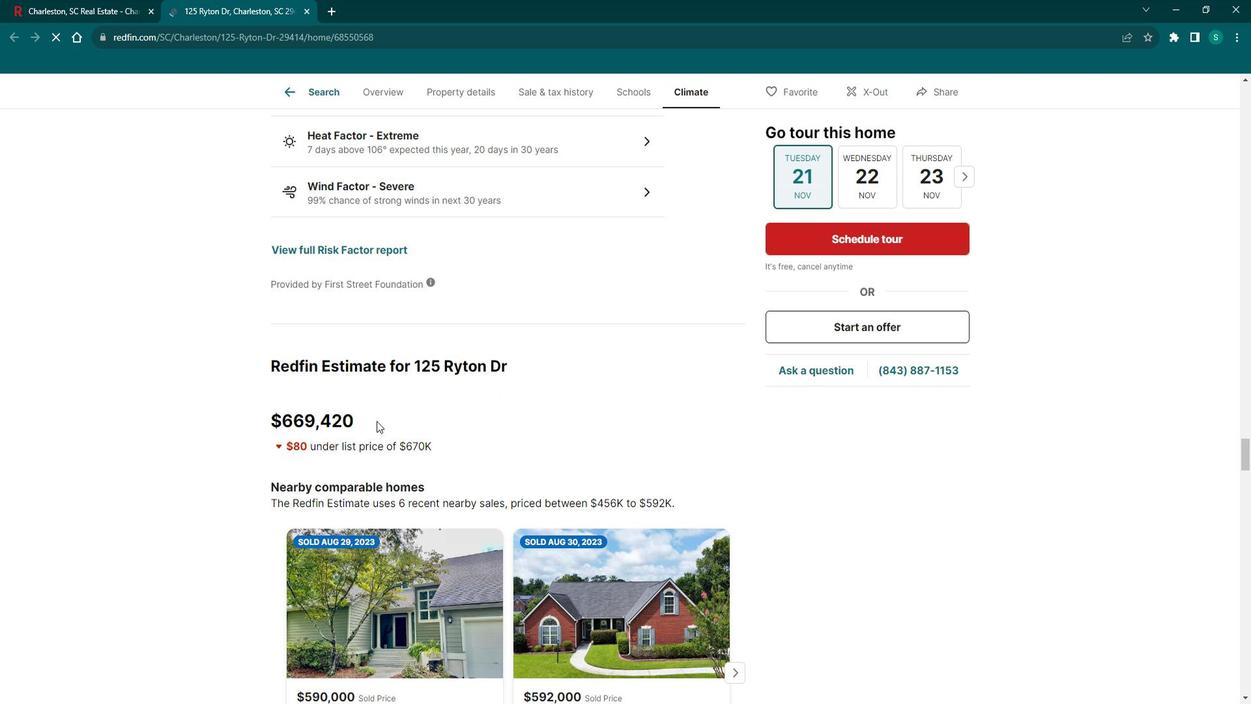 
Action: Mouse scrolled (389, 417) with delta (0, 0)
Screenshot: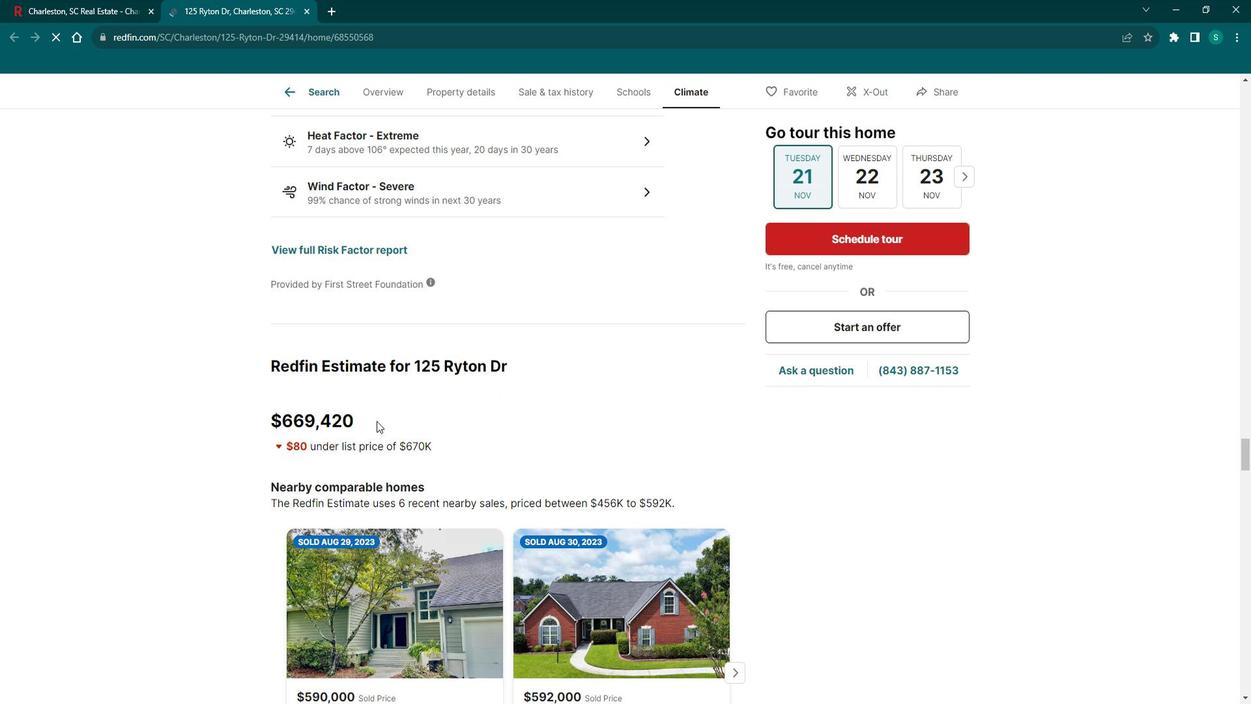 
Action: Mouse scrolled (389, 417) with delta (0, 0)
Screenshot: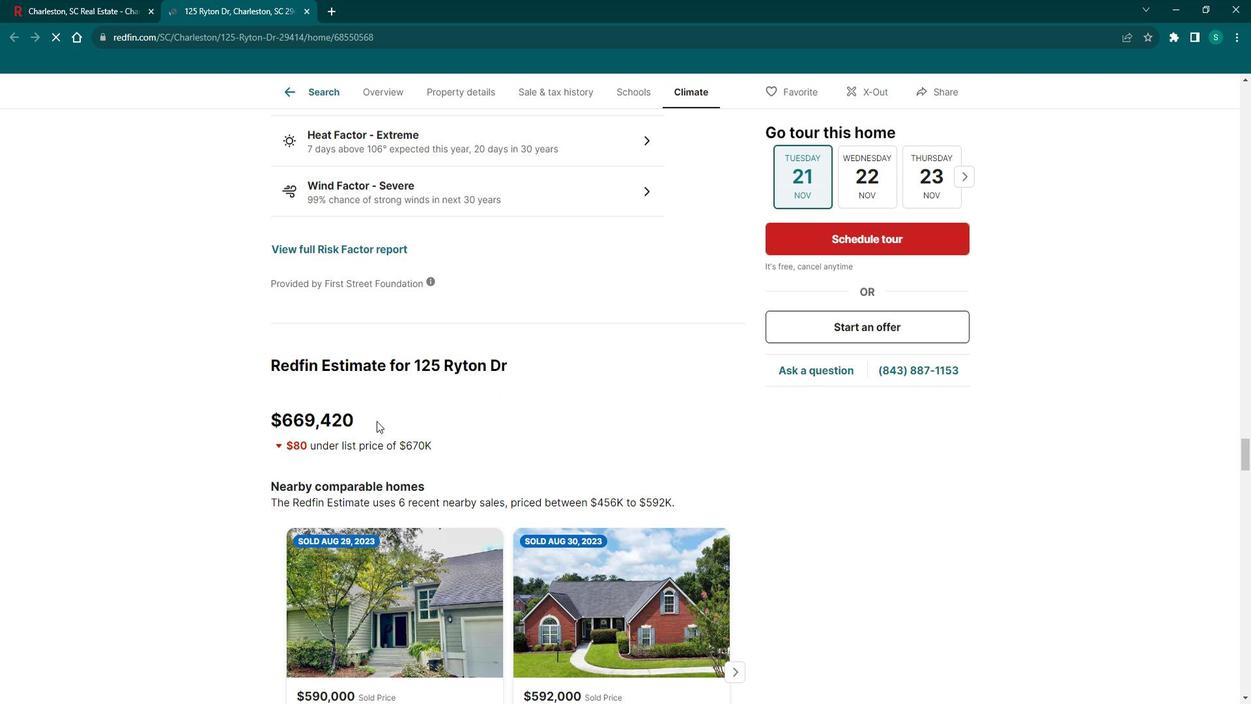 
Action: Mouse scrolled (389, 417) with delta (0, 0)
Screenshot: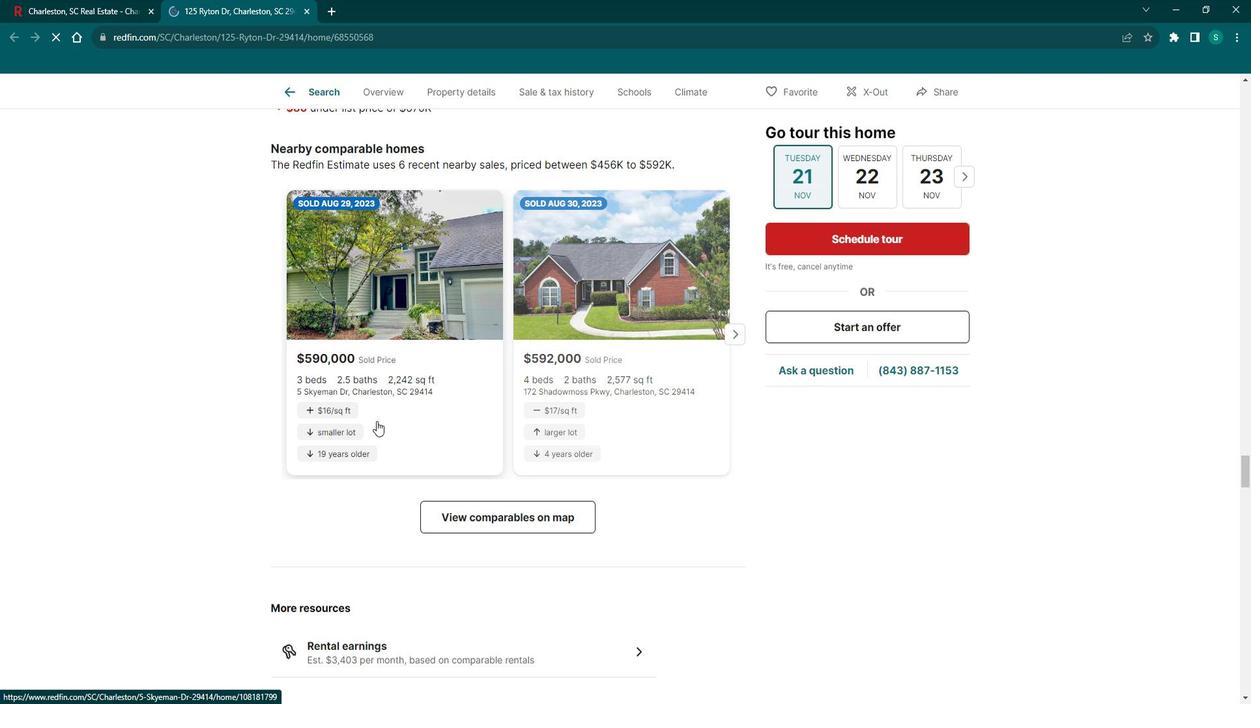 
Action: Mouse scrolled (389, 417) with delta (0, 0)
Screenshot: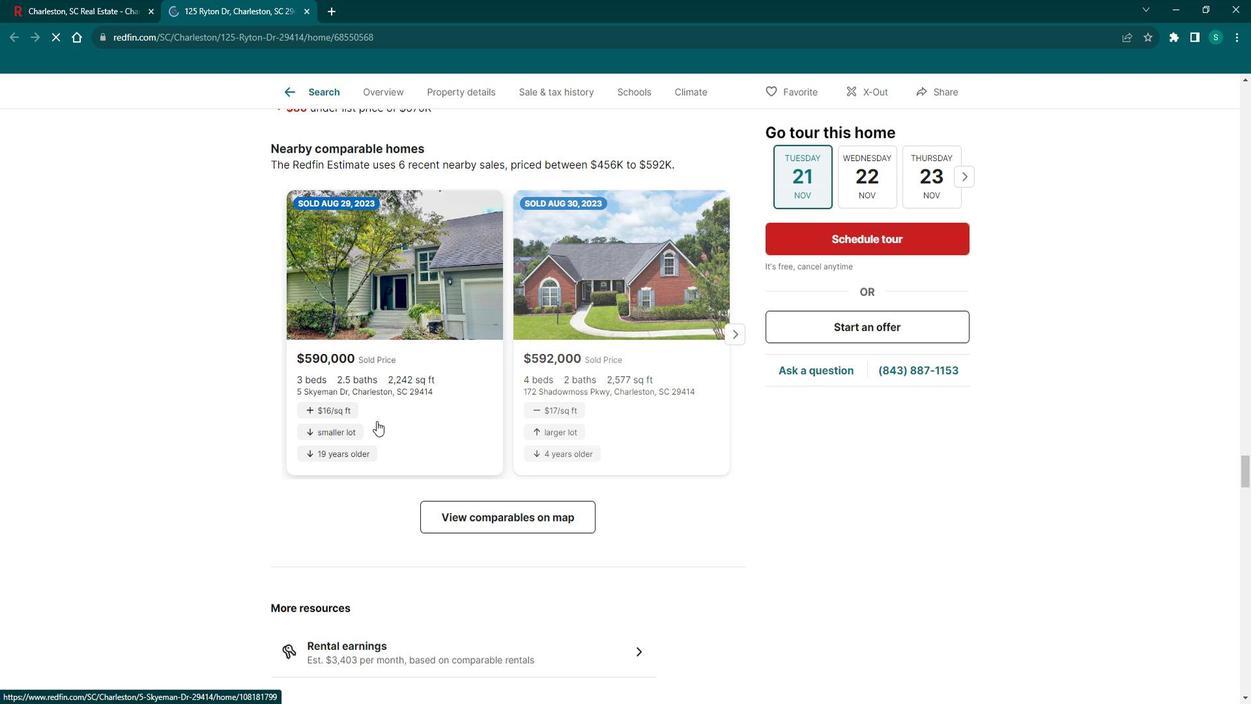 
Action: Mouse scrolled (389, 417) with delta (0, 0)
Screenshot: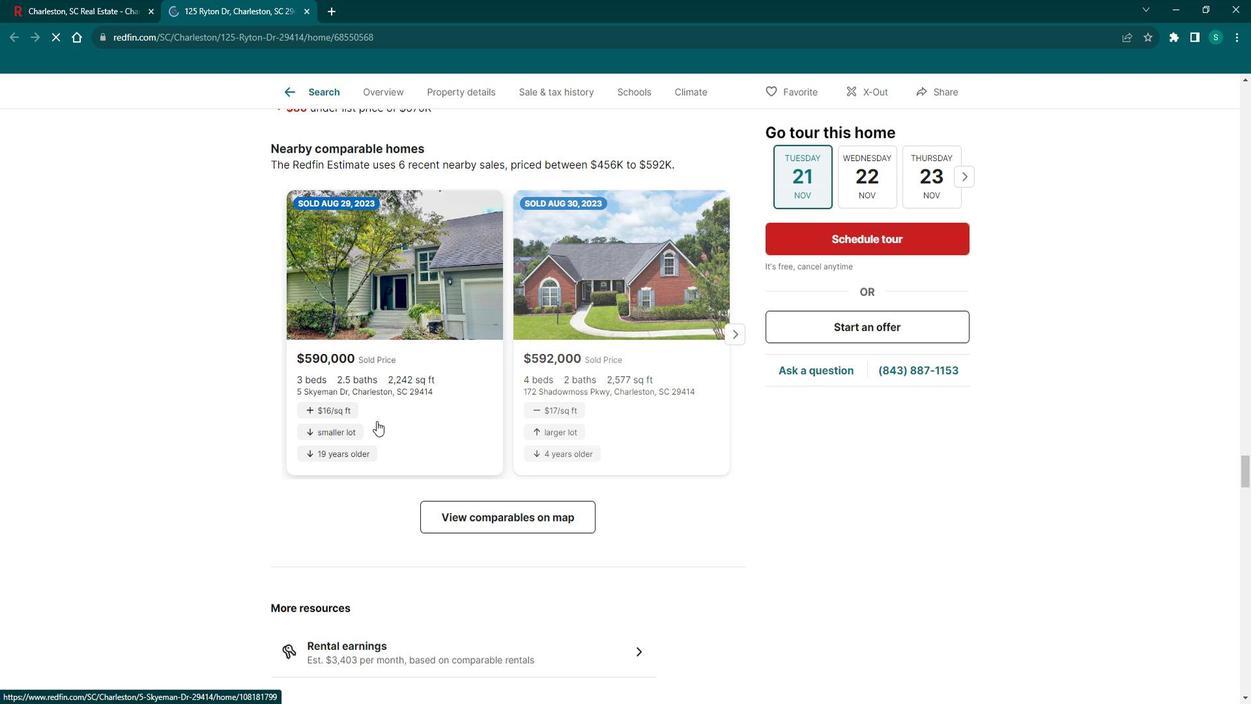 
Action: Mouse scrolled (389, 417) with delta (0, 0)
Screenshot: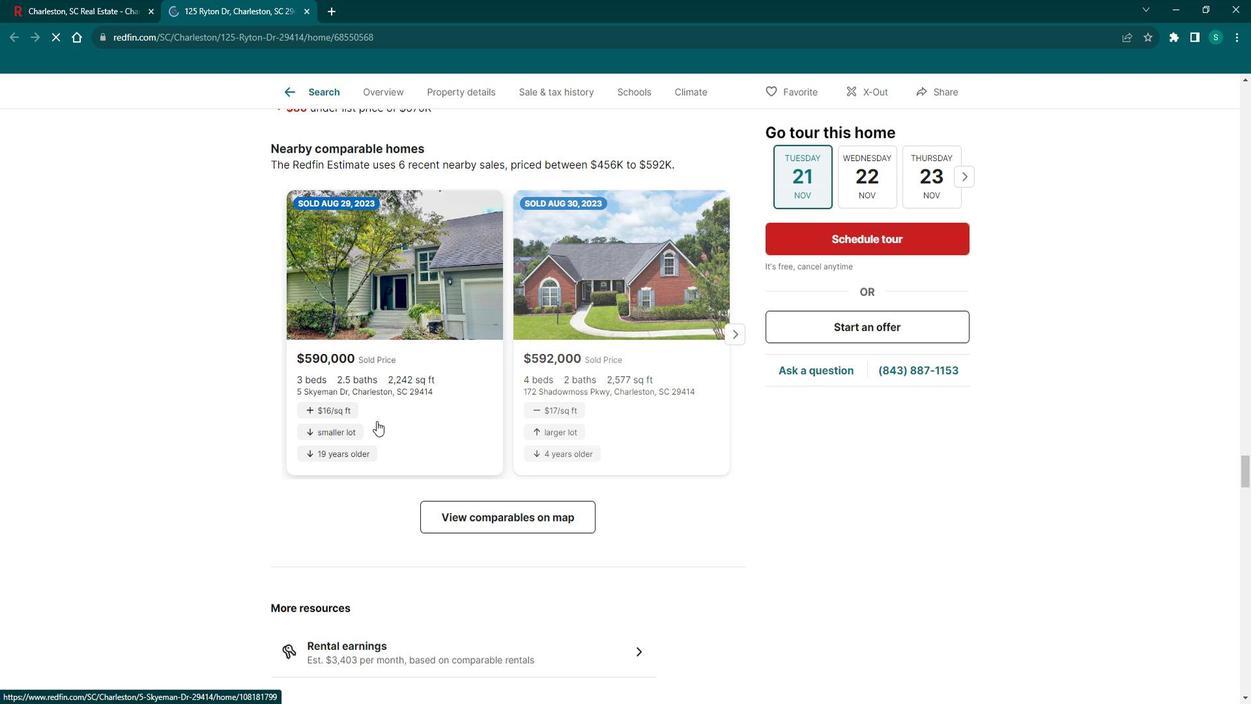 
Action: Mouse moved to (318, 157)
Screenshot: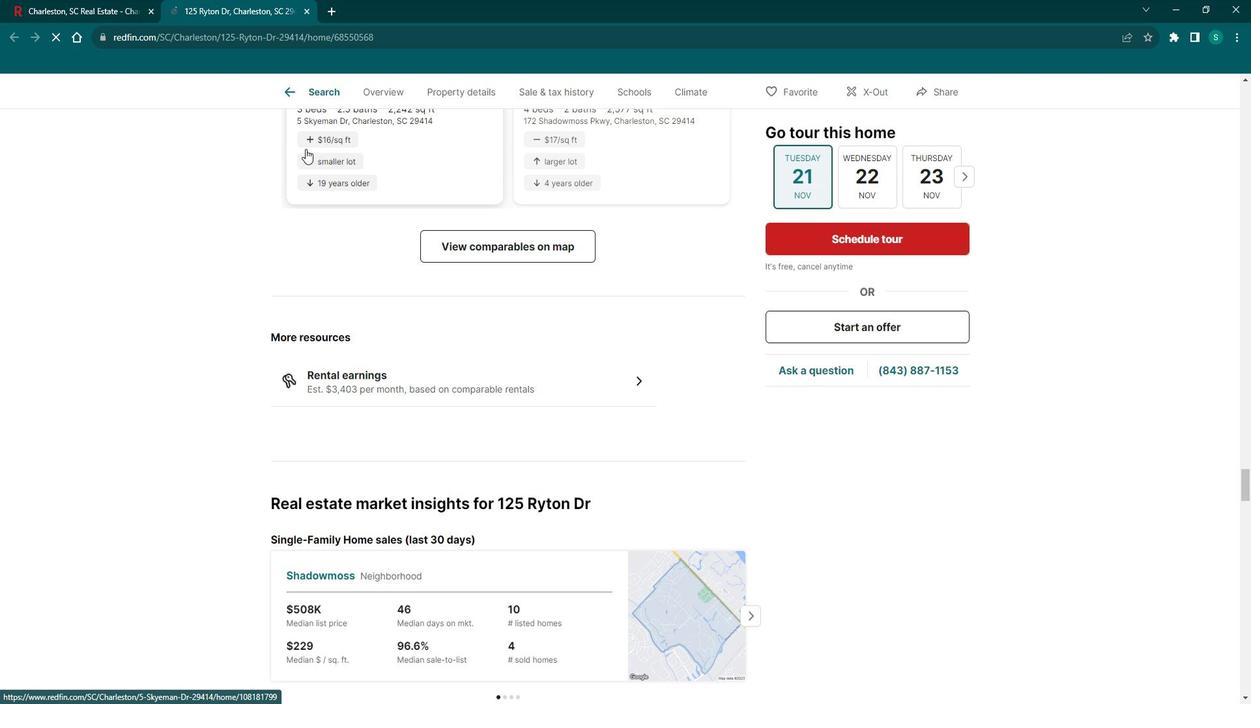 
Action: Mouse scrolled (318, 156) with delta (0, 0)
Screenshot: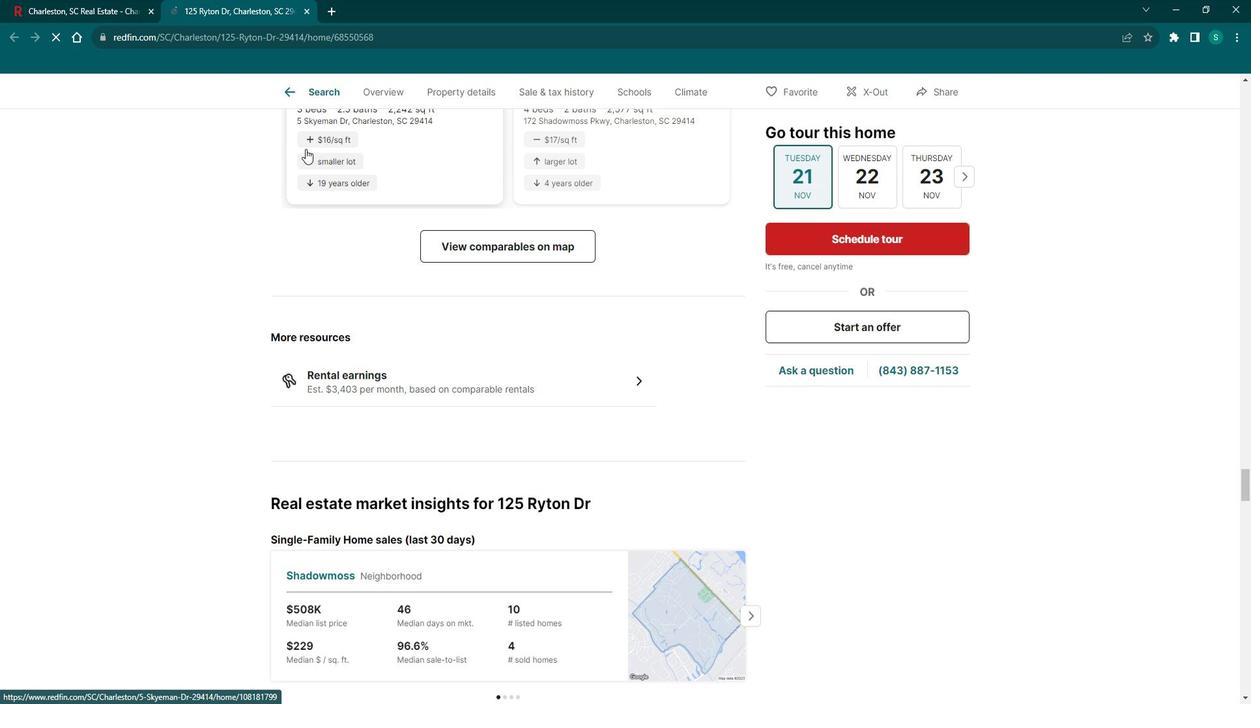 
Action: Mouse moved to (316, 163)
Screenshot: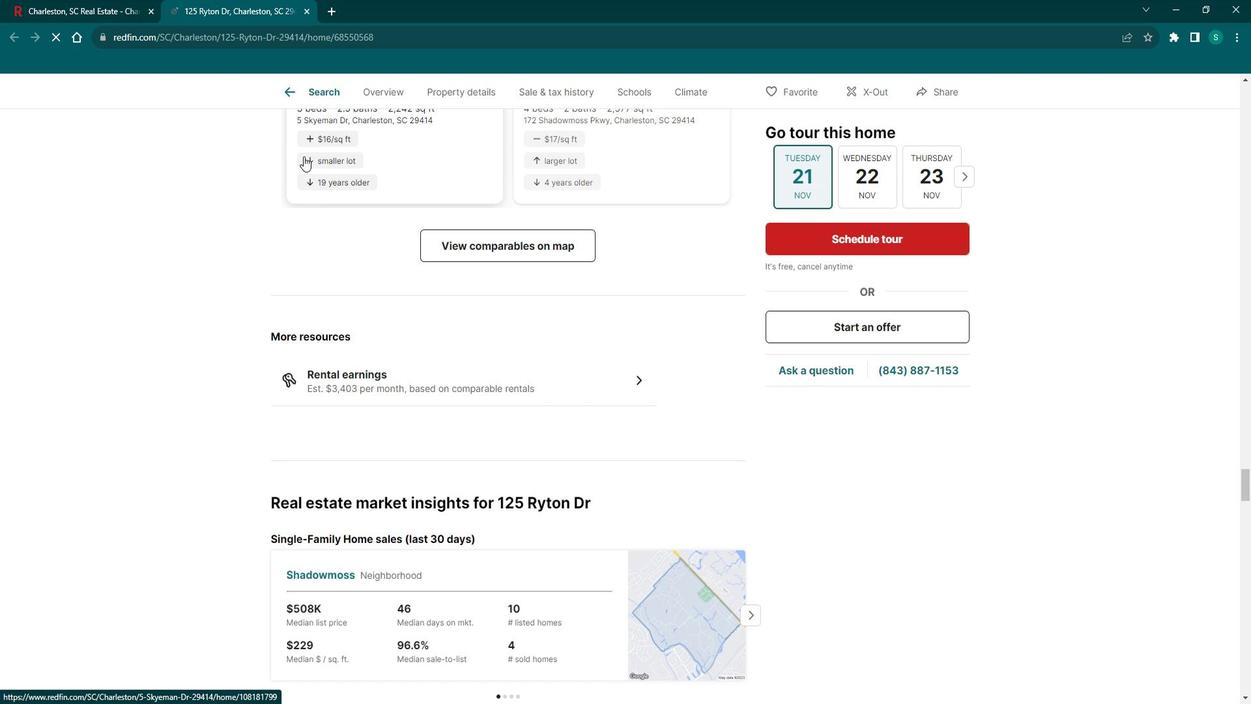 
Action: Mouse scrolled (316, 162) with delta (0, 0)
Screenshot: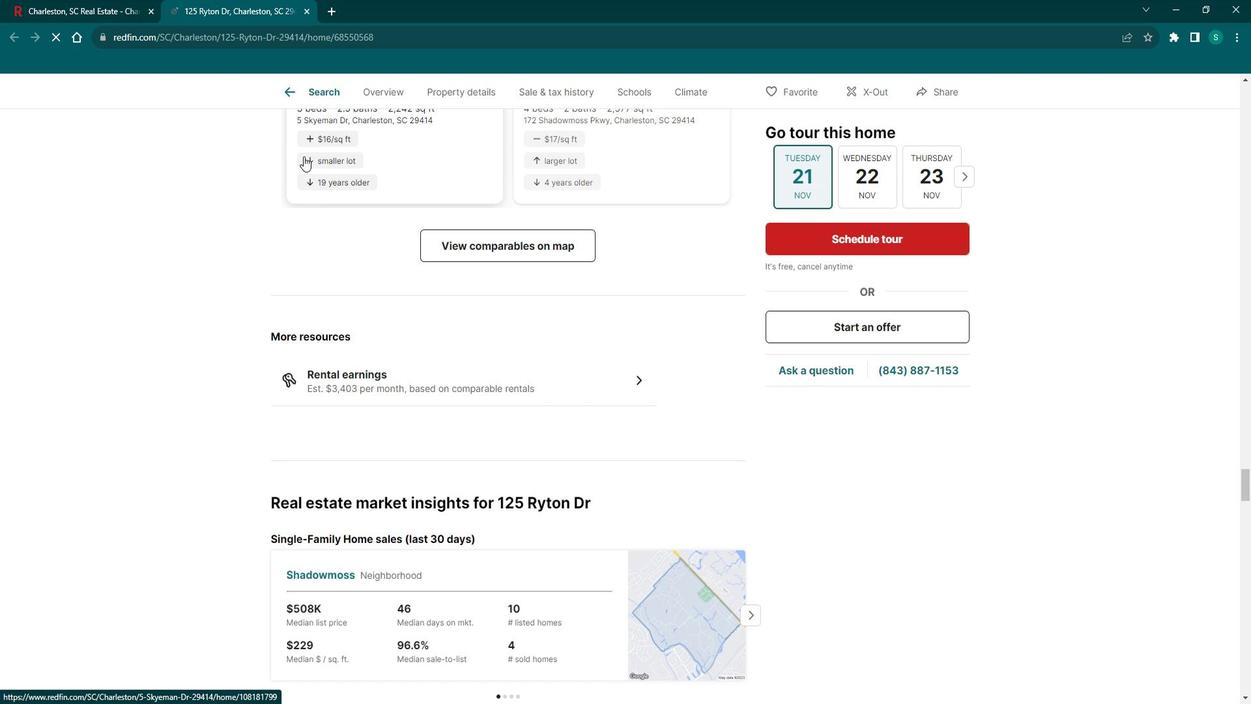 
Action: Mouse moved to (314, 165)
Screenshot: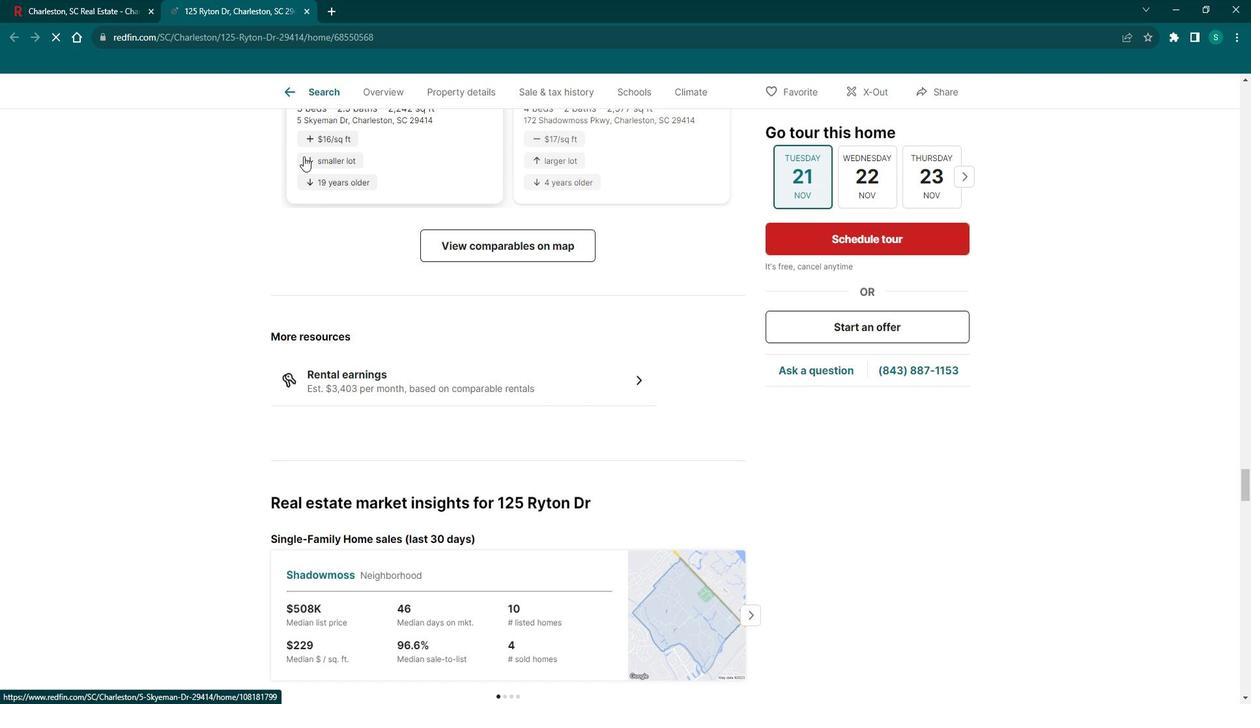 
Action: Mouse scrolled (314, 164) with delta (0, 0)
Screenshot: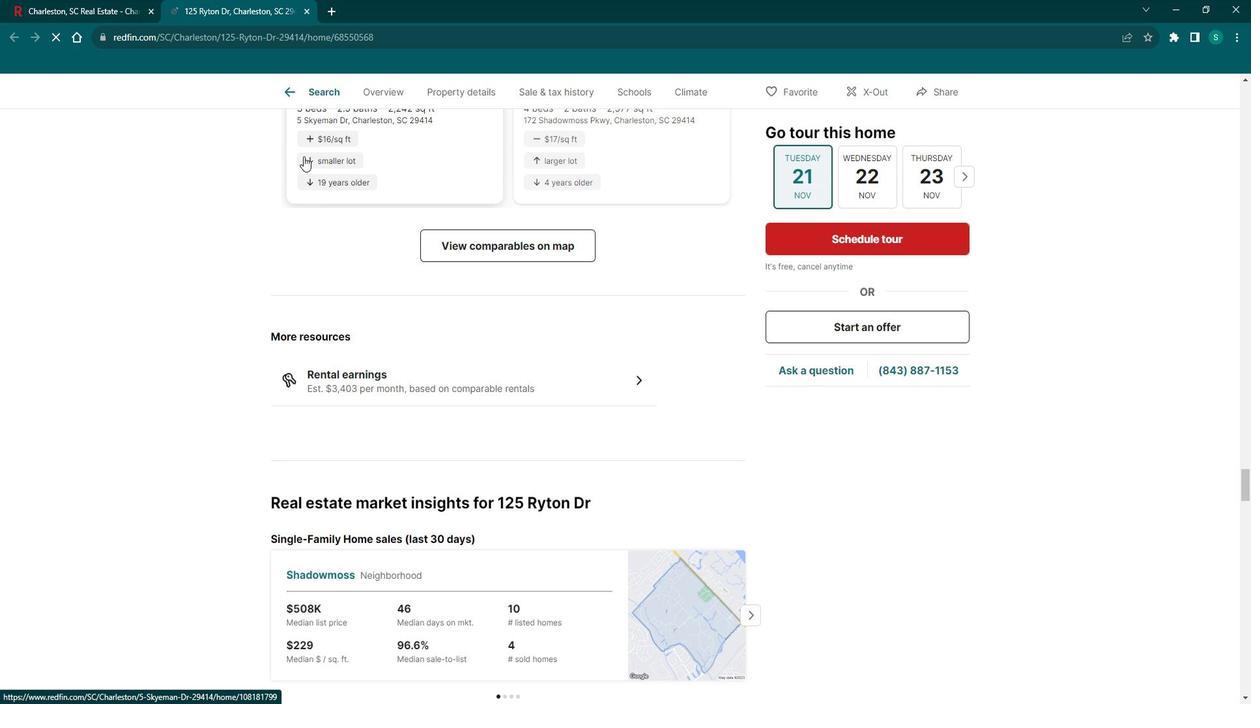 
Action: Mouse moved to (323, 101)
Screenshot: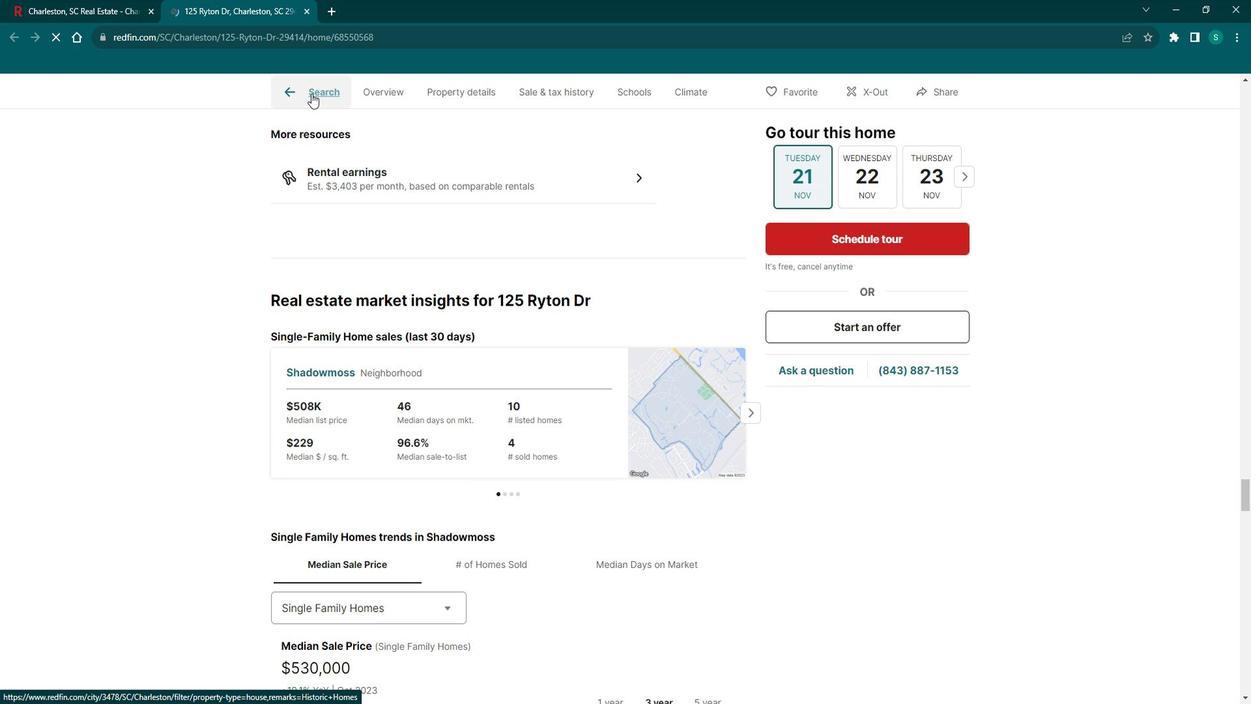 
Action: Mouse pressed left at (323, 101)
Screenshot: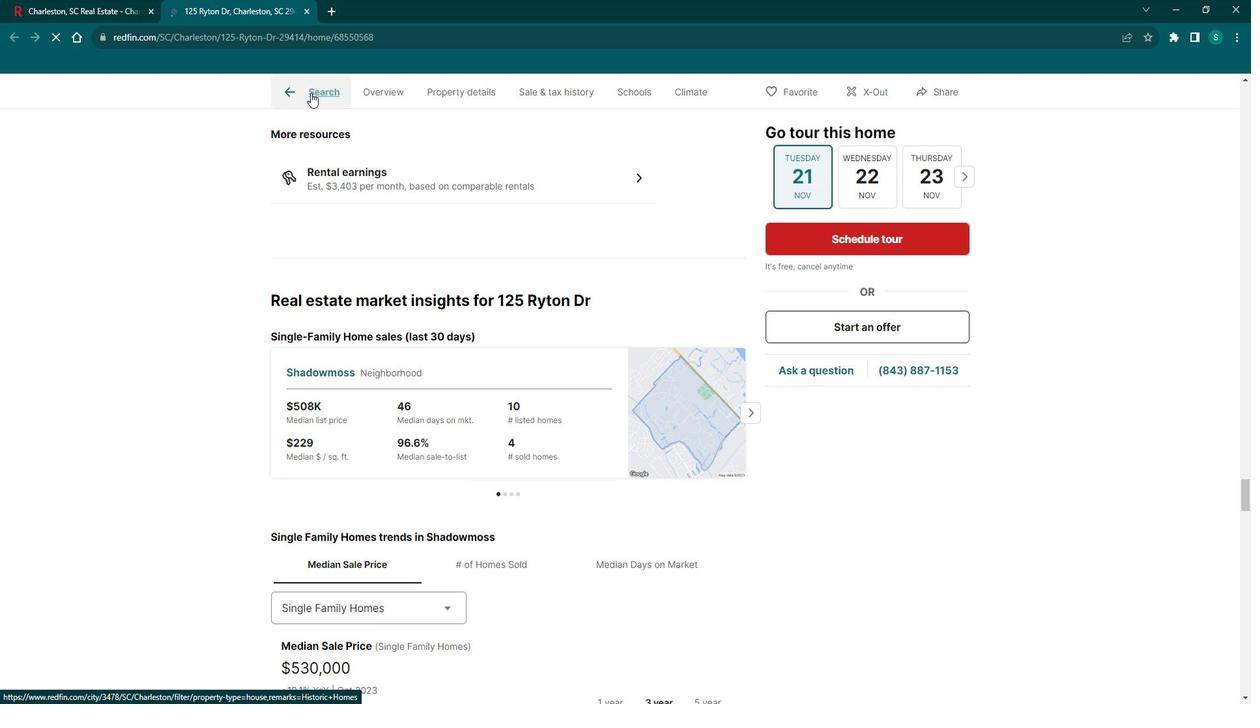 
Action: Mouse moved to (838, 479)
Screenshot: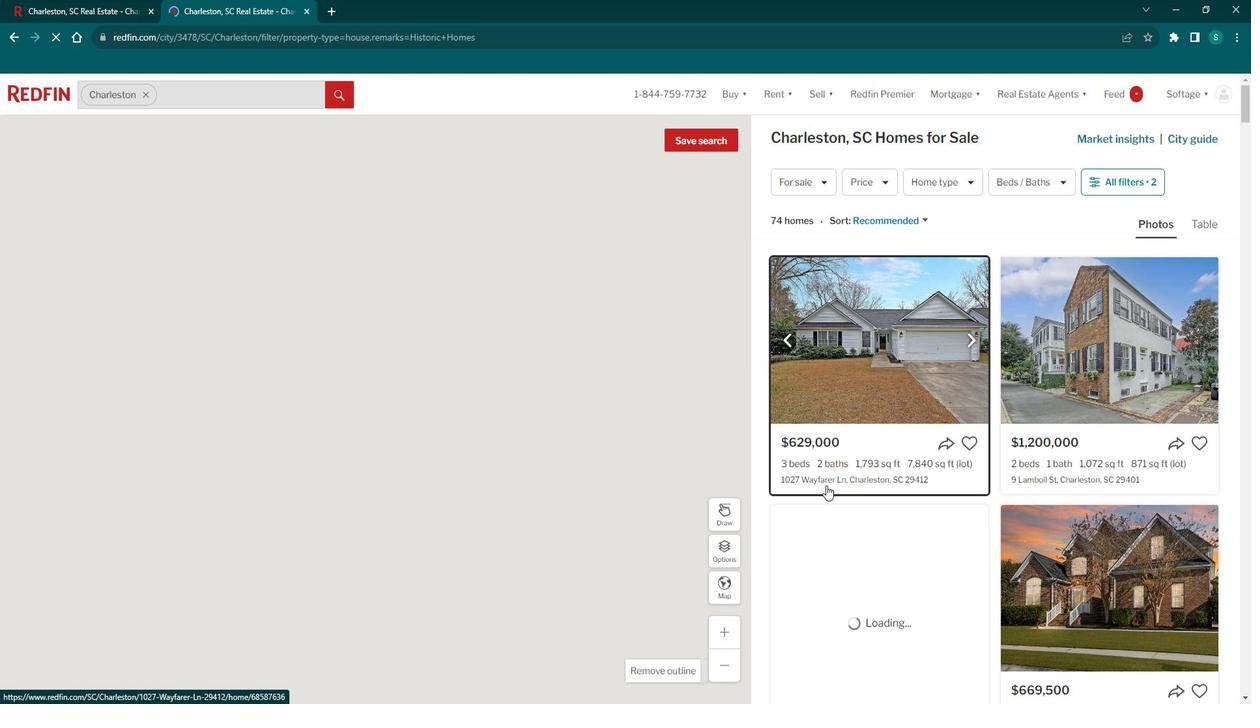 
Action: Mouse scrolled (838, 479) with delta (0, 0)
Screenshot: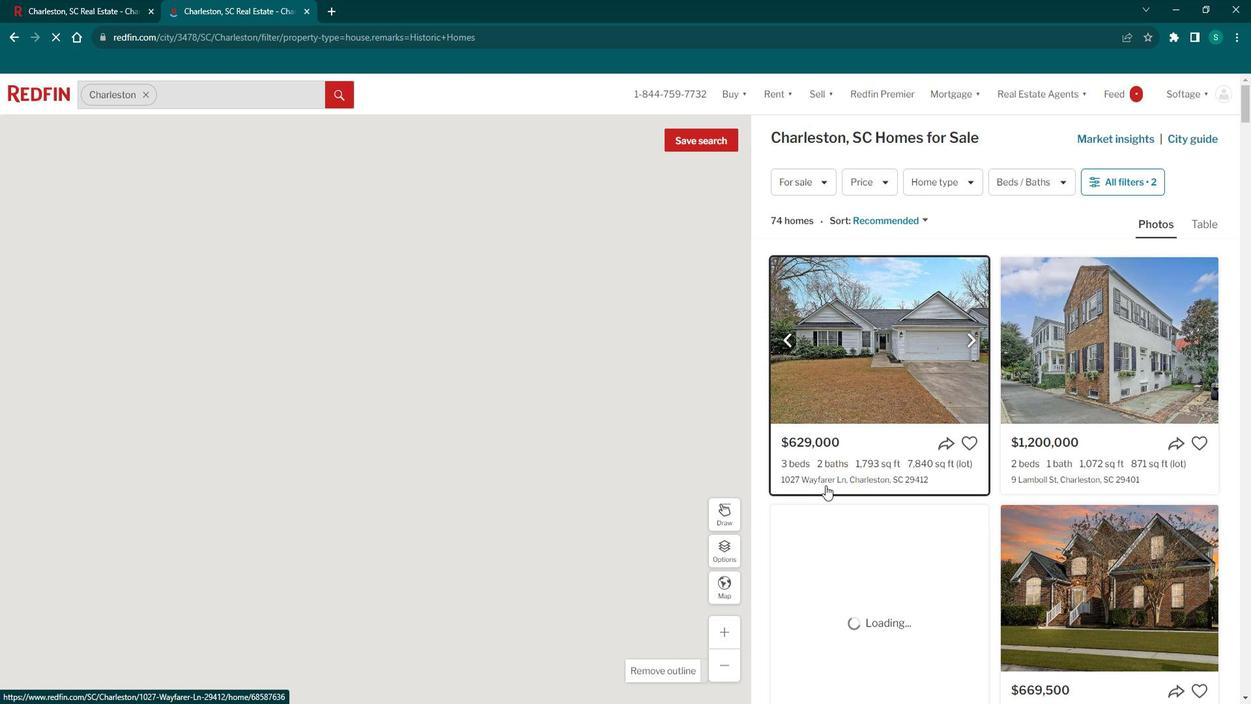 
Action: Mouse scrolled (838, 479) with delta (0, 0)
Screenshot: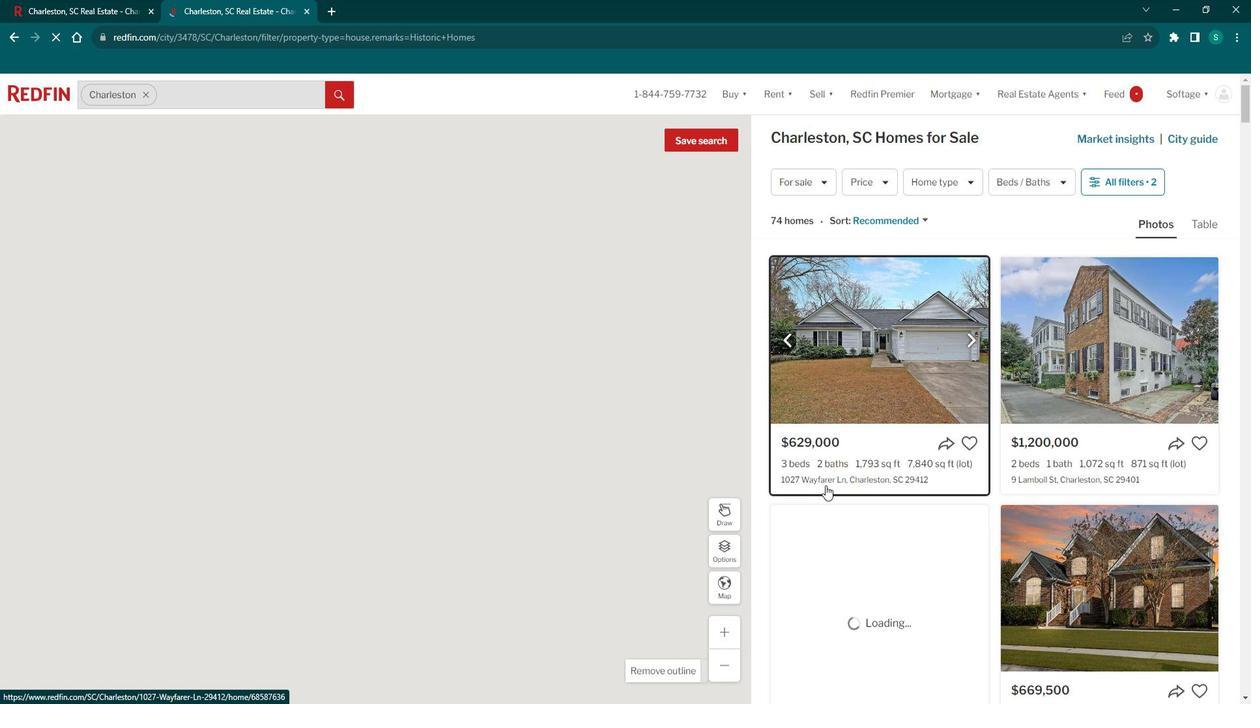 
Action: Mouse scrolled (838, 479) with delta (0, 0)
Screenshot: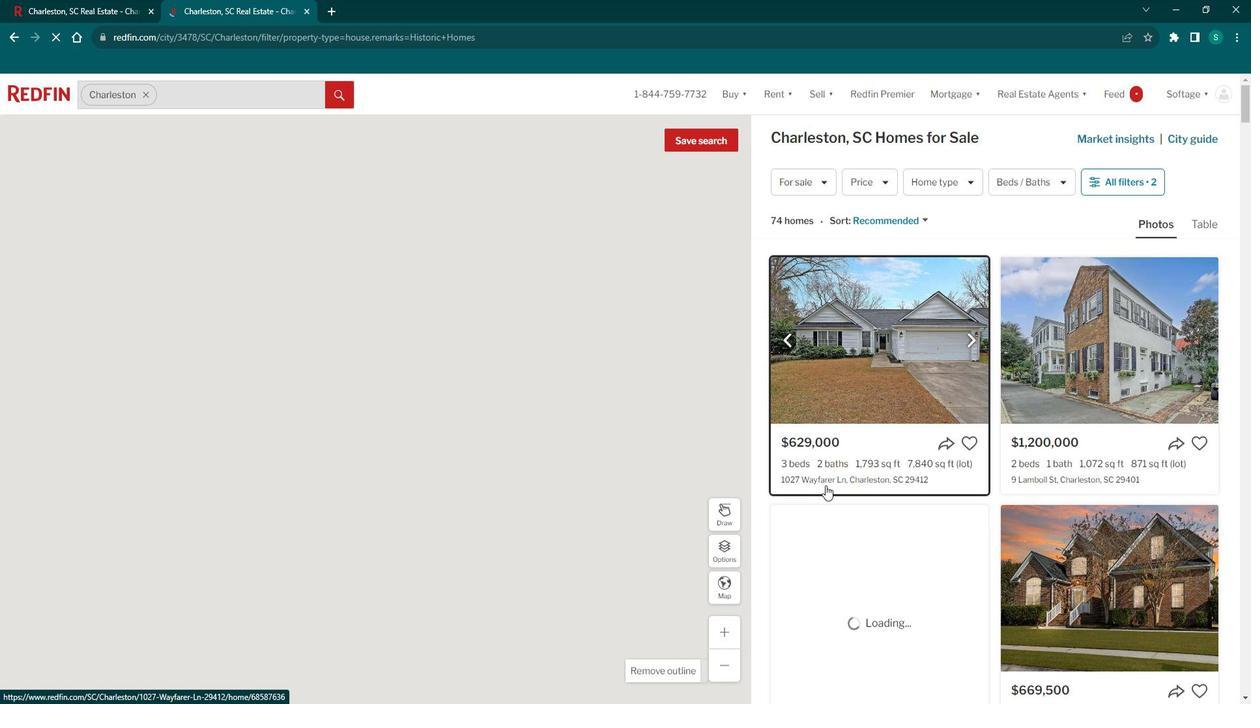 
Action: Mouse scrolled (838, 479) with delta (0, 0)
Screenshot: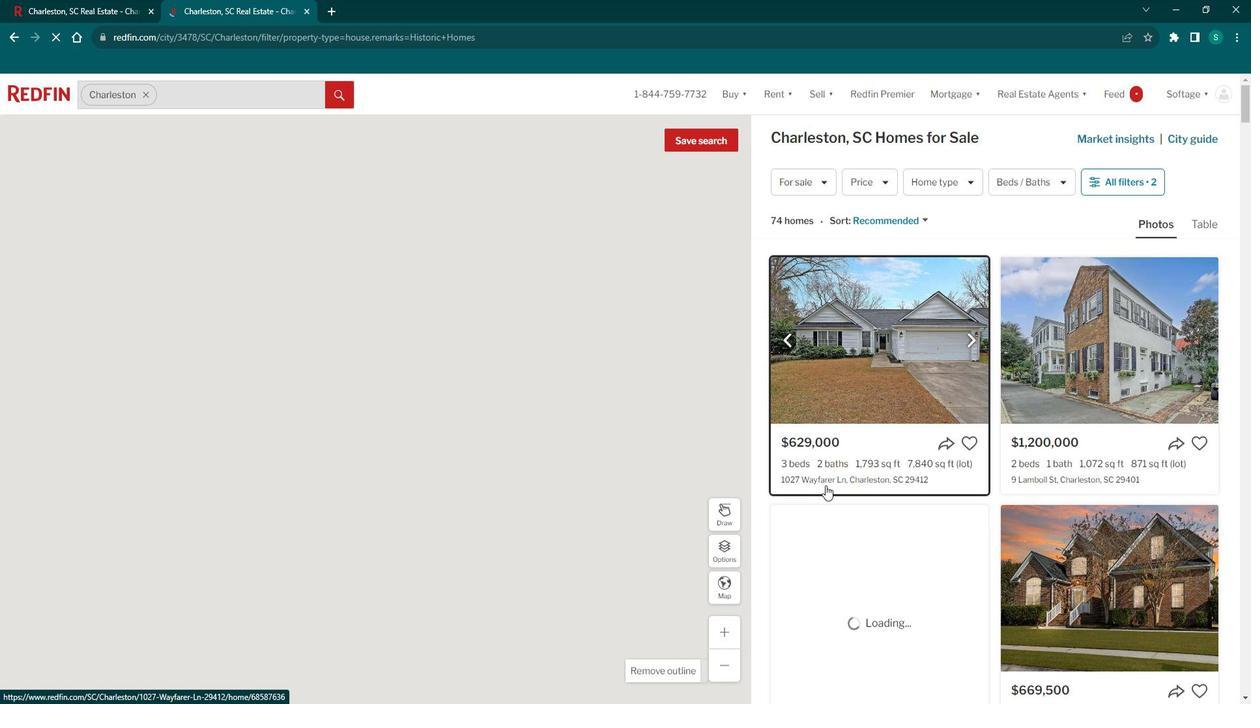 
Action: Mouse scrolled (838, 479) with delta (0, 0)
Screenshot: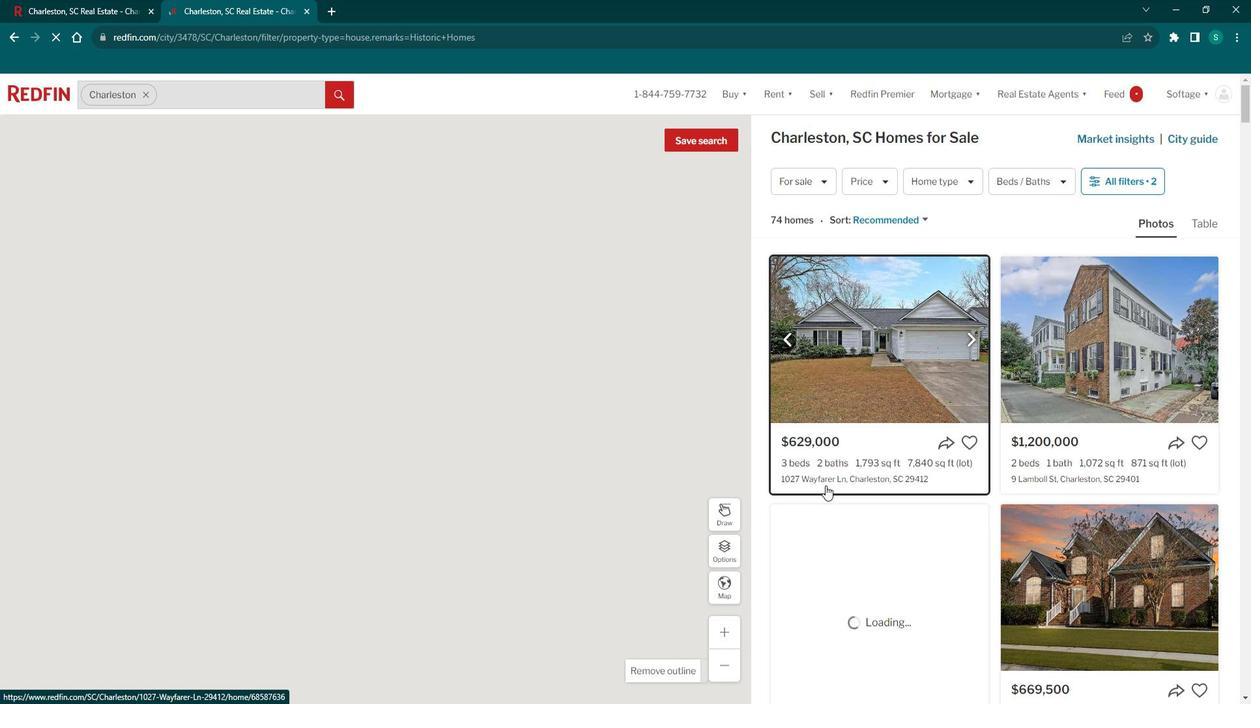 
Action: Mouse scrolled (838, 479) with delta (0, 0)
Screenshot: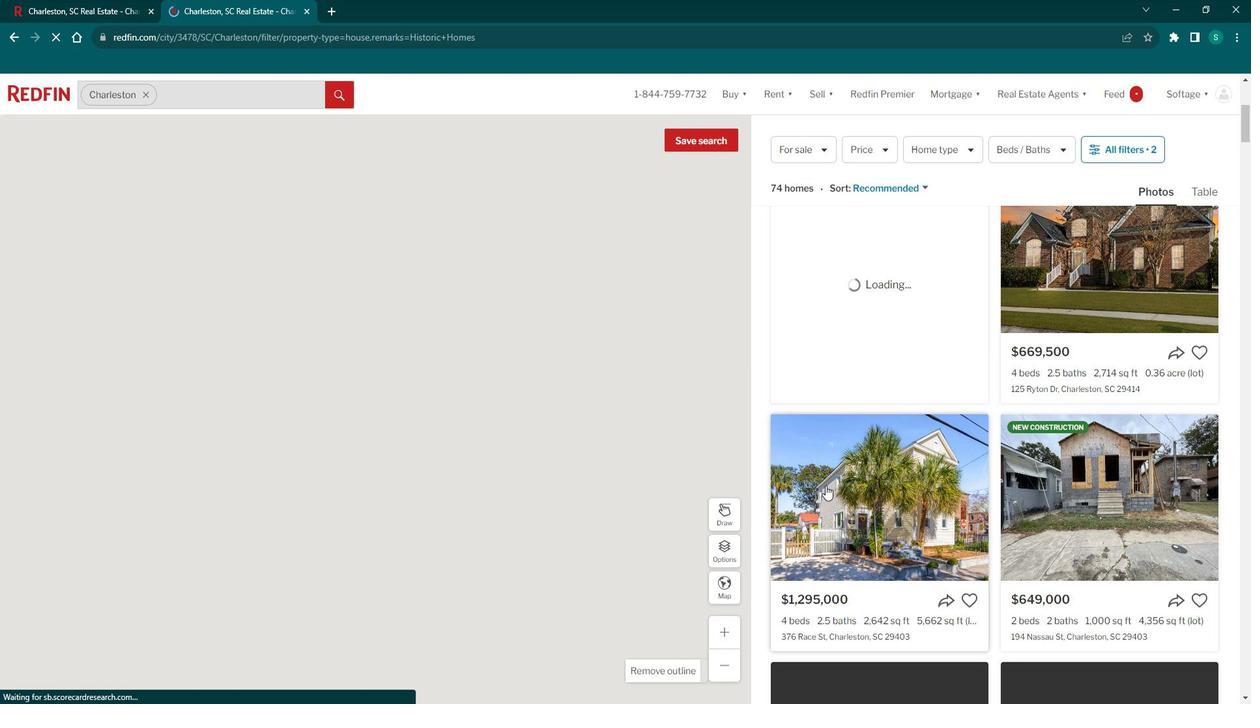 
Action: Mouse scrolled (838, 479) with delta (0, 0)
Screenshot: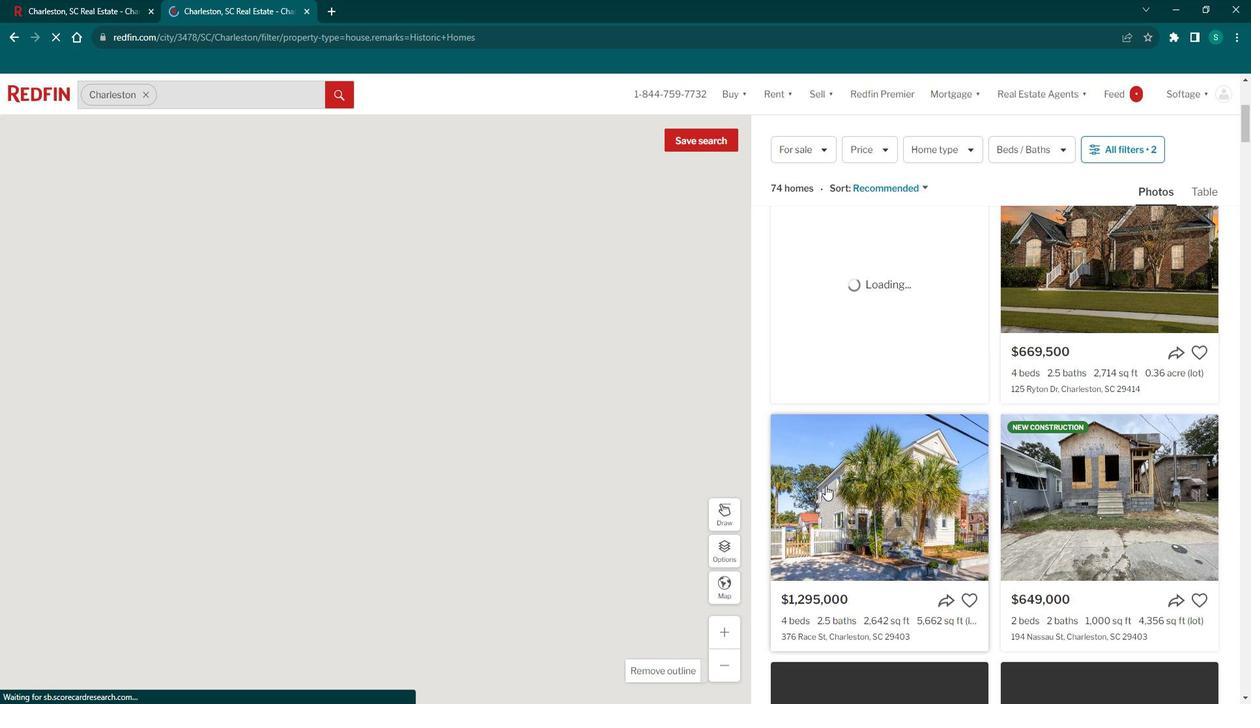 
Action: Mouse scrolled (838, 479) with delta (0, 0)
Screenshot: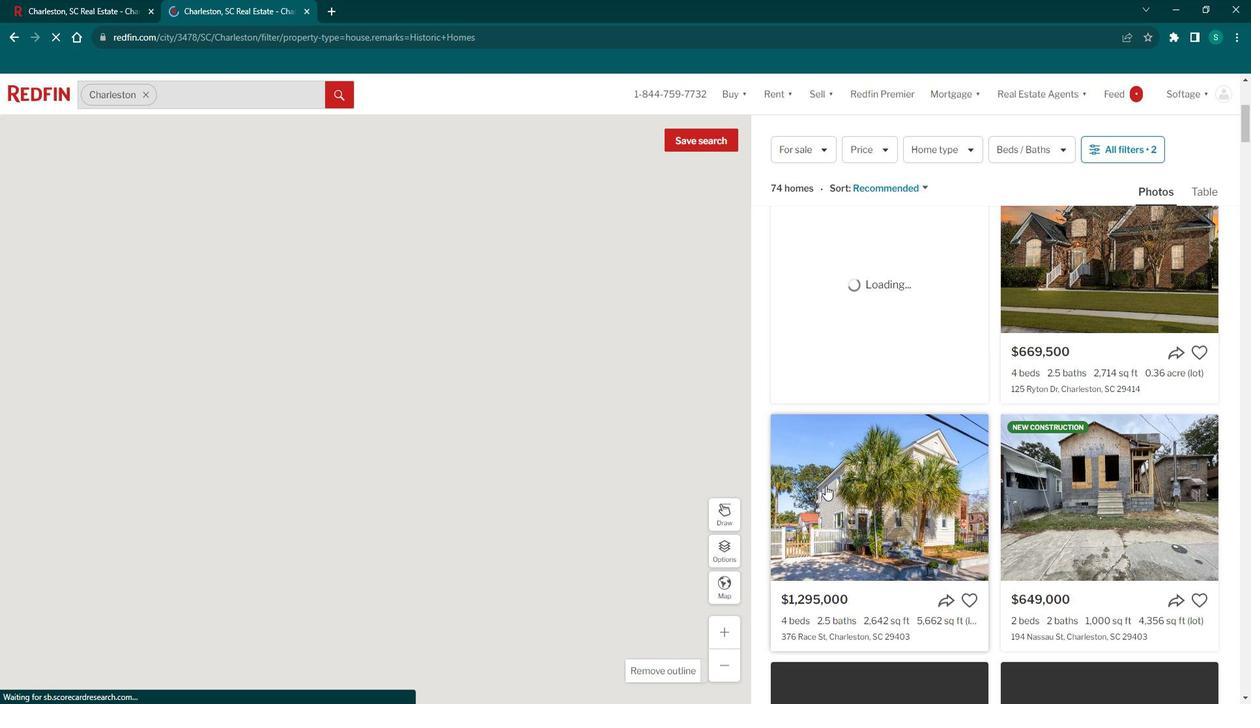 
Action: Mouse scrolled (838, 479) with delta (0, 0)
Screenshot: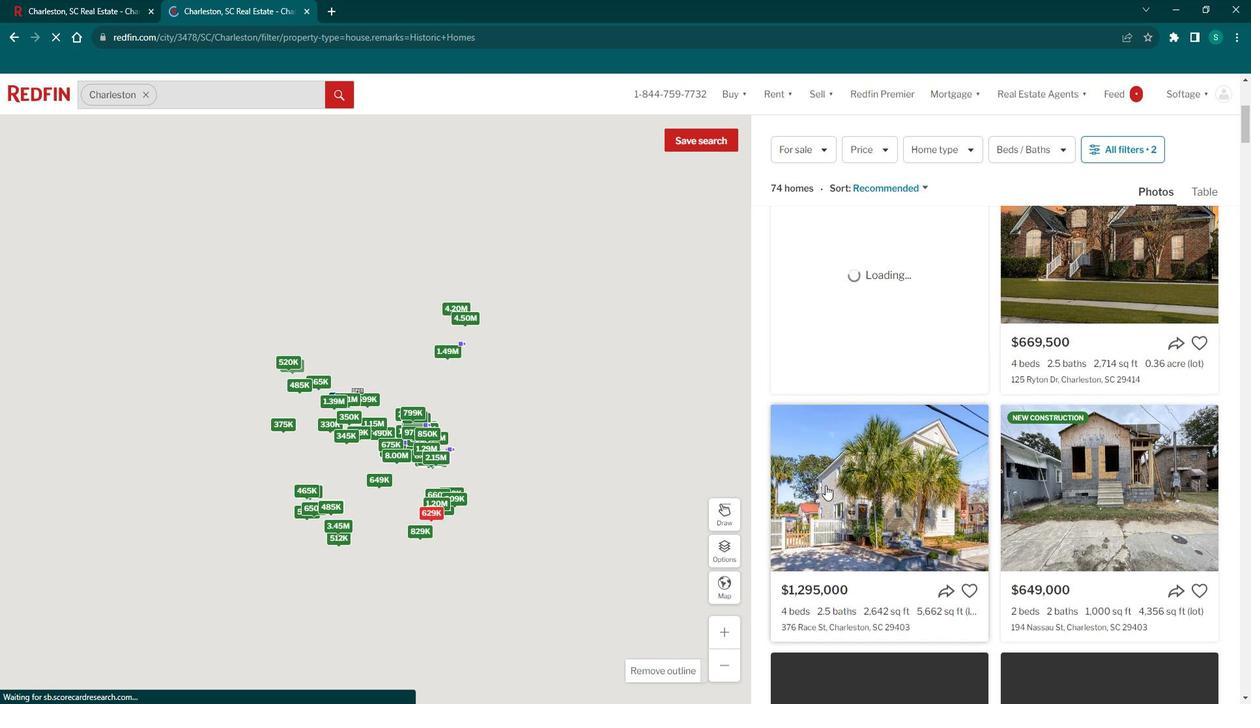 
Action: Mouse scrolled (838, 480) with delta (0, 0)
Screenshot: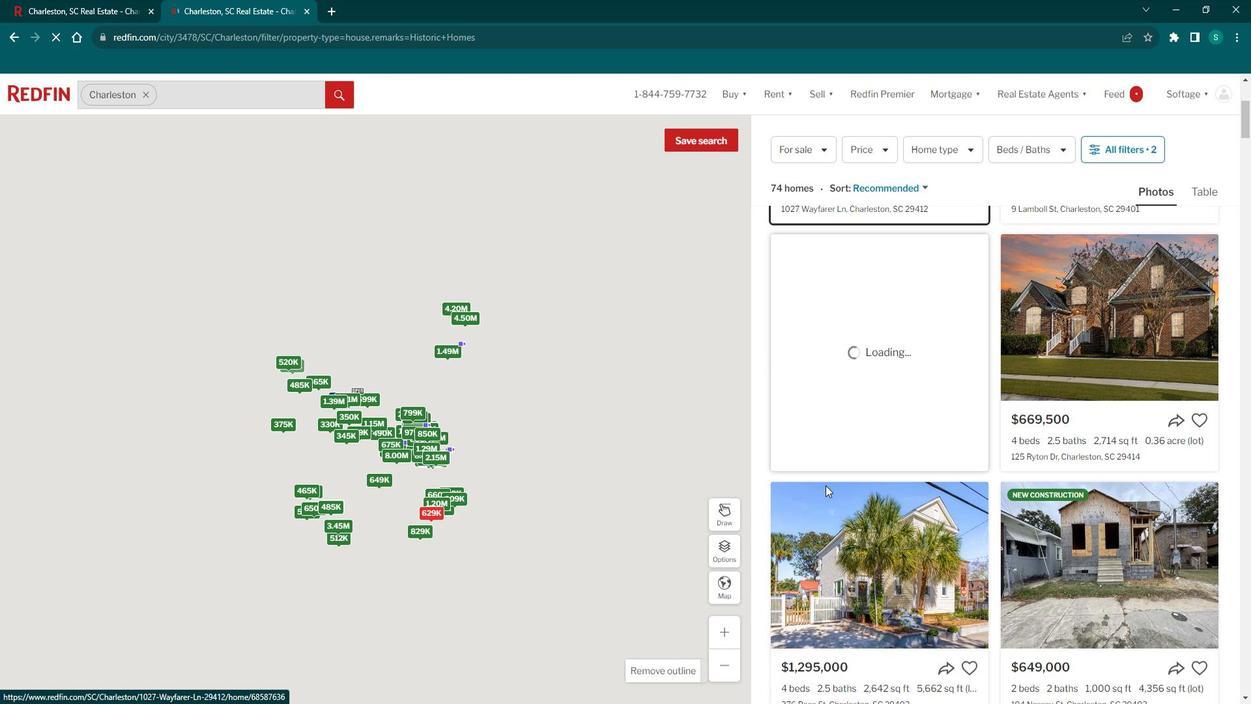 
Action: Mouse scrolled (838, 480) with delta (0, 0)
Screenshot: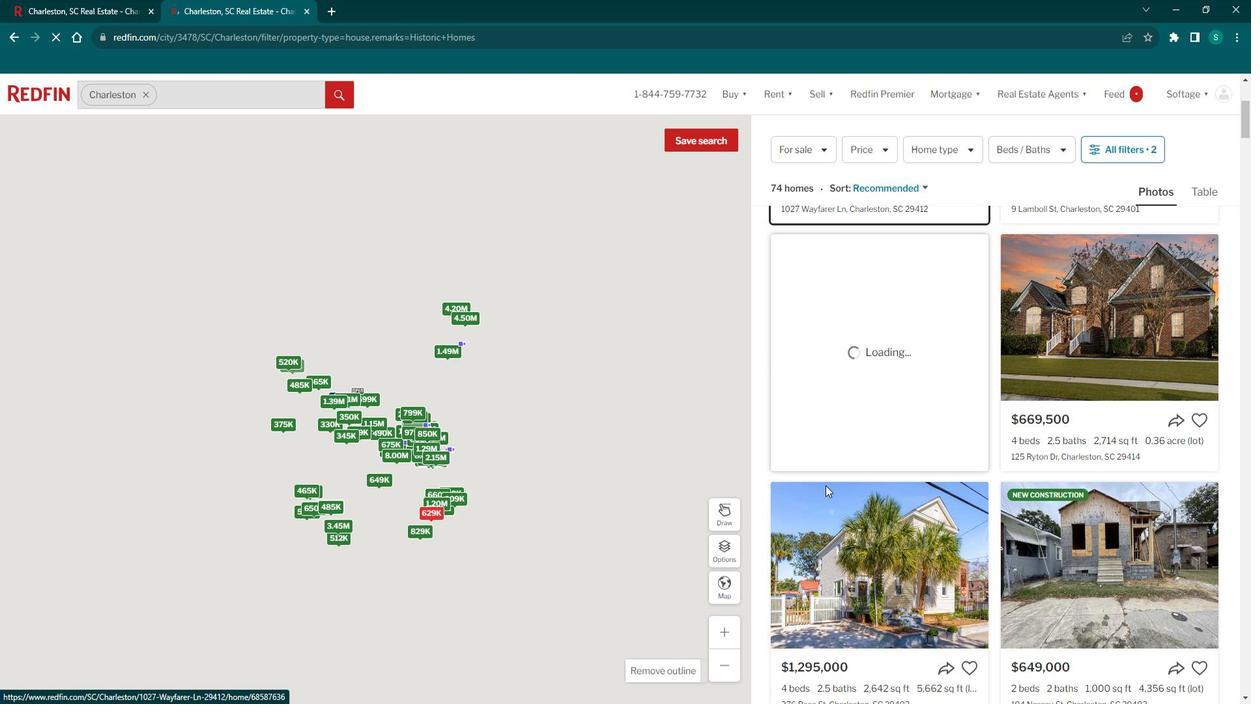 
Action: Mouse scrolled (838, 480) with delta (0, 0)
Screenshot: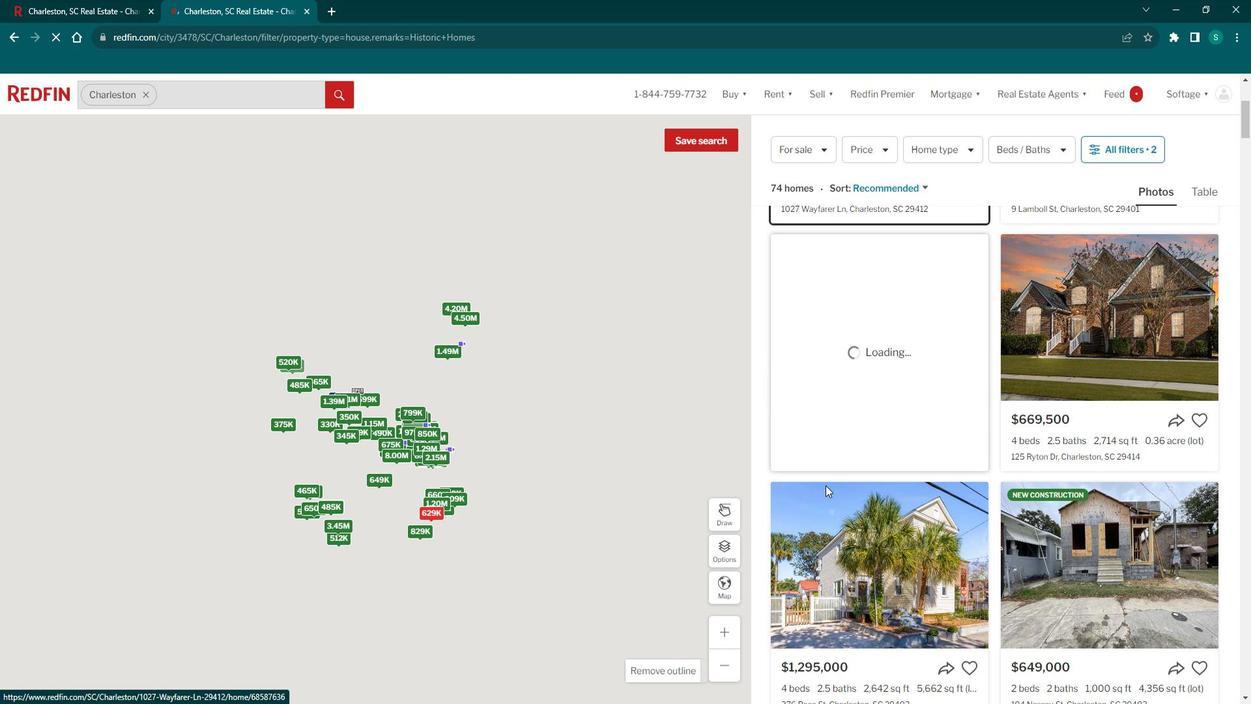 
Action: Mouse scrolled (838, 479) with delta (0, 0)
Screenshot: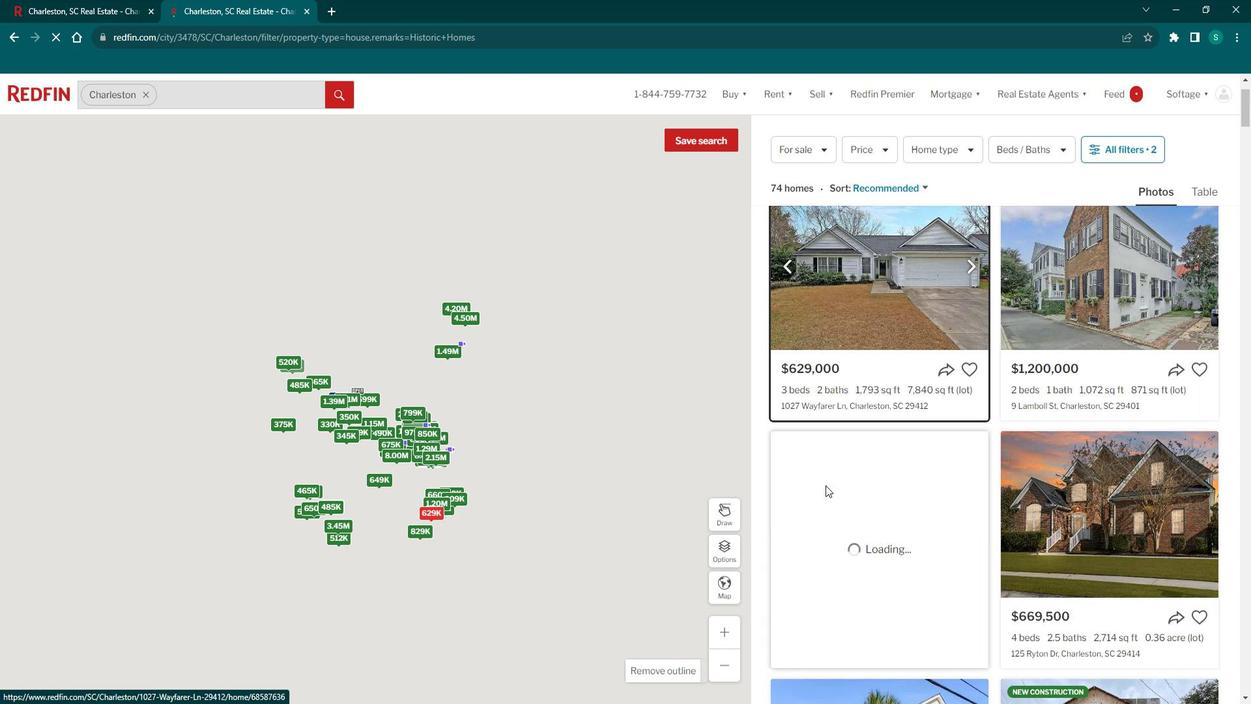 
Action: Mouse scrolled (838, 479) with delta (0, 0)
Screenshot: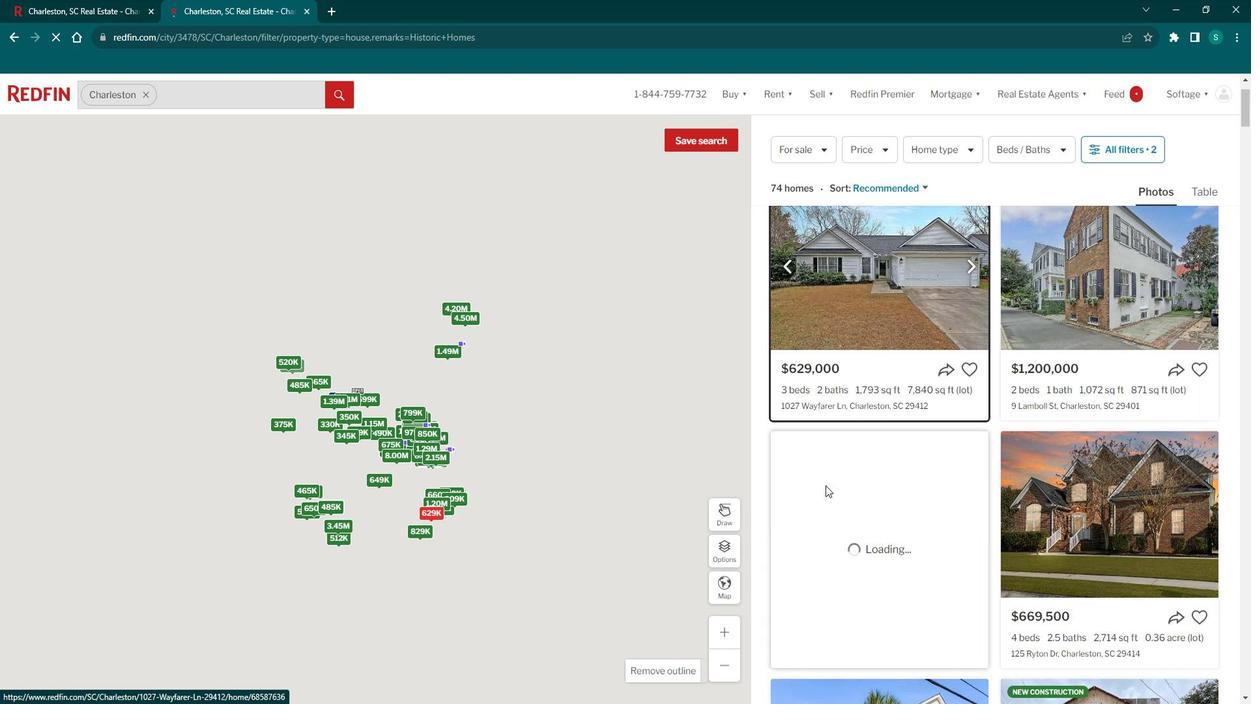
Action: Mouse scrolled (838, 479) with delta (0, 0)
Screenshot: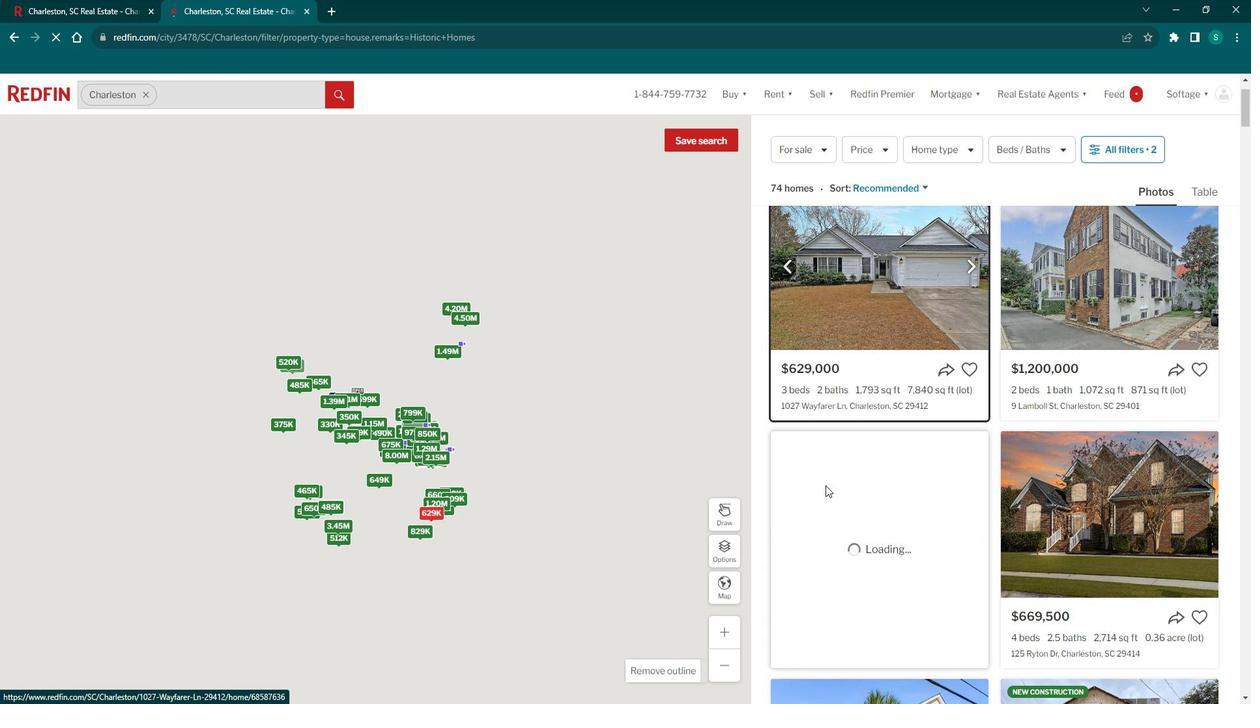 
Action: Mouse scrolled (838, 479) with delta (0, 0)
Screenshot: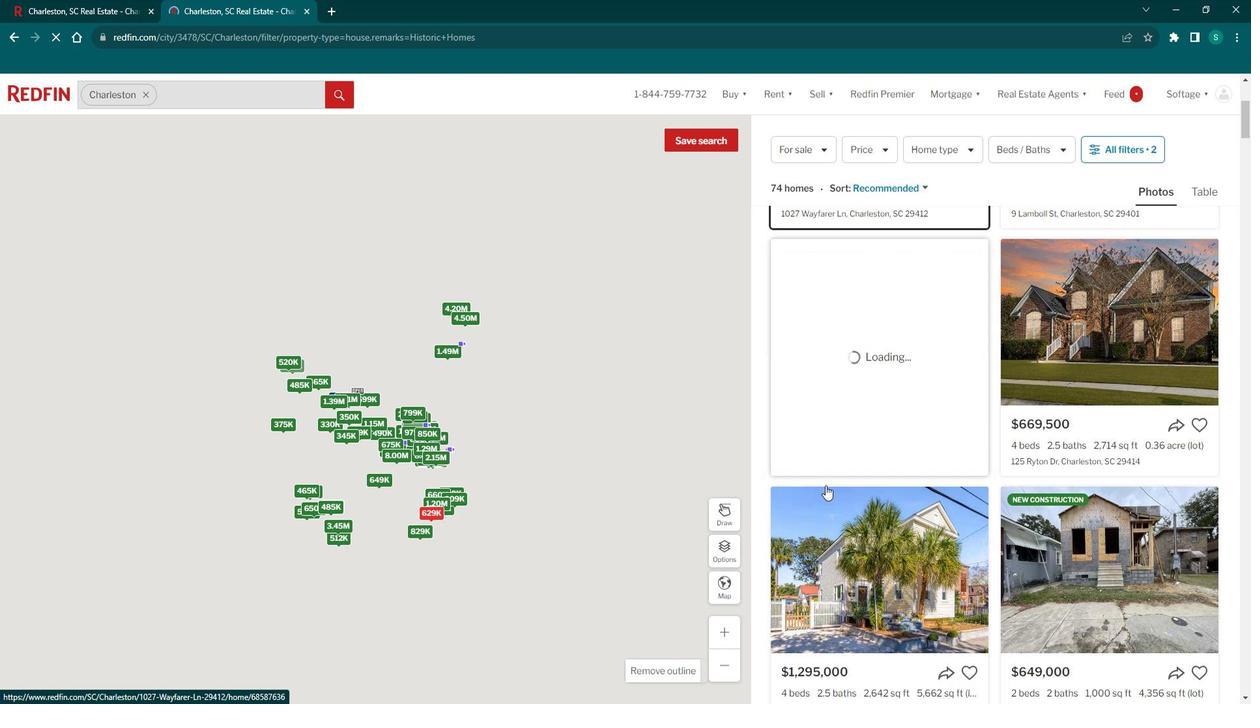 
Action: Mouse scrolled (838, 479) with delta (0, 0)
Screenshot: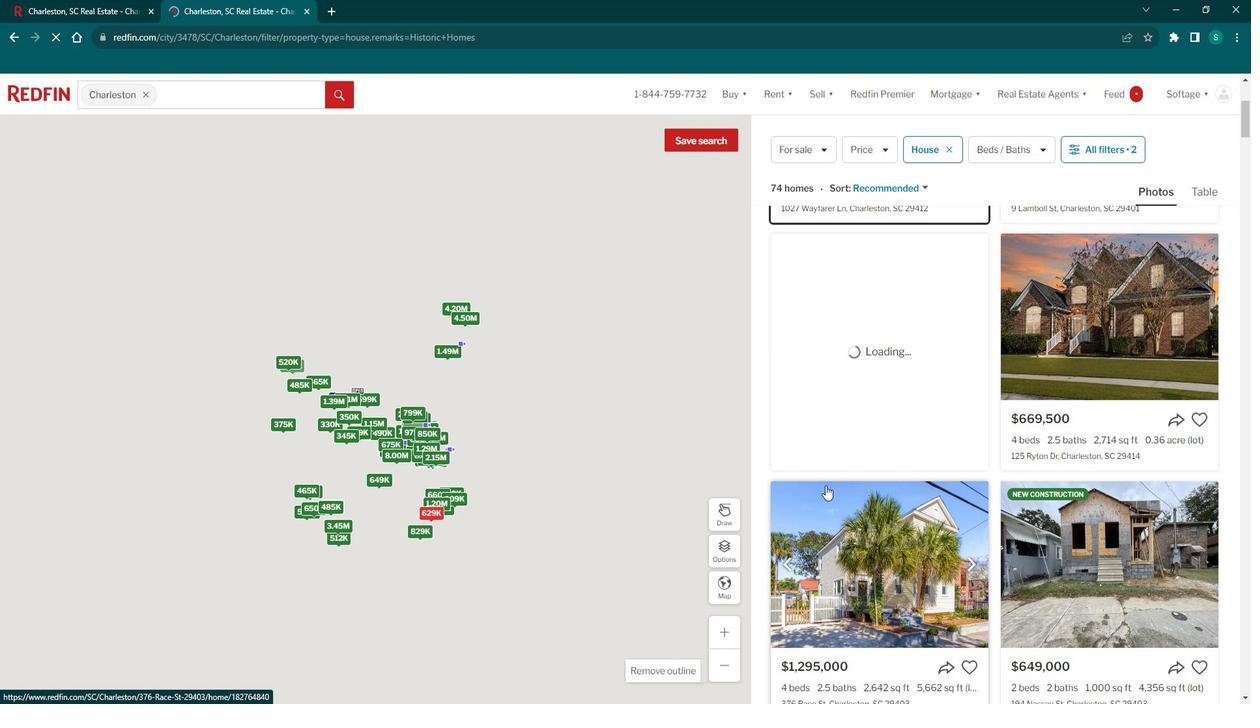 
Action: Mouse moved to (877, 435)
Screenshot: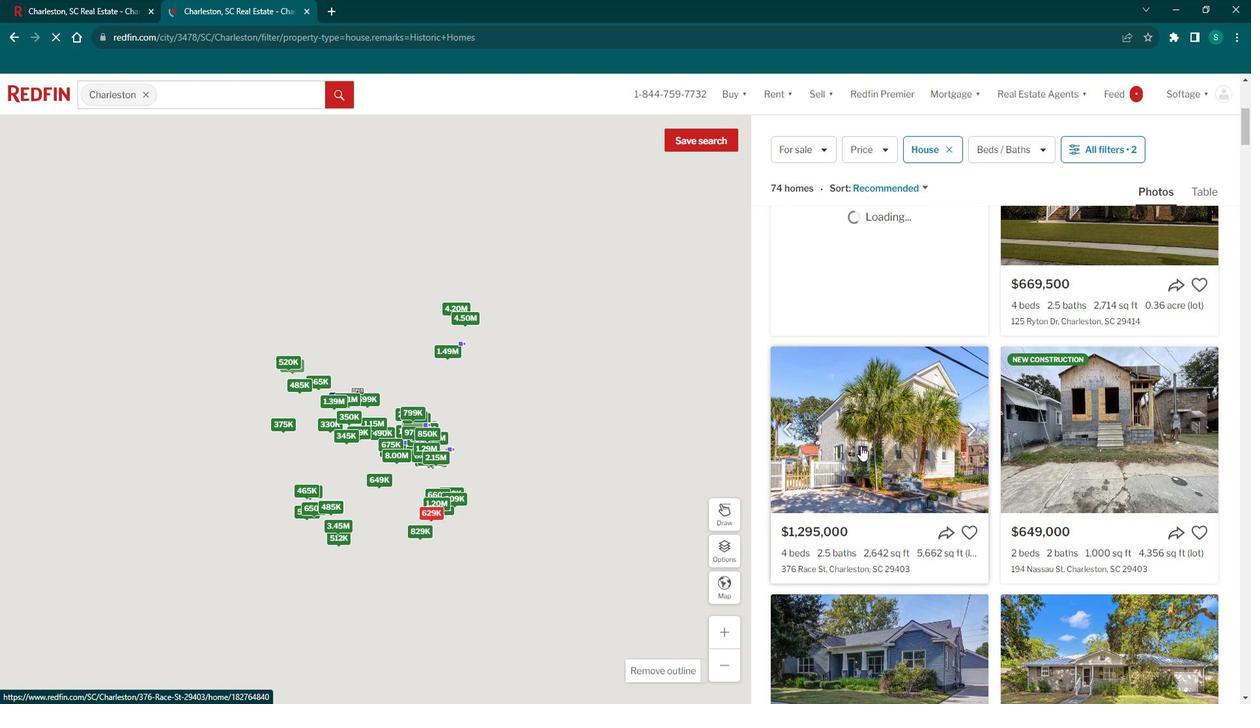 
Action: Mouse pressed left at (877, 435)
Screenshot: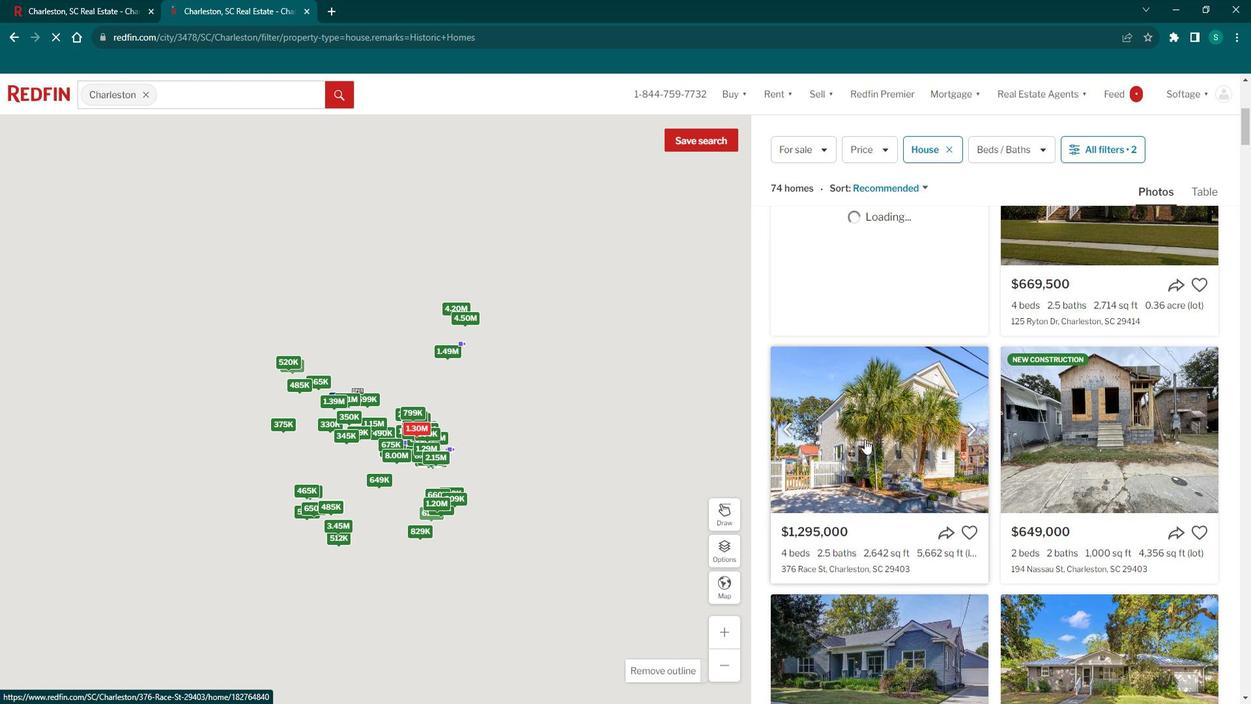 
Action: Mouse moved to (391, 446)
Screenshot: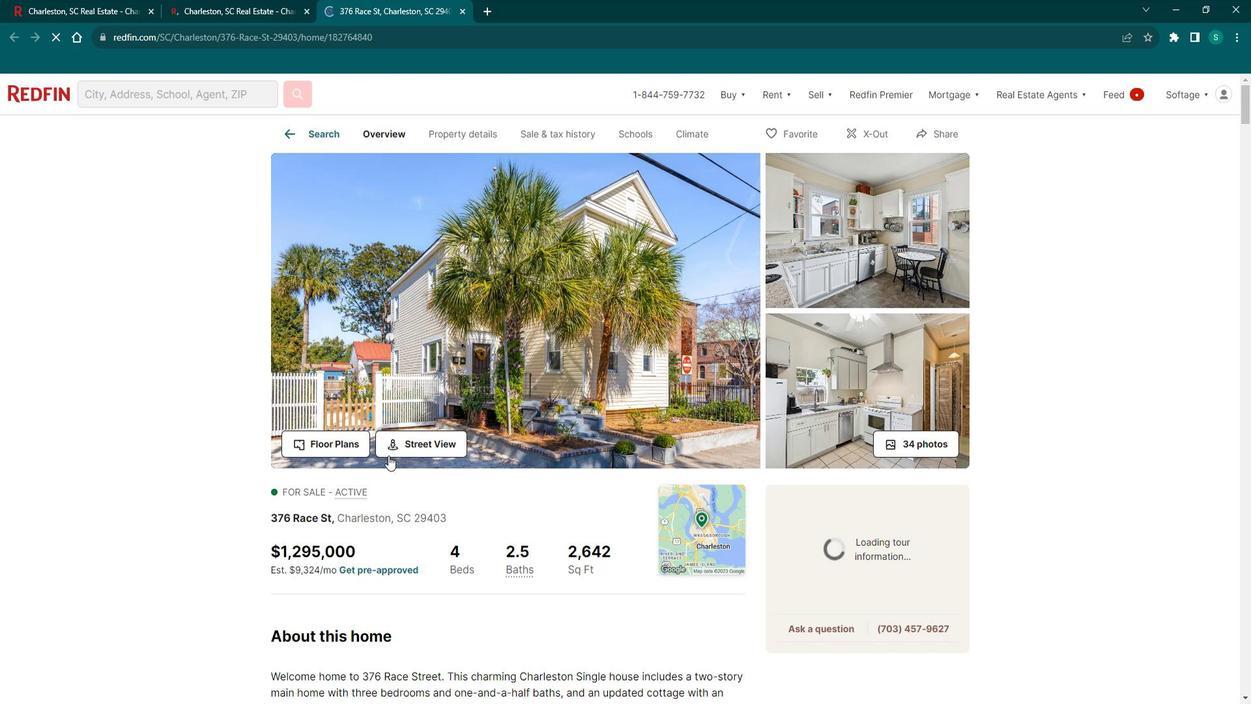 
Action: Mouse scrolled (391, 446) with delta (0, 0)
Screenshot: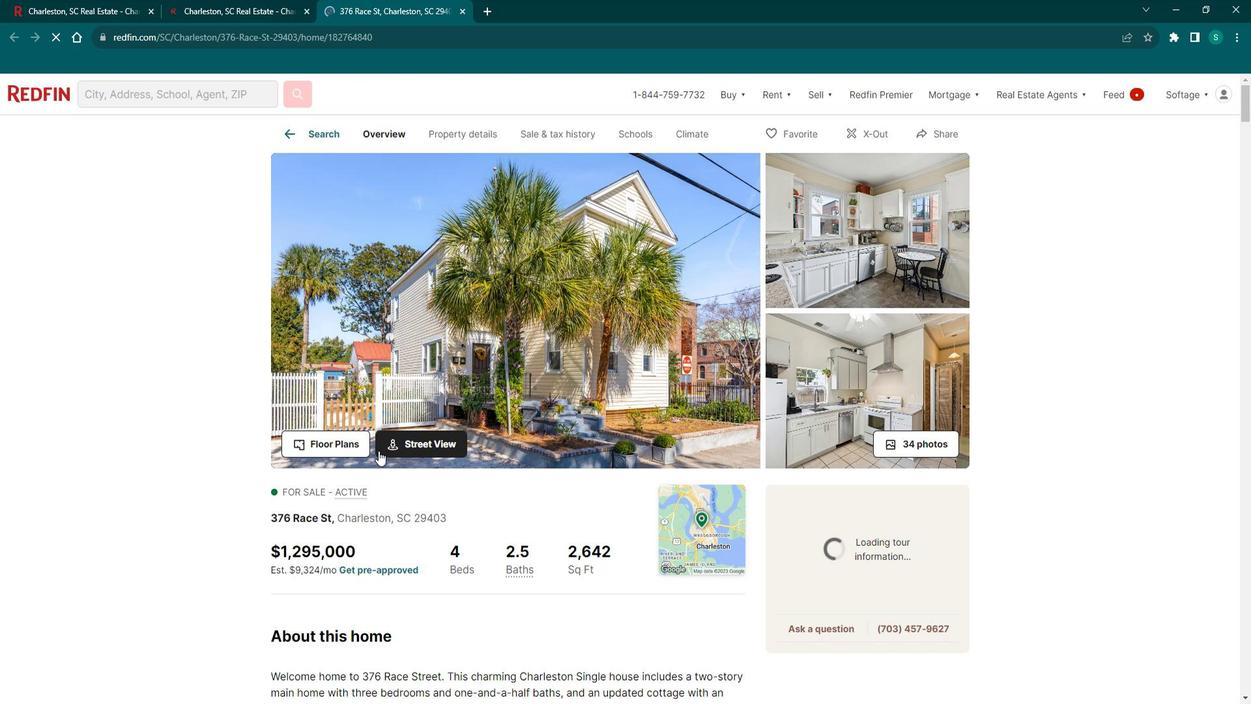 
Action: Mouse scrolled (391, 446) with delta (0, 0)
Screenshot: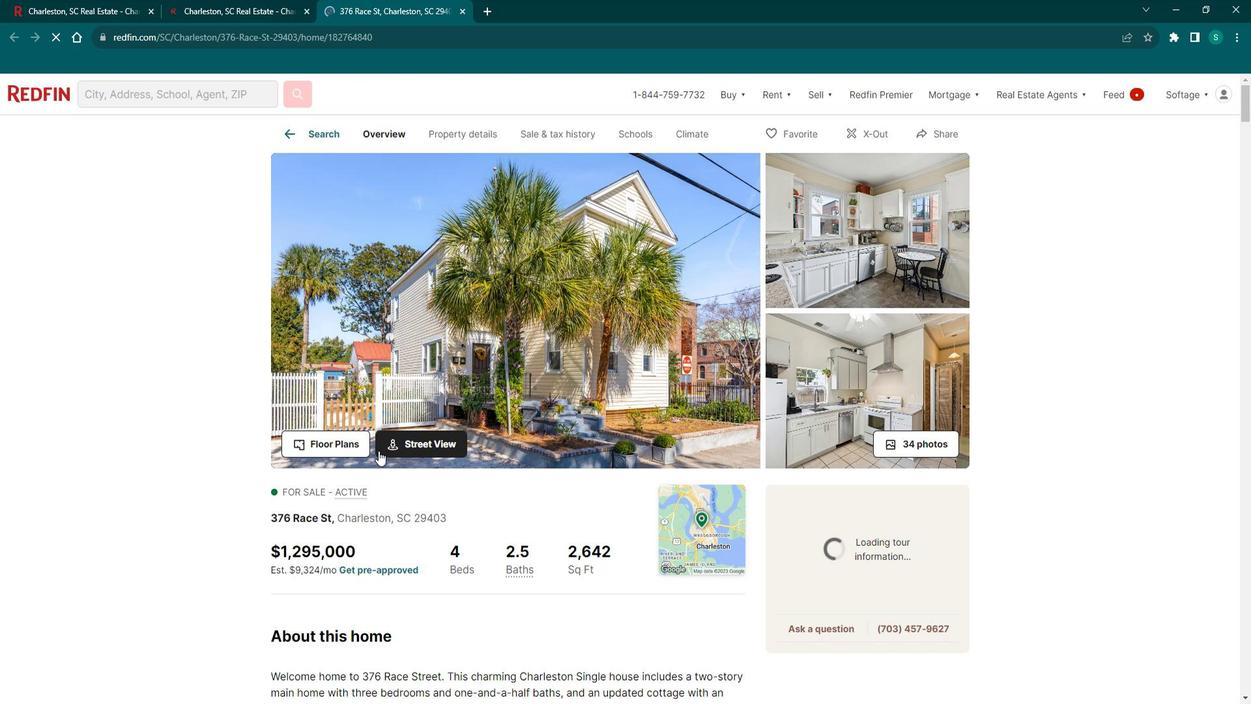 
Action: Mouse scrolled (391, 446) with delta (0, 0)
Screenshot: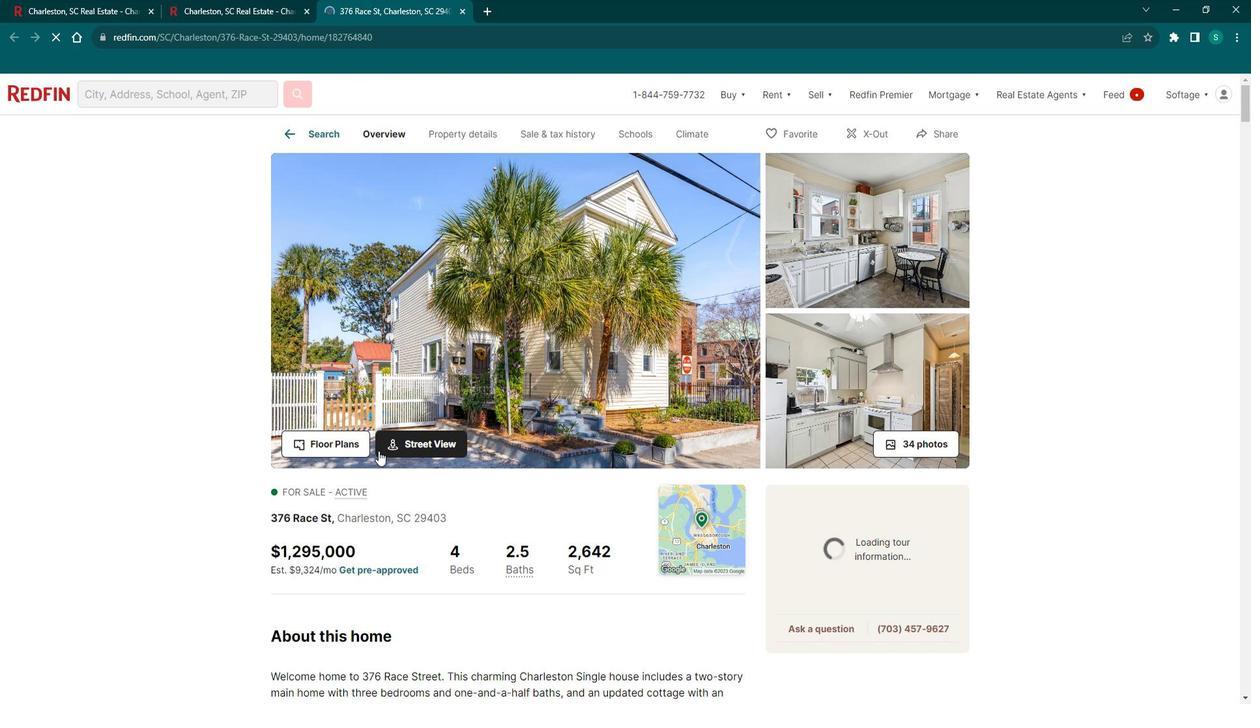 
Action: Mouse scrolled (391, 446) with delta (0, 0)
Screenshot: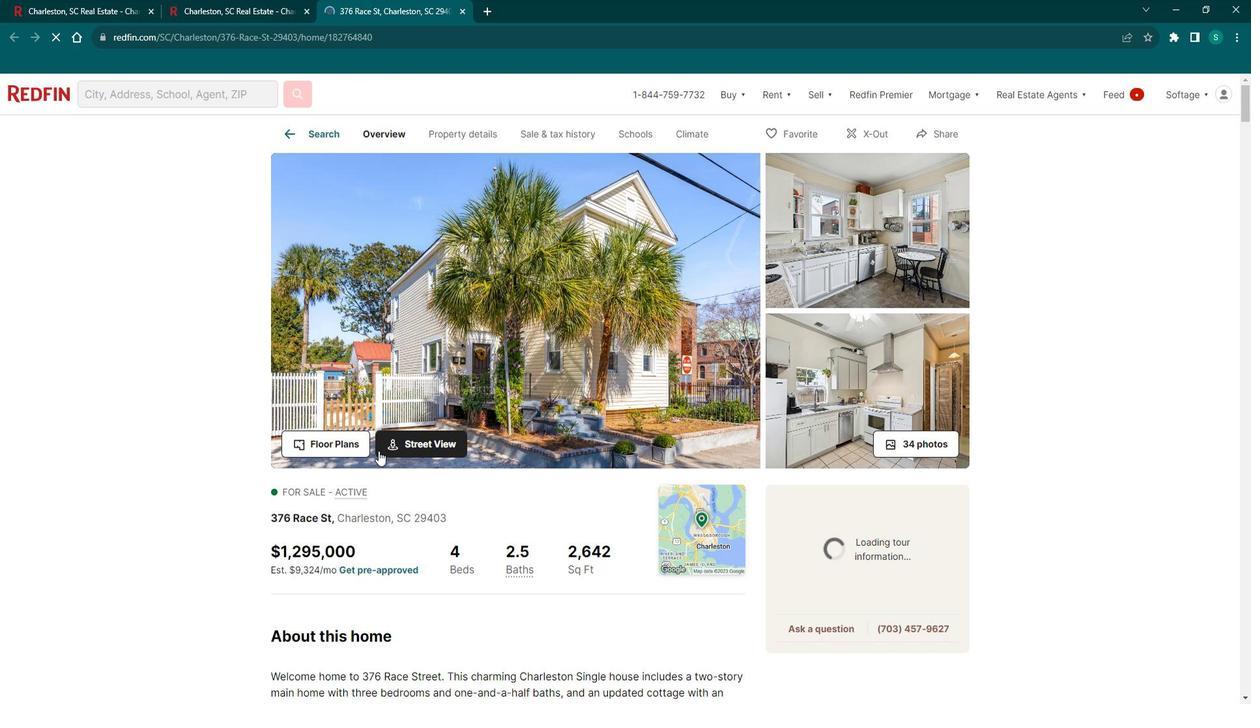 
Action: Mouse scrolled (391, 446) with delta (0, 0)
Screenshot: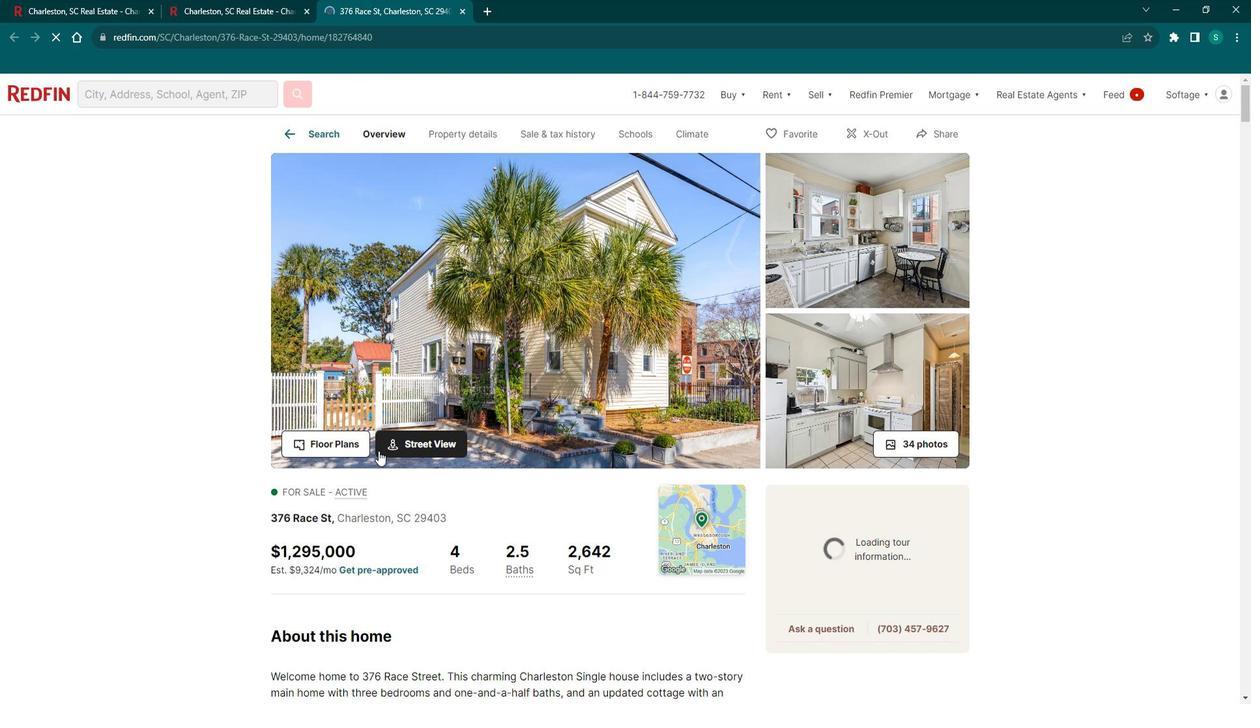 
Action: Mouse scrolled (391, 446) with delta (0, 0)
Screenshot: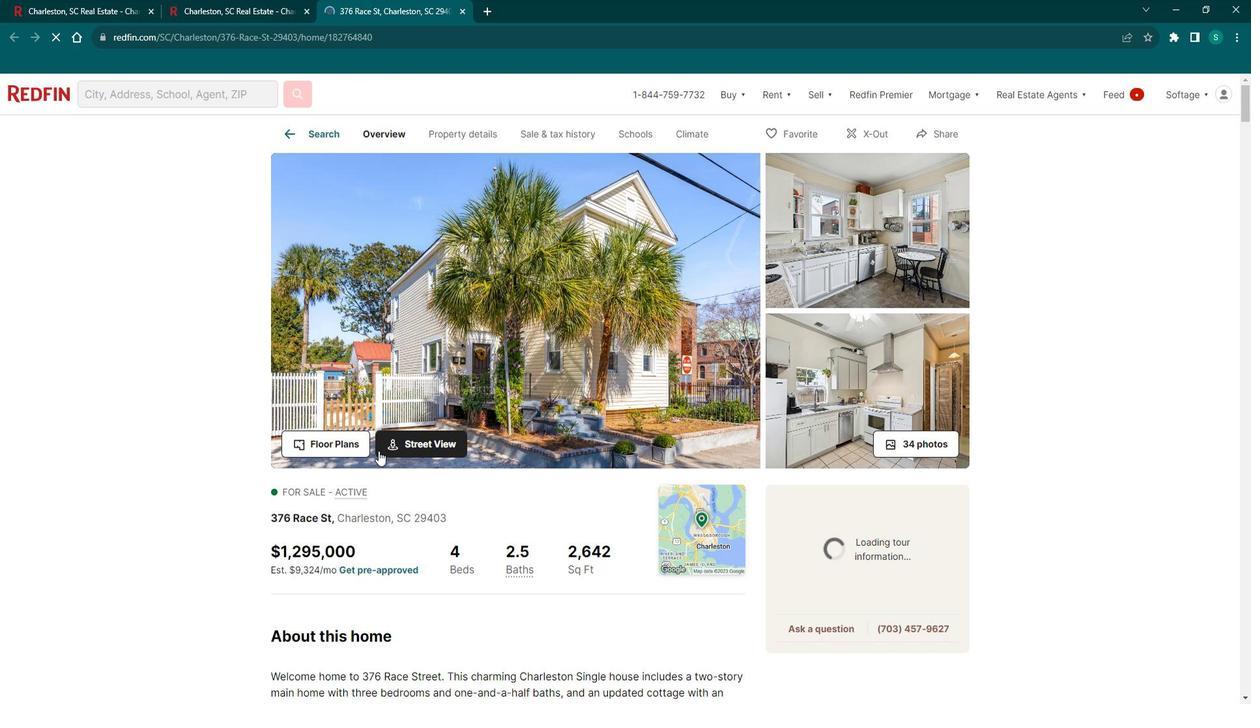 
Action: Mouse moved to (376, 437)
Screenshot: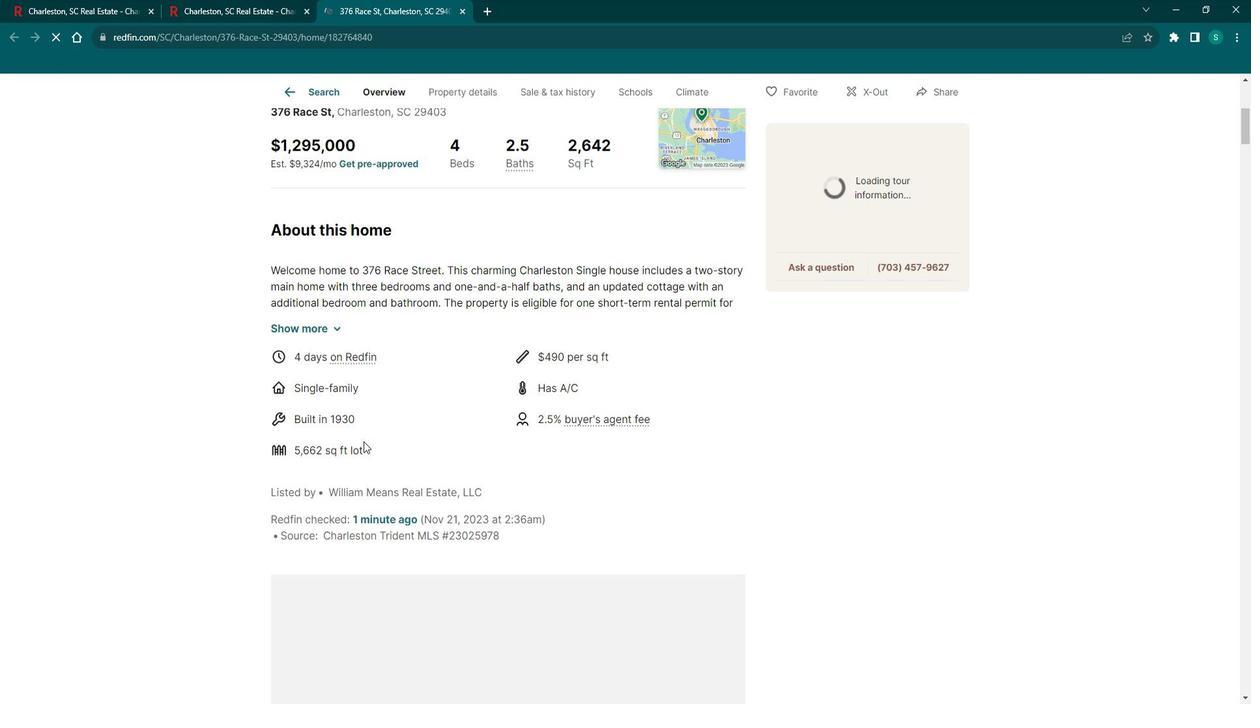 
Action: Mouse scrolled (376, 436) with delta (0, 0)
Screenshot: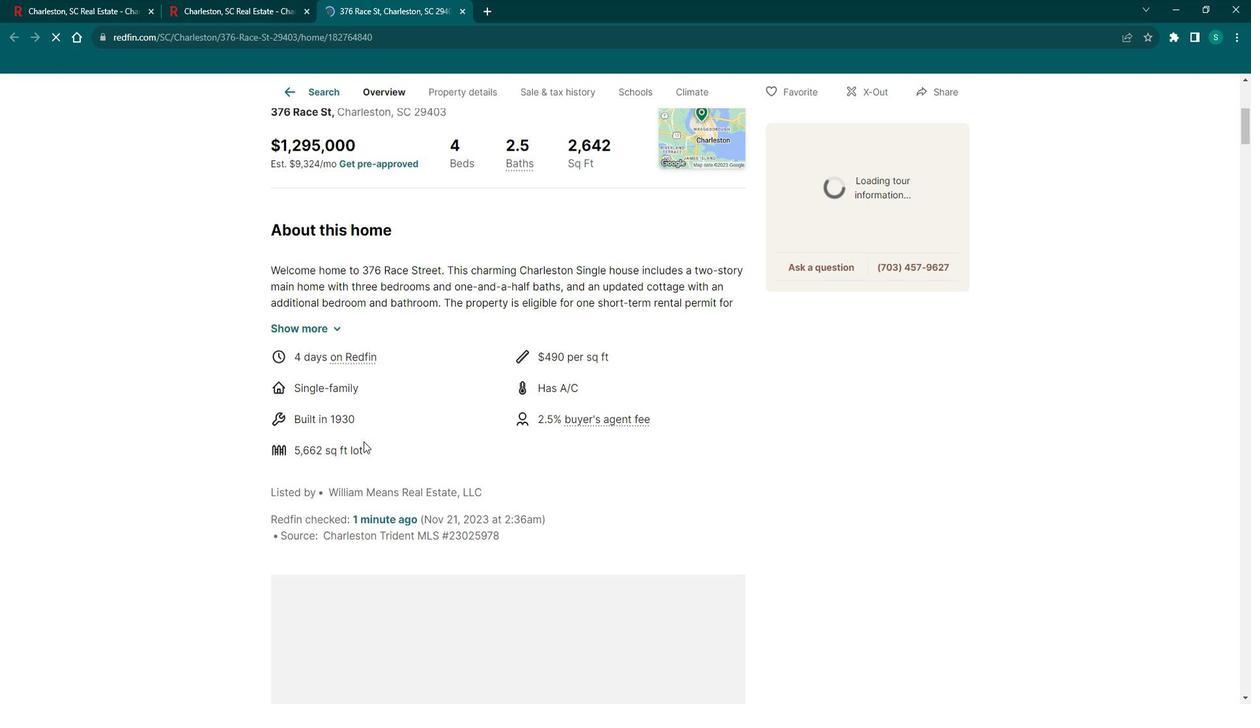 
Action: Mouse moved to (328, 253)
Screenshot: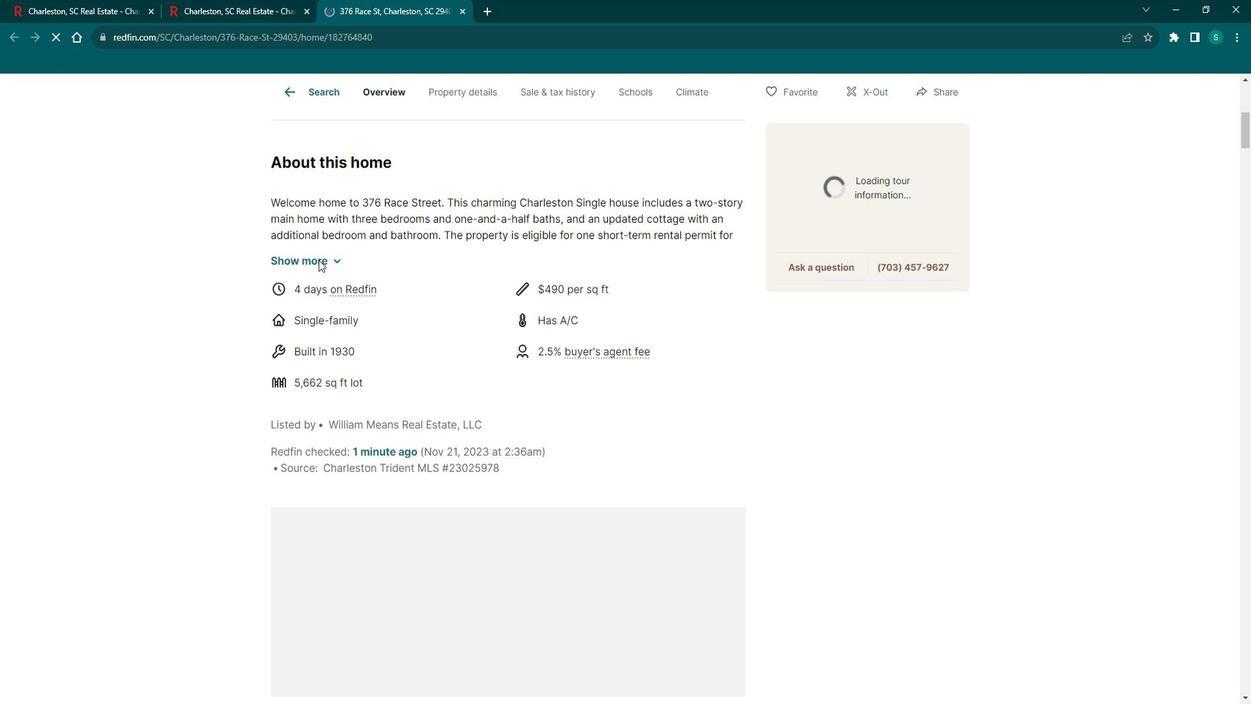 
Action: Mouse pressed left at (328, 253)
Screenshot: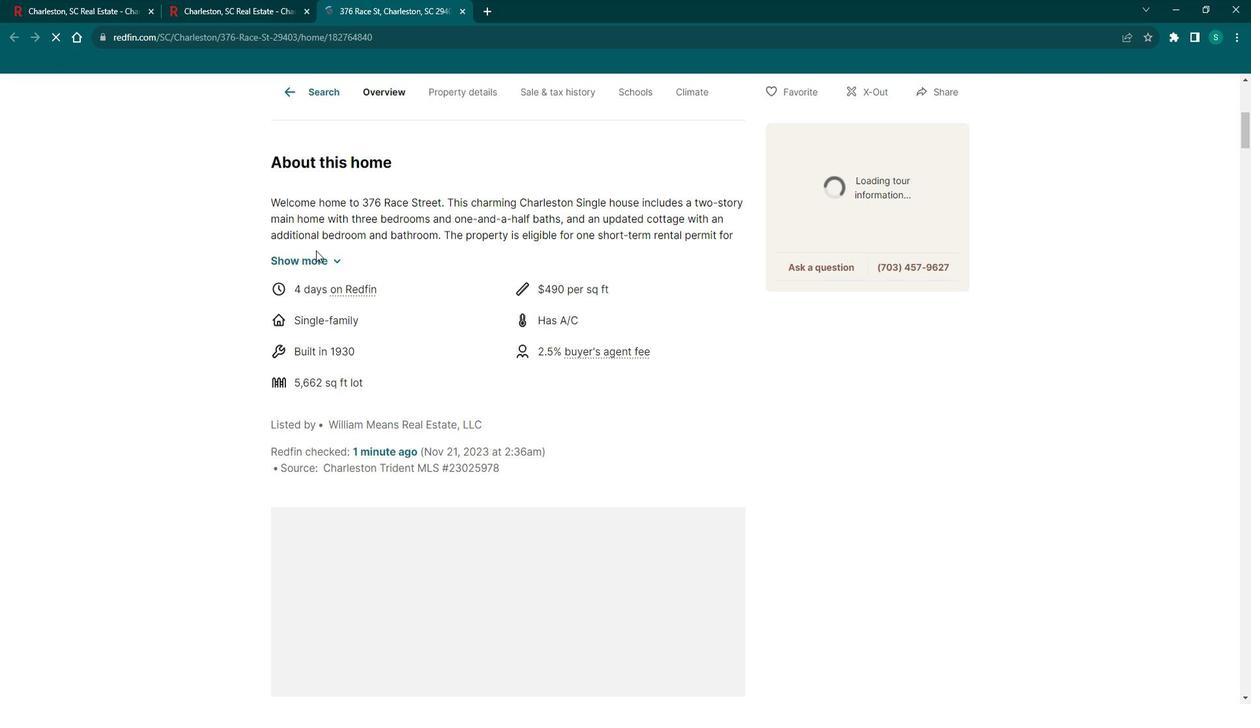 
Action: Mouse moved to (326, 261)
Screenshot: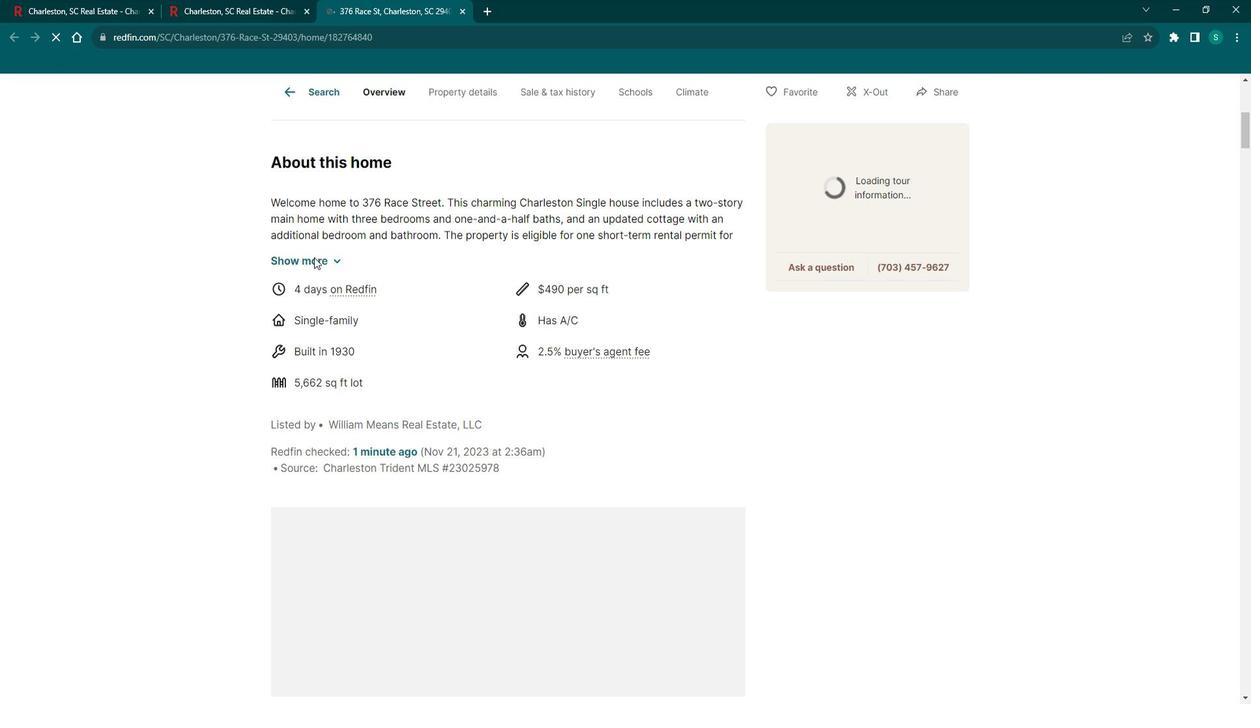 
Action: Mouse pressed left at (326, 261)
Screenshot: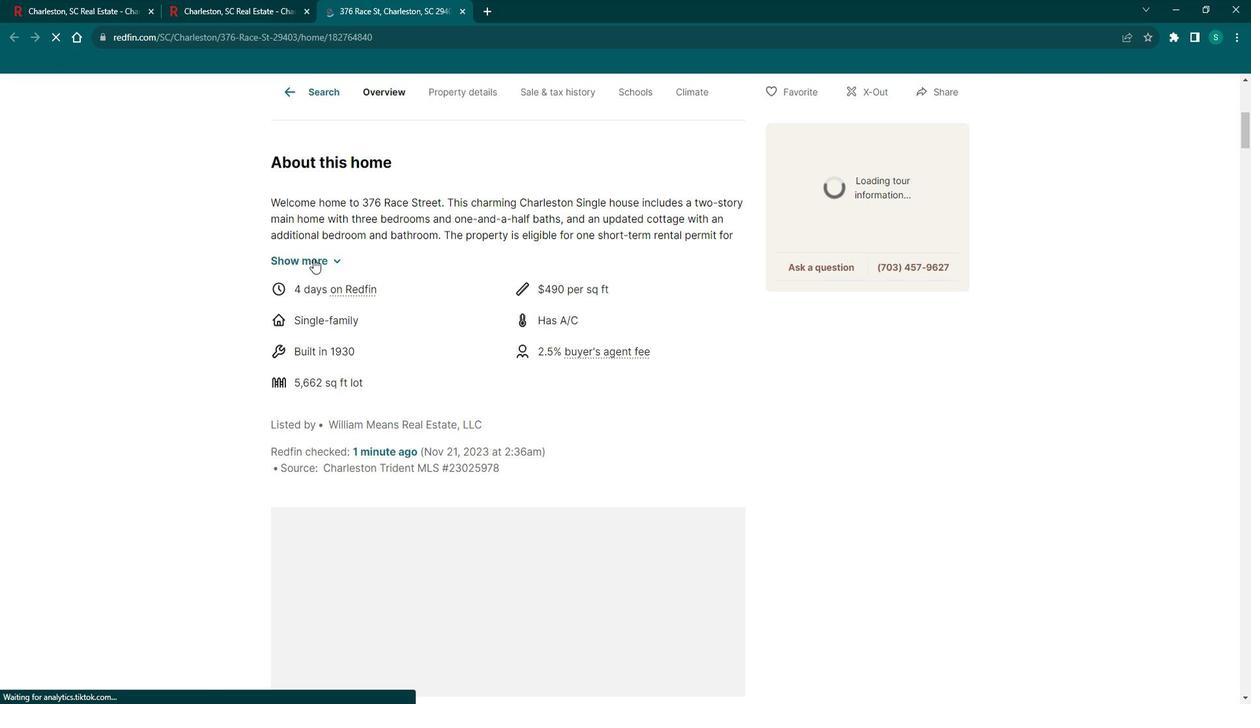 
Action: Mouse moved to (370, 354)
Screenshot: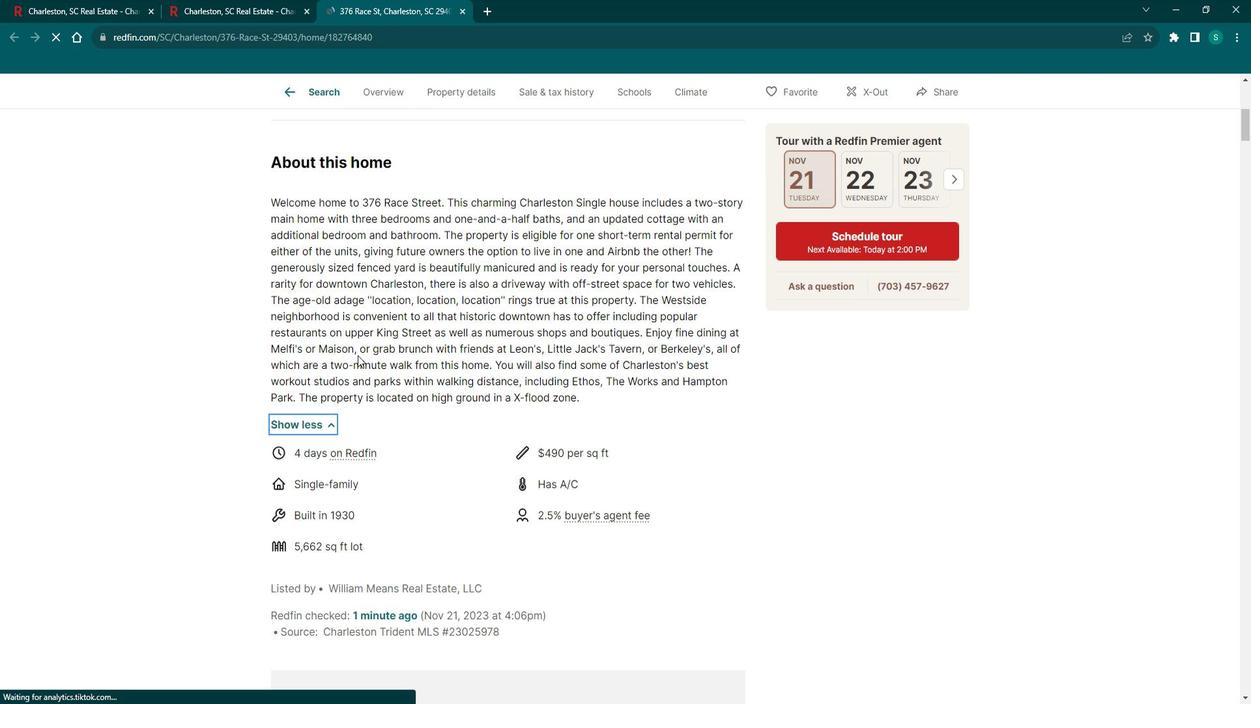 
Action: Mouse scrolled (370, 353) with delta (0, 0)
Screenshot: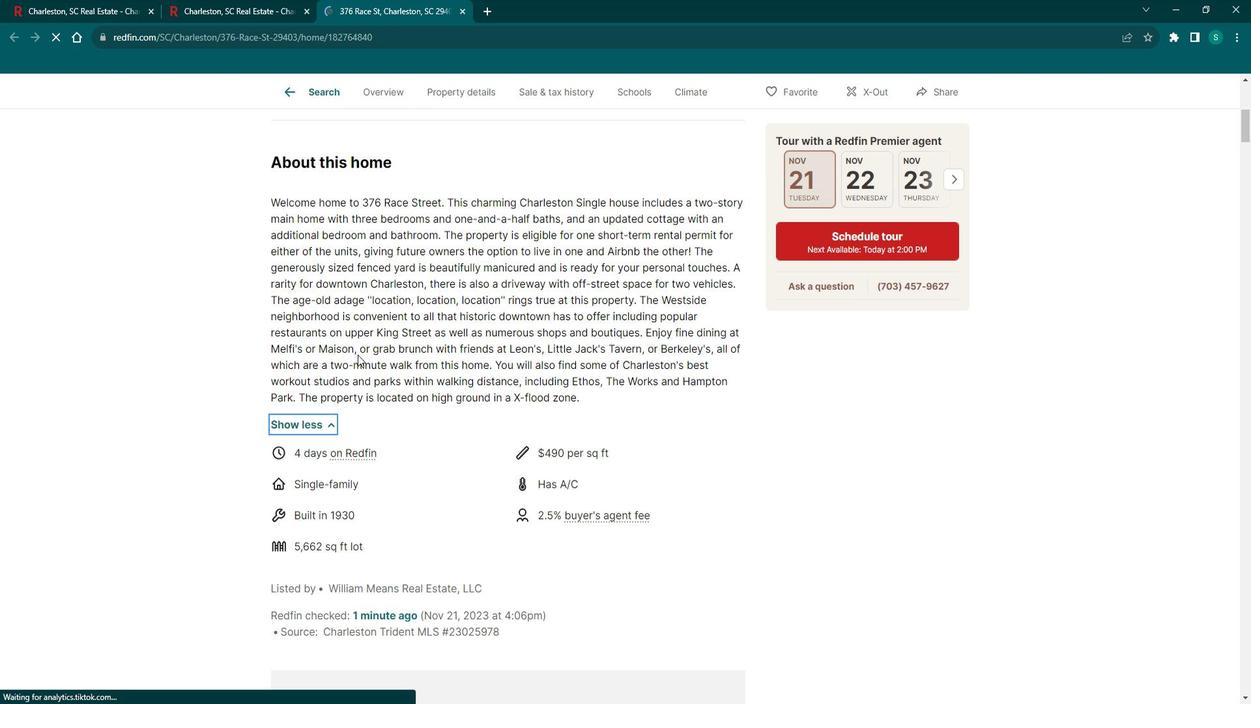 
Action: Mouse scrolled (370, 353) with delta (0, 0)
Screenshot: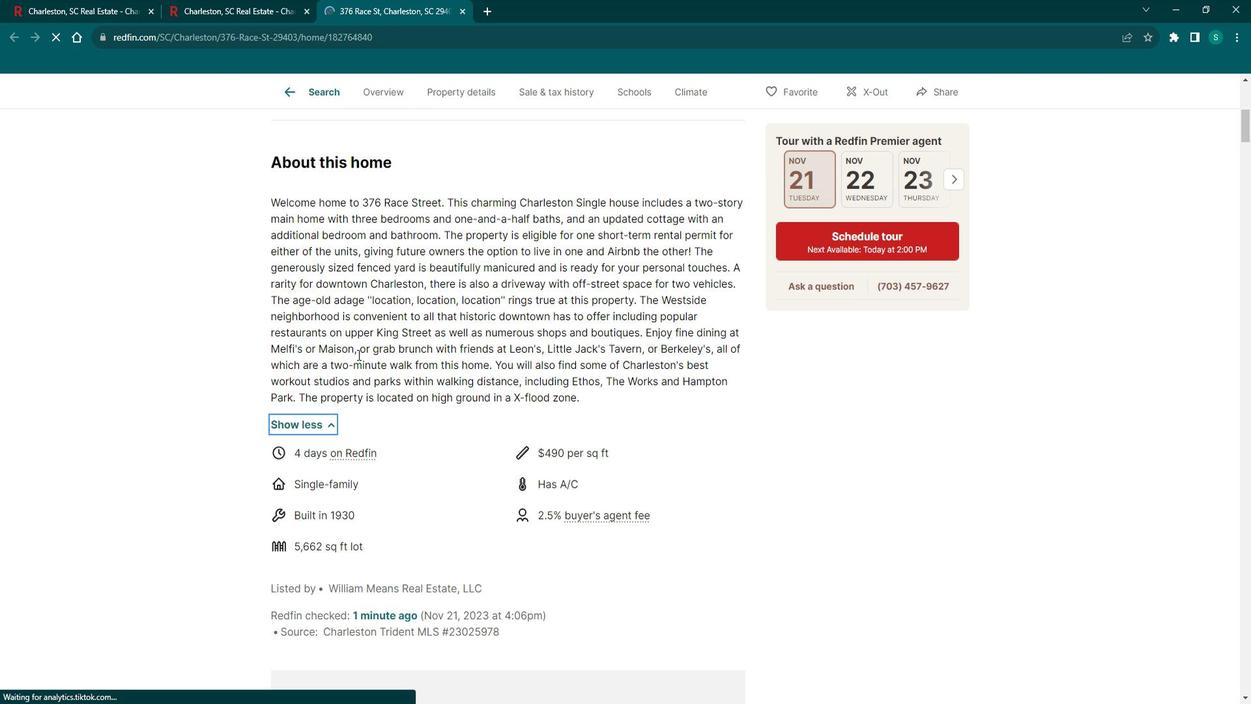 
Action: Mouse scrolled (370, 353) with delta (0, 0)
Screenshot: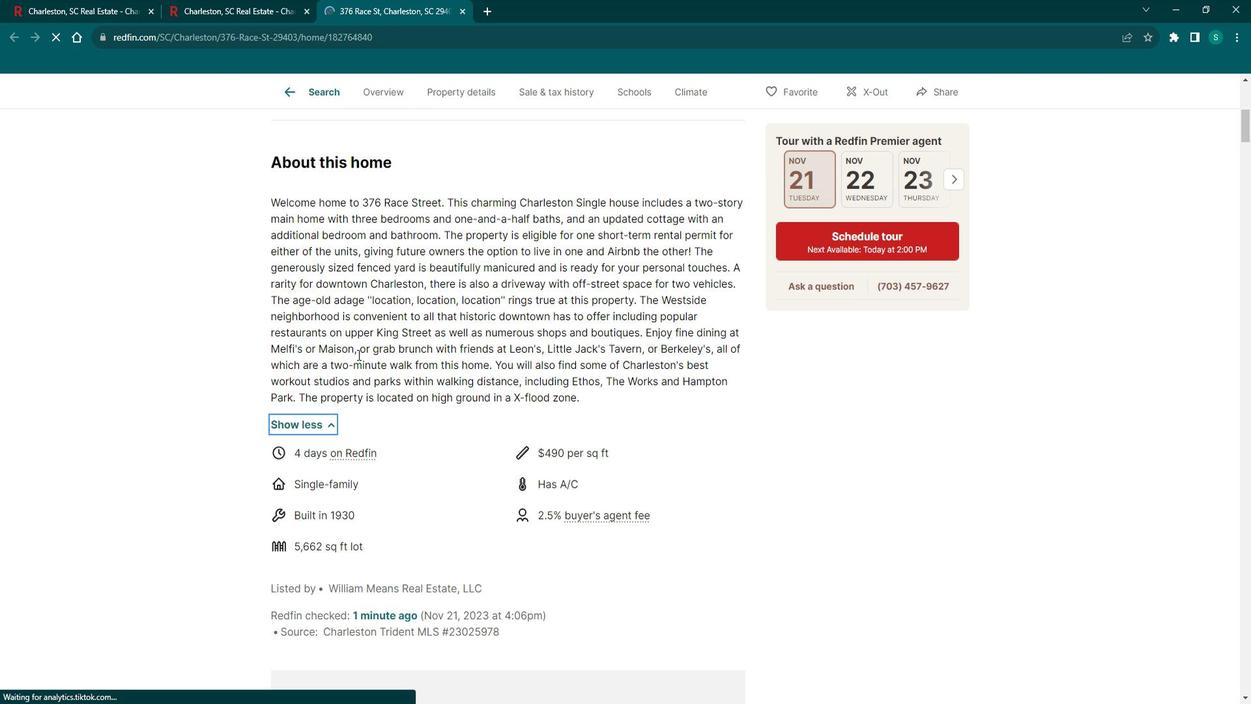 
Action: Mouse scrolled (370, 353) with delta (0, 0)
Screenshot: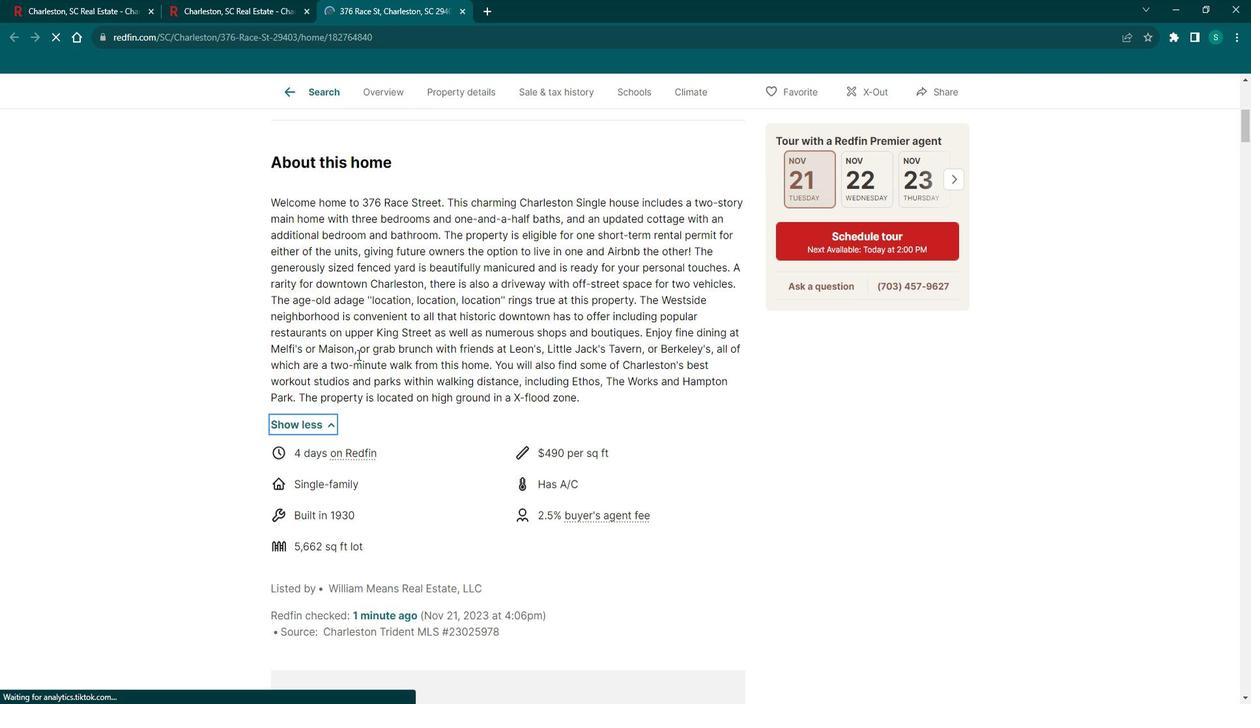
Action: Mouse scrolled (370, 353) with delta (0, 0)
Screenshot: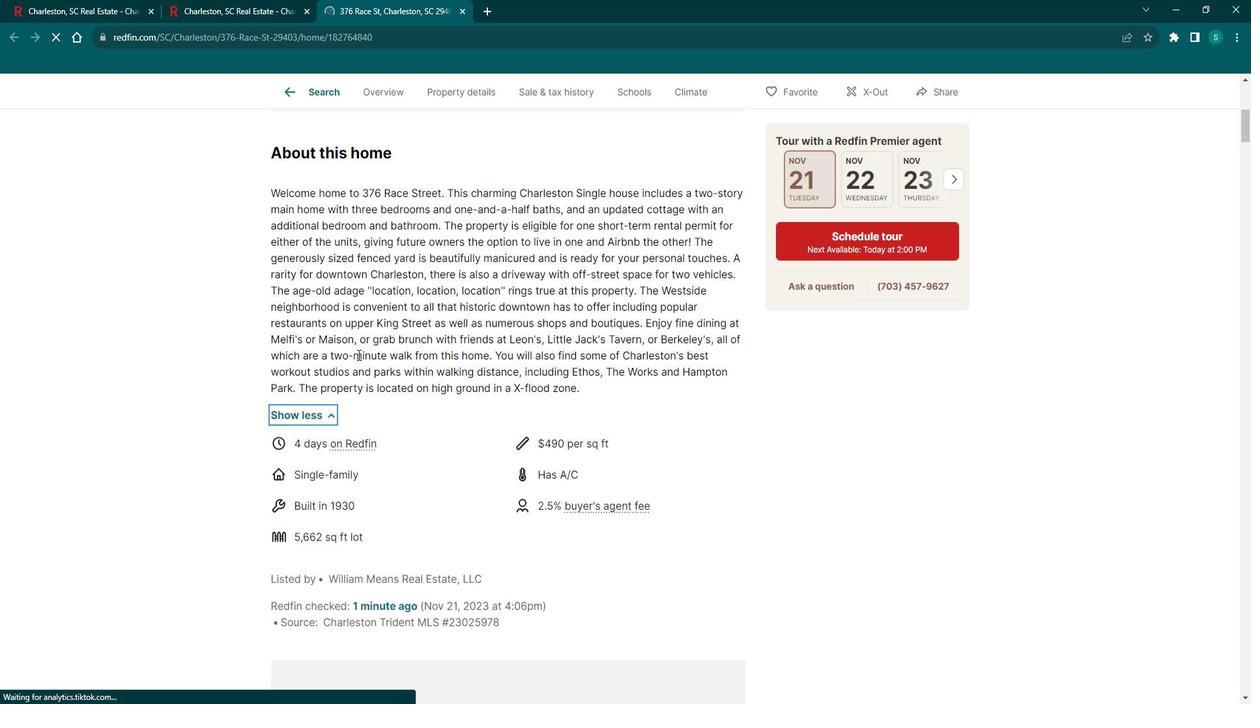 
Action: Mouse scrolled (370, 353) with delta (0, 0)
Screenshot: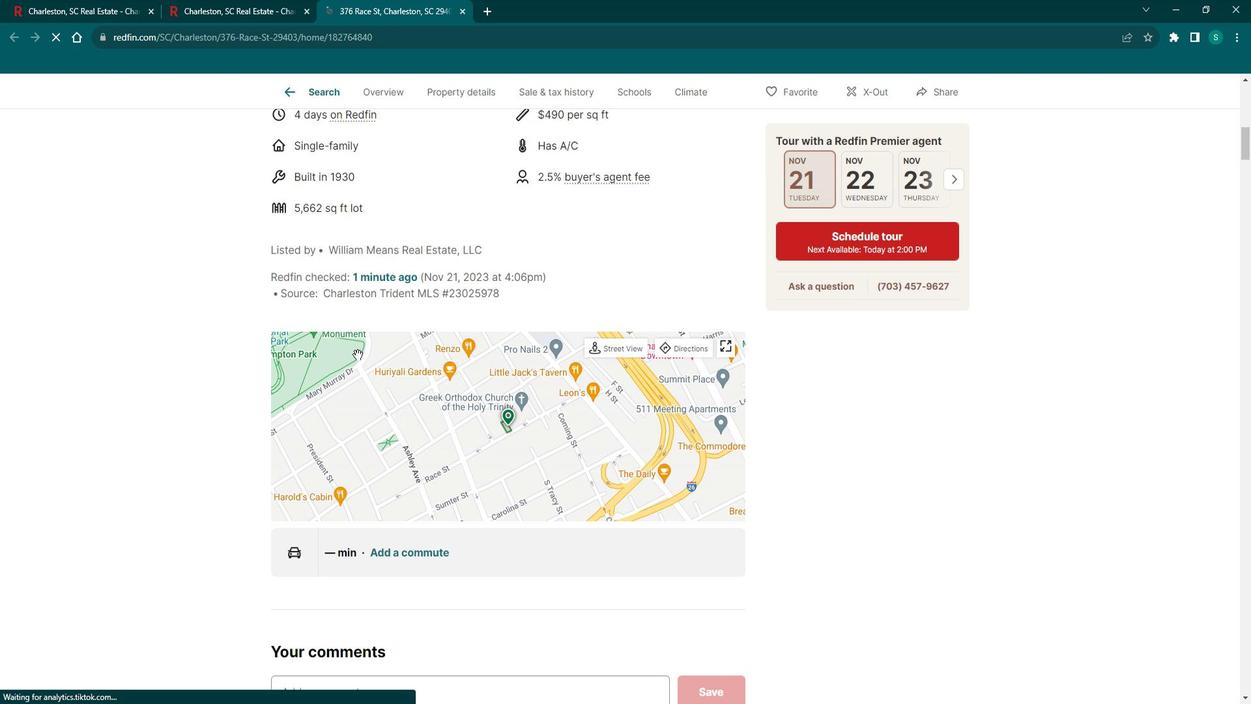 
Action: Mouse scrolled (370, 353) with delta (0, 0)
Screenshot: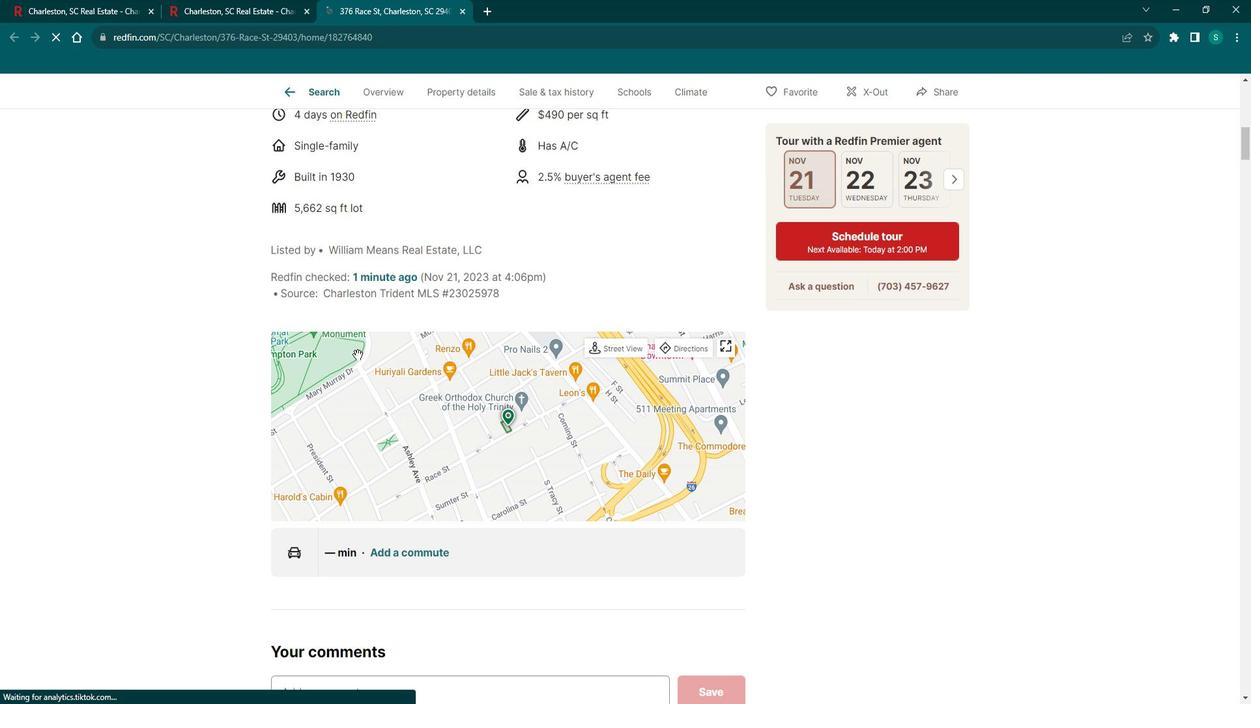 
Action: Mouse scrolled (370, 353) with delta (0, 0)
Screenshot: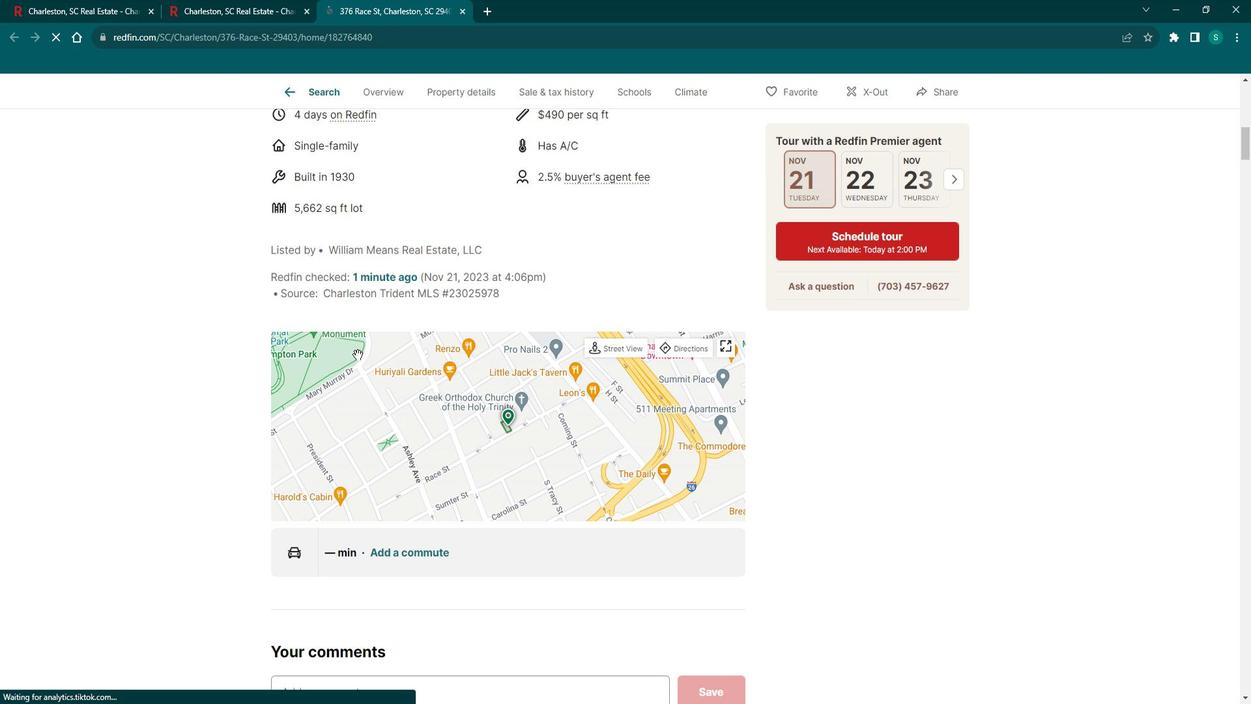 
Action: Mouse scrolled (370, 353) with delta (0, 0)
Screenshot: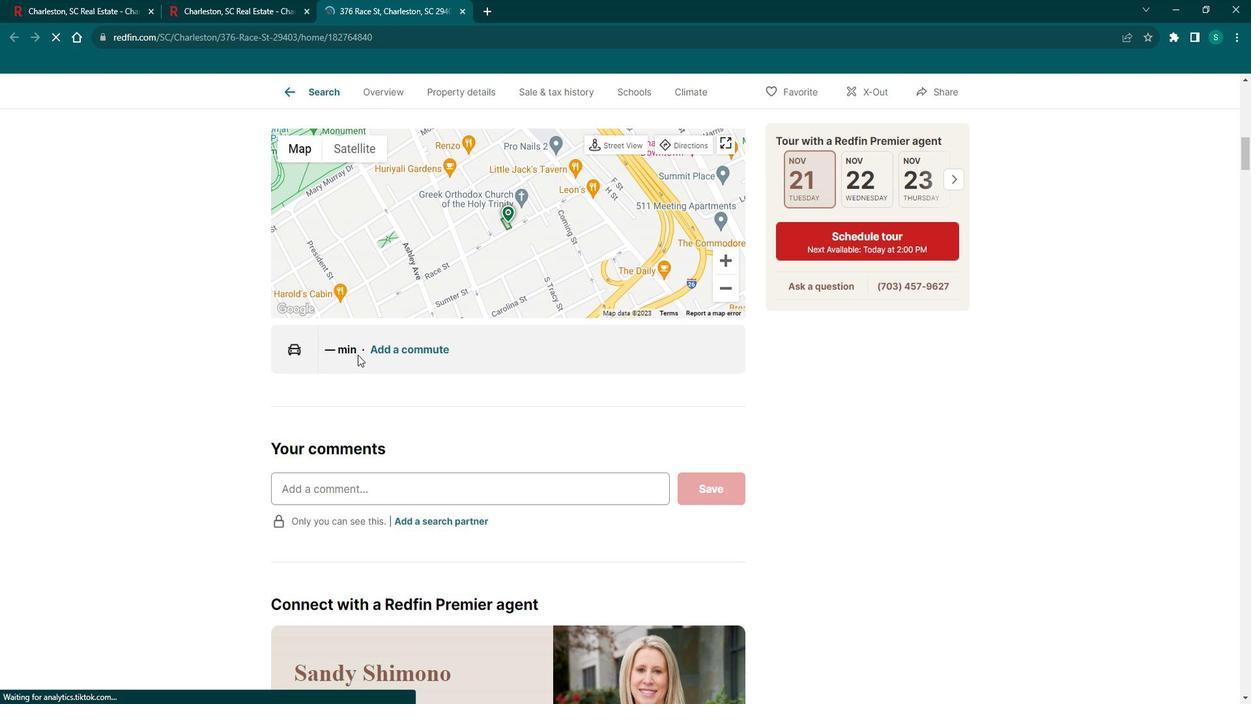 
Action: Mouse scrolled (370, 353) with delta (0, 0)
Screenshot: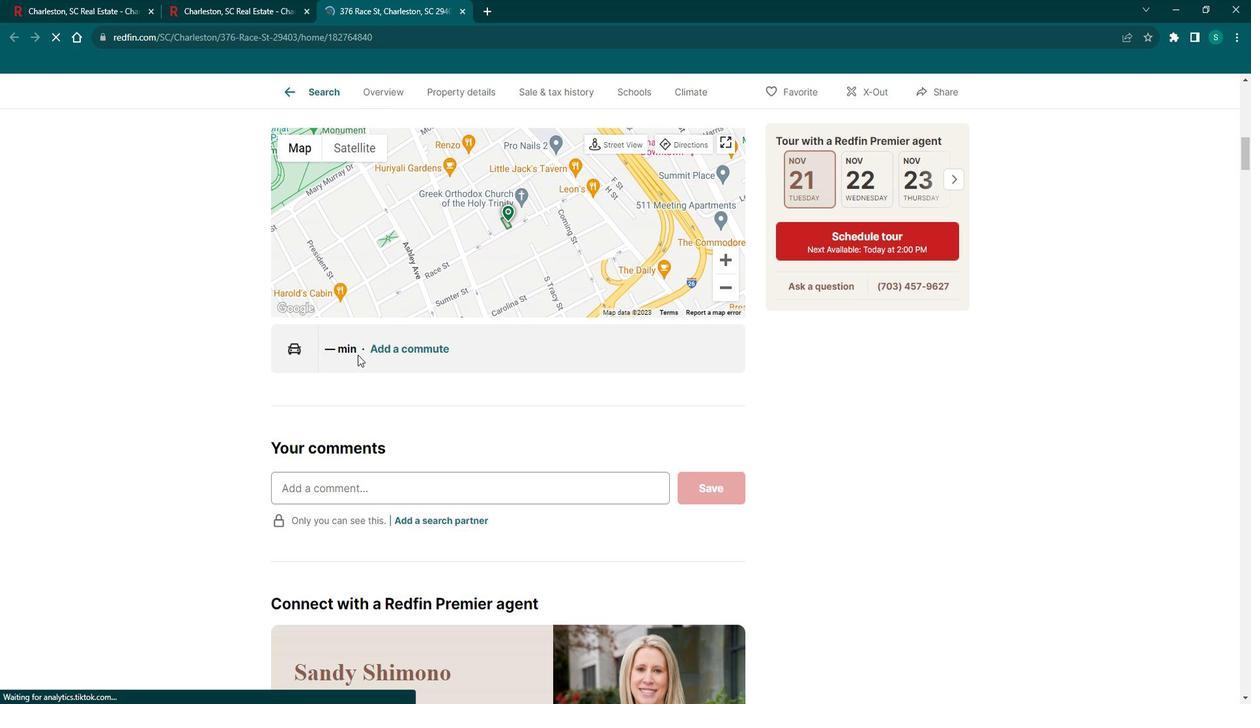
Action: Mouse scrolled (370, 353) with delta (0, 0)
Screenshot: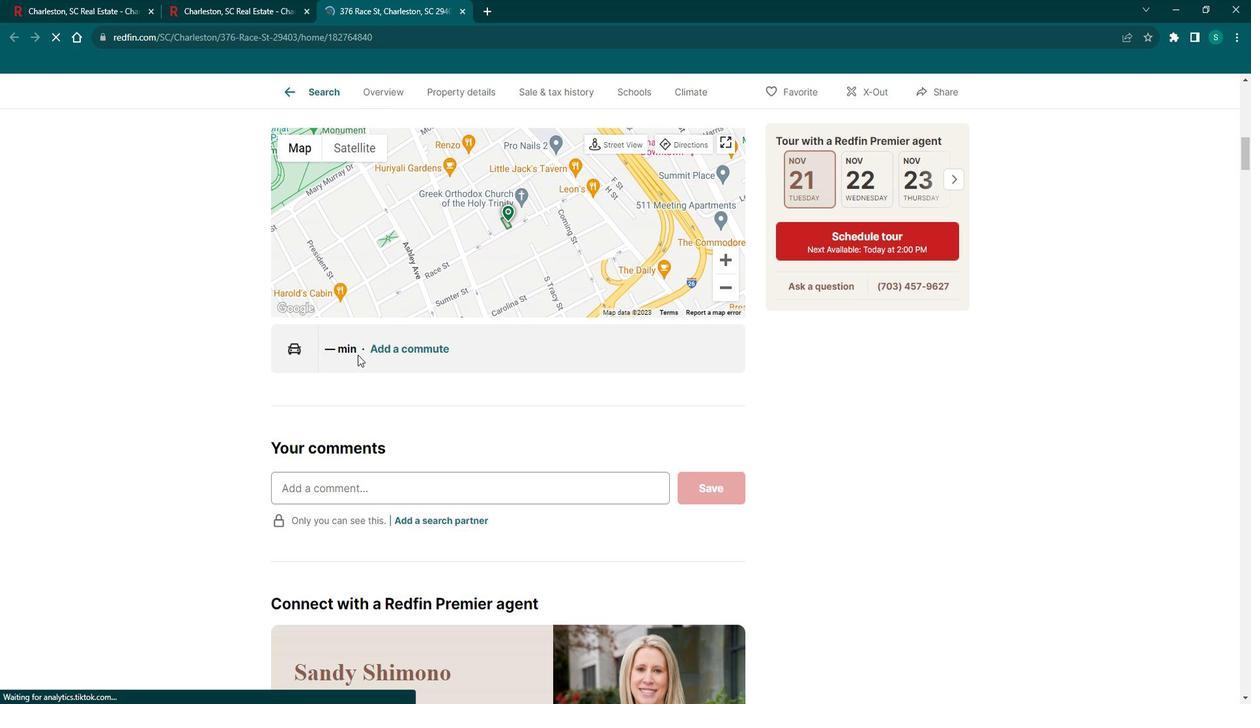 
Action: Mouse scrolled (370, 353) with delta (0, 0)
Screenshot: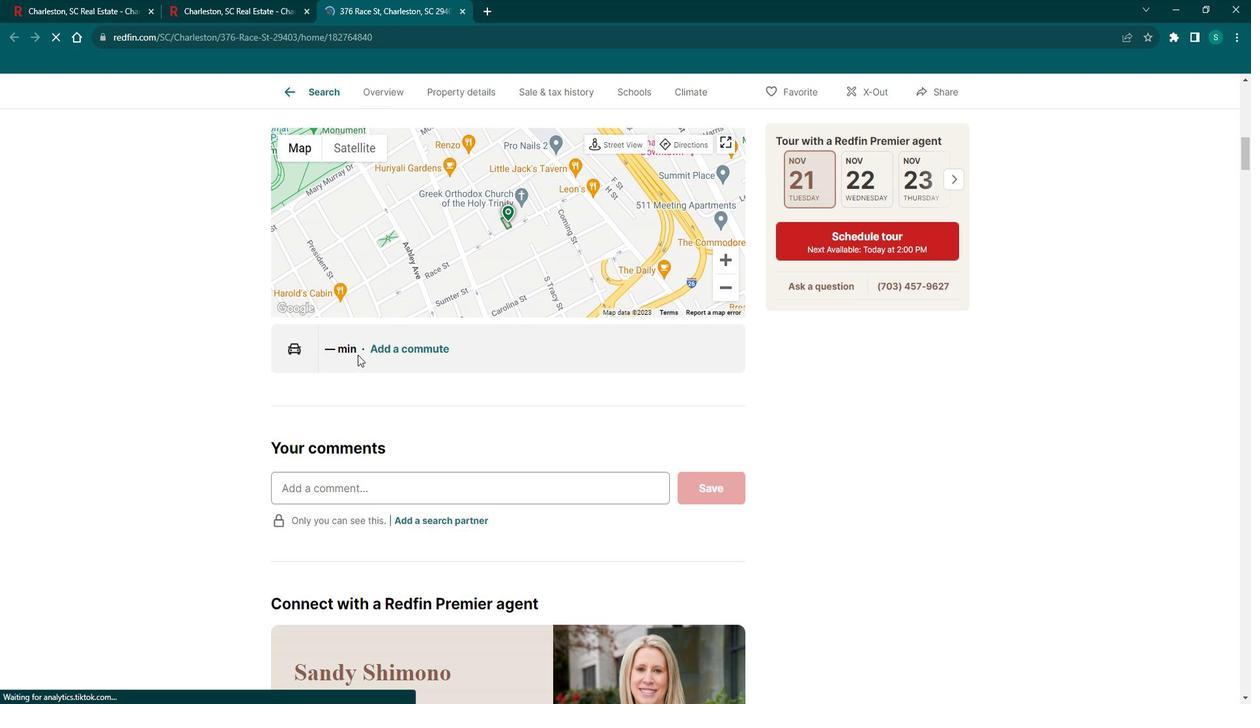 
Action: Mouse scrolled (370, 353) with delta (0, 0)
Screenshot: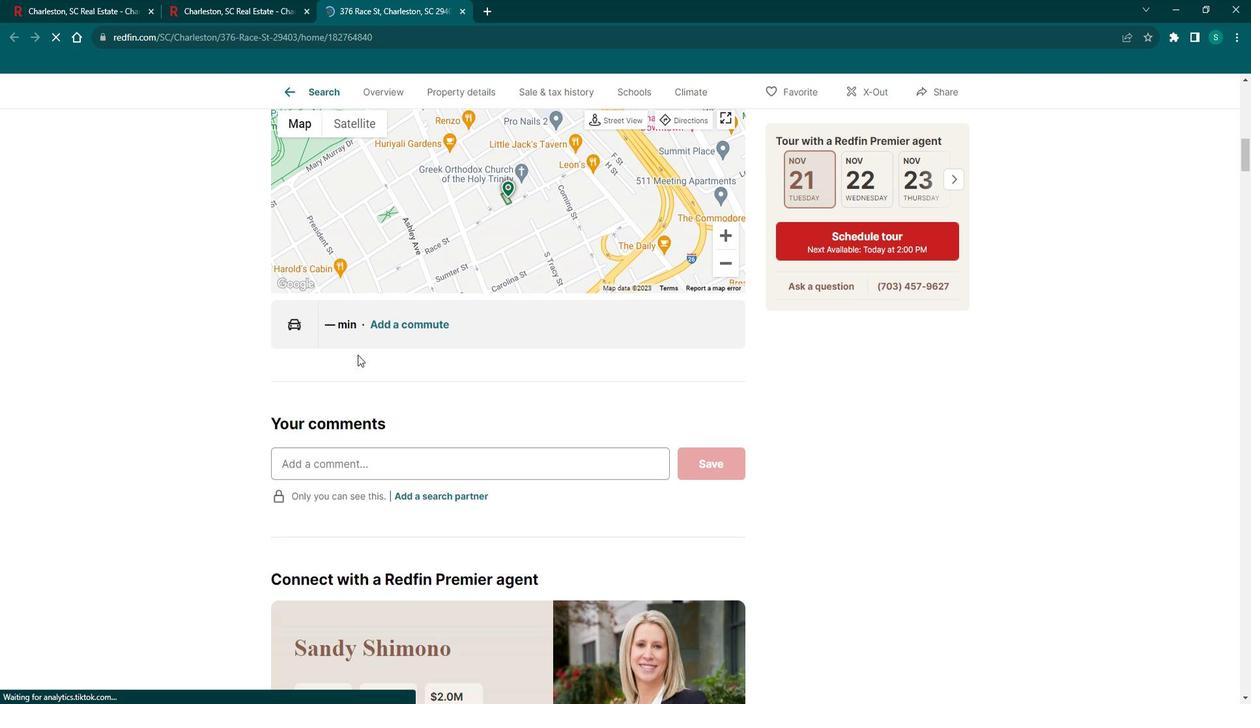 
Action: Mouse scrolled (370, 353) with delta (0, 0)
Screenshot: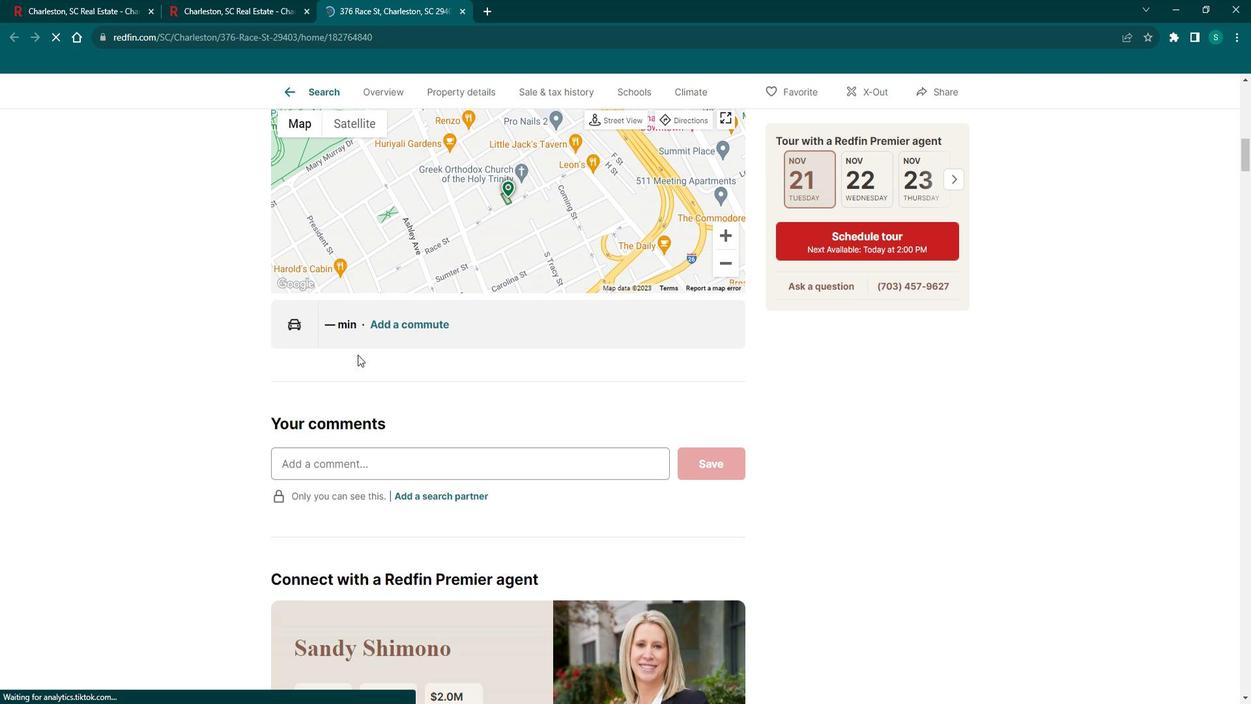 
Action: Mouse scrolled (370, 353) with delta (0, 0)
Screenshot: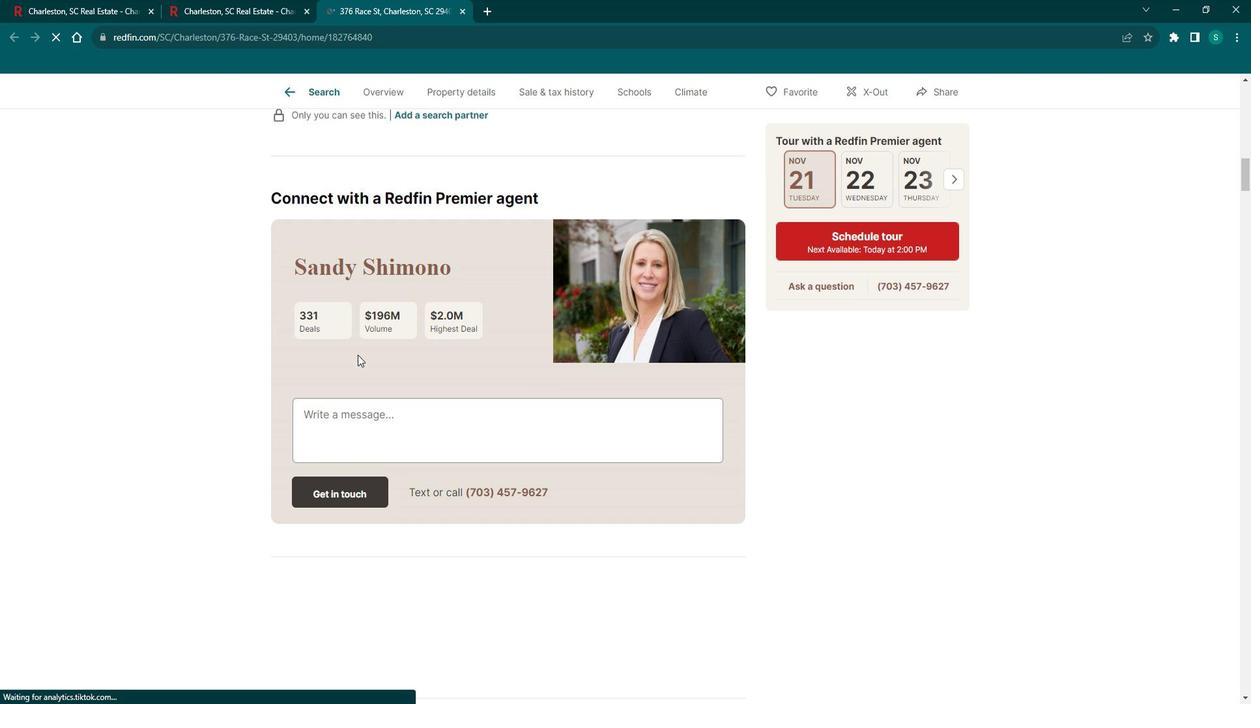 
Action: Mouse scrolled (370, 353) with delta (0, 0)
Screenshot: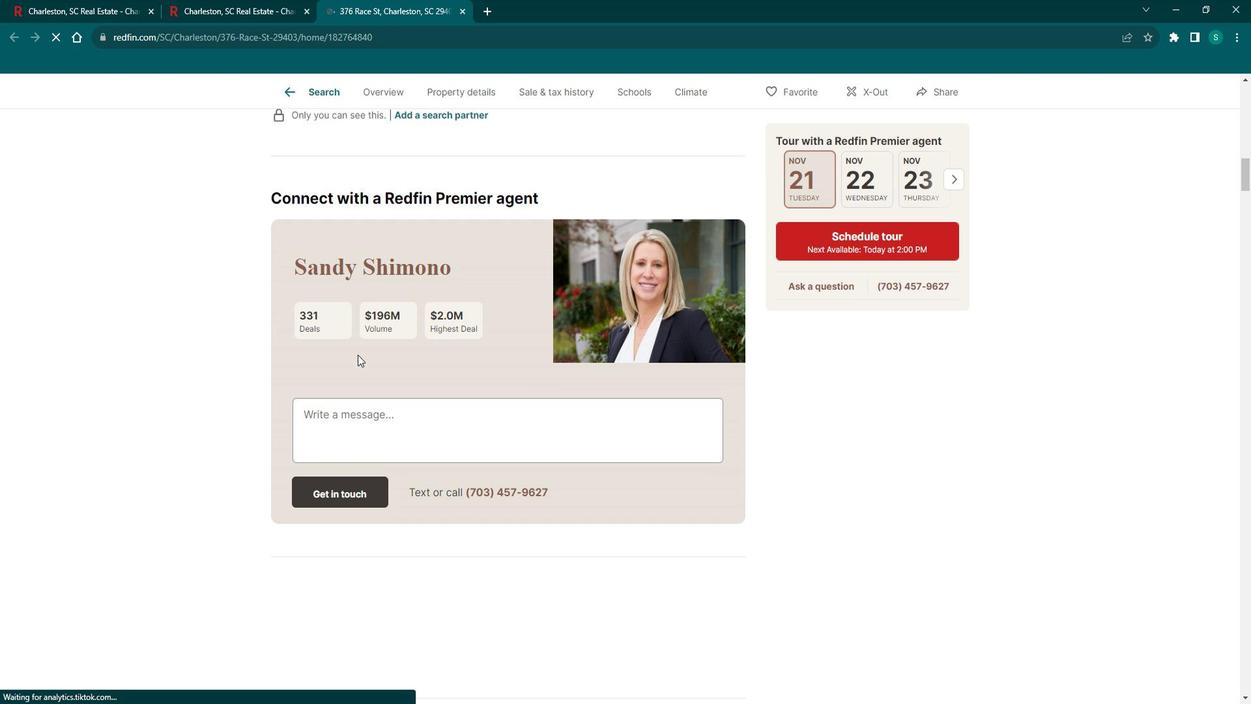 
Action: Mouse scrolled (370, 353) with delta (0, 0)
Screenshot: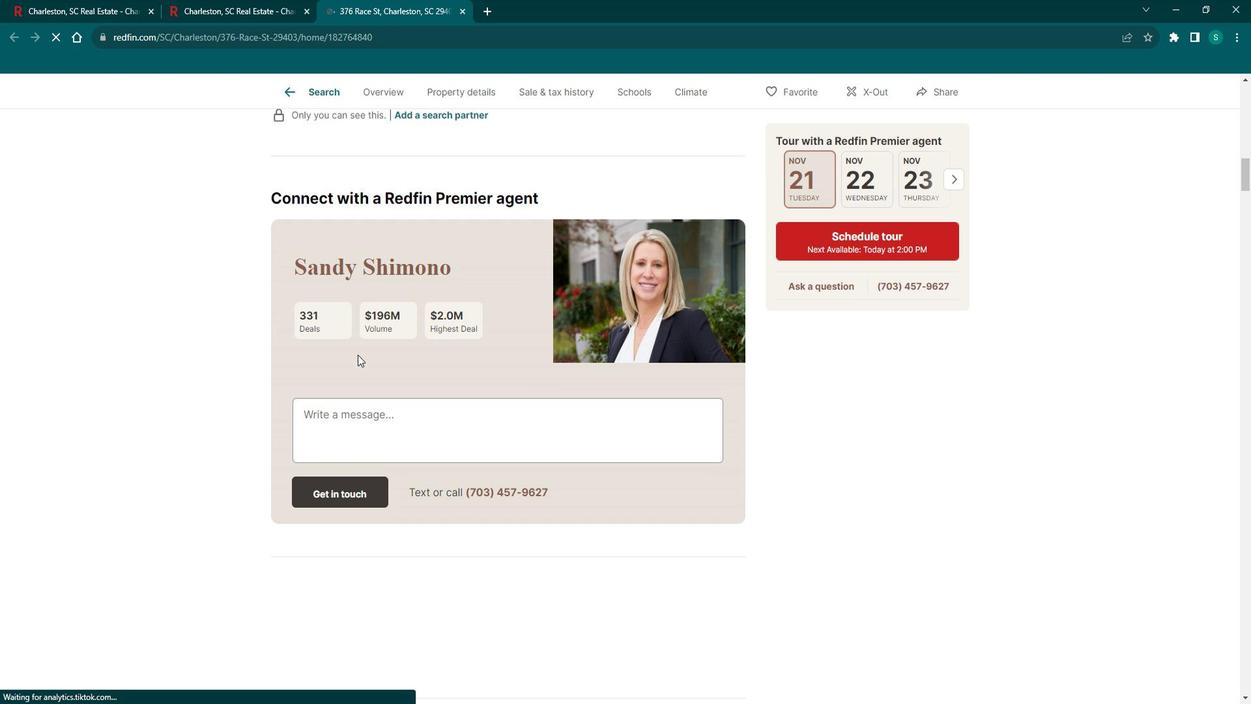 
Action: Mouse scrolled (370, 353) with delta (0, 0)
Screenshot: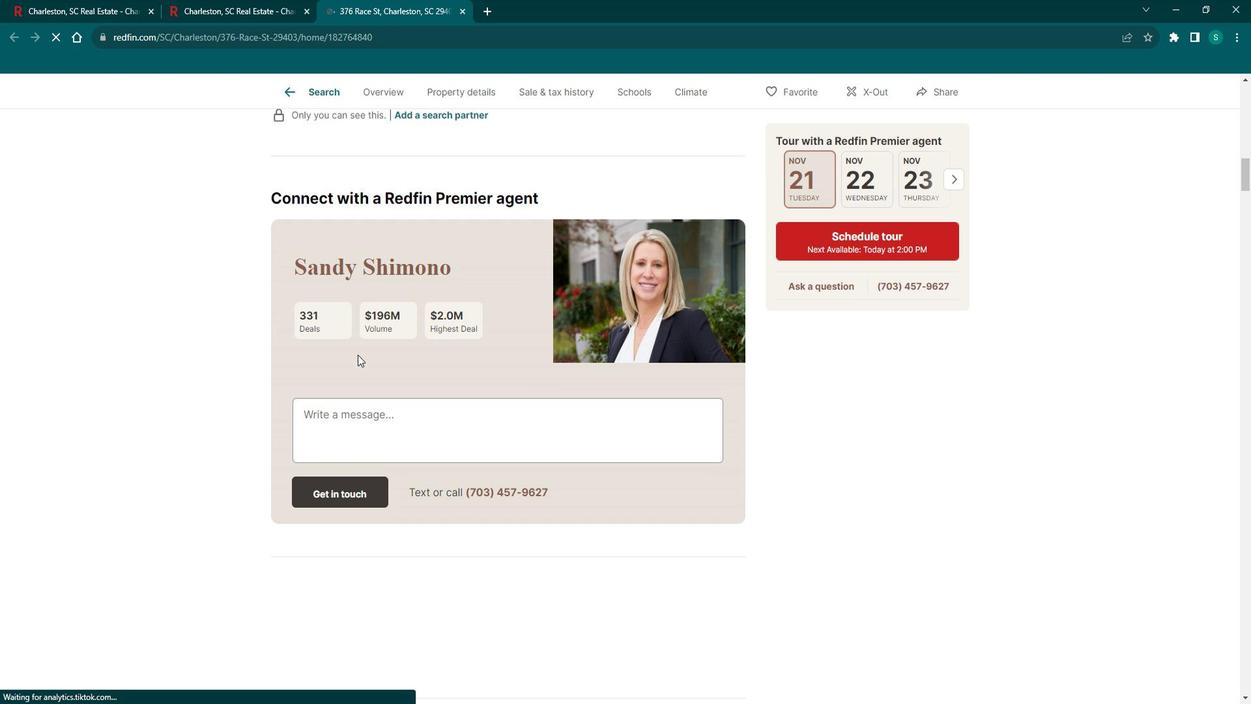 
Action: Mouse scrolled (370, 353) with delta (0, 0)
Screenshot: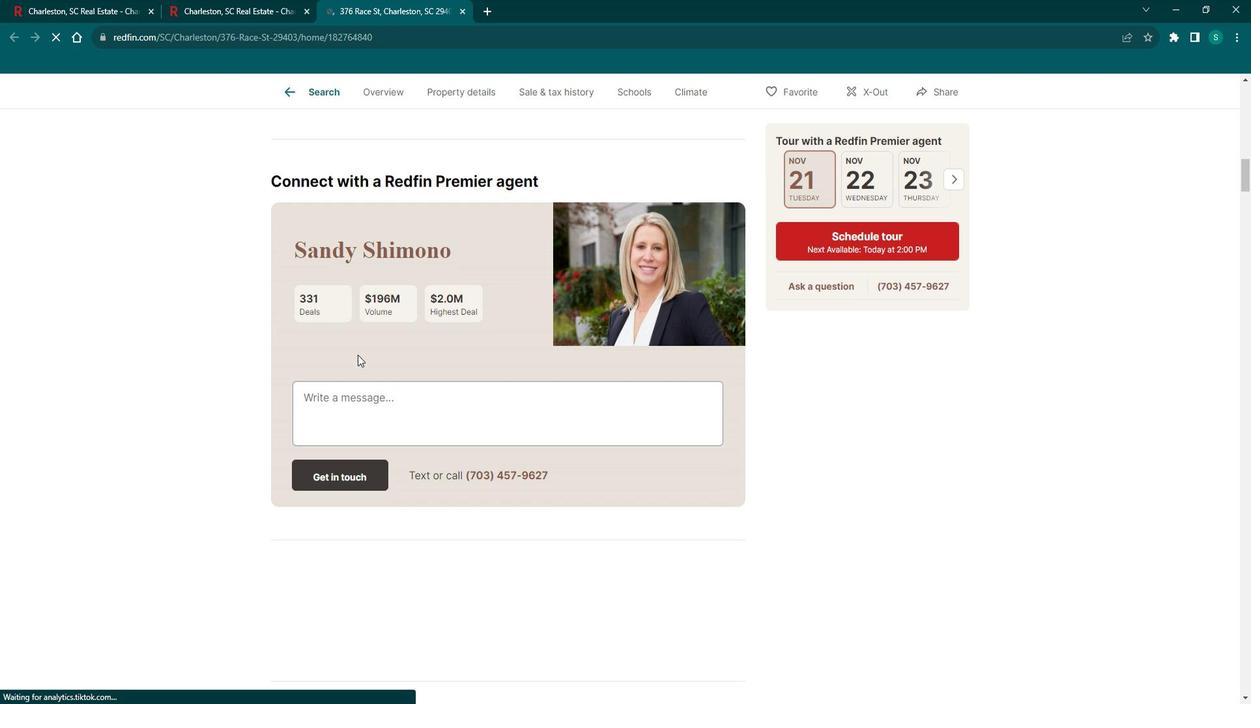 
Action: Mouse scrolled (370, 353) with delta (0, 0)
Screenshot: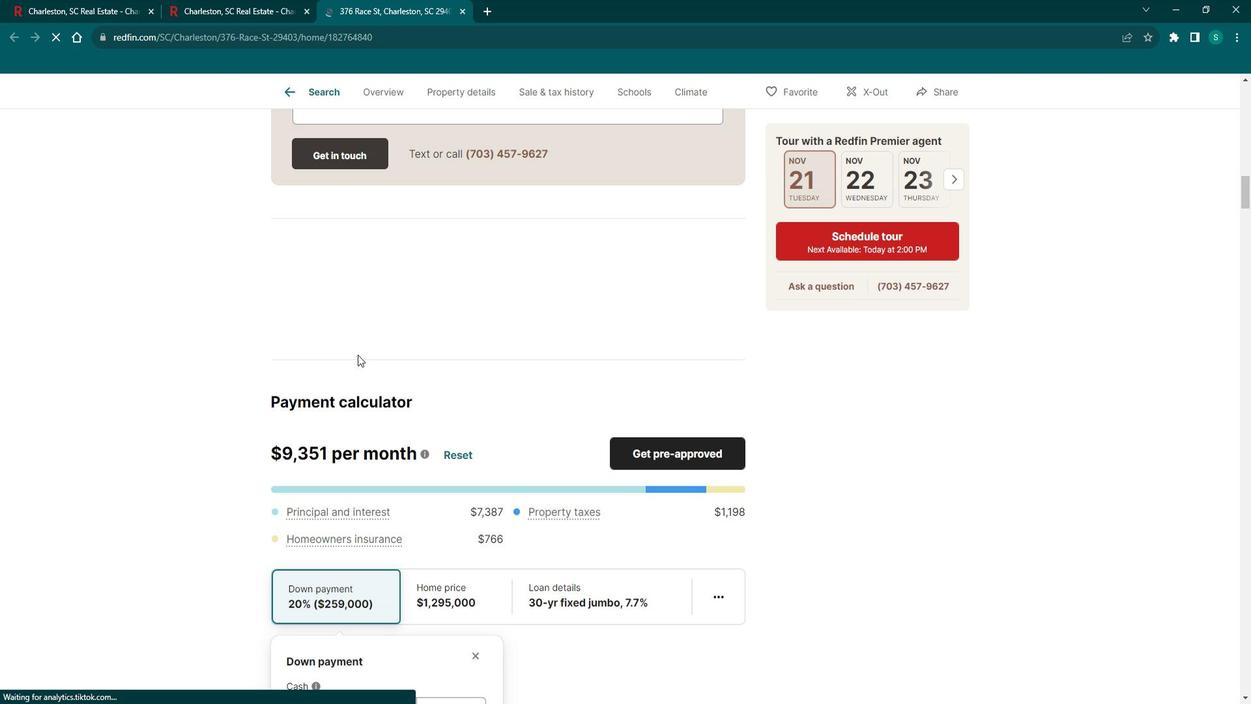 
Action: Mouse scrolled (370, 353) with delta (0, 0)
Screenshot: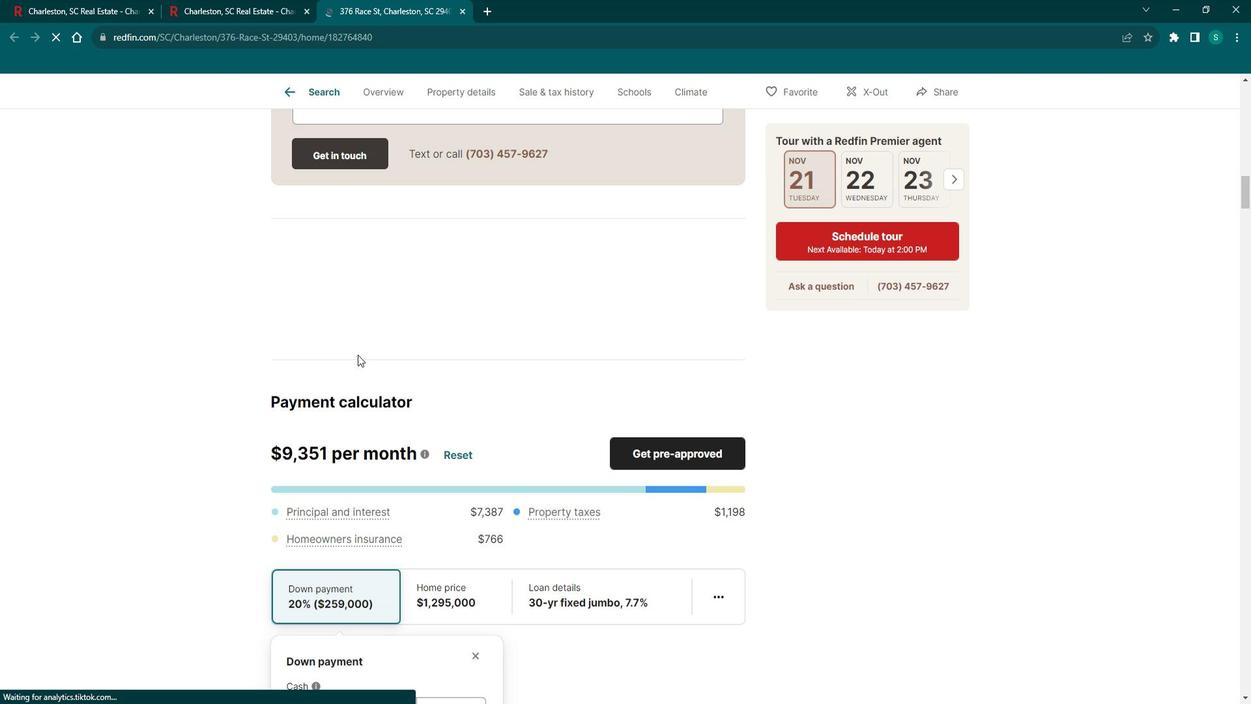 
Action: Mouse scrolled (370, 353) with delta (0, 0)
Screenshot: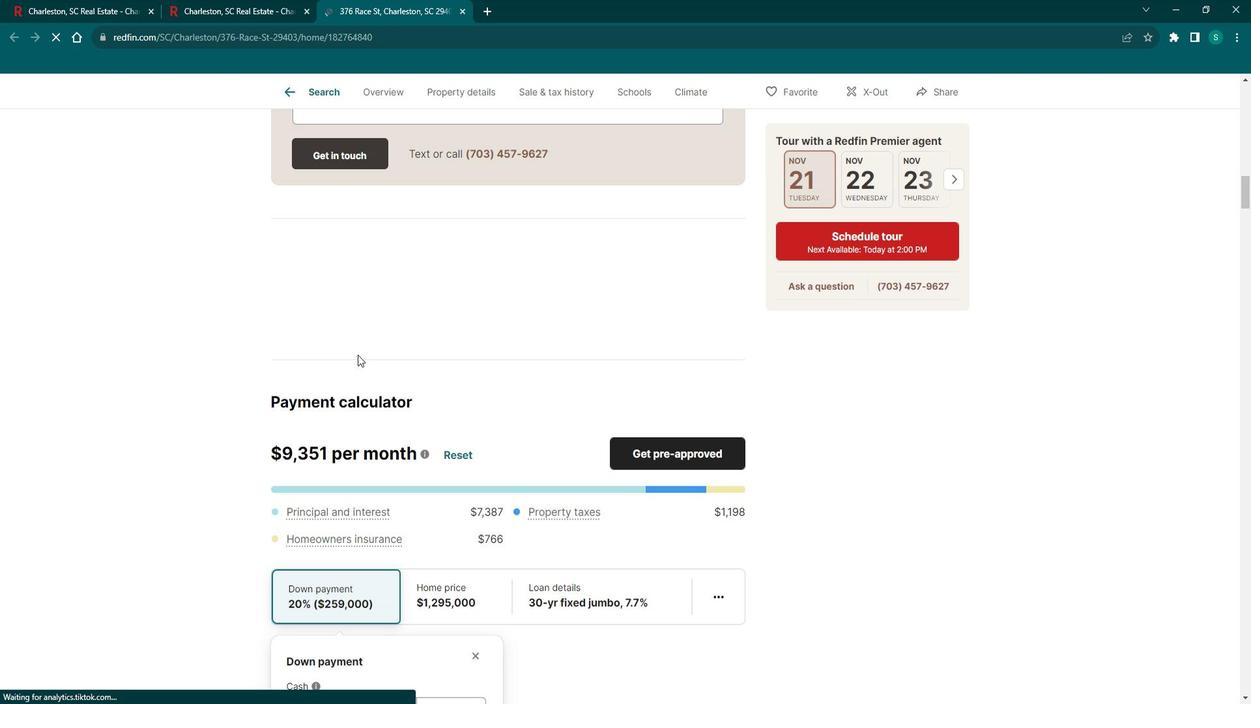 
Action: Mouse scrolled (370, 353) with delta (0, 0)
Screenshot: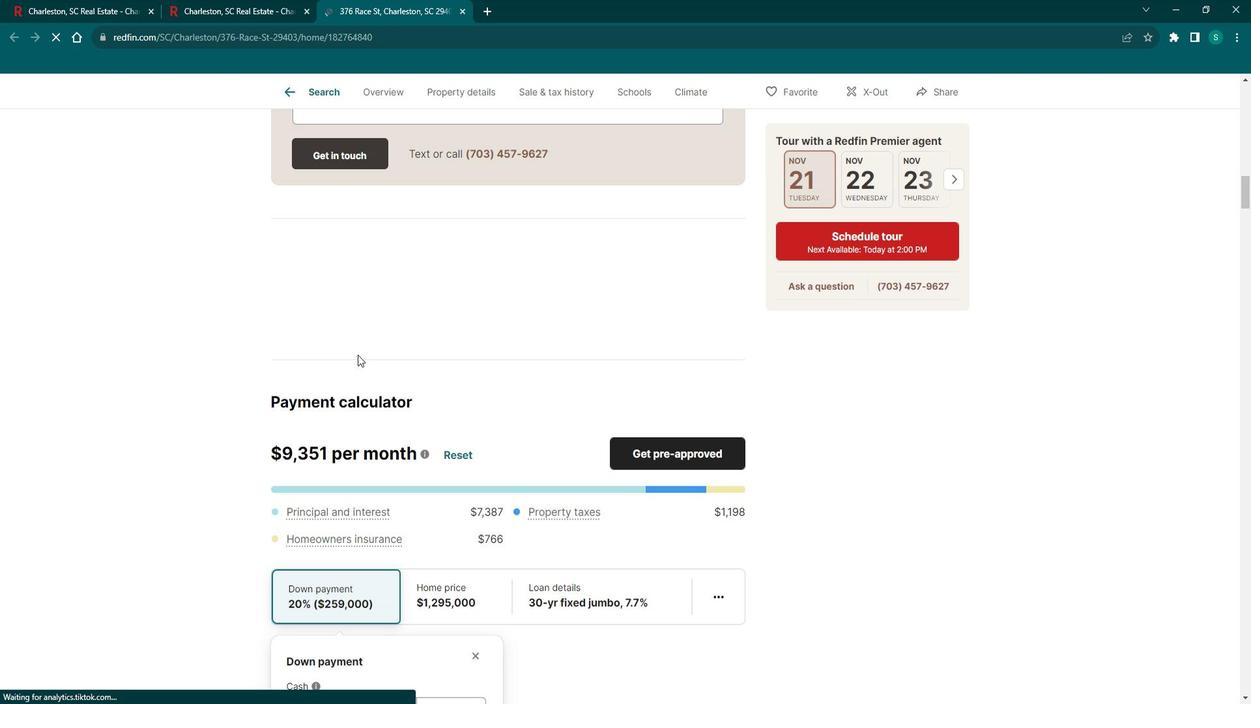 
Action: Mouse scrolled (370, 353) with delta (0, 0)
Screenshot: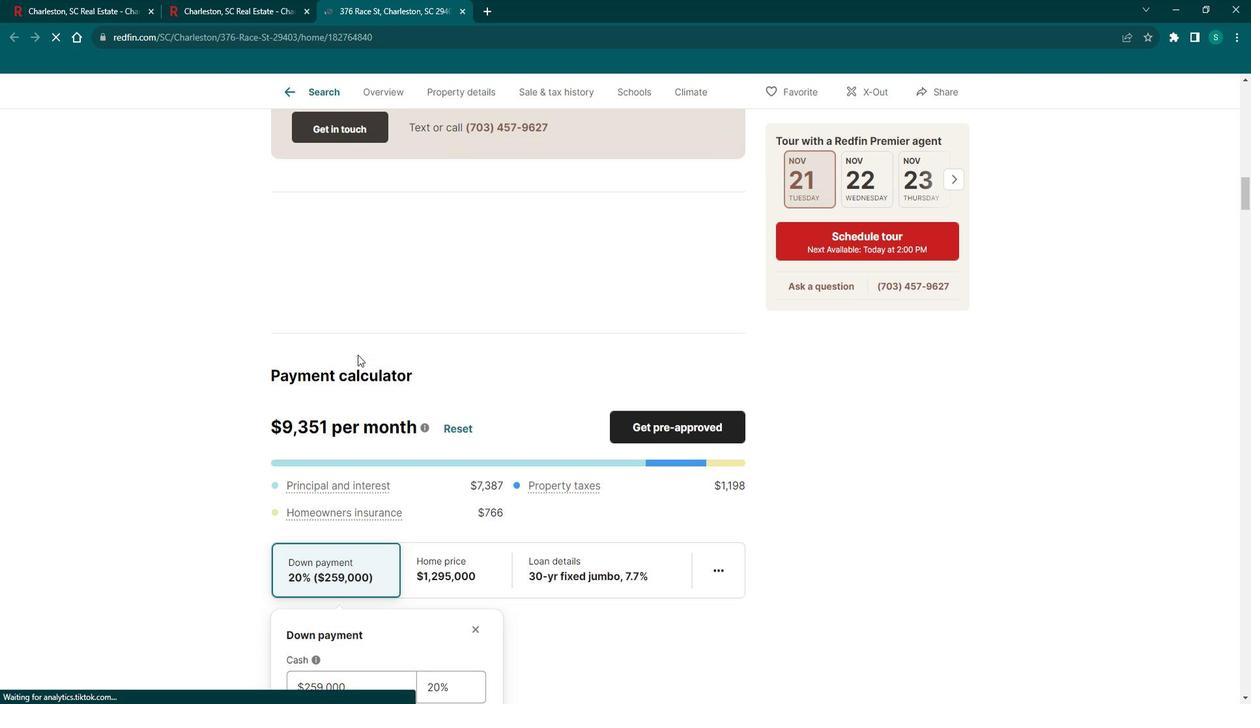 
Action: Mouse scrolled (370, 353) with delta (0, 0)
Screenshot: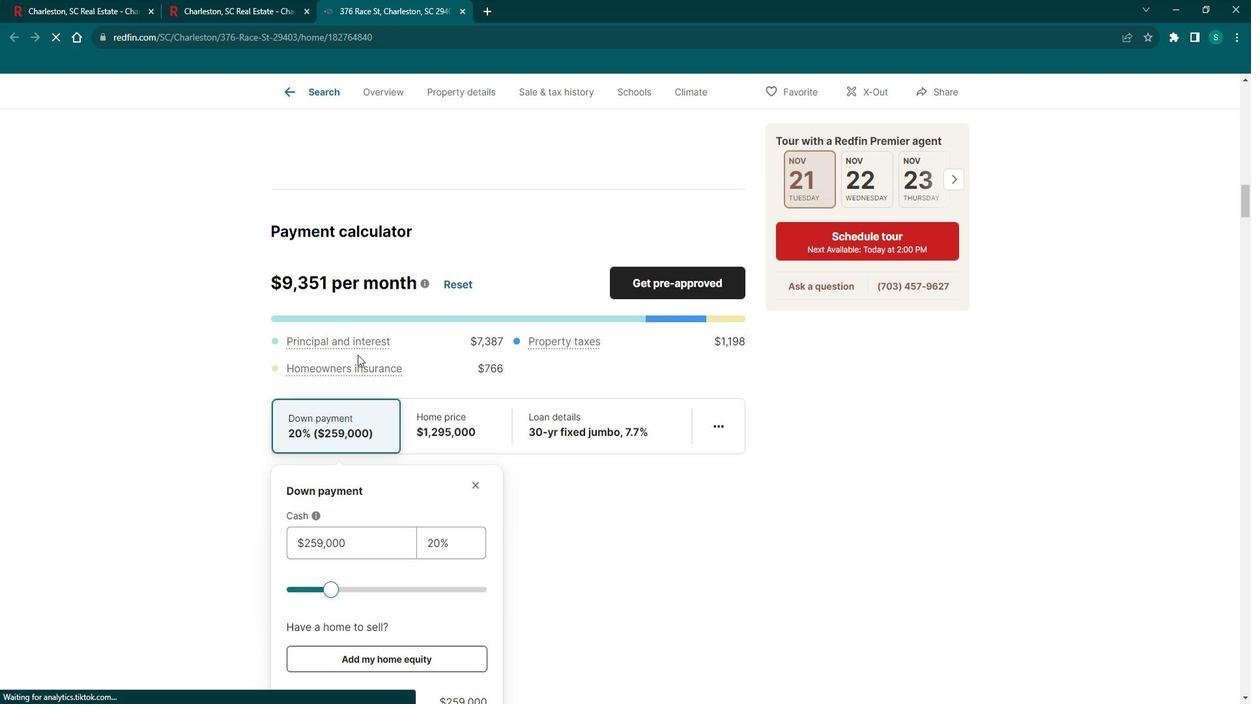 
Action: Mouse scrolled (370, 353) with delta (0, 0)
Screenshot: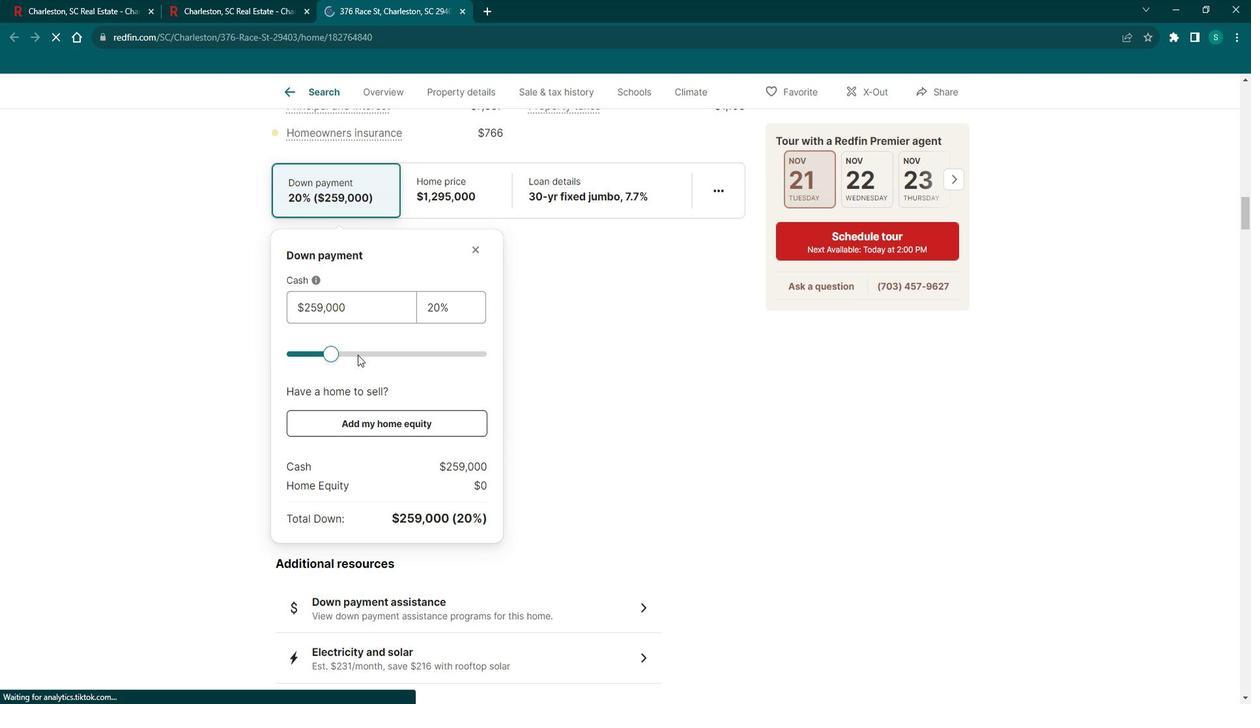 
Action: Mouse scrolled (370, 353) with delta (0, 0)
Screenshot: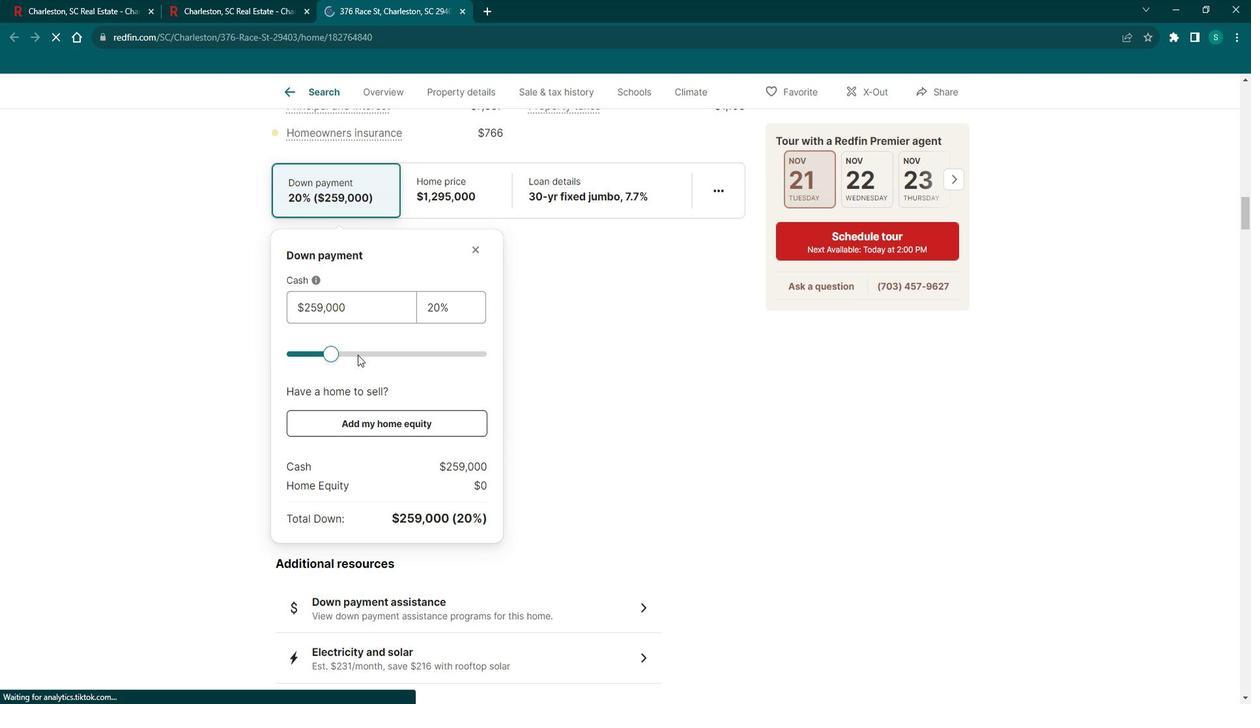 
Action: Mouse scrolled (370, 353) with delta (0, 0)
Screenshot: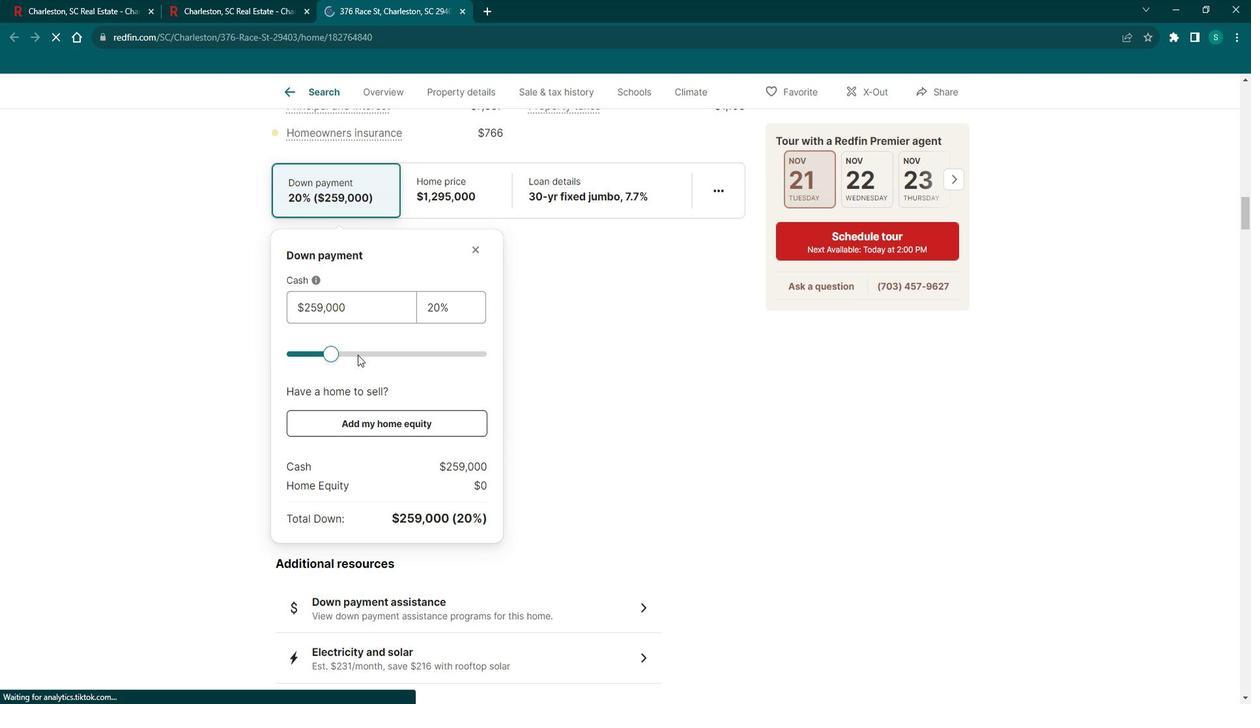 
Action: Mouse scrolled (370, 353) with delta (0, 0)
Screenshot: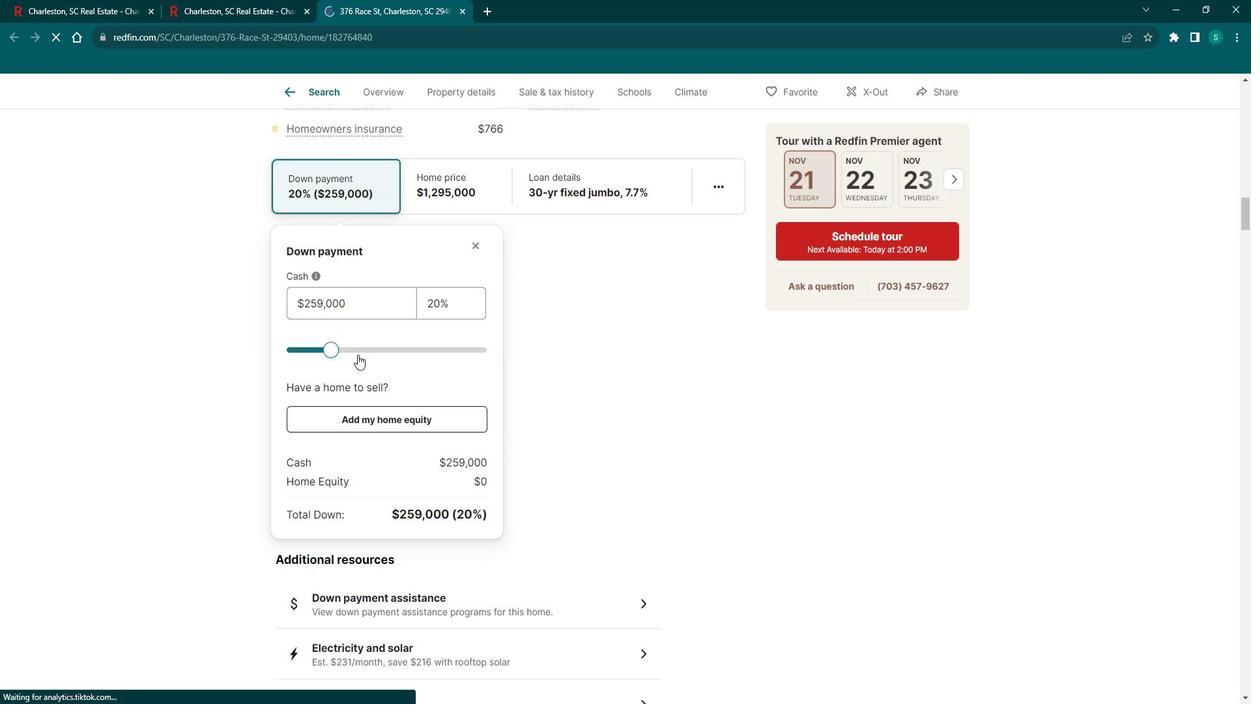 
Action: Mouse scrolled (370, 353) with delta (0, 0)
Screenshot: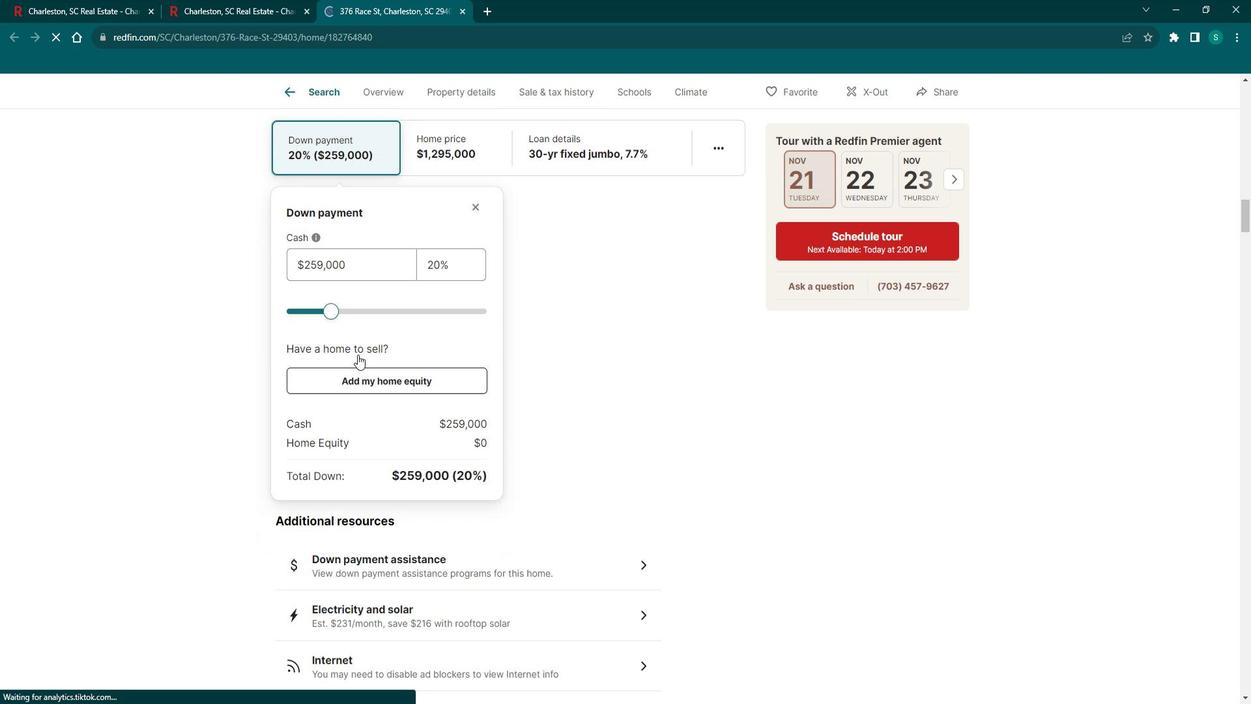 
Action: Mouse scrolled (370, 353) with delta (0, 0)
Screenshot: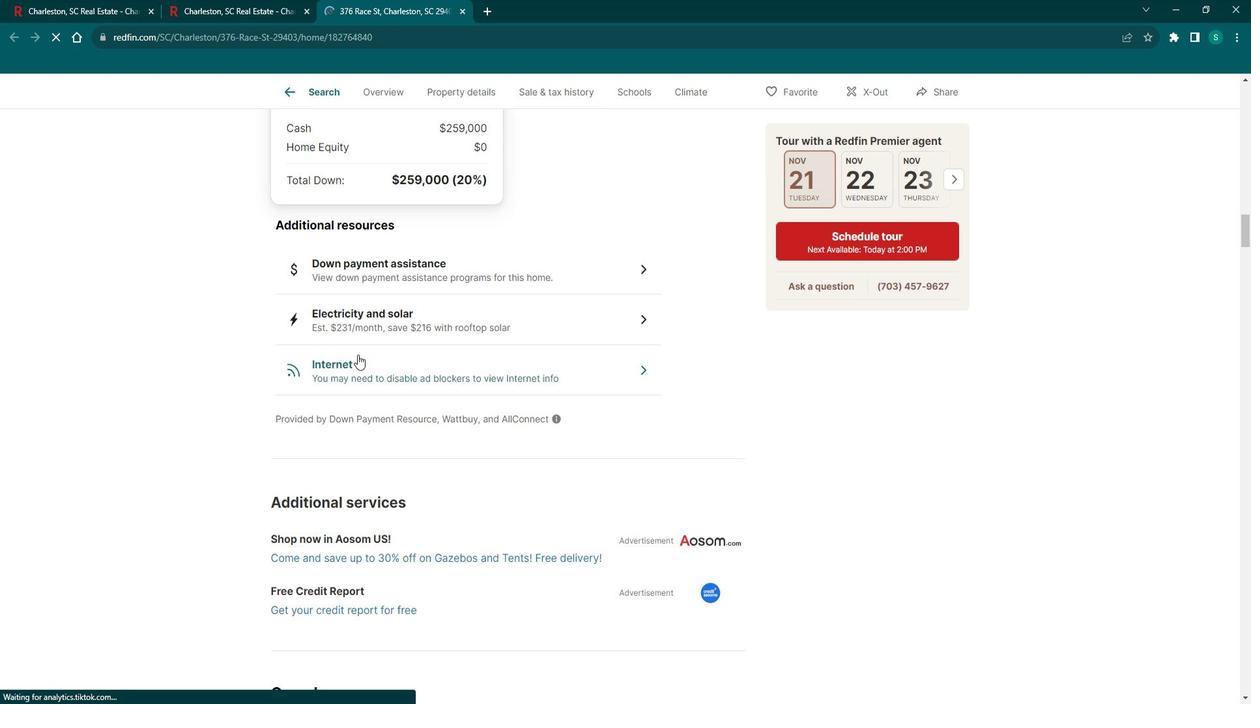 
Action: Mouse scrolled (370, 353) with delta (0, 0)
Screenshot: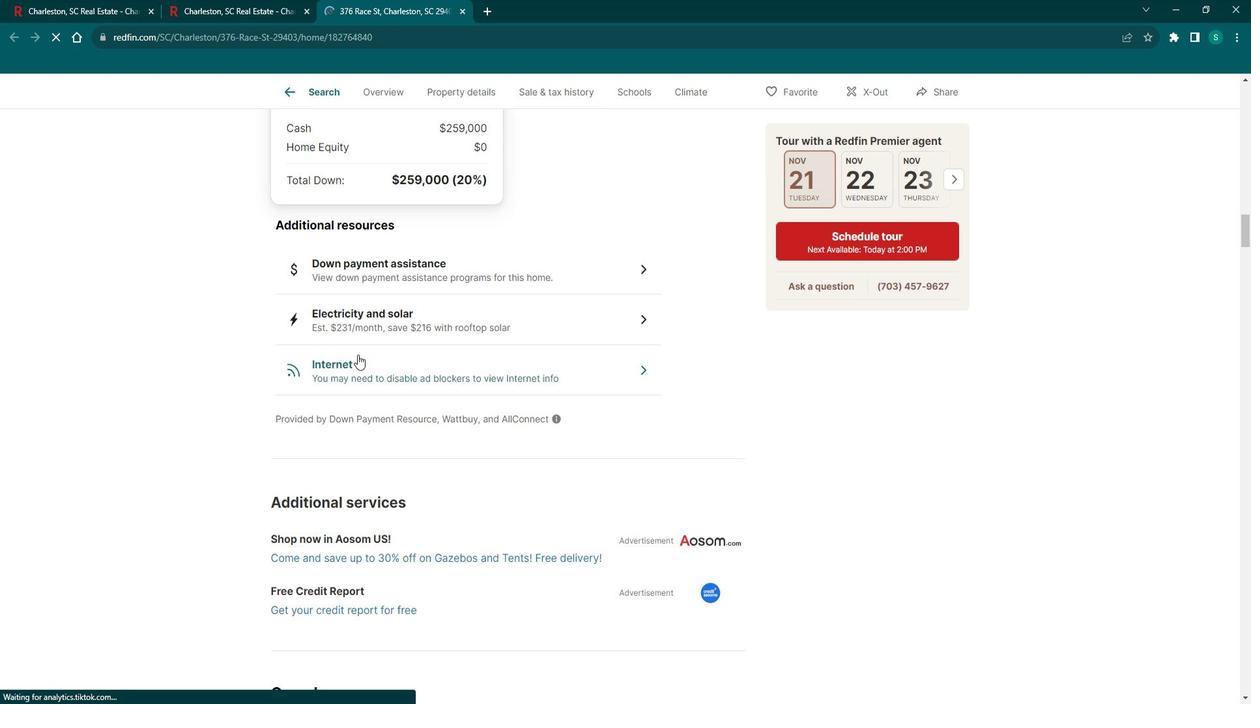 
Action: Mouse scrolled (370, 353) with delta (0, 0)
Screenshot: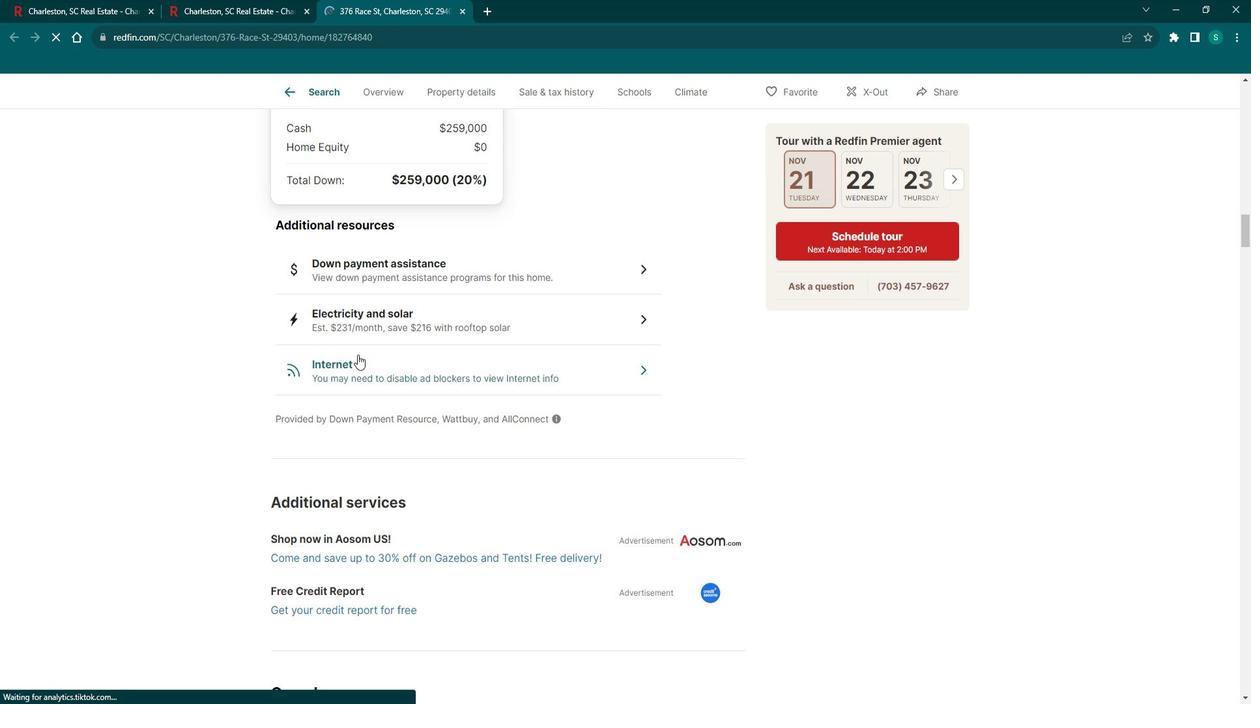 
Action: Mouse scrolled (370, 353) with delta (0, 0)
Screenshot: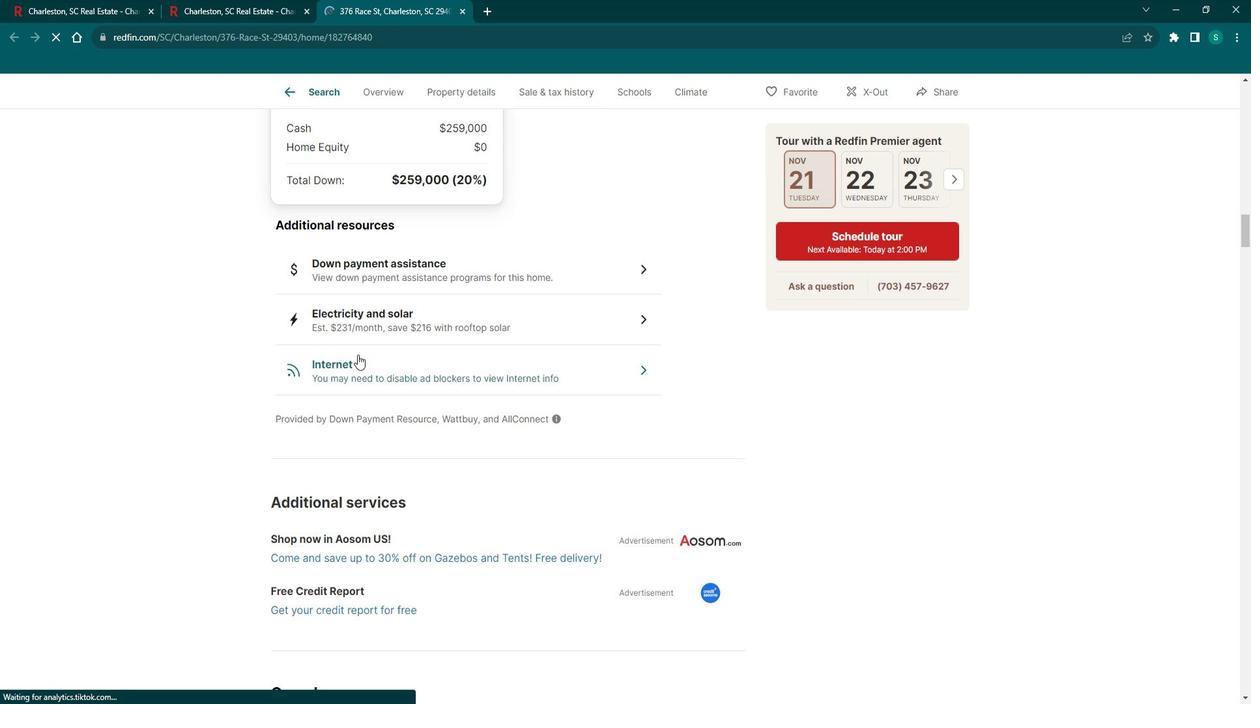 
Action: Mouse scrolled (370, 353) with delta (0, 0)
Screenshot: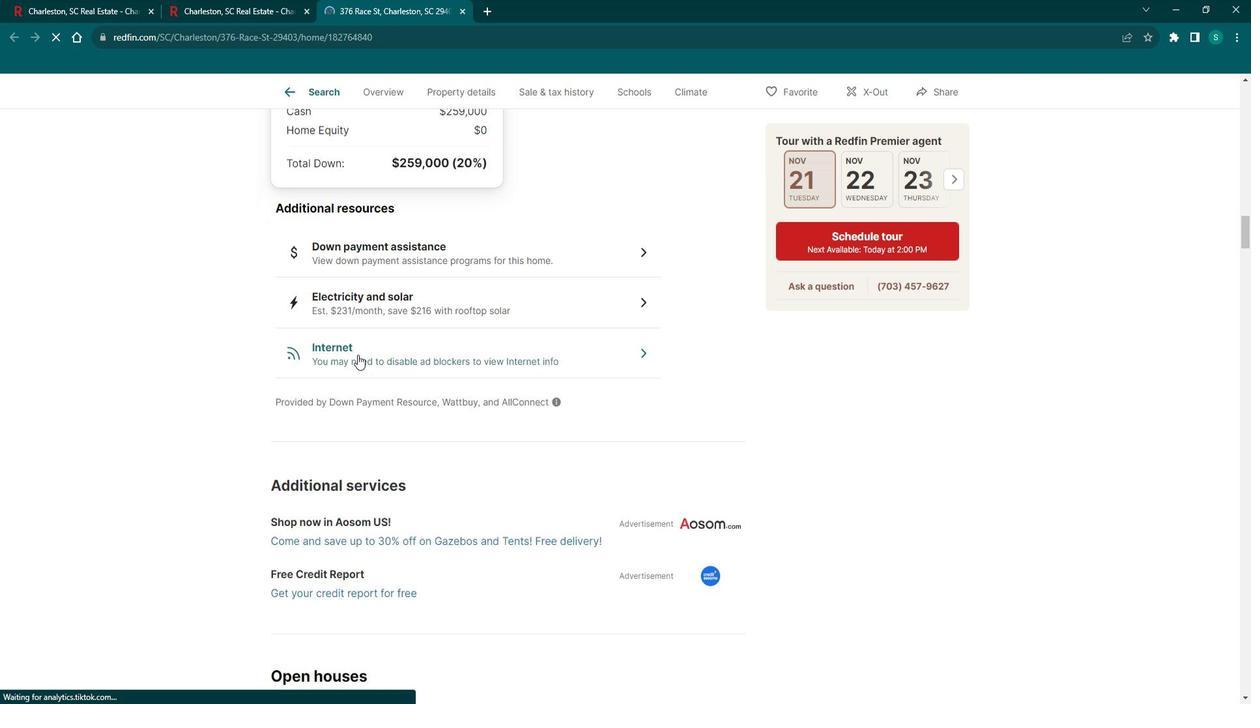 
Action: Mouse scrolled (370, 353) with delta (0, 0)
Screenshot: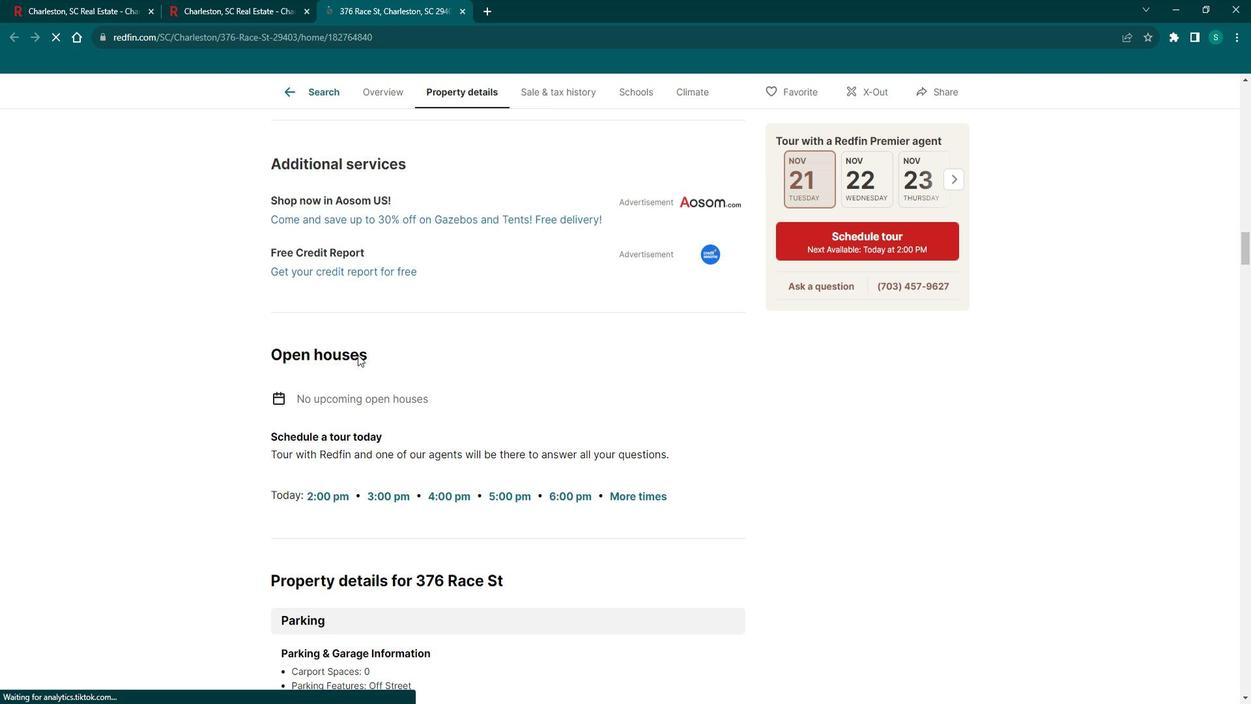 
Action: Mouse scrolled (370, 353) with delta (0, 0)
Screenshot: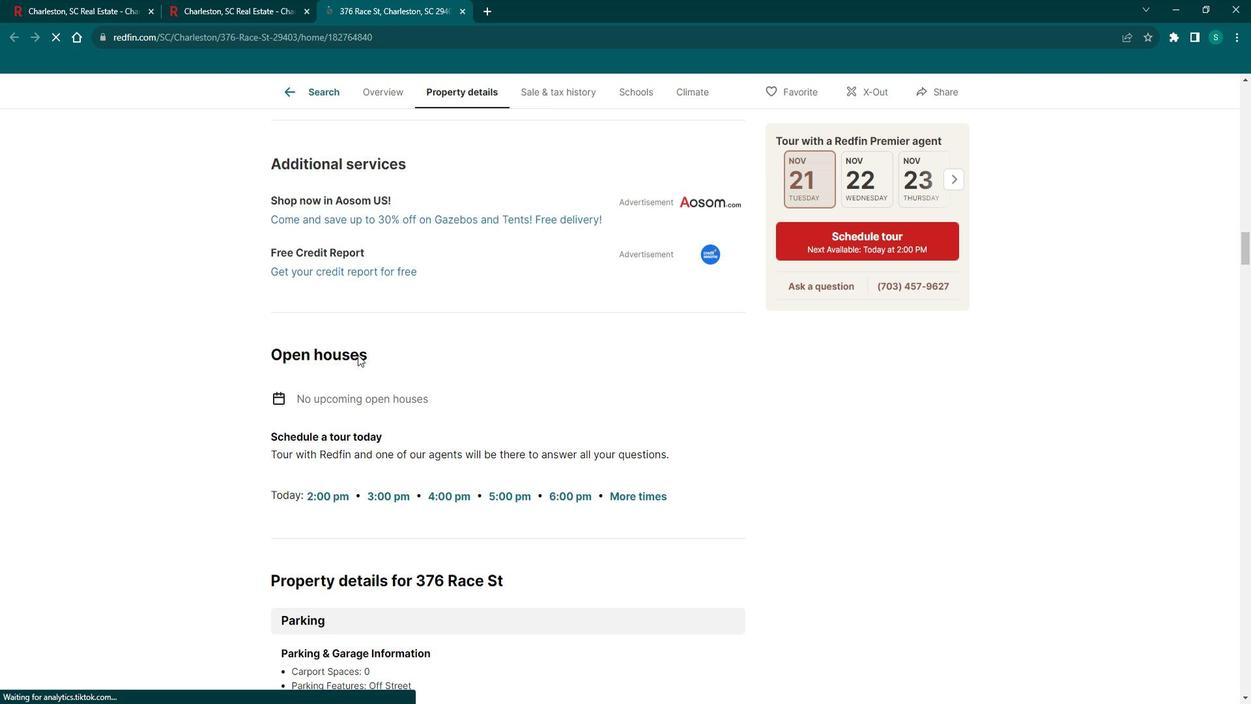 
Action: Mouse scrolled (370, 353) with delta (0, 0)
Screenshot: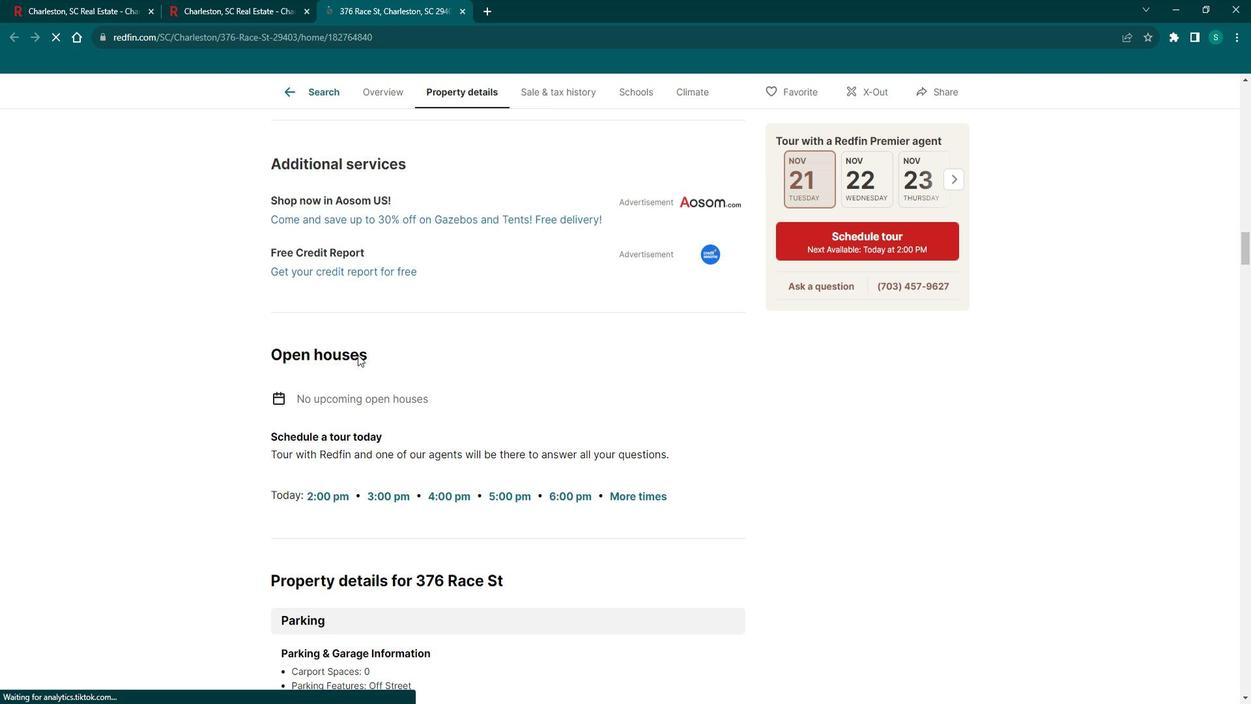 
Action: Mouse scrolled (370, 353) with delta (0, 0)
Screenshot: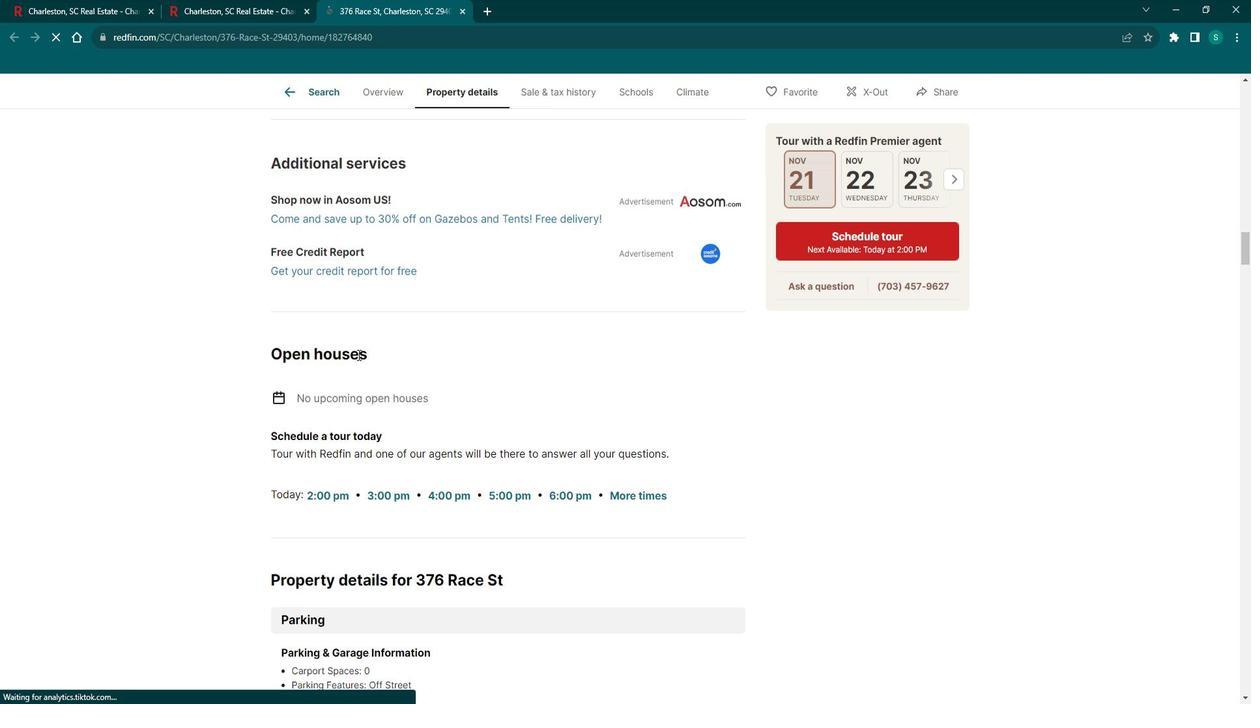 
Action: Mouse scrolled (370, 353) with delta (0, 0)
Screenshot: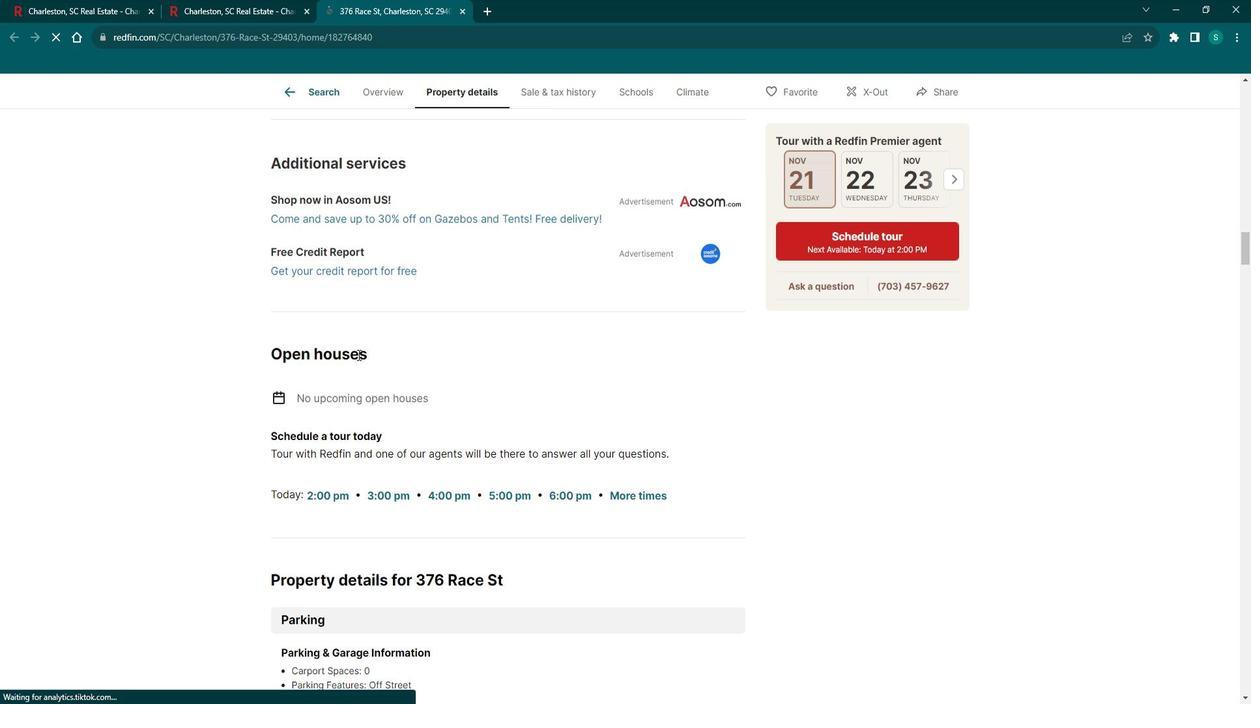 
Action: Mouse scrolled (370, 353) with delta (0, 0)
Screenshot: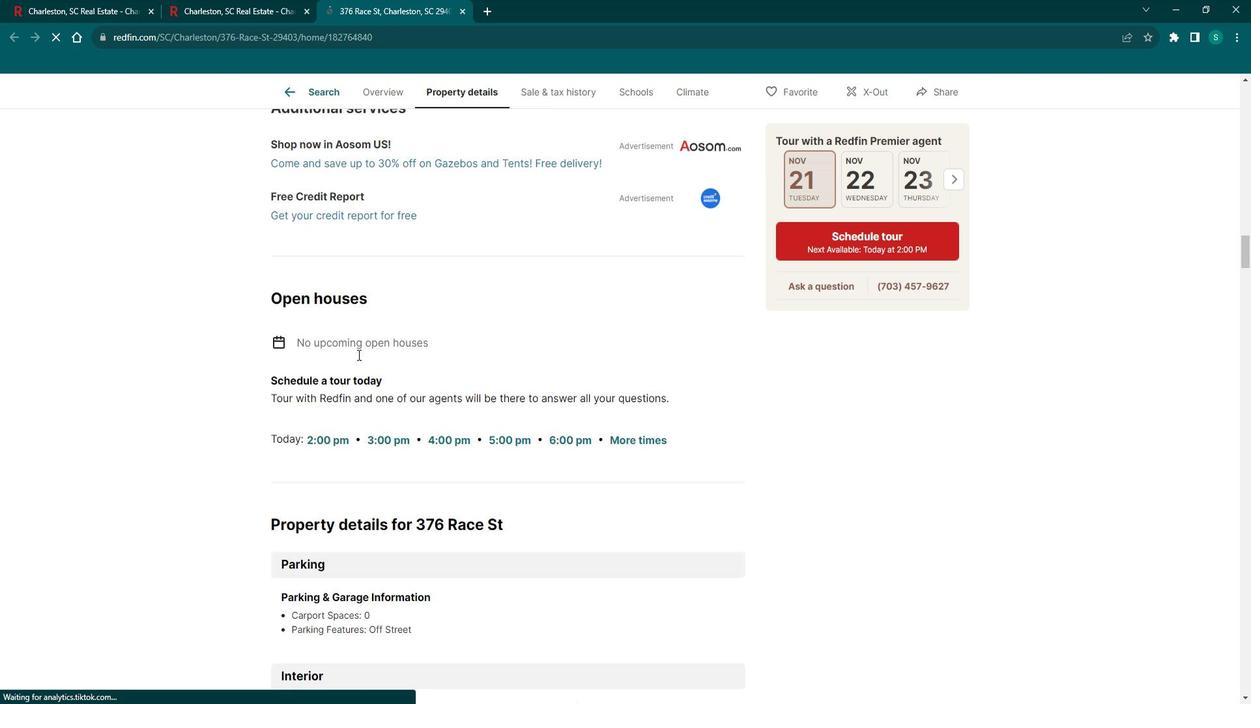 
Action: Mouse scrolled (370, 353) with delta (0, 0)
Screenshot: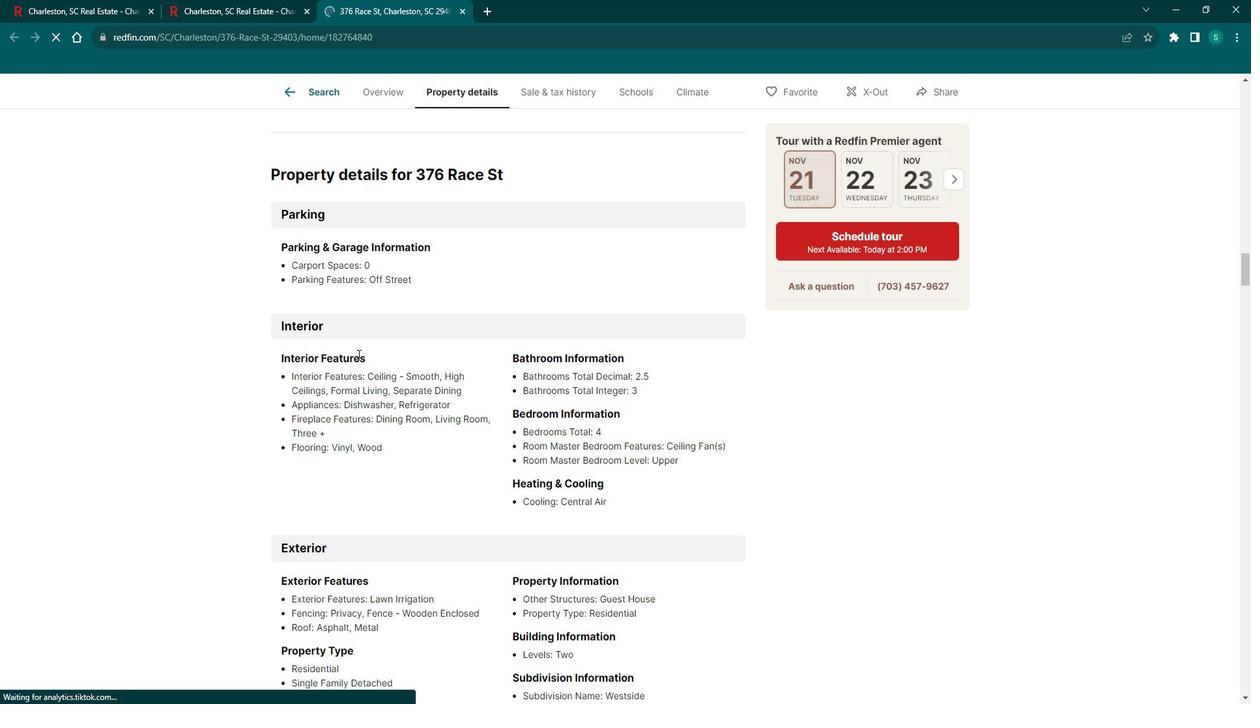 
Action: Mouse scrolled (370, 353) with delta (0, 0)
Screenshot: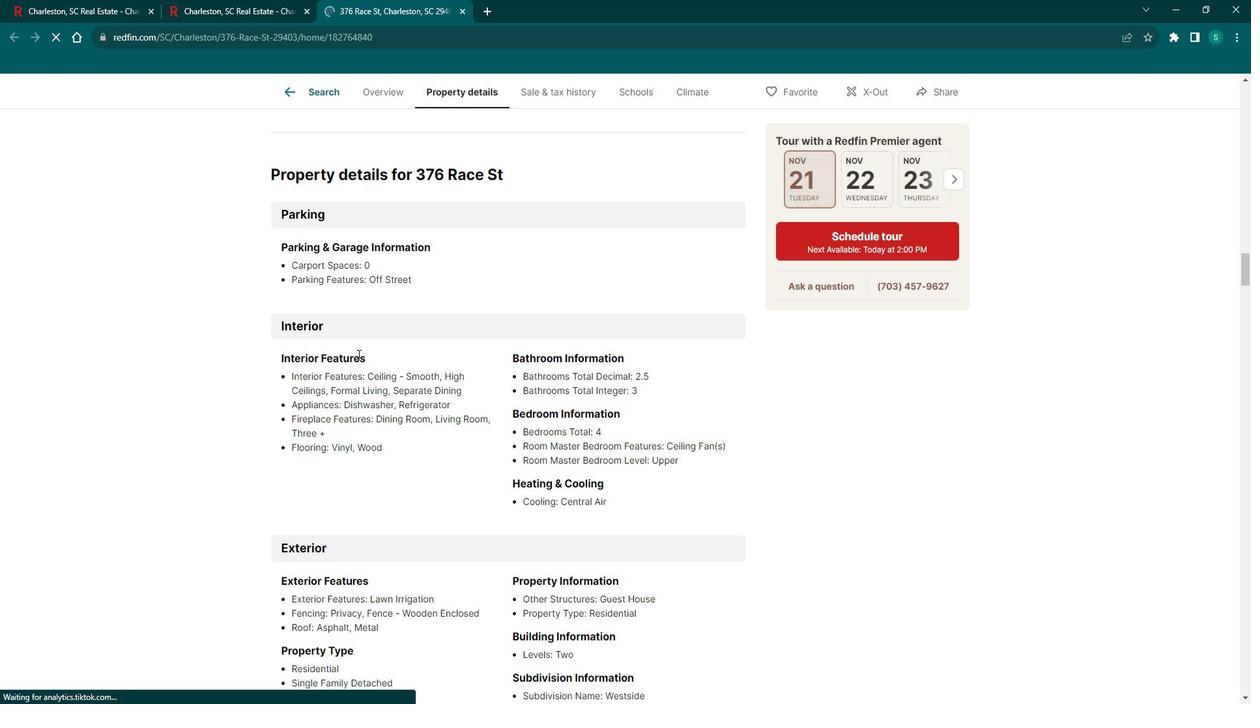 
Action: Mouse scrolled (370, 353) with delta (0, 0)
Screenshot: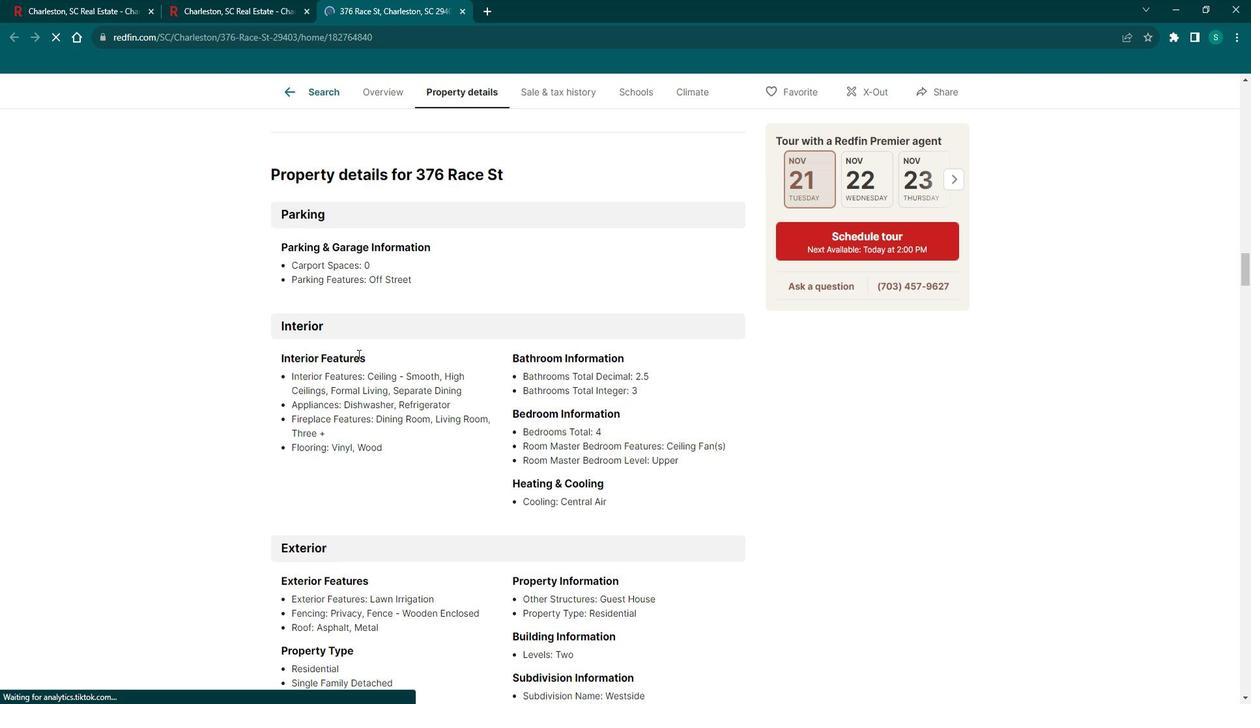
Action: Mouse scrolled (370, 353) with delta (0, 0)
Screenshot: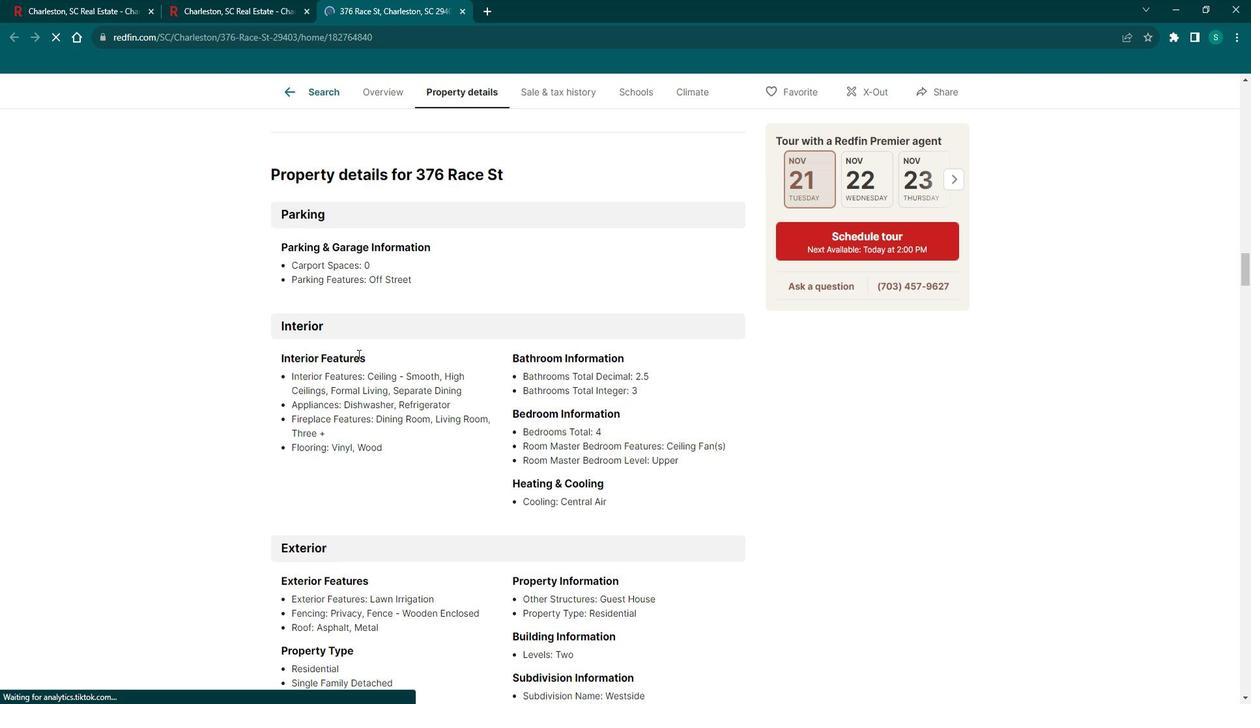 
Action: Mouse scrolled (370, 353) with delta (0, 0)
Screenshot: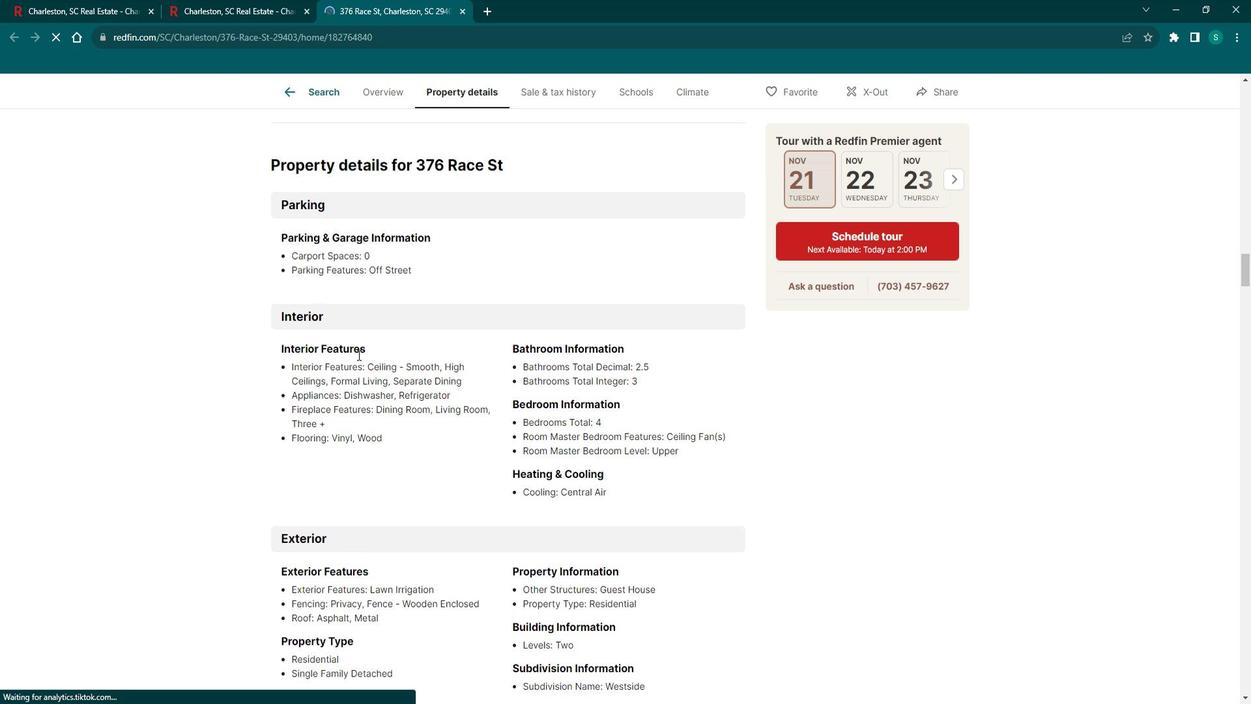 
Action: Mouse scrolled (370, 353) with delta (0, 0)
Screenshot: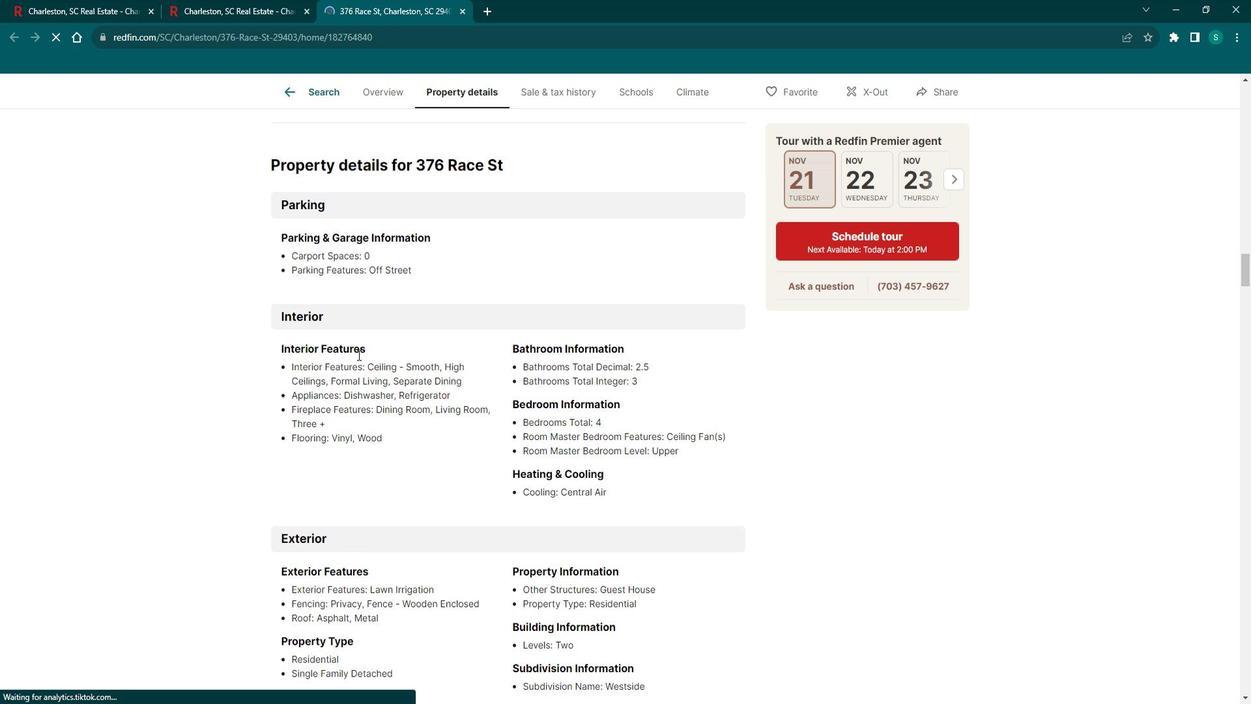 
Action: Mouse scrolled (370, 353) with delta (0, 0)
Screenshot: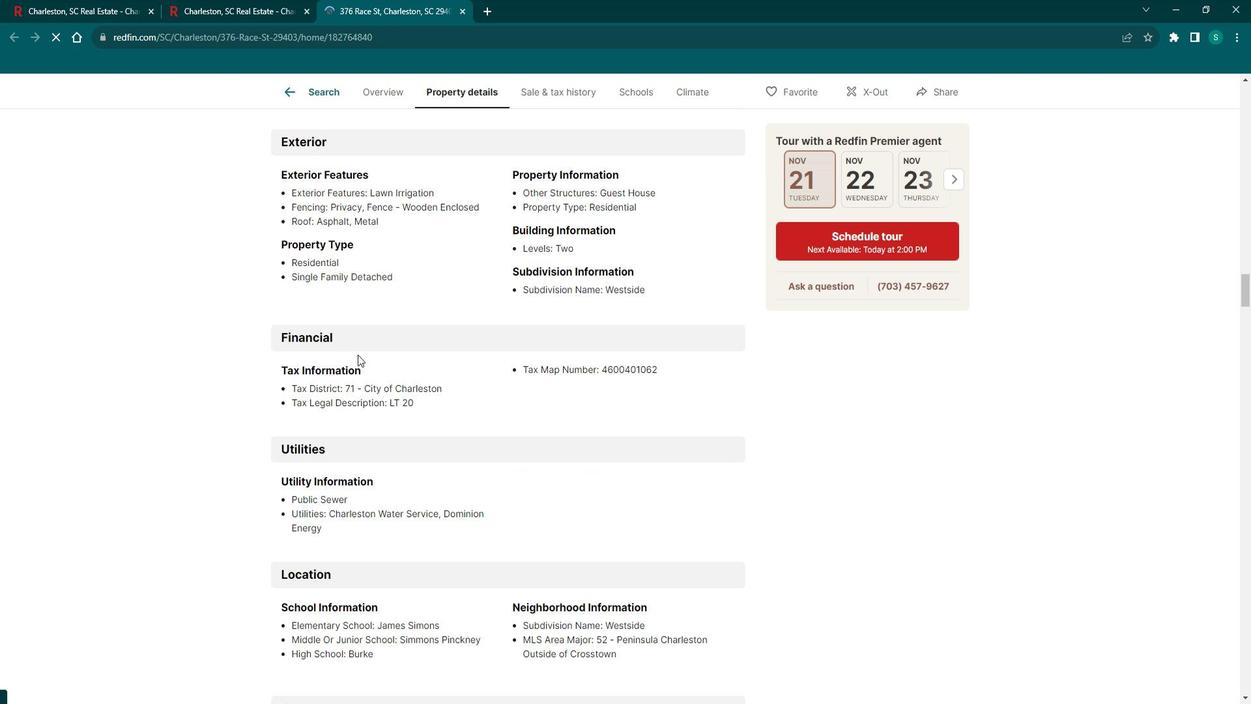 
Action: Mouse scrolled (370, 353) with delta (0, 0)
